 Task: Read customer reviews and ratings for real estate agents in Portland, Oregon, to find an agent who specializes in sustainable or eco-friendly properties.
Action: Mouse moved to (359, 254)
Screenshot: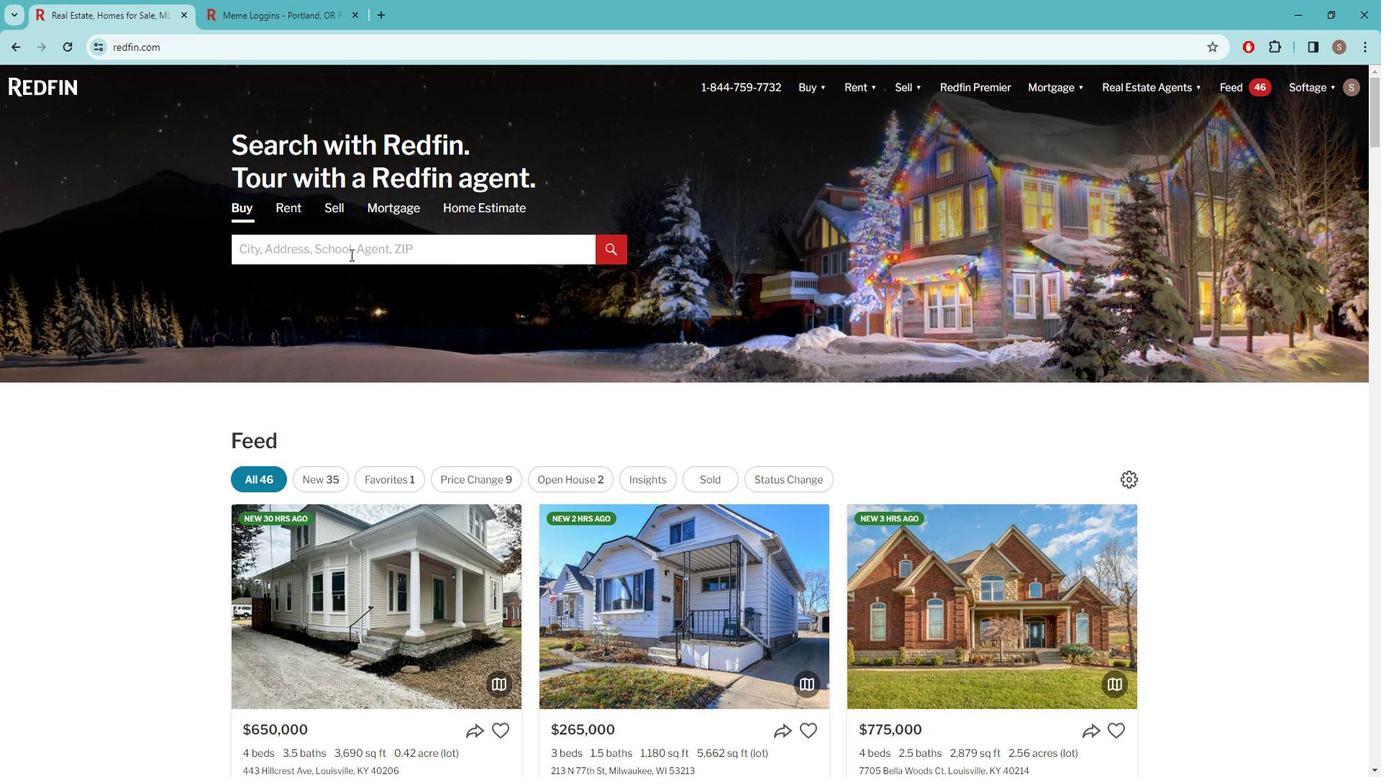 
Action: Mouse pressed left at (359, 254)
Screenshot: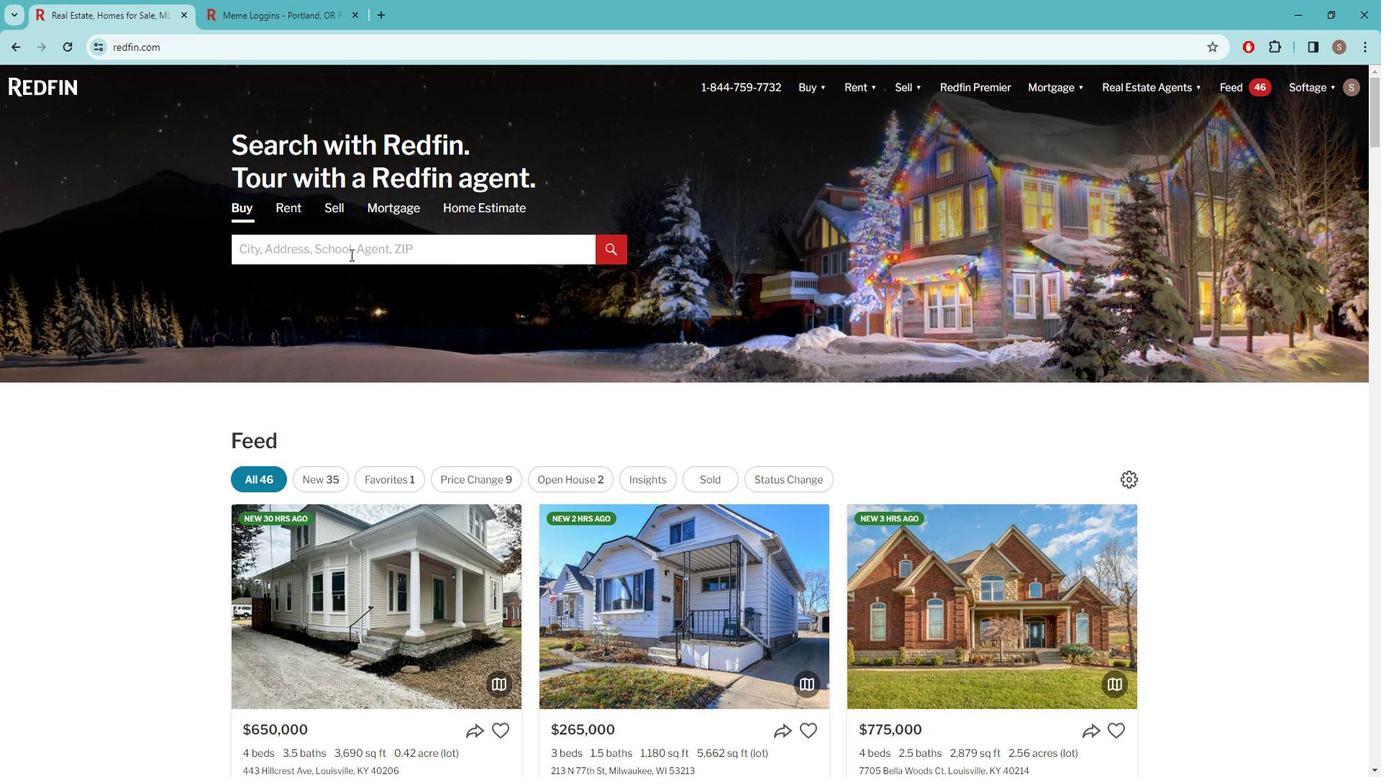 
Action: Mouse moved to (359, 254)
Screenshot: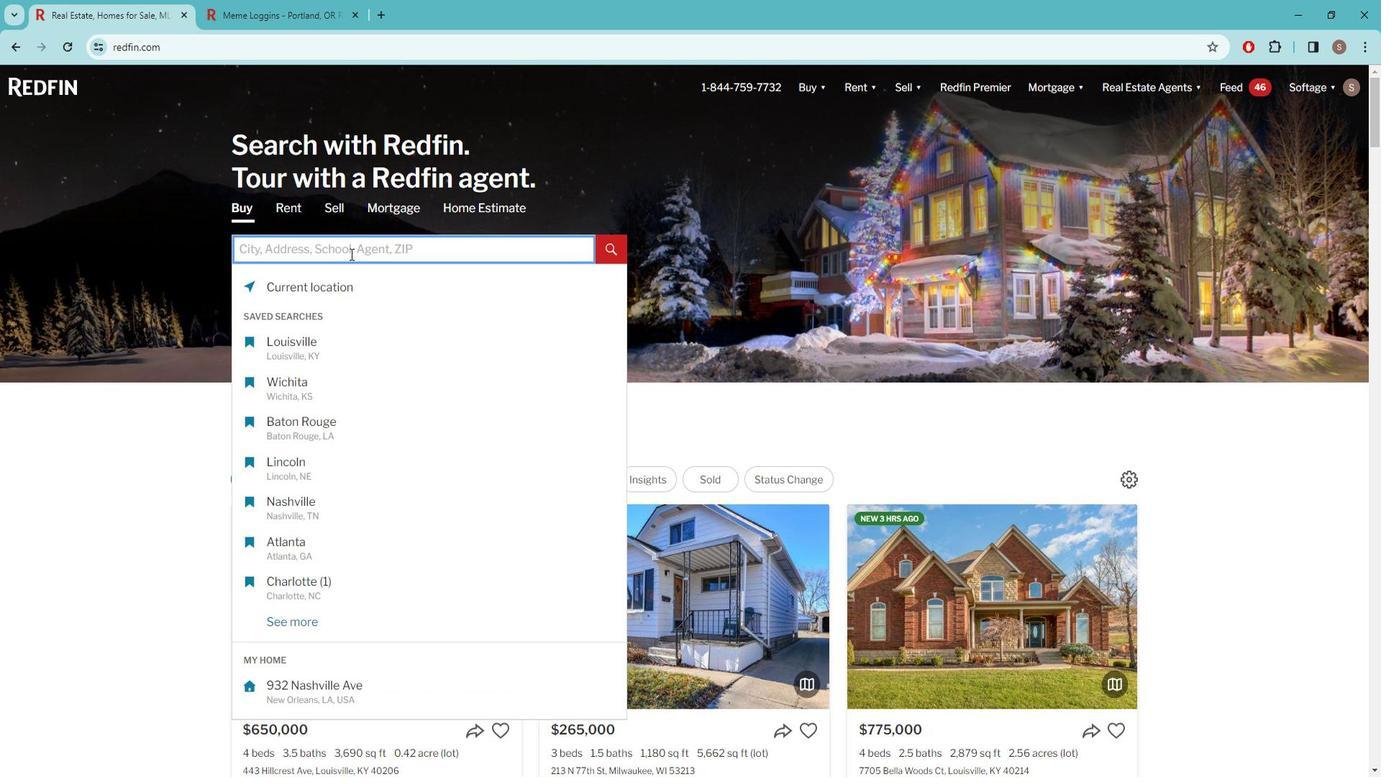 
Action: Key pressed p<Key.caps_lock>ORTLAND
Screenshot: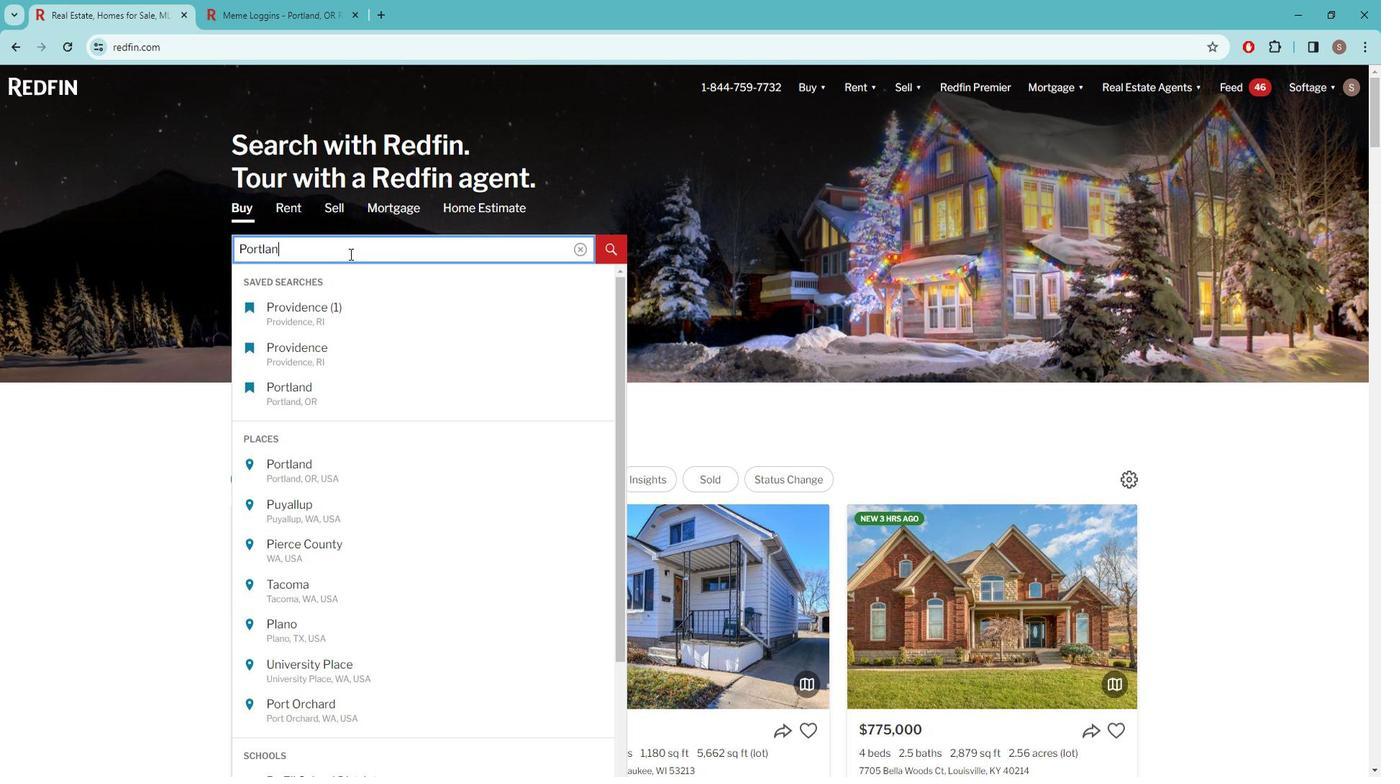 
Action: Mouse moved to (326, 316)
Screenshot: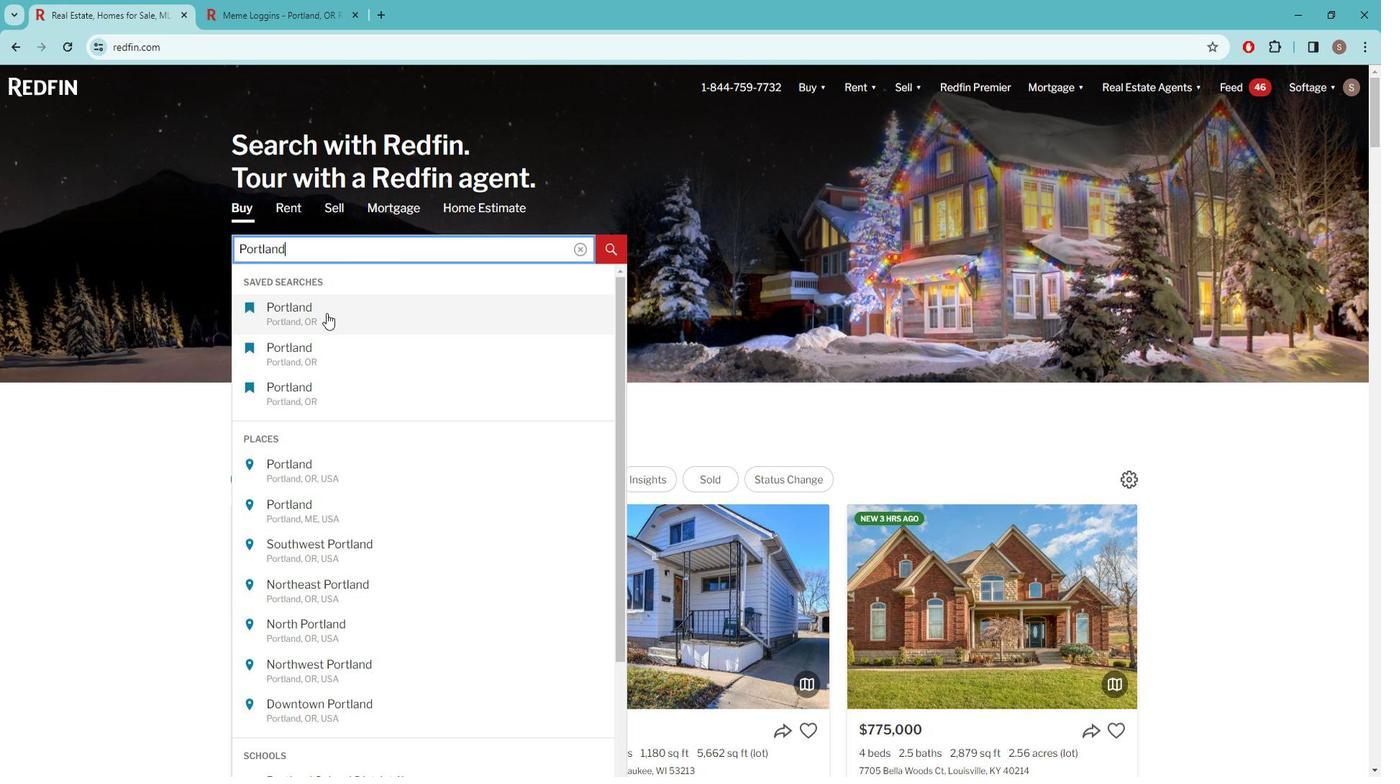 
Action: Mouse pressed left at (326, 316)
Screenshot: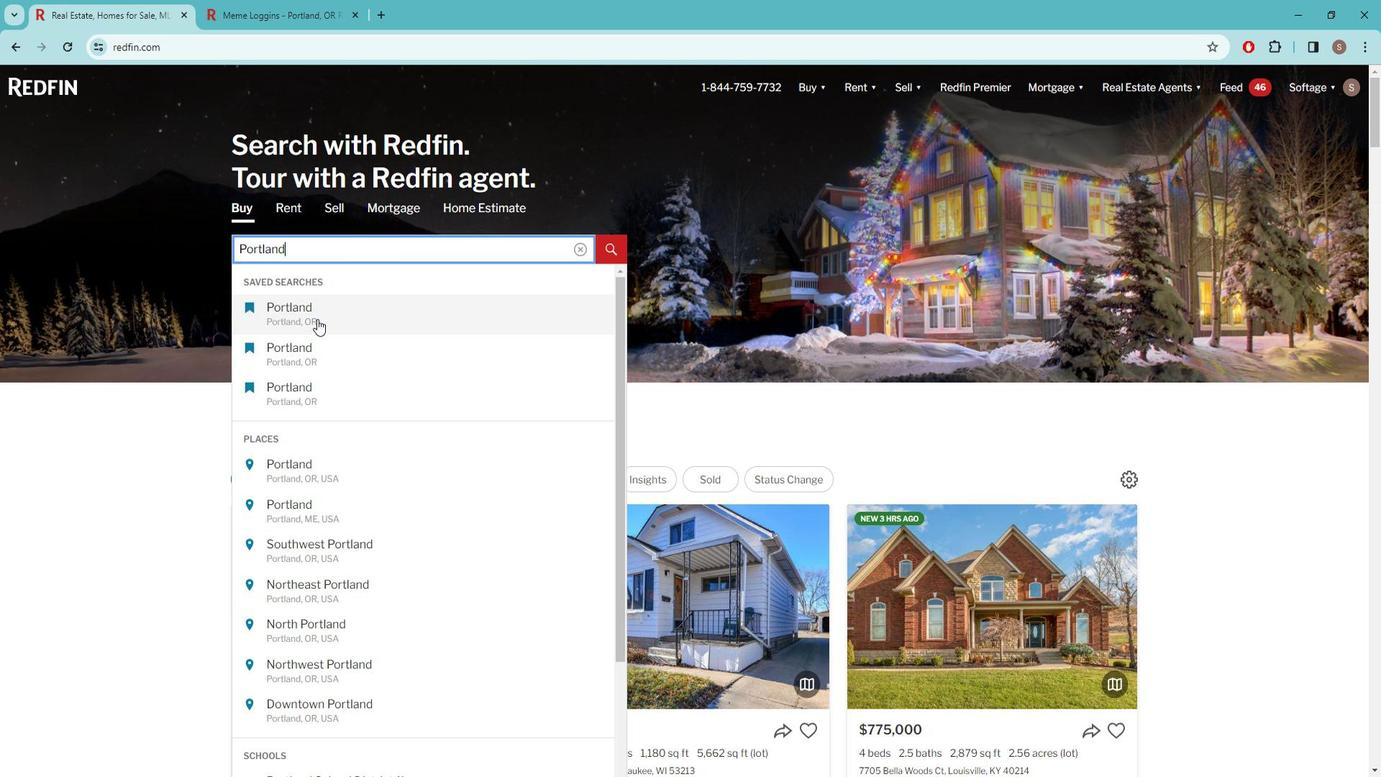 
Action: Mouse moved to (1219, 180)
Screenshot: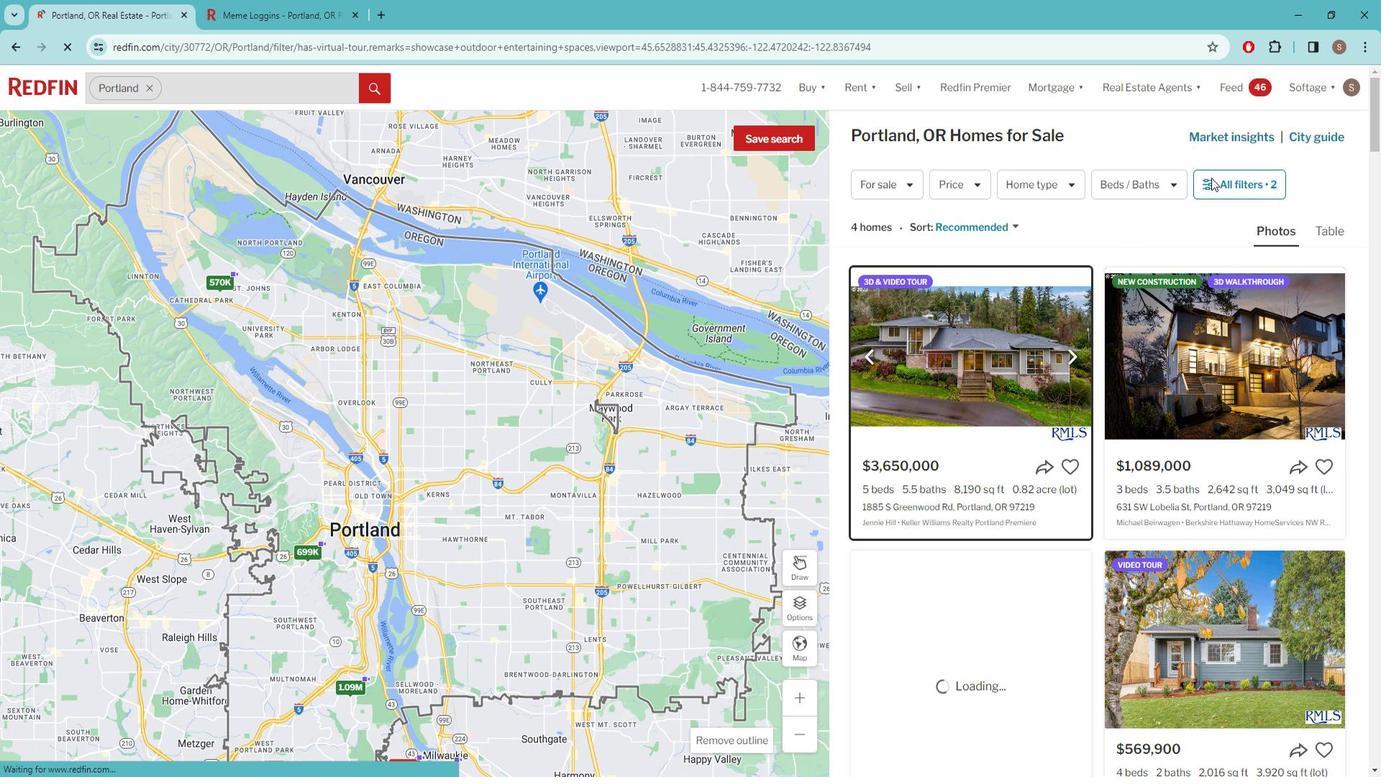 
Action: Mouse pressed left at (1219, 180)
Screenshot: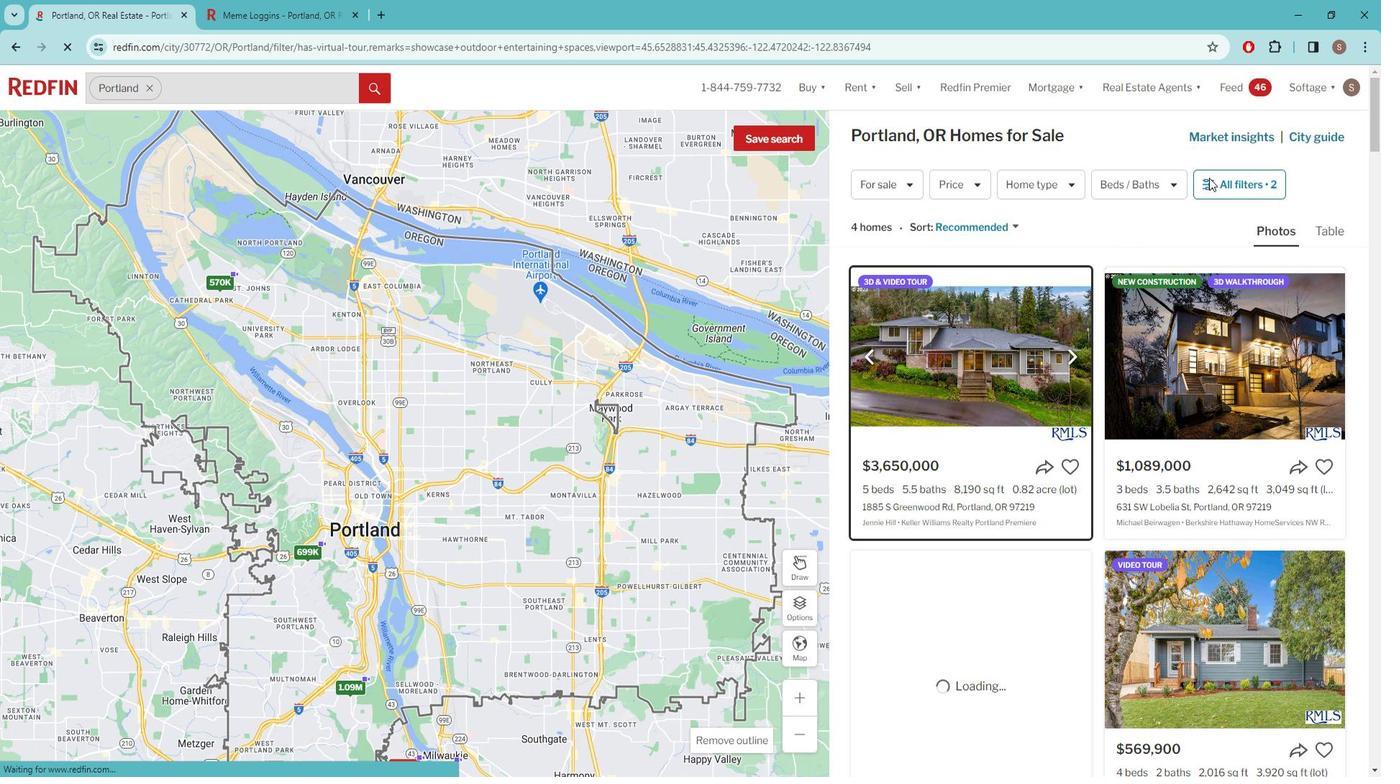 
Action: Mouse pressed left at (1219, 180)
Screenshot: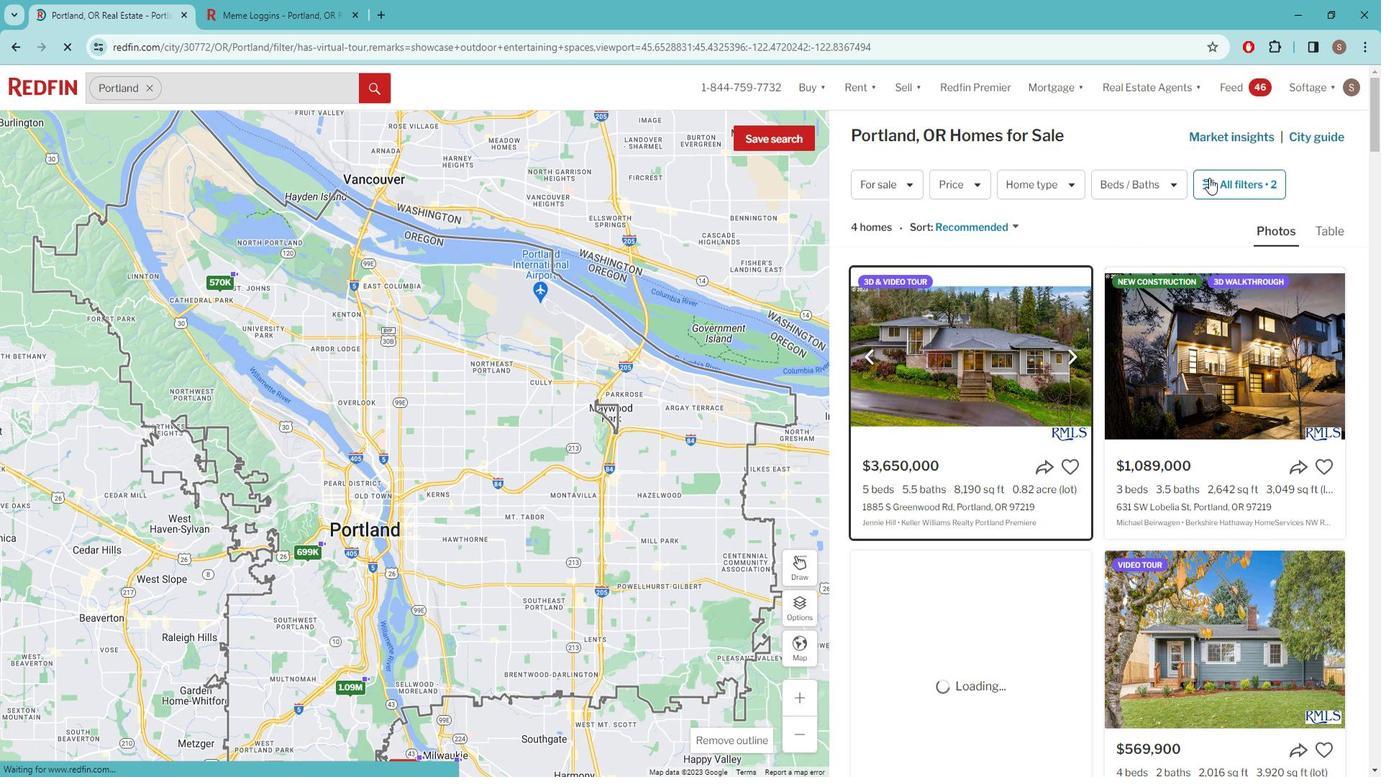 
Action: Mouse pressed left at (1219, 180)
Screenshot: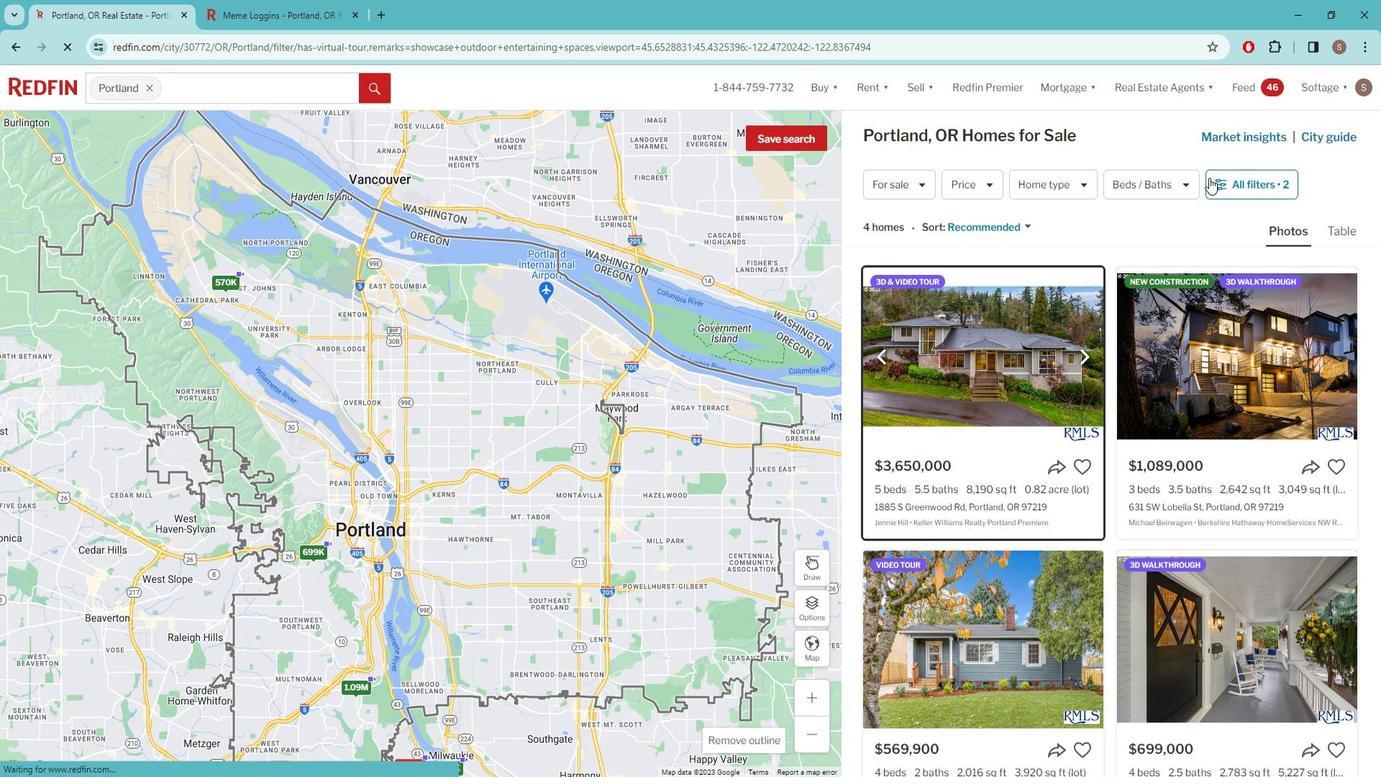 
Action: Mouse moved to (1229, 180)
Screenshot: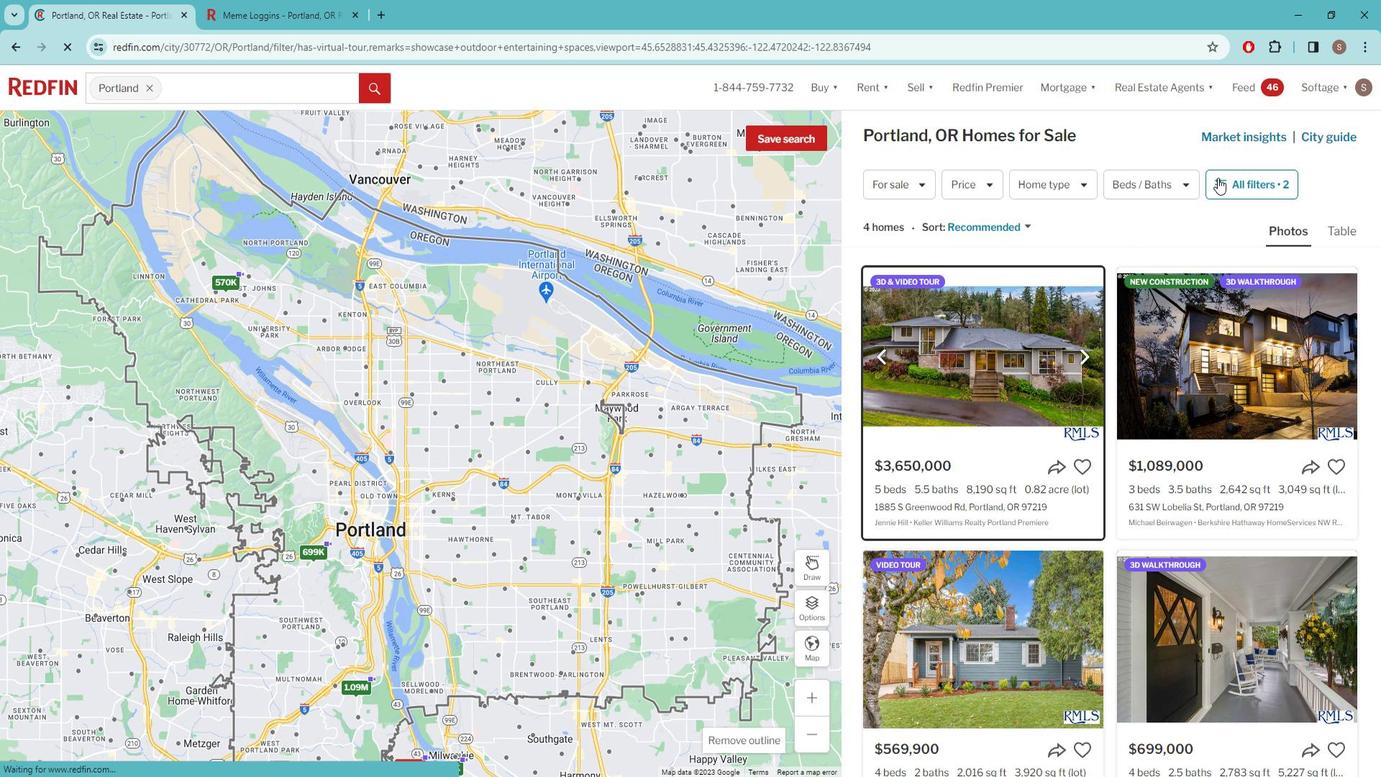 
Action: Mouse pressed left at (1229, 180)
Screenshot: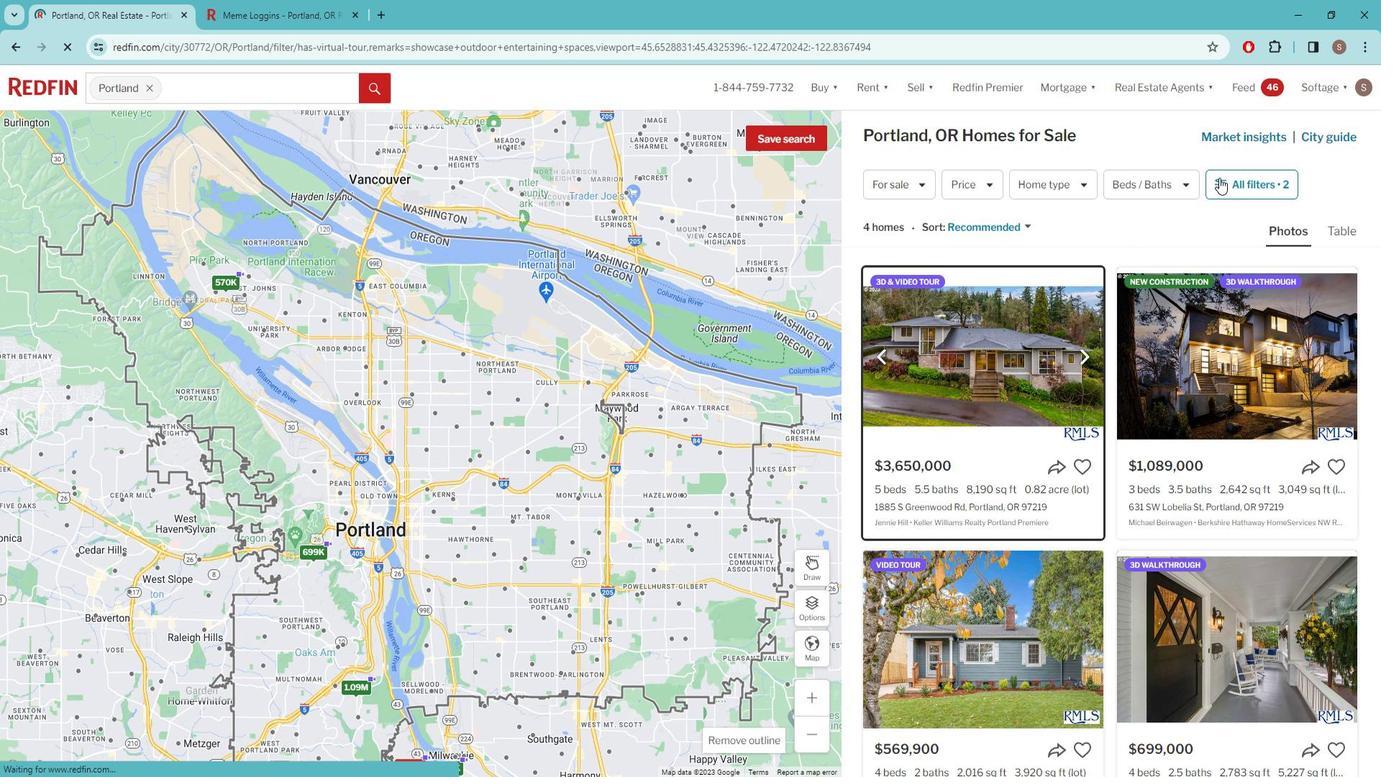 
Action: Mouse pressed left at (1229, 180)
Screenshot: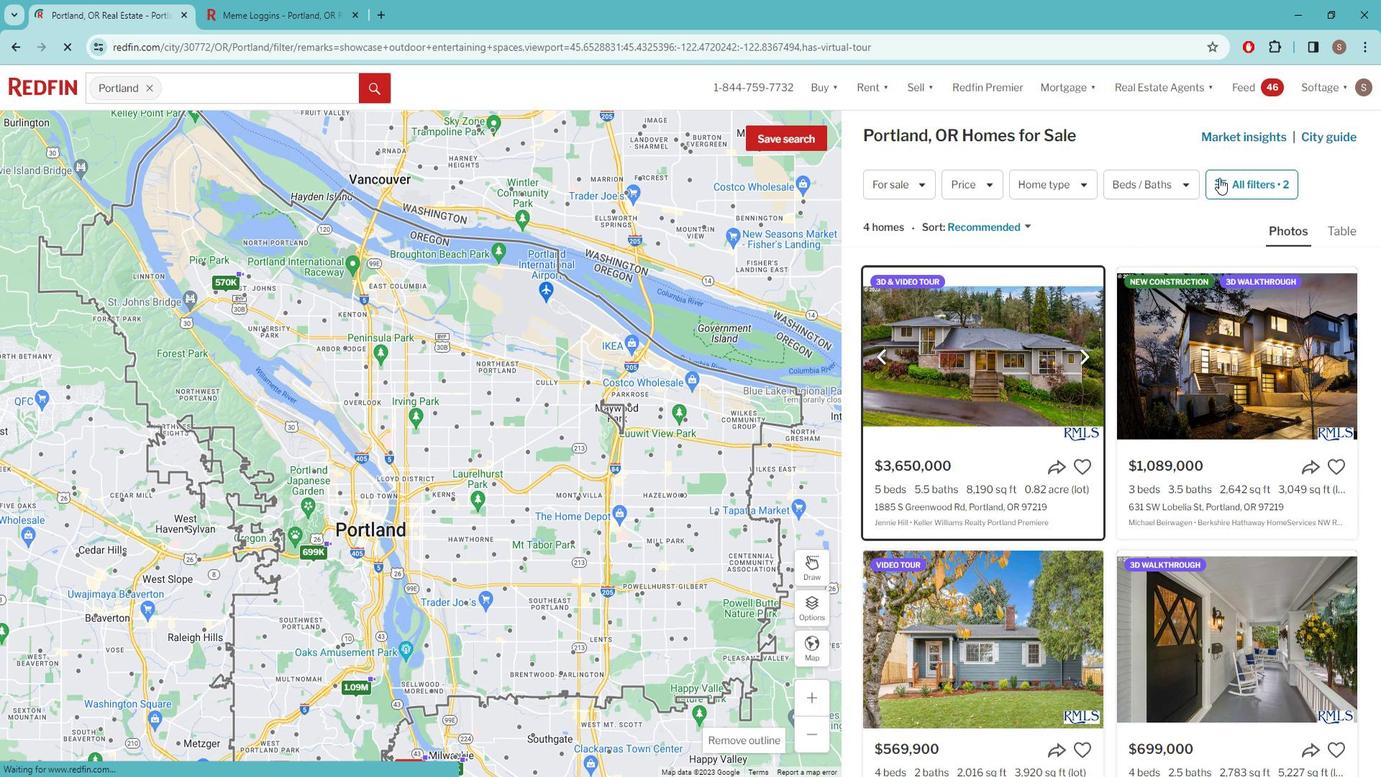 
Action: Mouse moved to (941, 729)
Screenshot: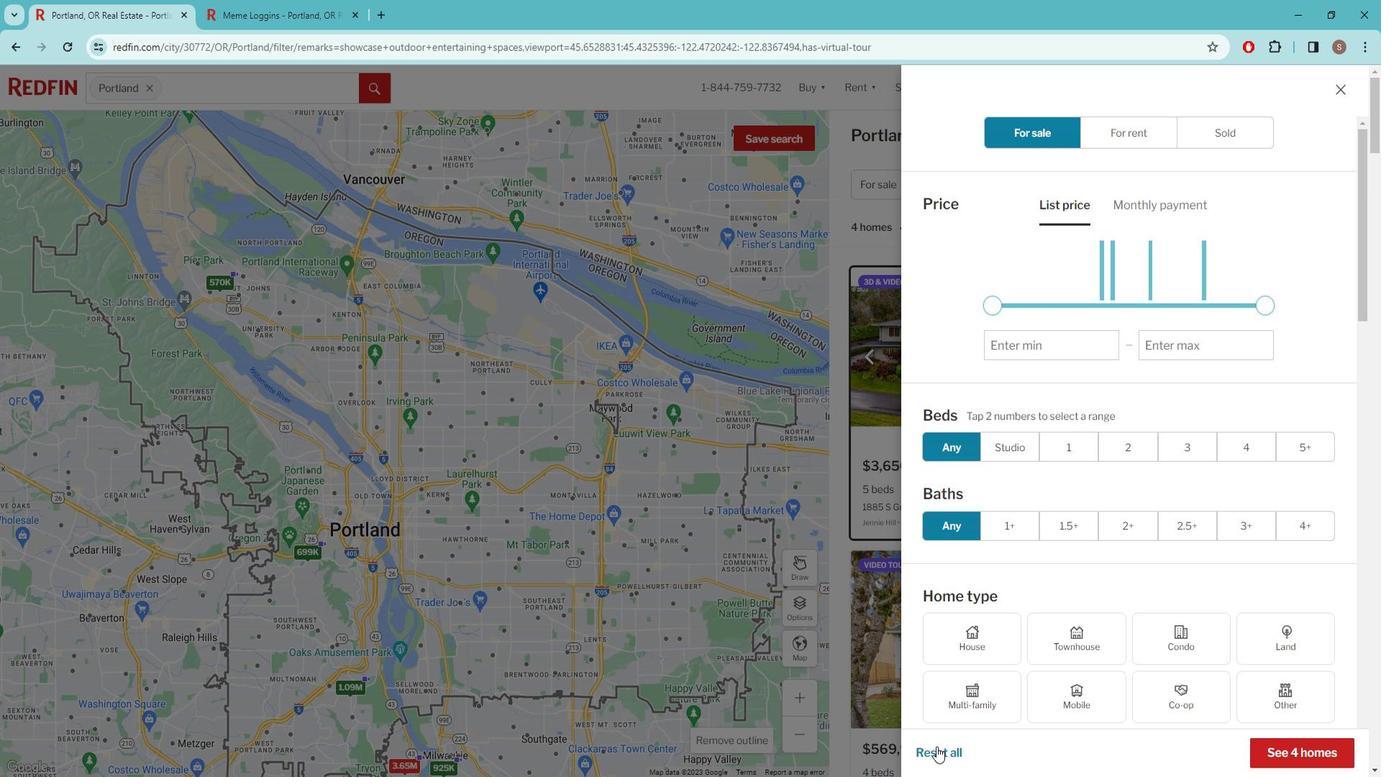 
Action: Mouse pressed left at (941, 729)
Screenshot: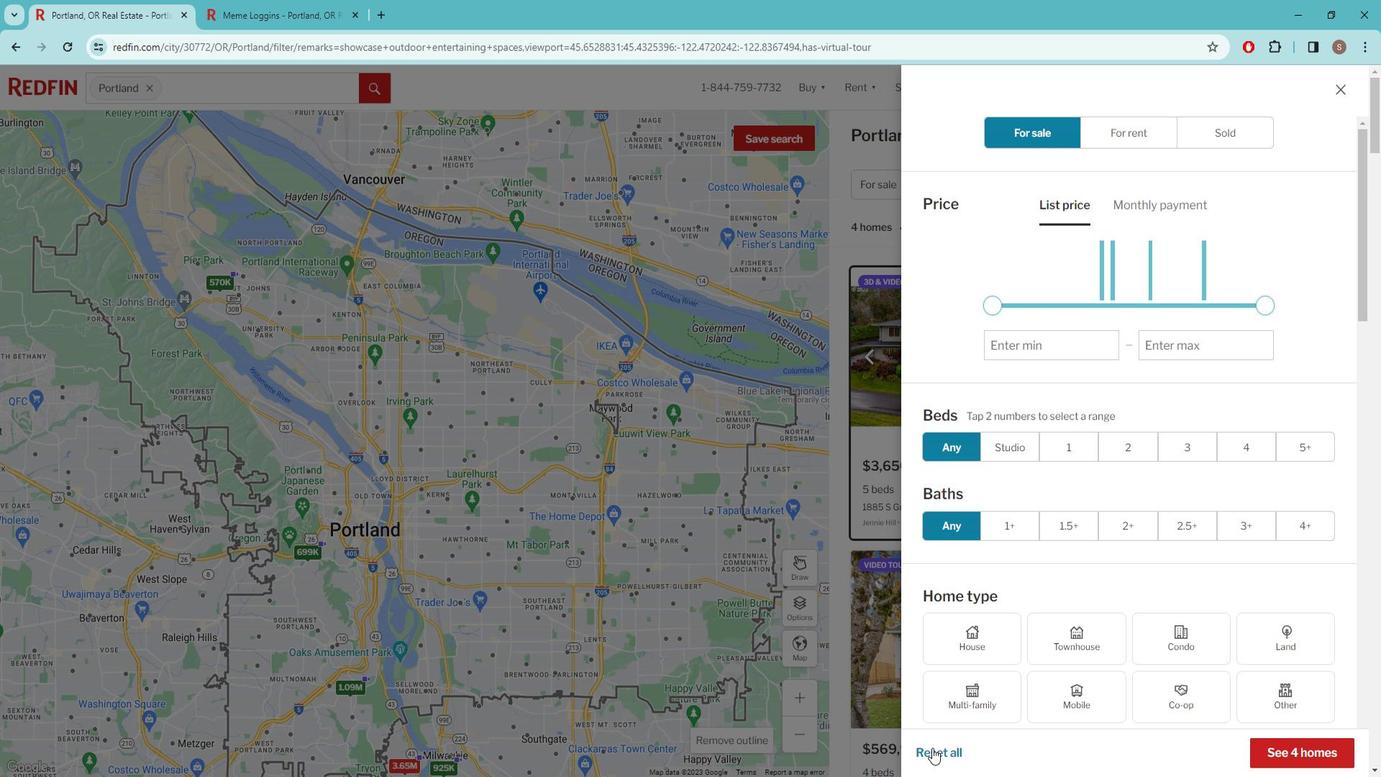 
Action: Mouse moved to (1032, 600)
Screenshot: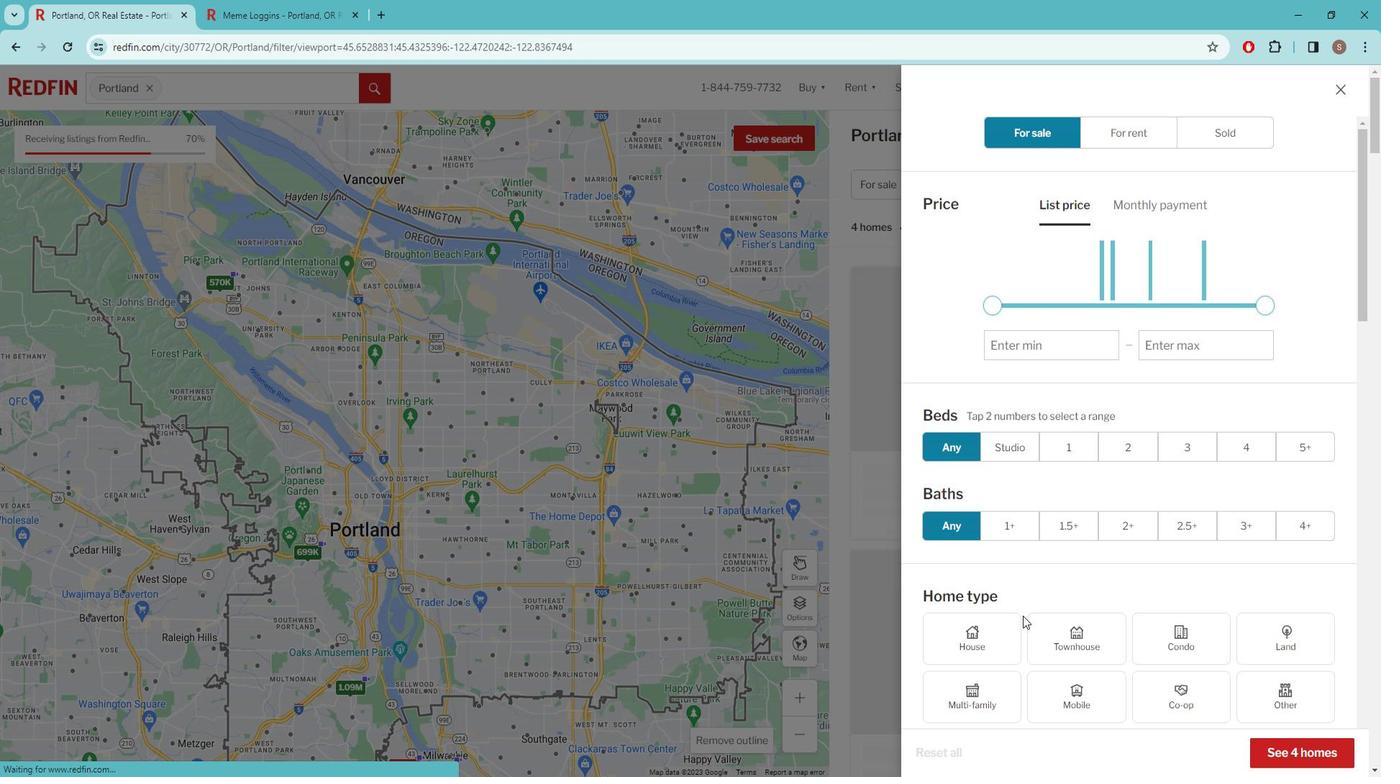 
Action: Mouse scrolled (1032, 600) with delta (0, 0)
Screenshot: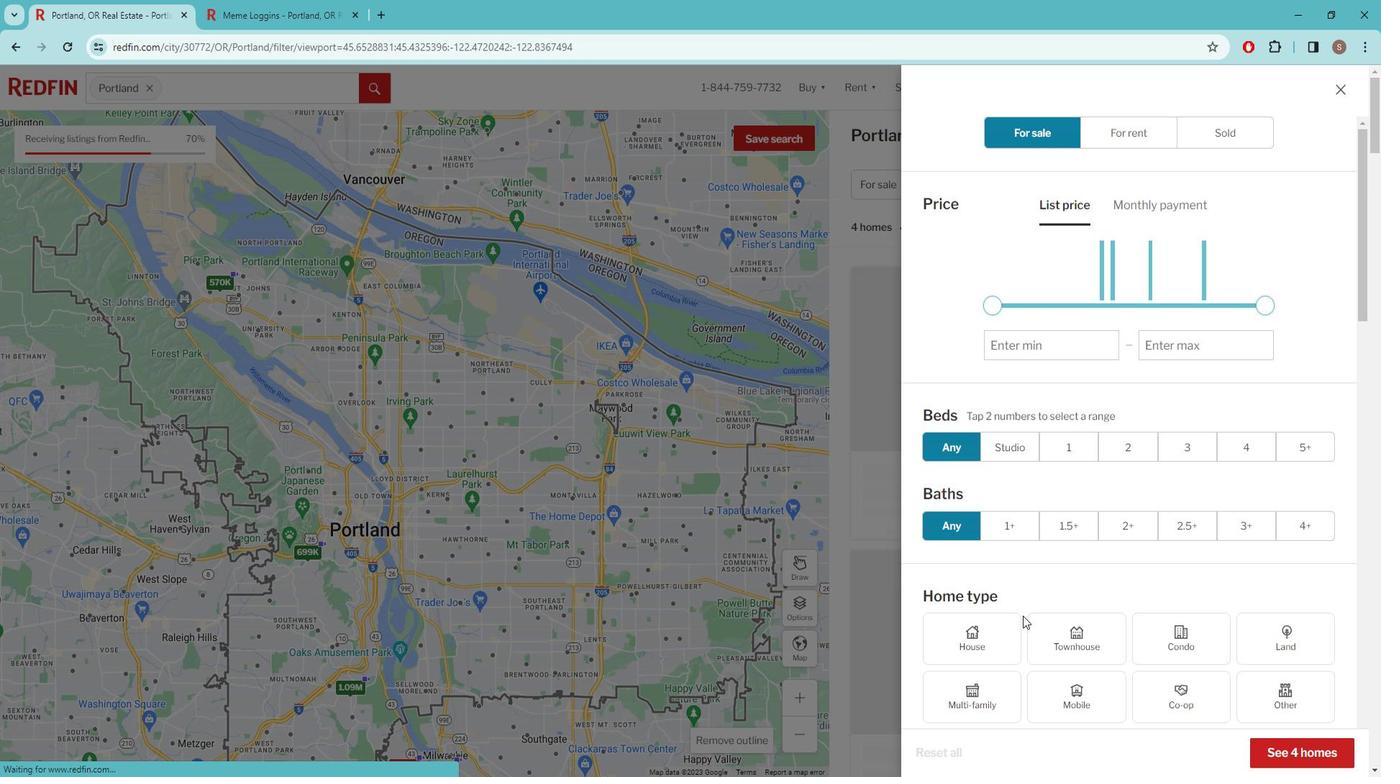 
Action: Mouse moved to (1034, 589)
Screenshot: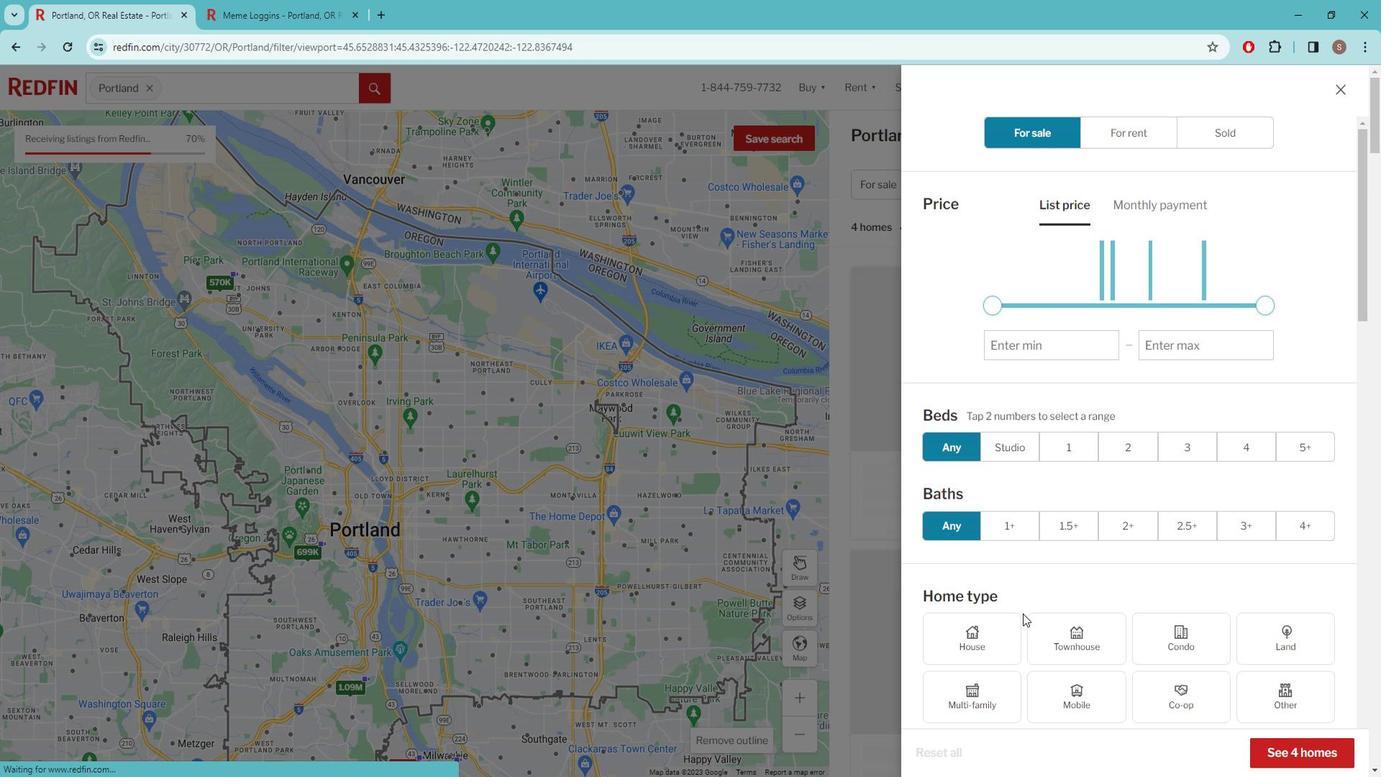 
Action: Mouse scrolled (1034, 588) with delta (0, 0)
Screenshot: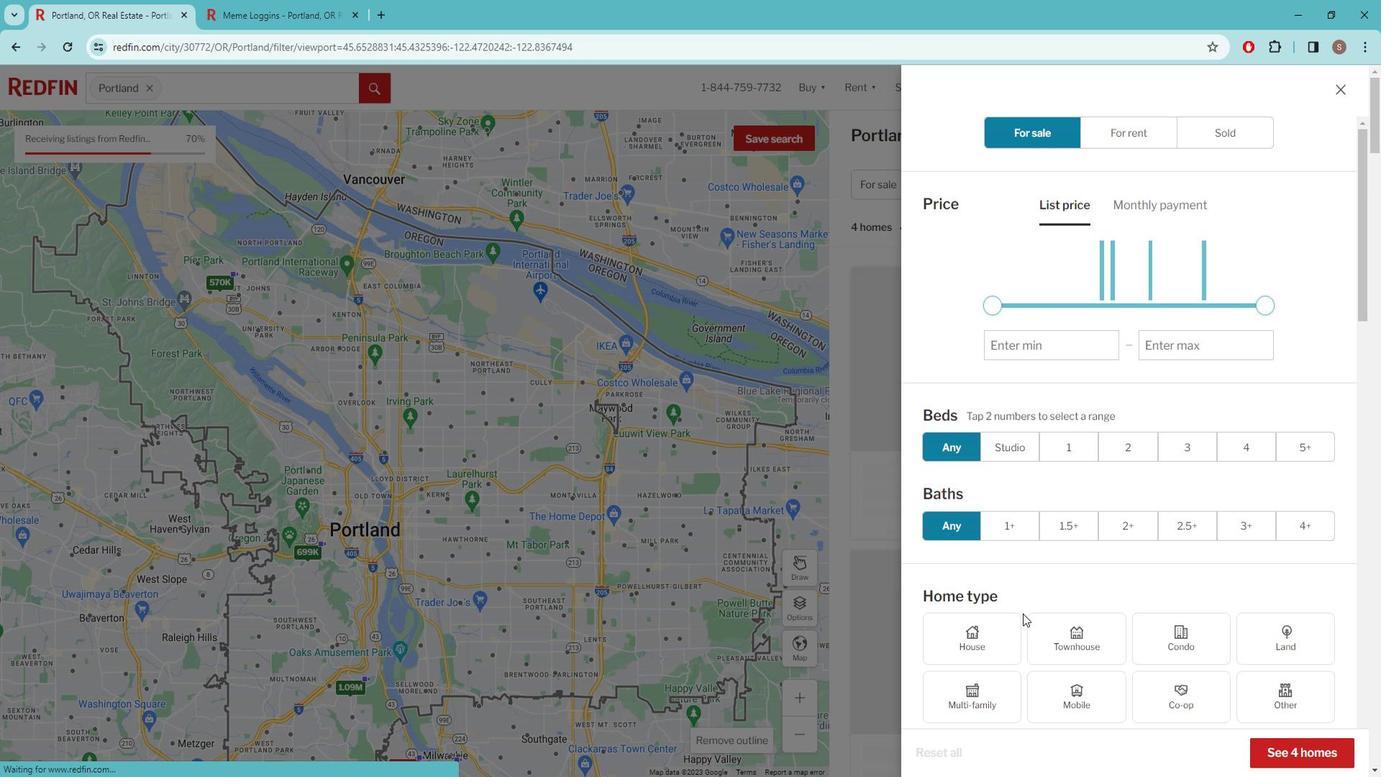 
Action: Mouse moved to (1034, 578)
Screenshot: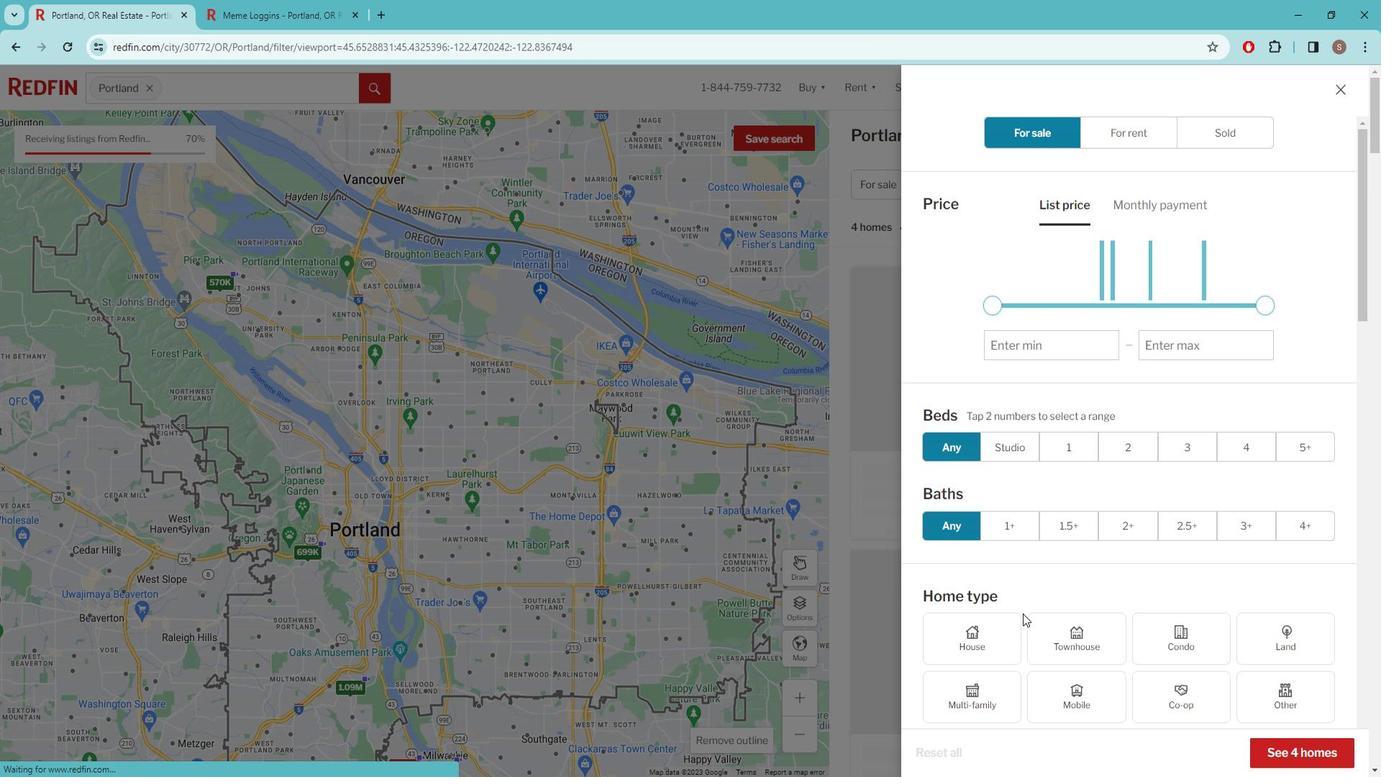 
Action: Mouse scrolled (1034, 577) with delta (0, 0)
Screenshot: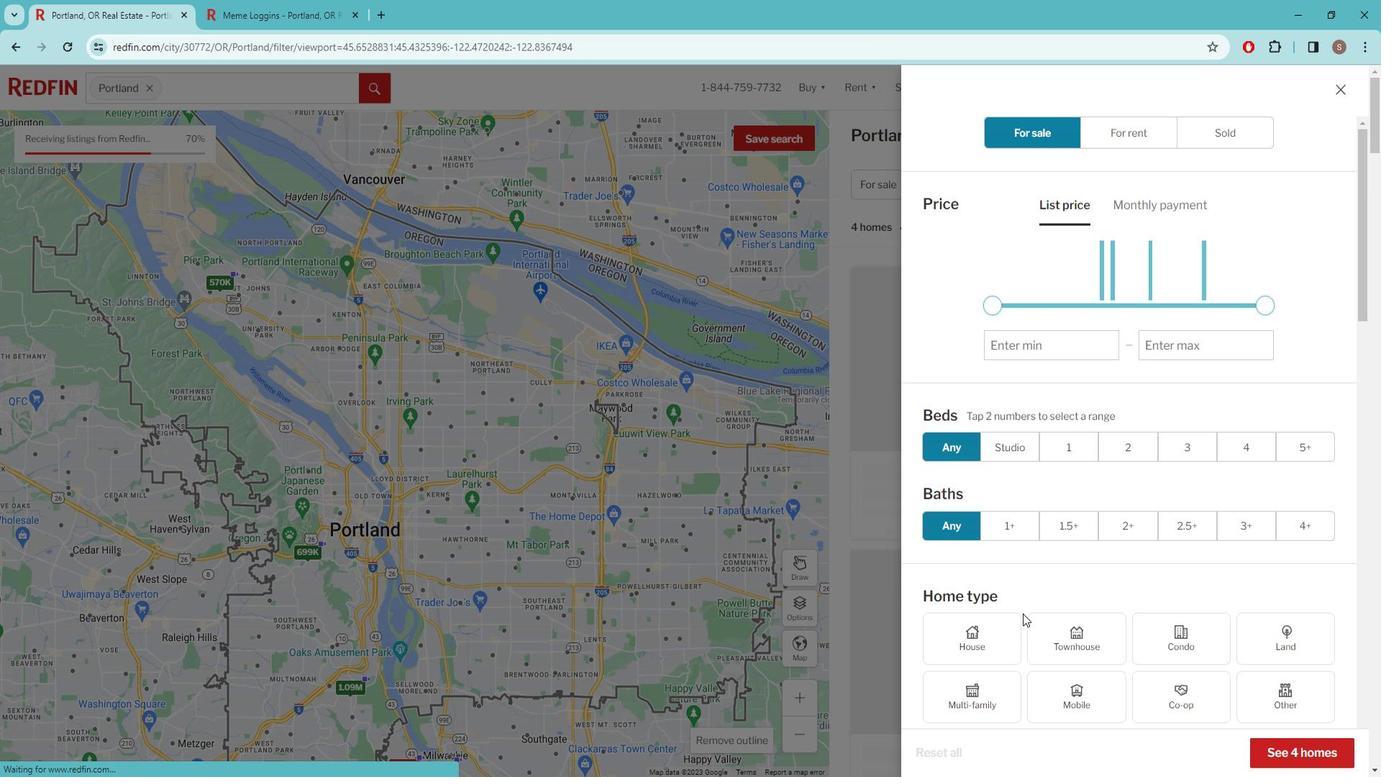
Action: Mouse moved to (1036, 559)
Screenshot: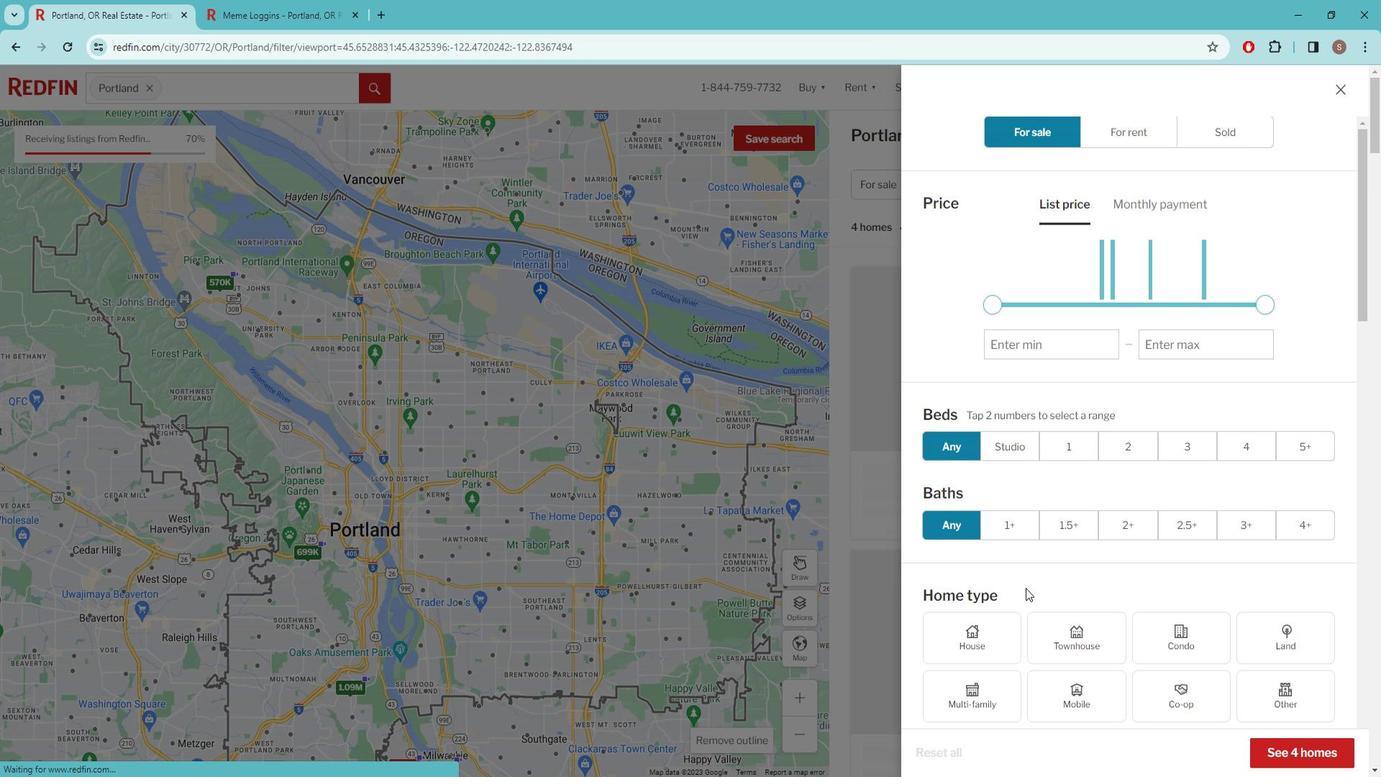 
Action: Mouse scrolled (1036, 558) with delta (0, 0)
Screenshot: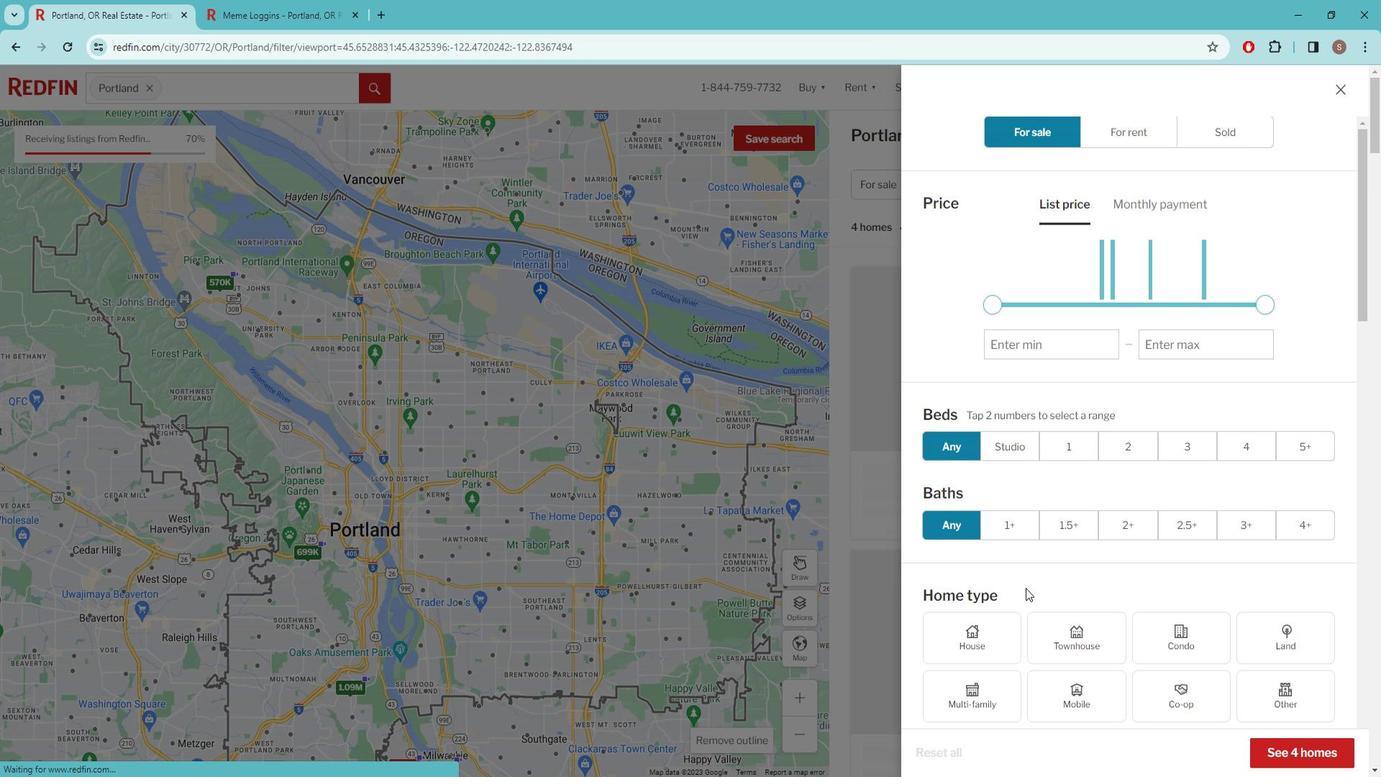 
Action: Mouse moved to (1049, 499)
Screenshot: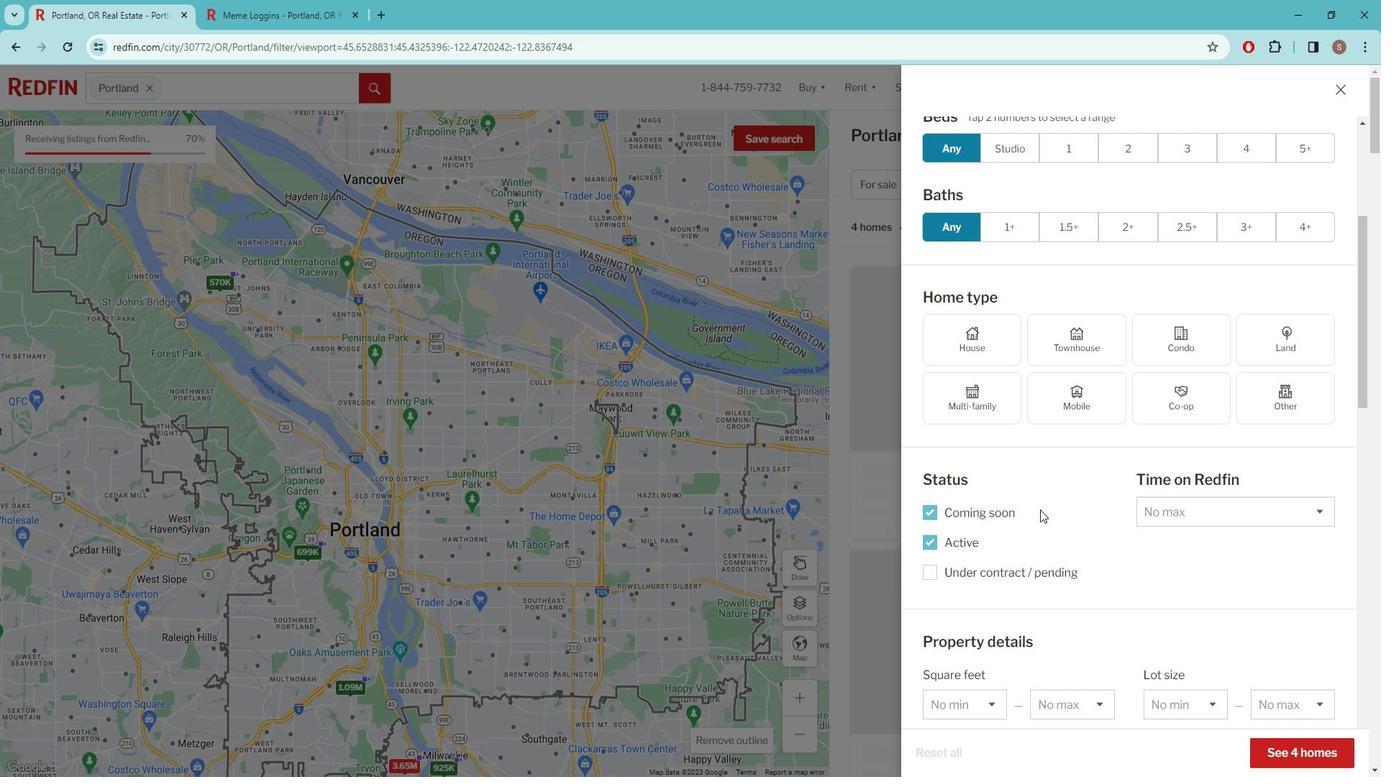 
Action: Mouse scrolled (1049, 498) with delta (0, 0)
Screenshot: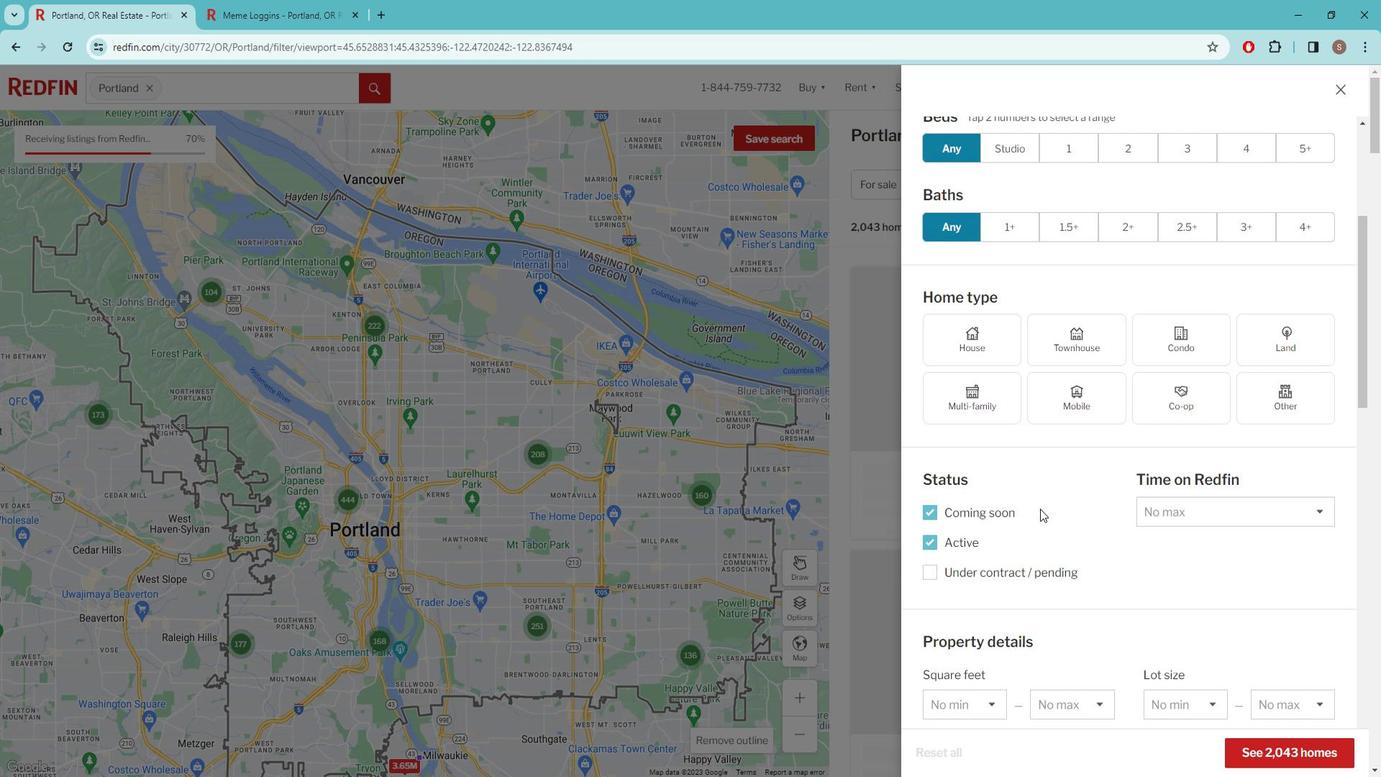 
Action: Mouse scrolled (1049, 498) with delta (0, 0)
Screenshot: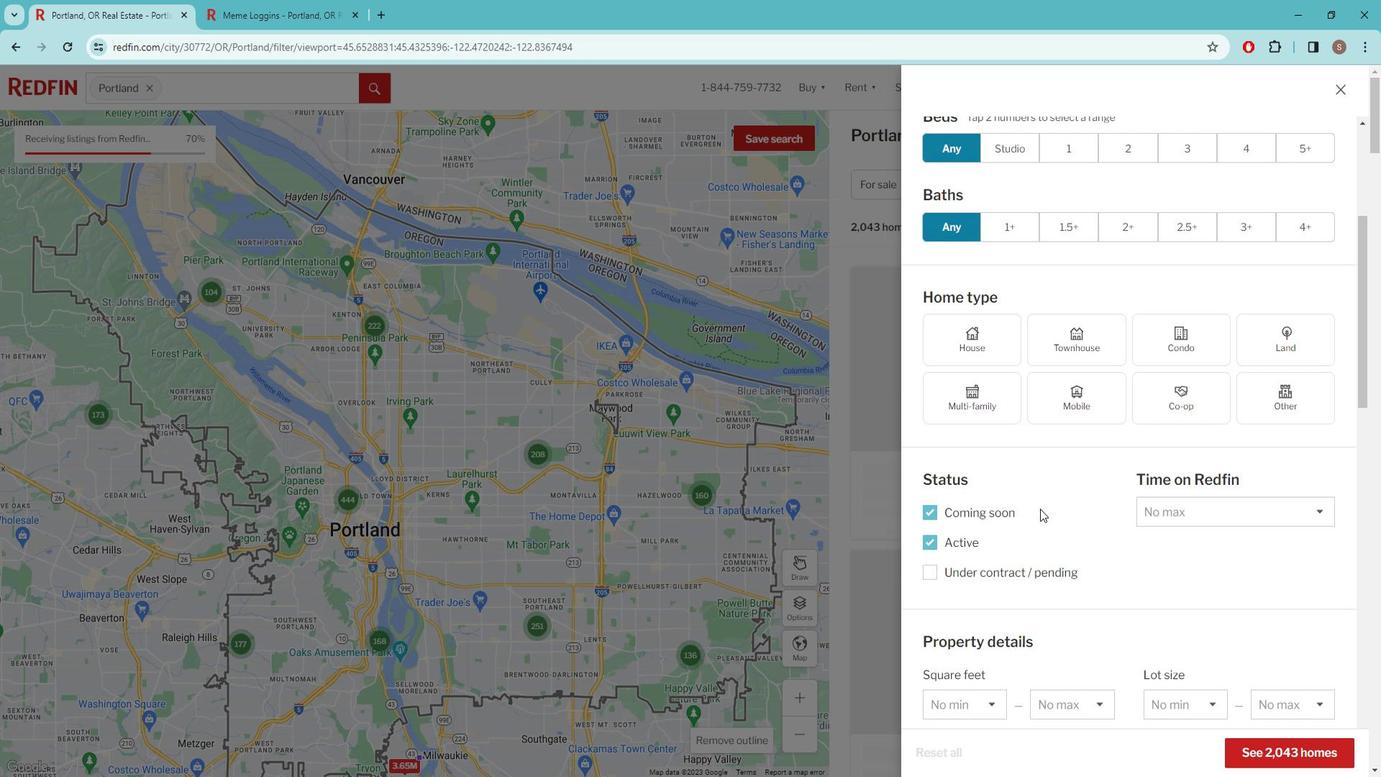 
Action: Mouse scrolled (1049, 498) with delta (0, 0)
Screenshot: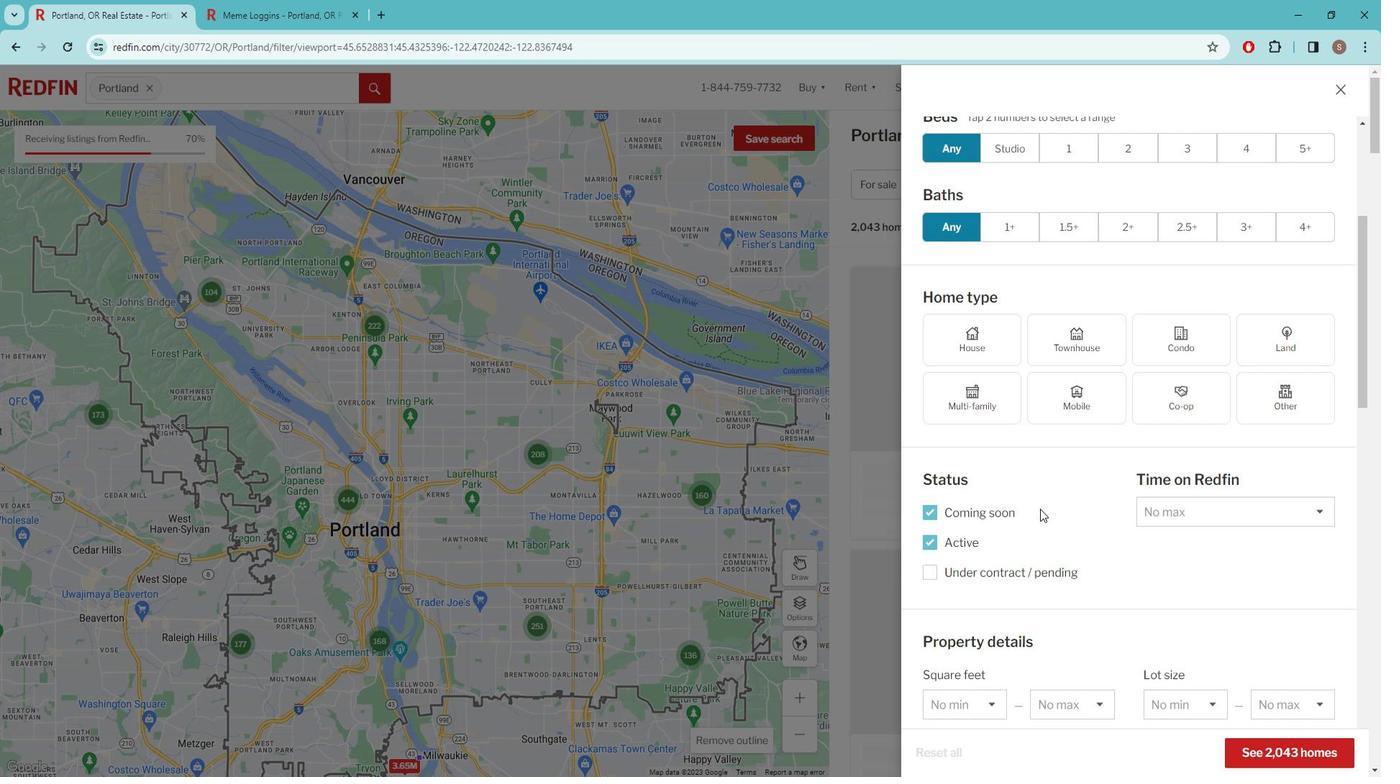 
Action: Mouse scrolled (1049, 498) with delta (0, 0)
Screenshot: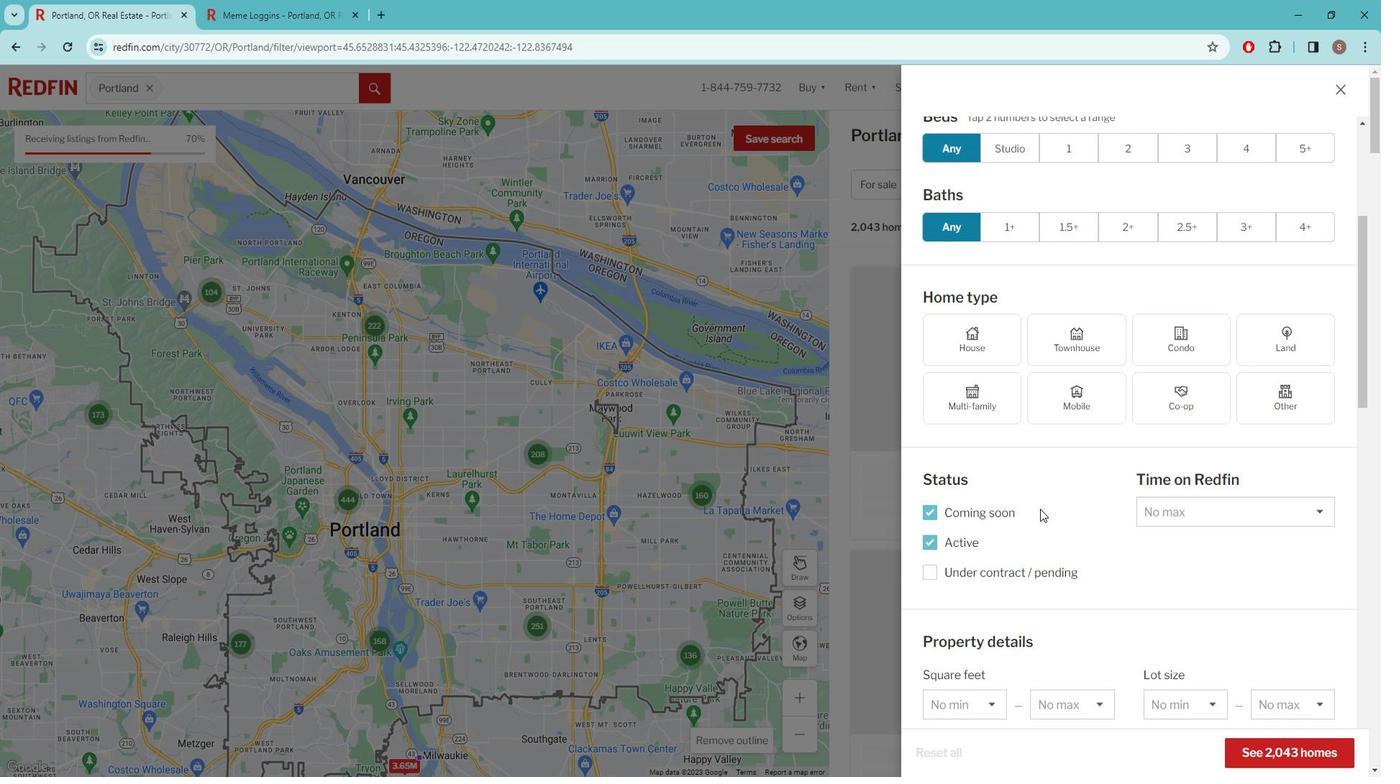 
Action: Mouse scrolled (1049, 498) with delta (0, 0)
Screenshot: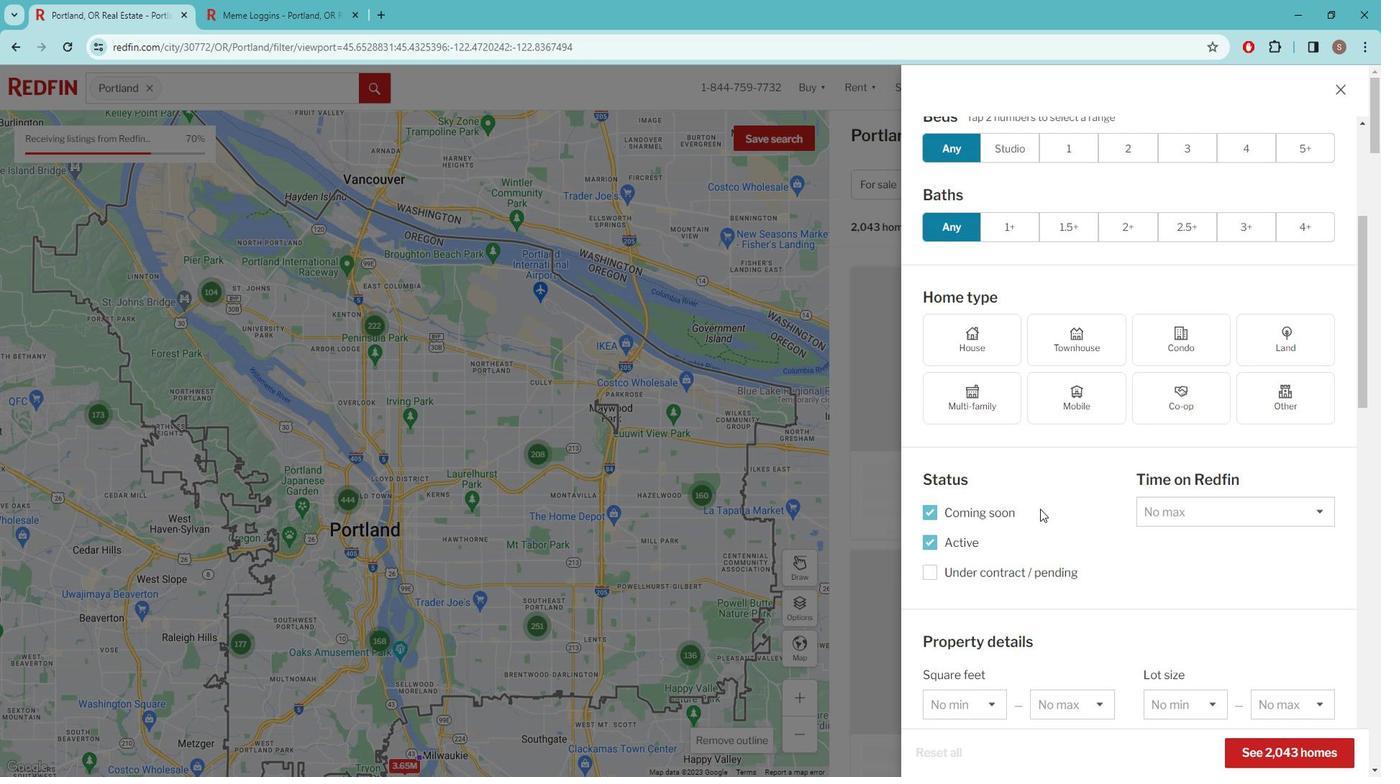 
Action: Mouse moved to (1049, 497)
Screenshot: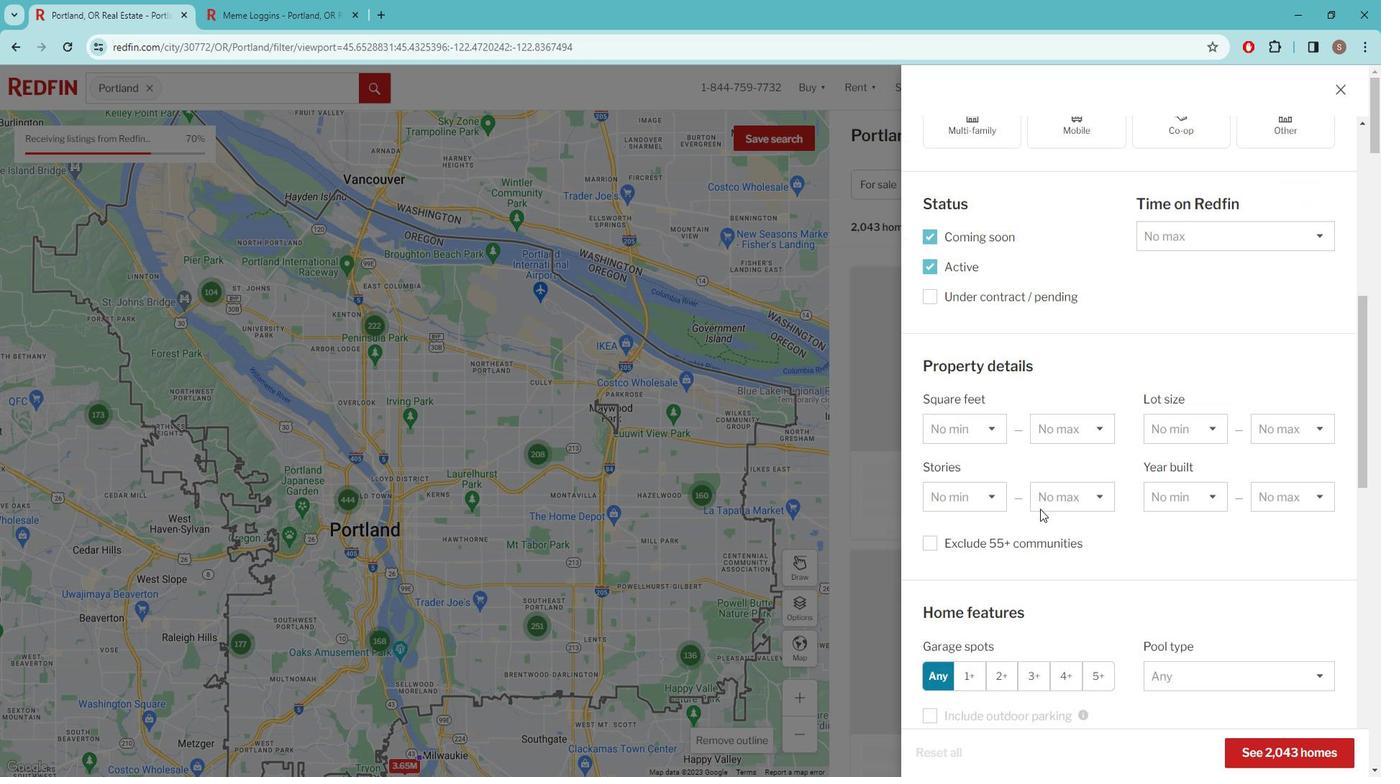 
Action: Mouse scrolled (1049, 496) with delta (0, 0)
Screenshot: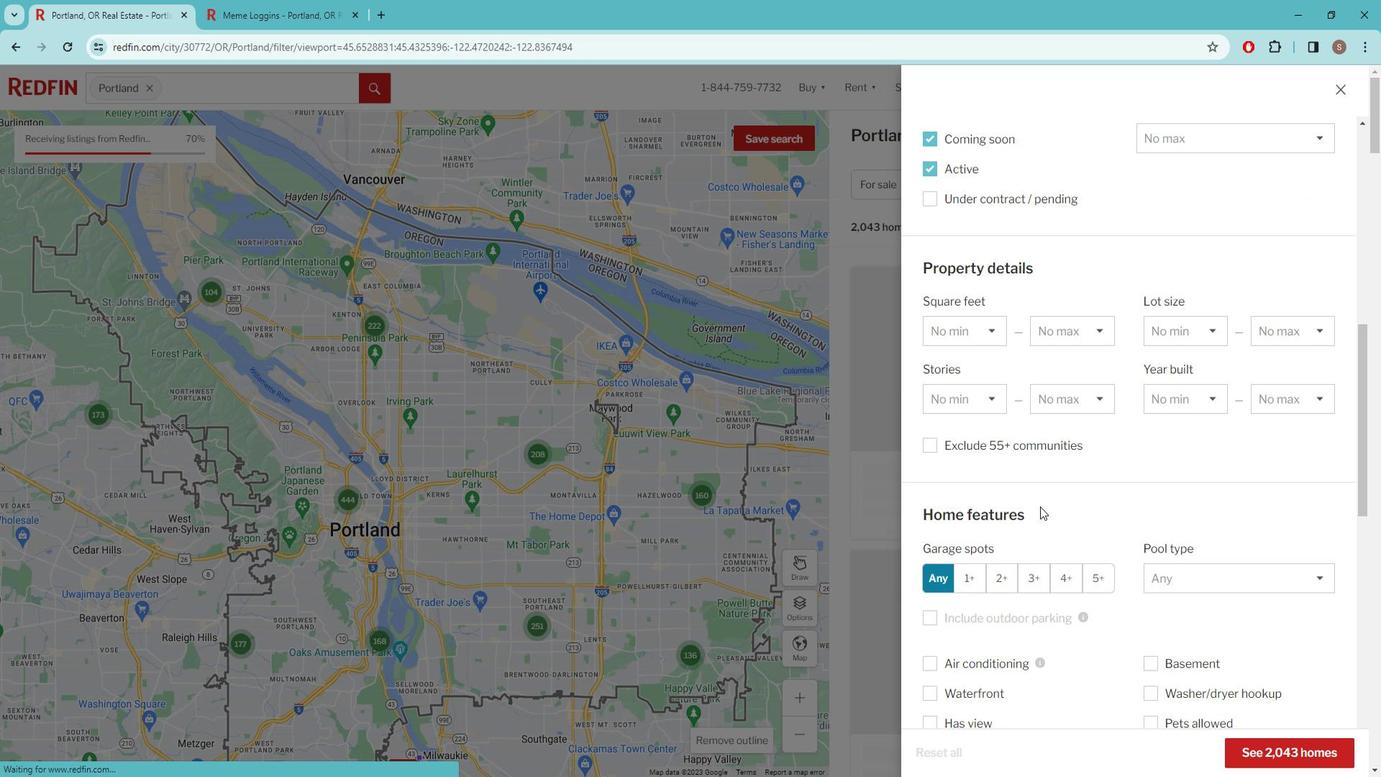 
Action: Mouse scrolled (1049, 496) with delta (0, 0)
Screenshot: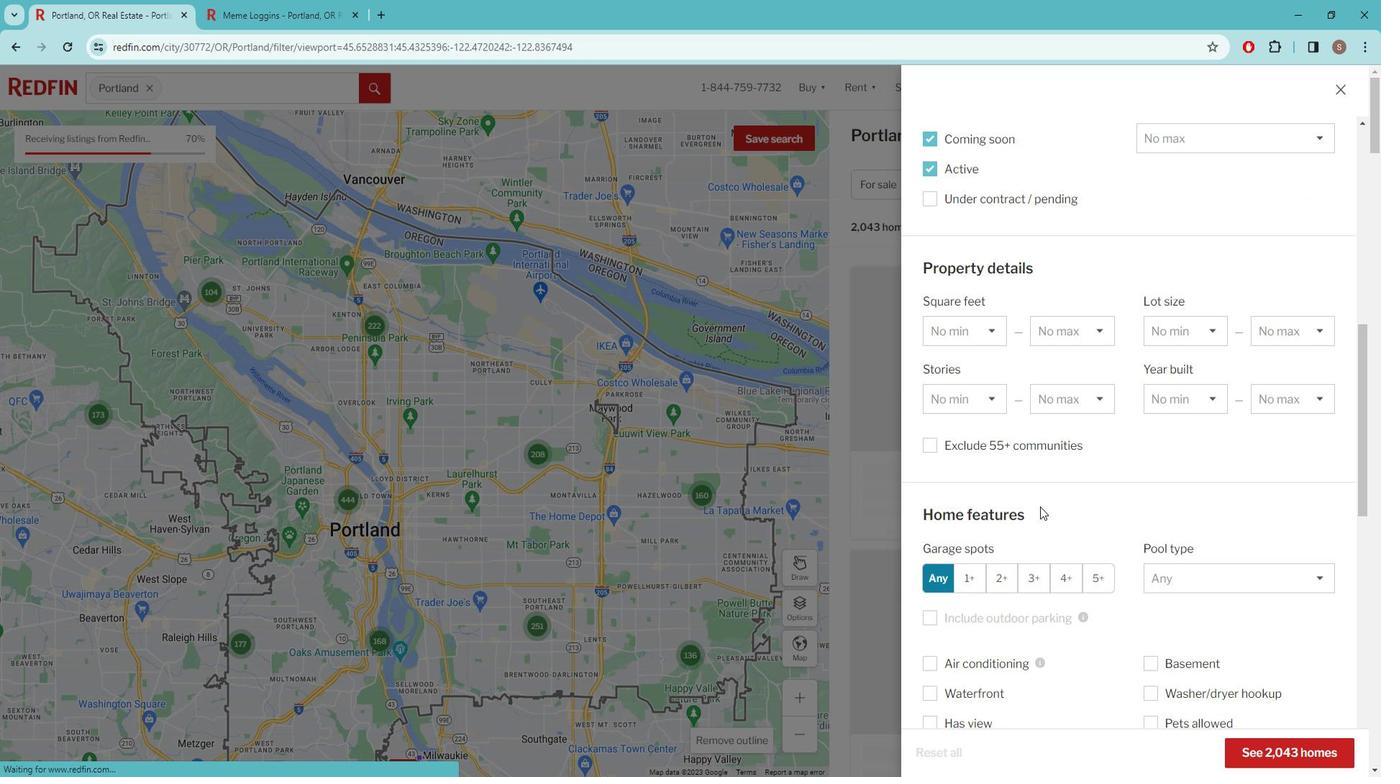 
Action: Mouse scrolled (1049, 496) with delta (0, 0)
Screenshot: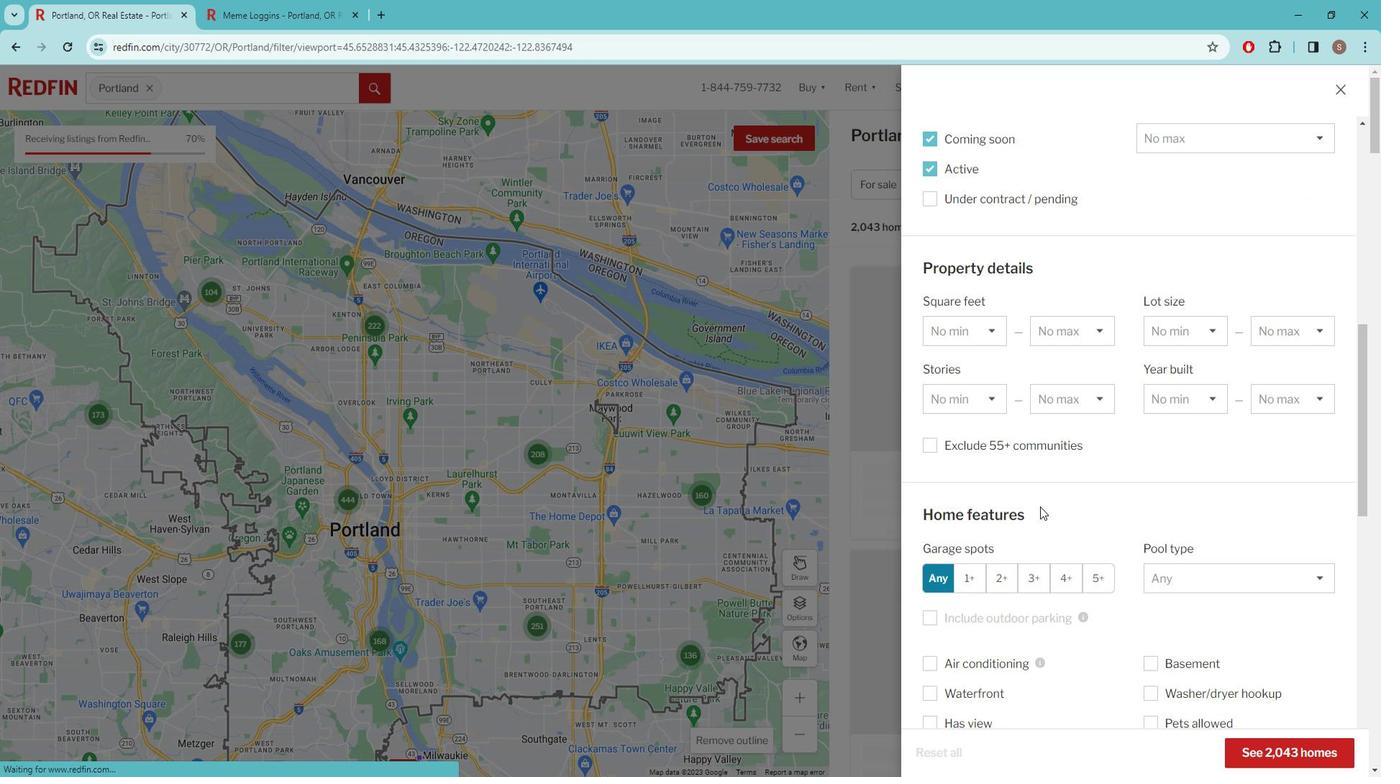 
Action: Mouse scrolled (1049, 496) with delta (0, 0)
Screenshot: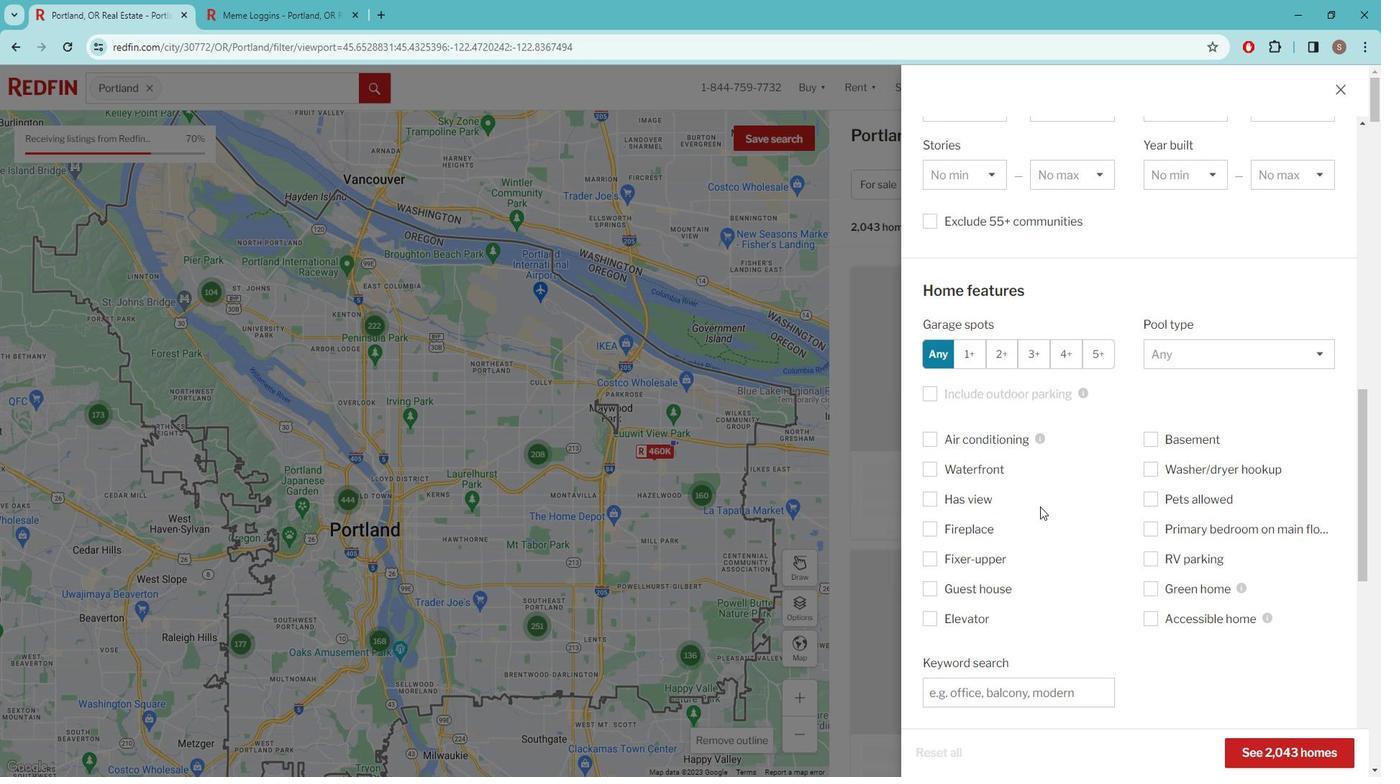
Action: Mouse moved to (1049, 497)
Screenshot: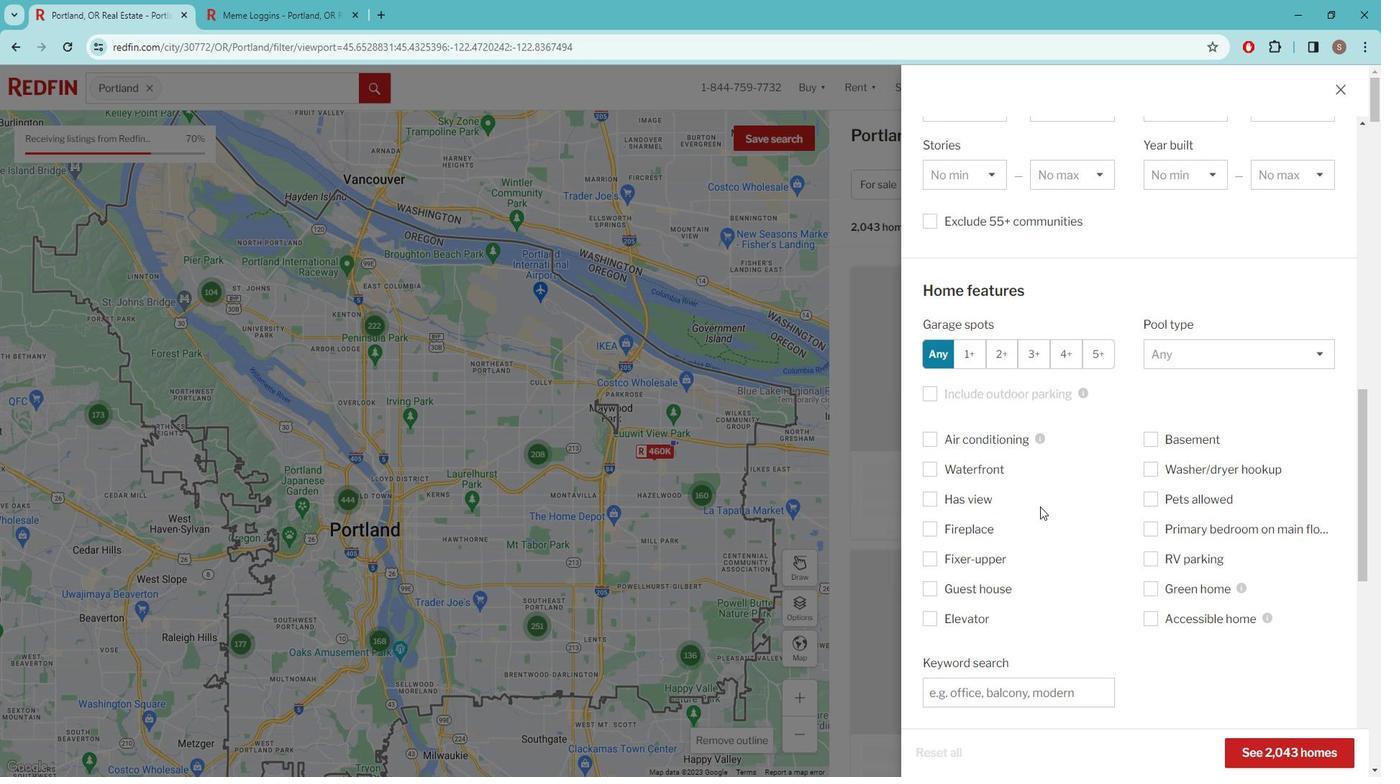 
Action: Mouse scrolled (1049, 496) with delta (0, 0)
Screenshot: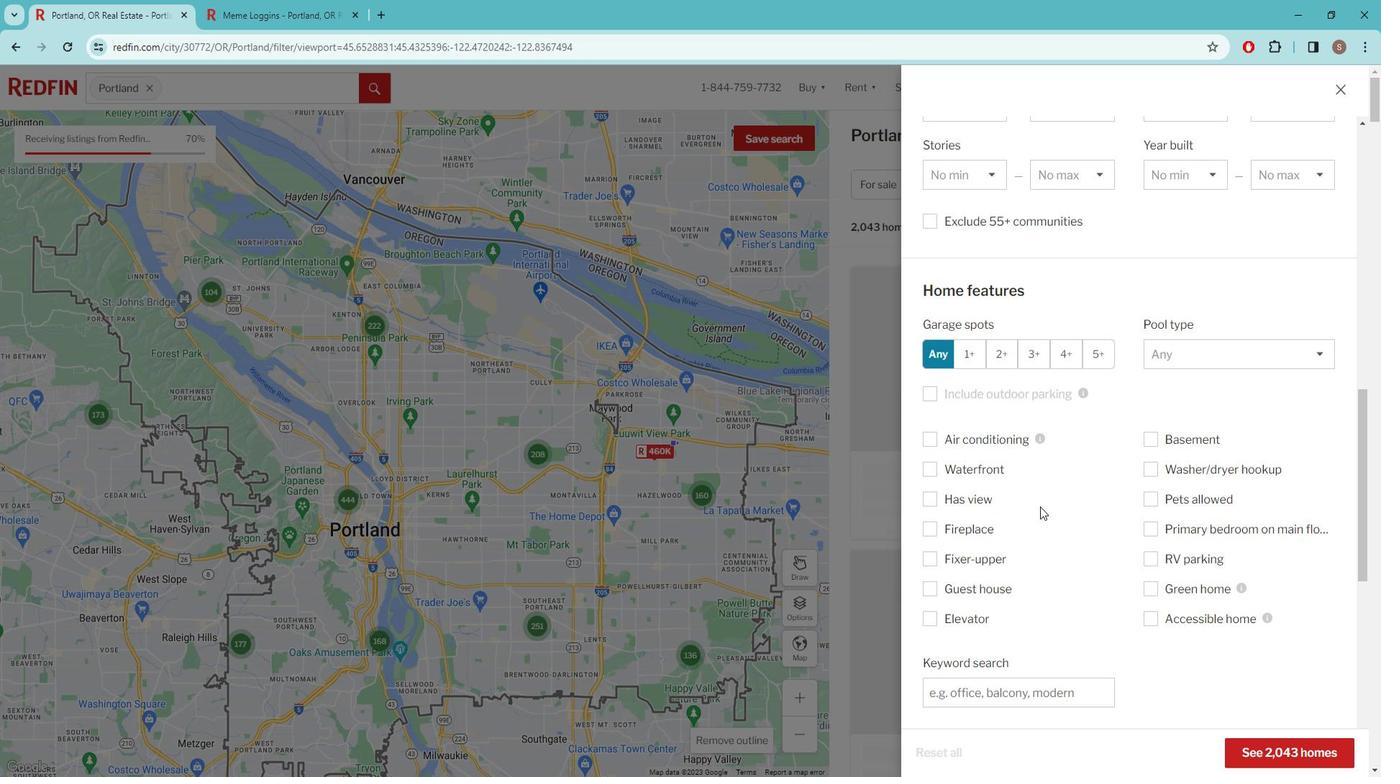 
Action: Mouse moved to (1031, 529)
Screenshot: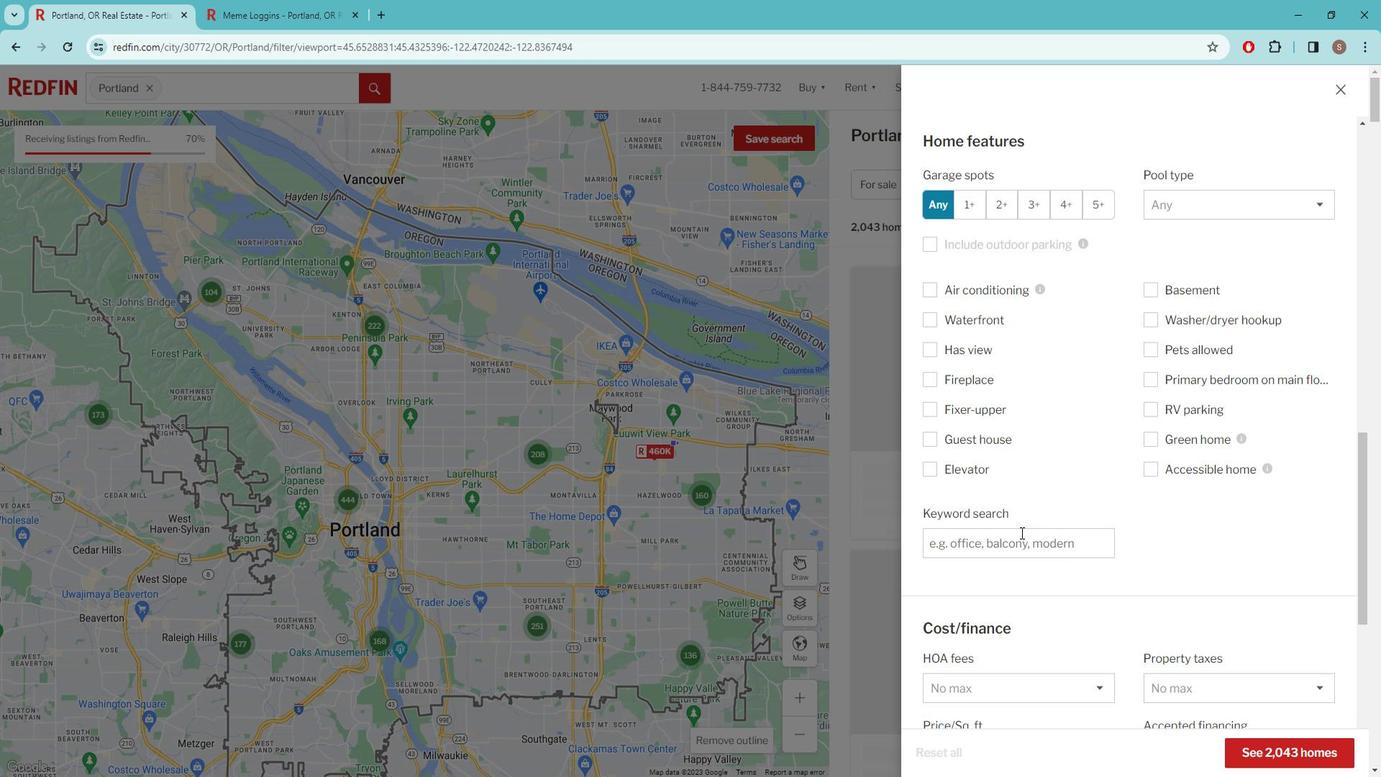 
Action: Mouse pressed left at (1031, 529)
Screenshot: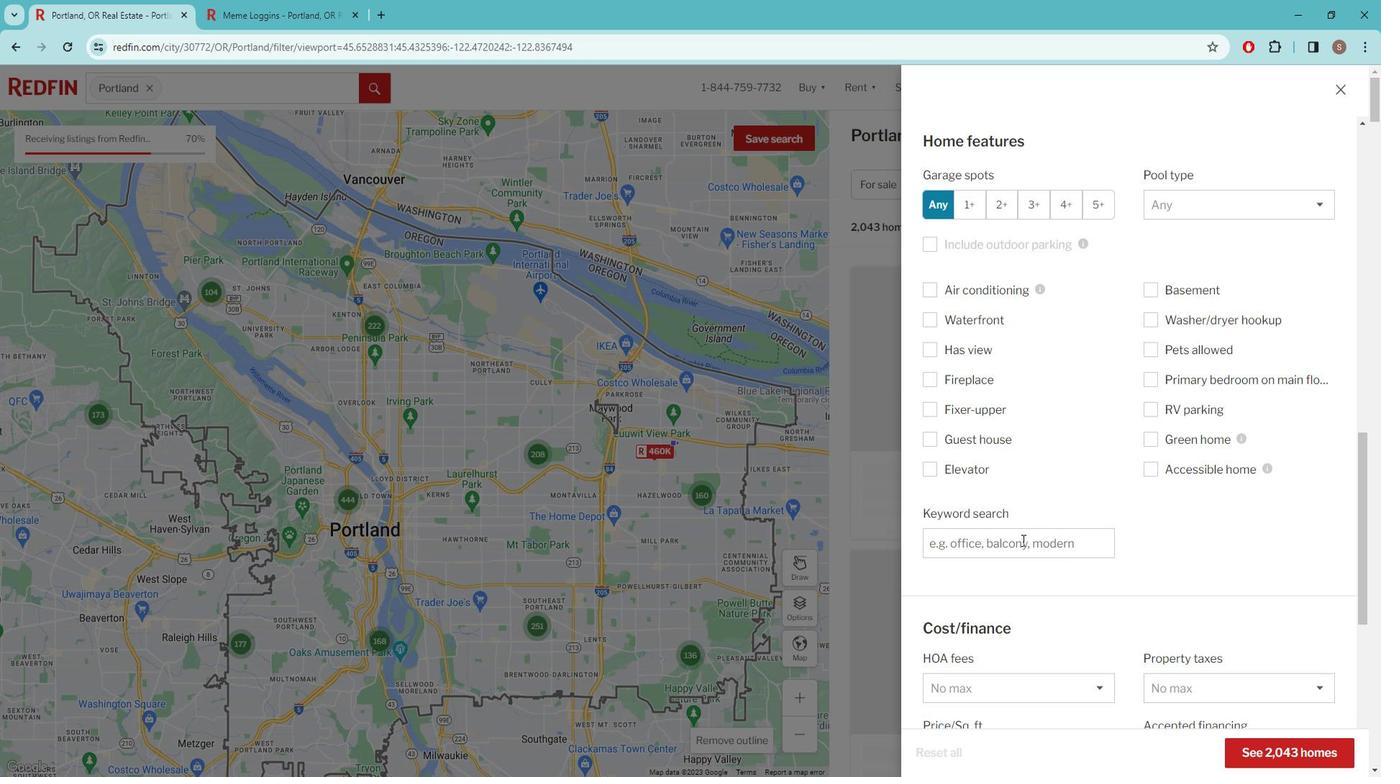 
Action: Key pressed SUSTAINABLE<Key.space>PROPERTIES
Screenshot: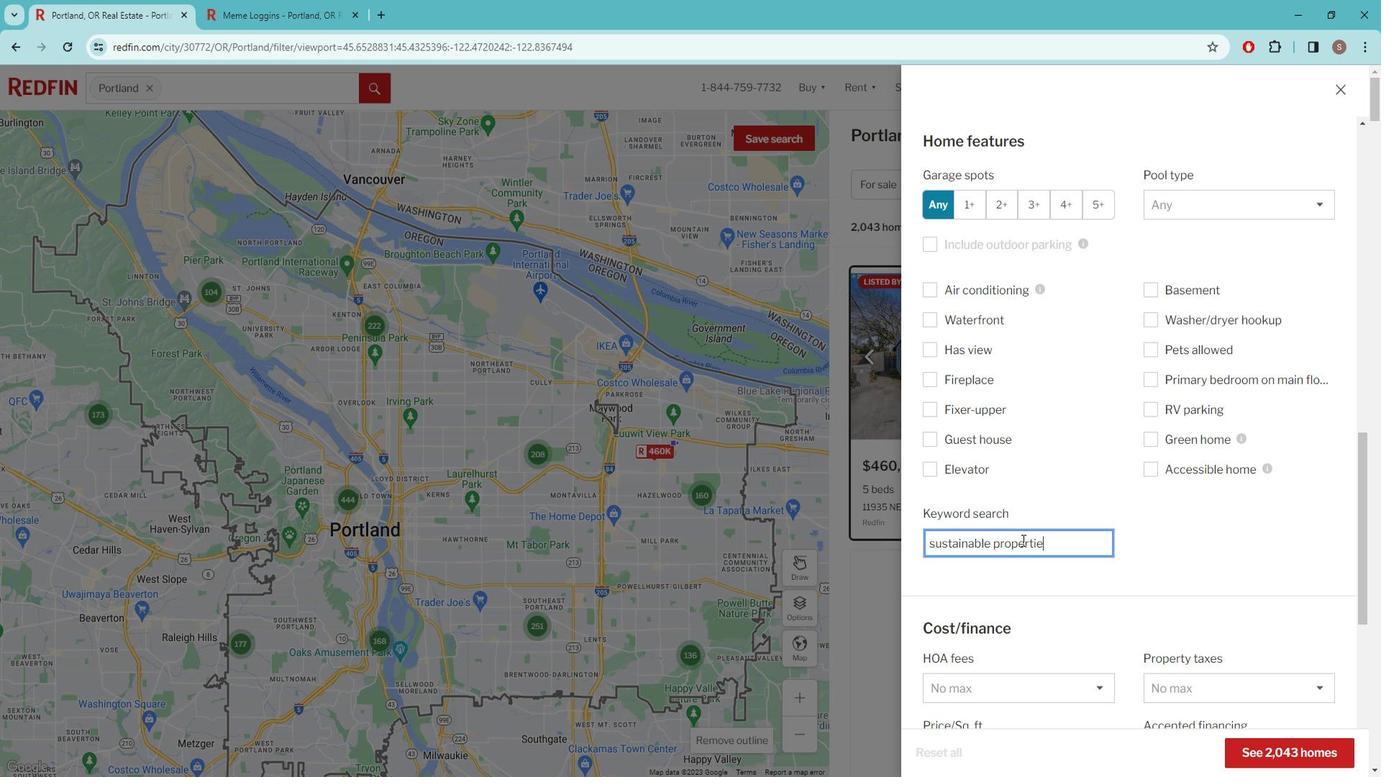 
Action: Mouse scrolled (1031, 528) with delta (0, 0)
Screenshot: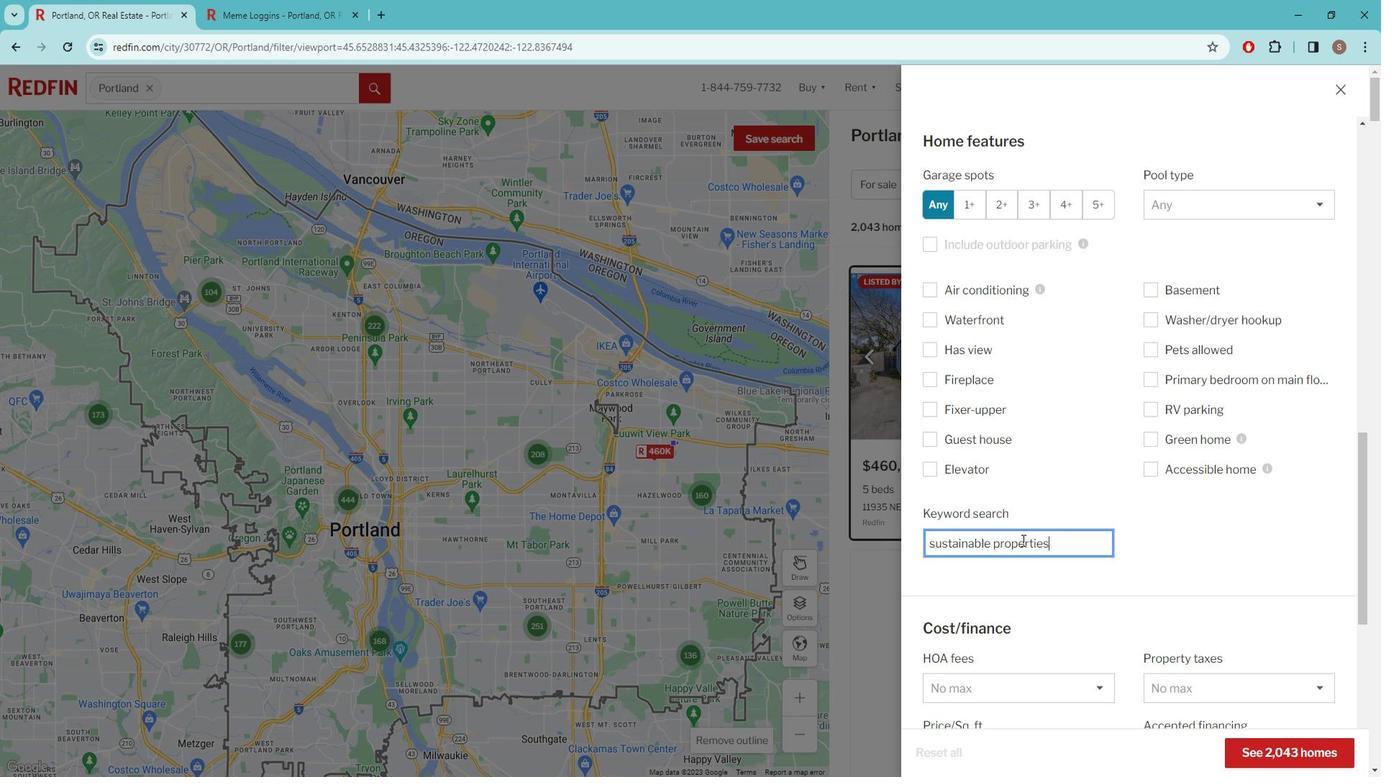 
Action: Mouse scrolled (1031, 528) with delta (0, 0)
Screenshot: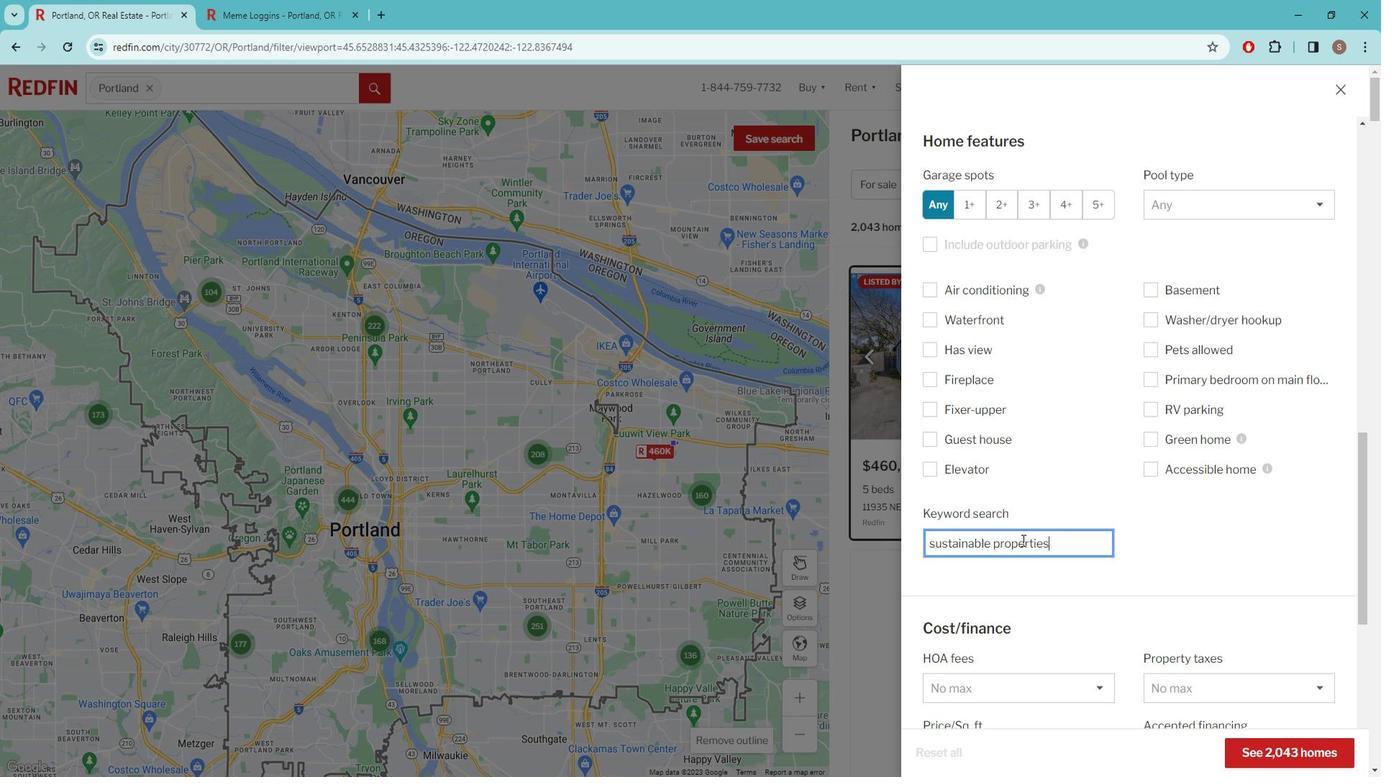 
Action: Mouse scrolled (1031, 528) with delta (0, 0)
Screenshot: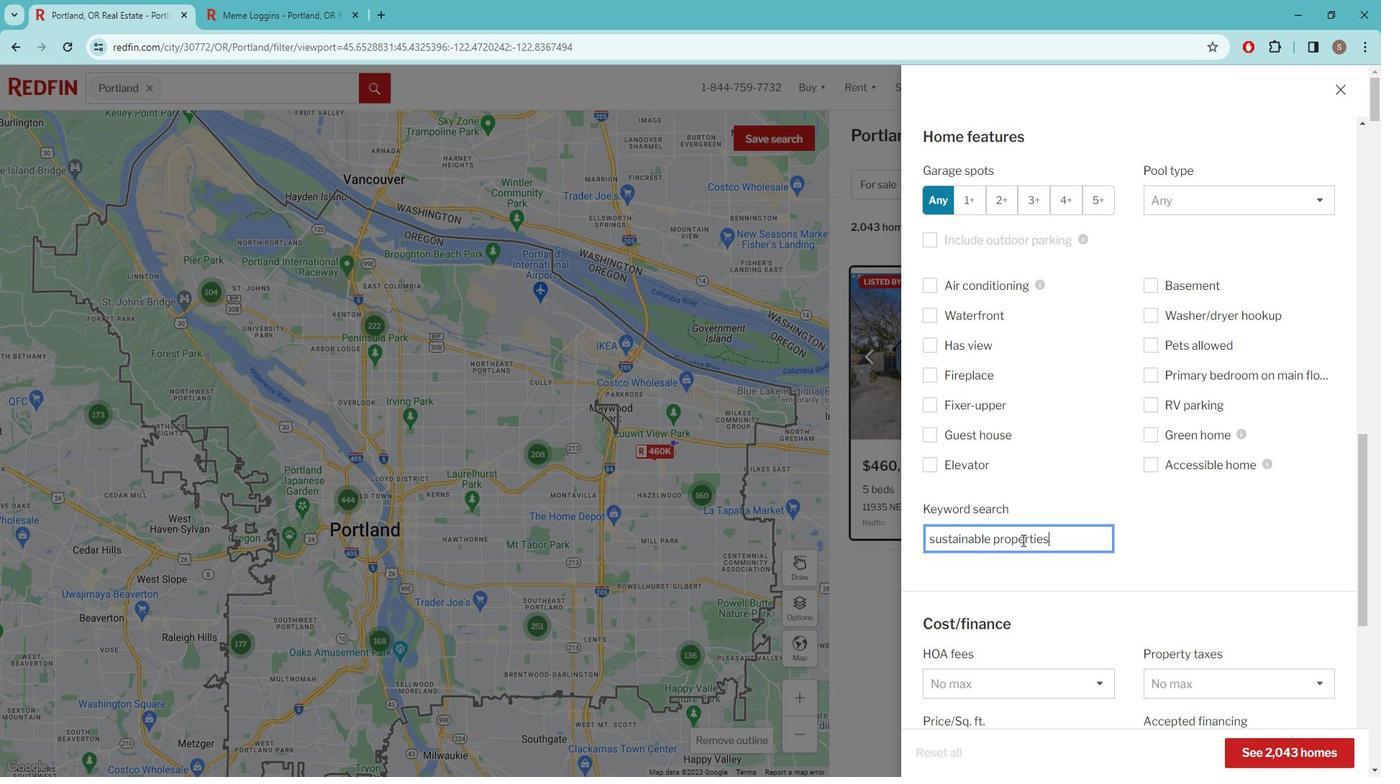 
Action: Mouse scrolled (1031, 528) with delta (0, 0)
Screenshot: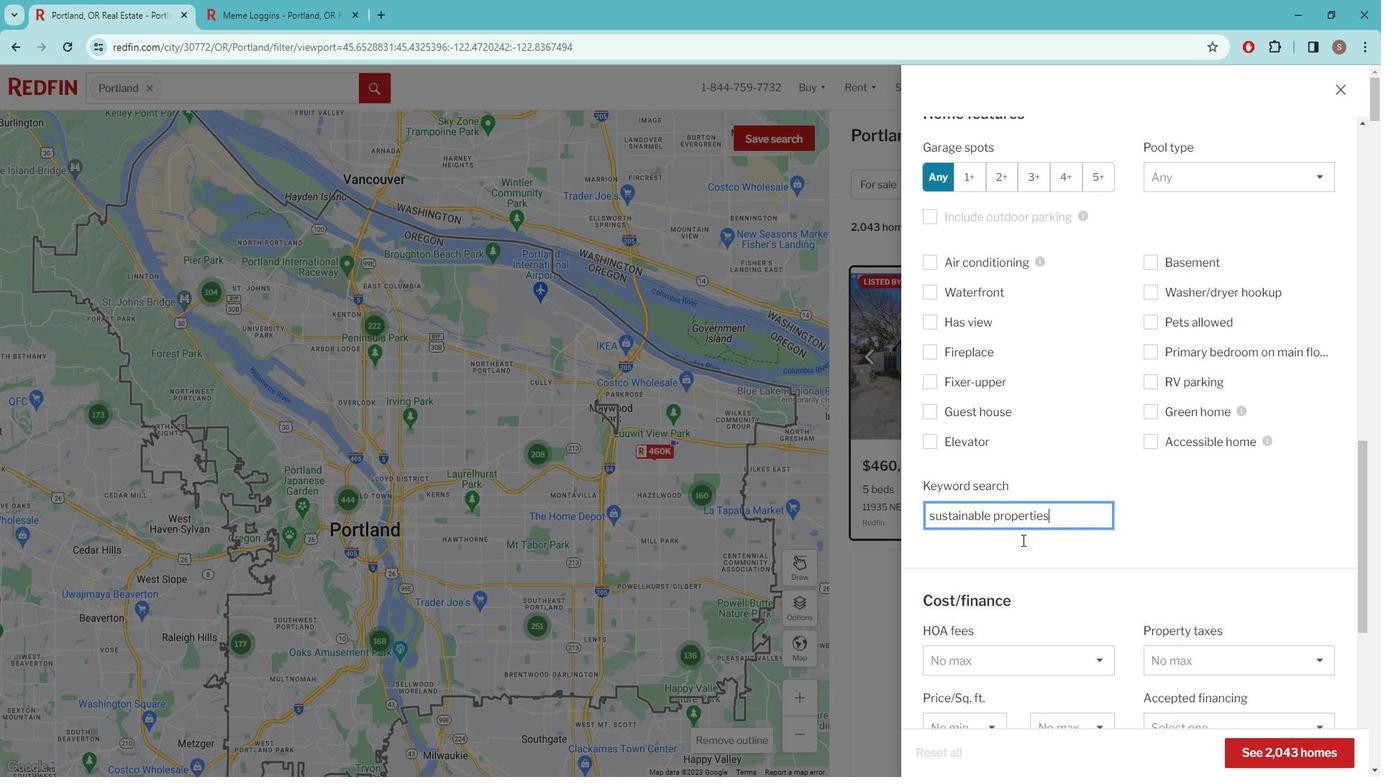 
Action: Mouse moved to (1031, 529)
Screenshot: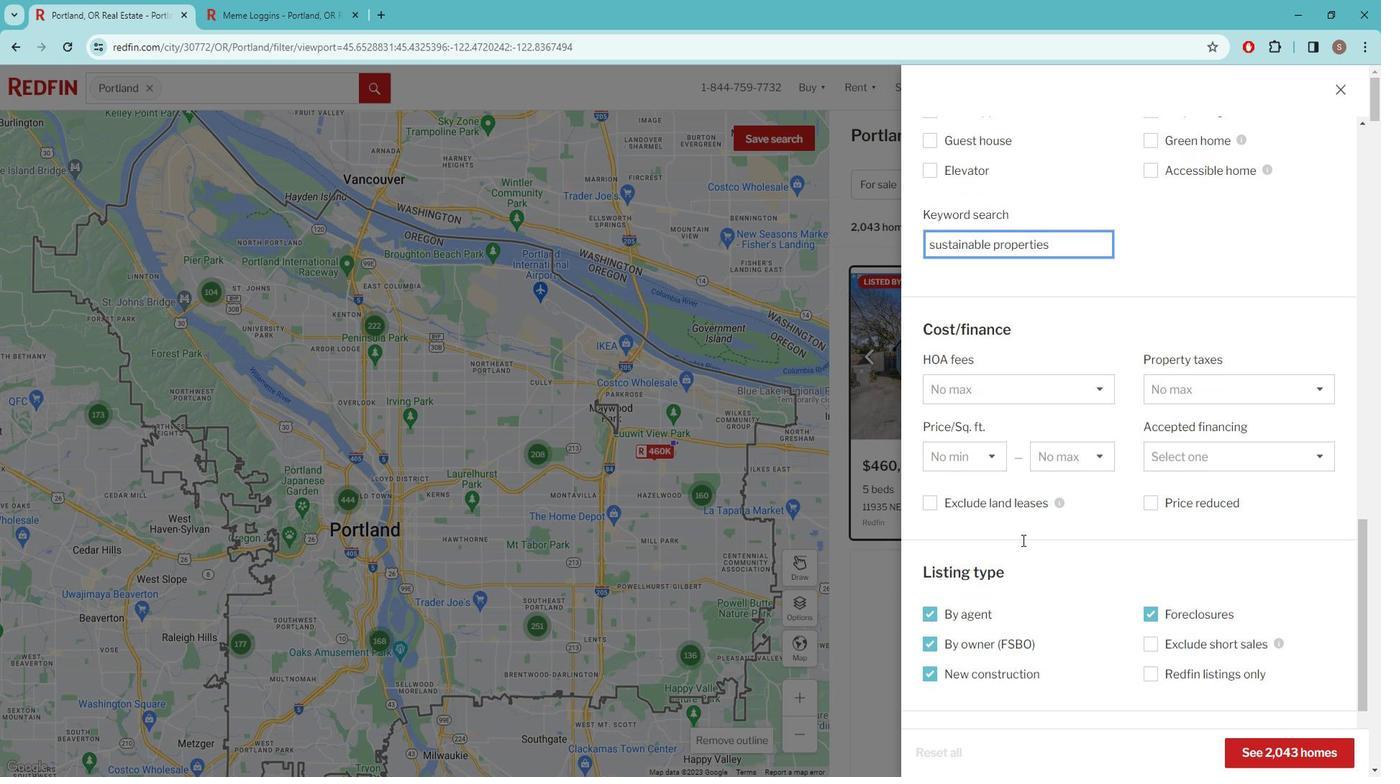 
Action: Mouse scrolled (1031, 528) with delta (0, 0)
Screenshot: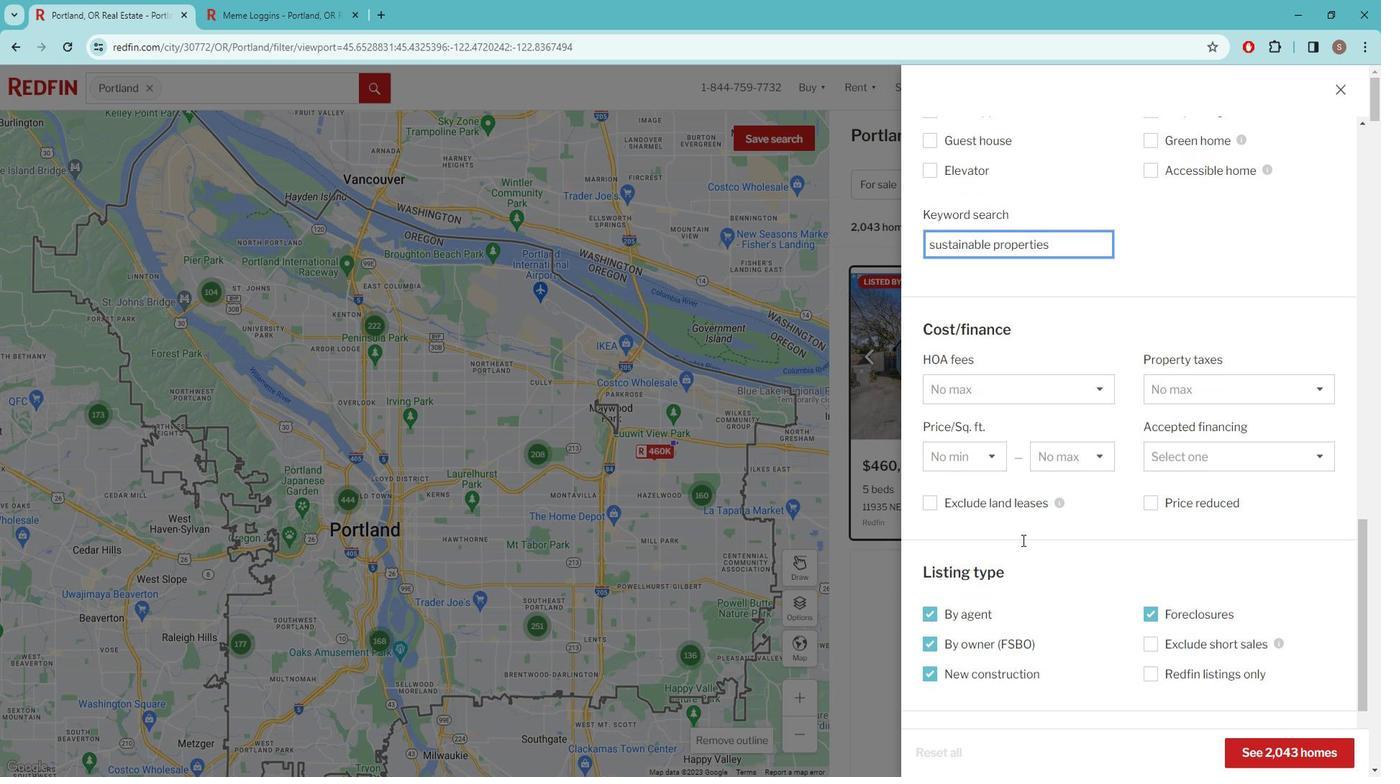 
Action: Mouse scrolled (1031, 528) with delta (0, 0)
Screenshot: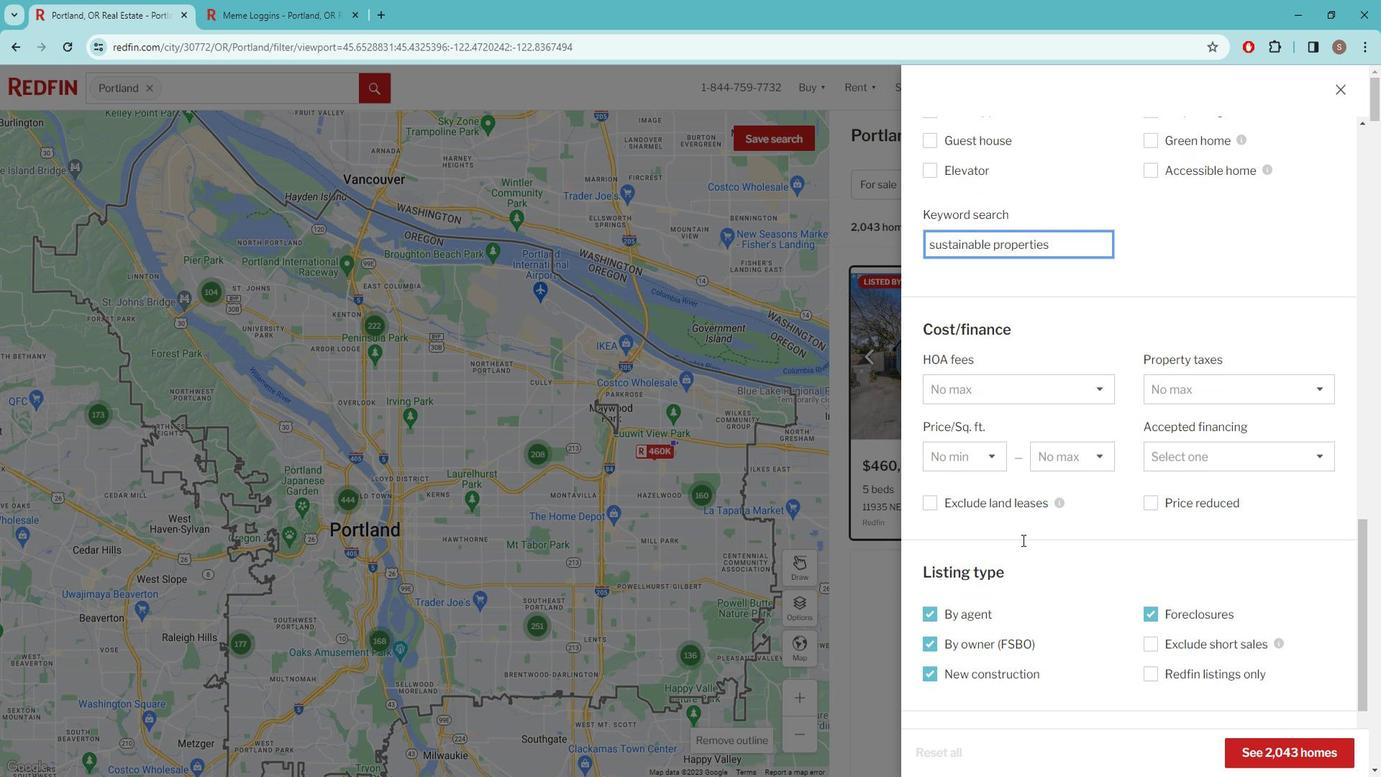
Action: Mouse scrolled (1031, 528) with delta (0, 0)
Screenshot: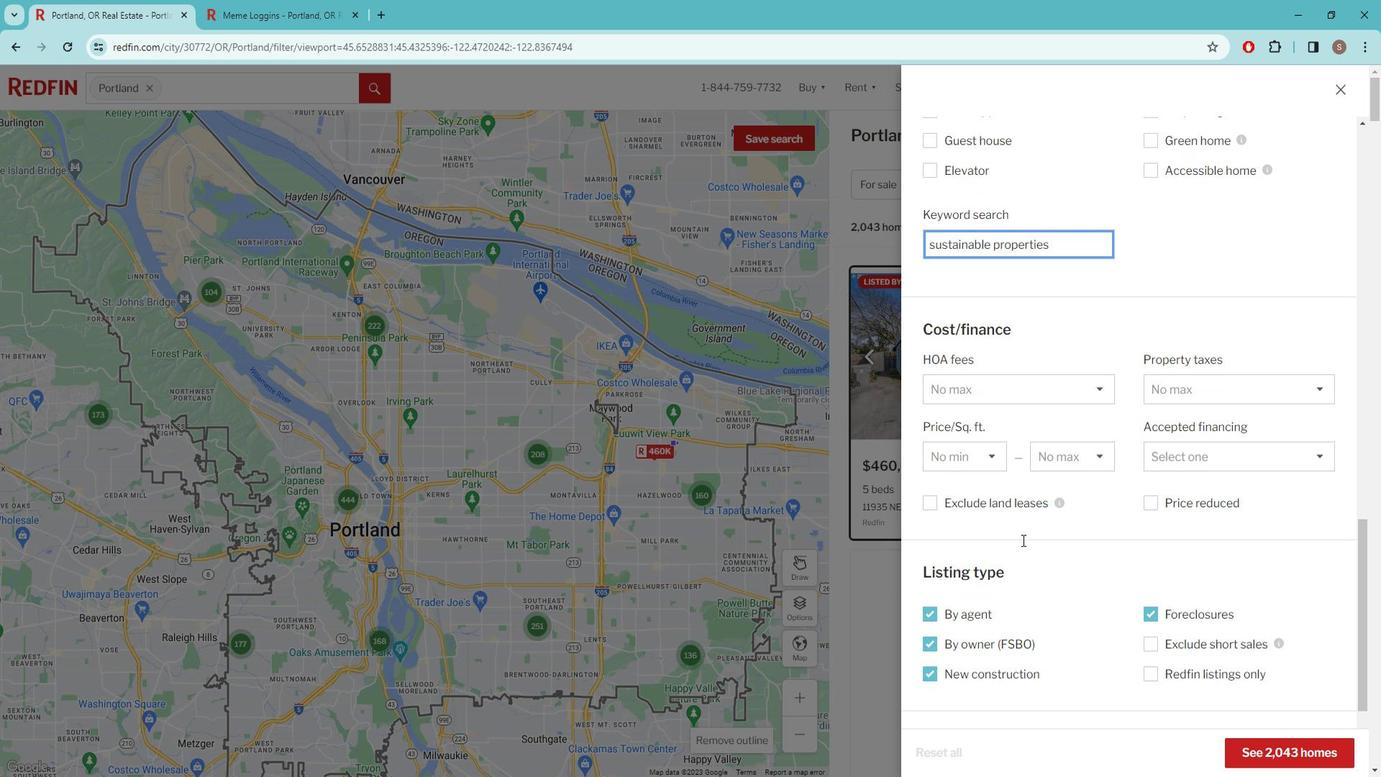 
Action: Mouse scrolled (1031, 528) with delta (0, 0)
Screenshot: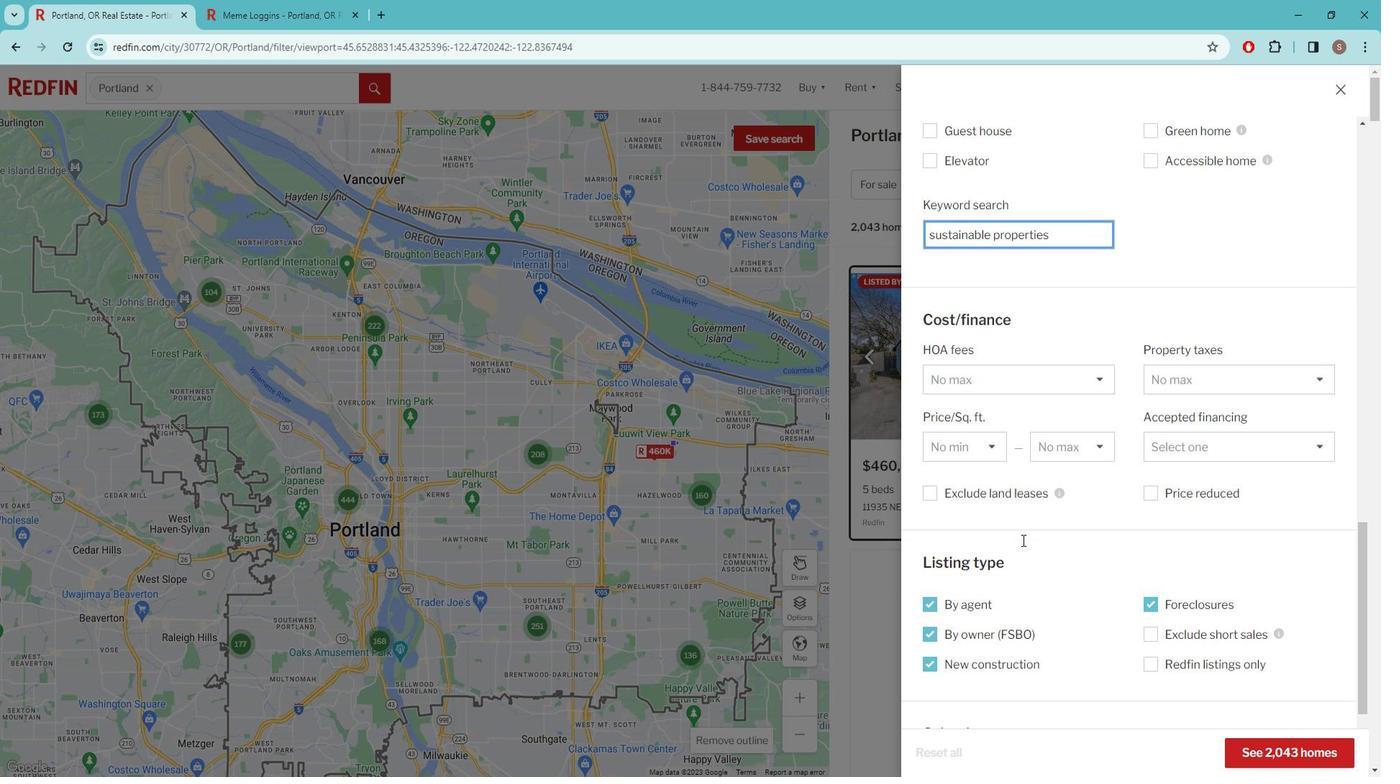 
Action: Mouse moved to (1314, 727)
Screenshot: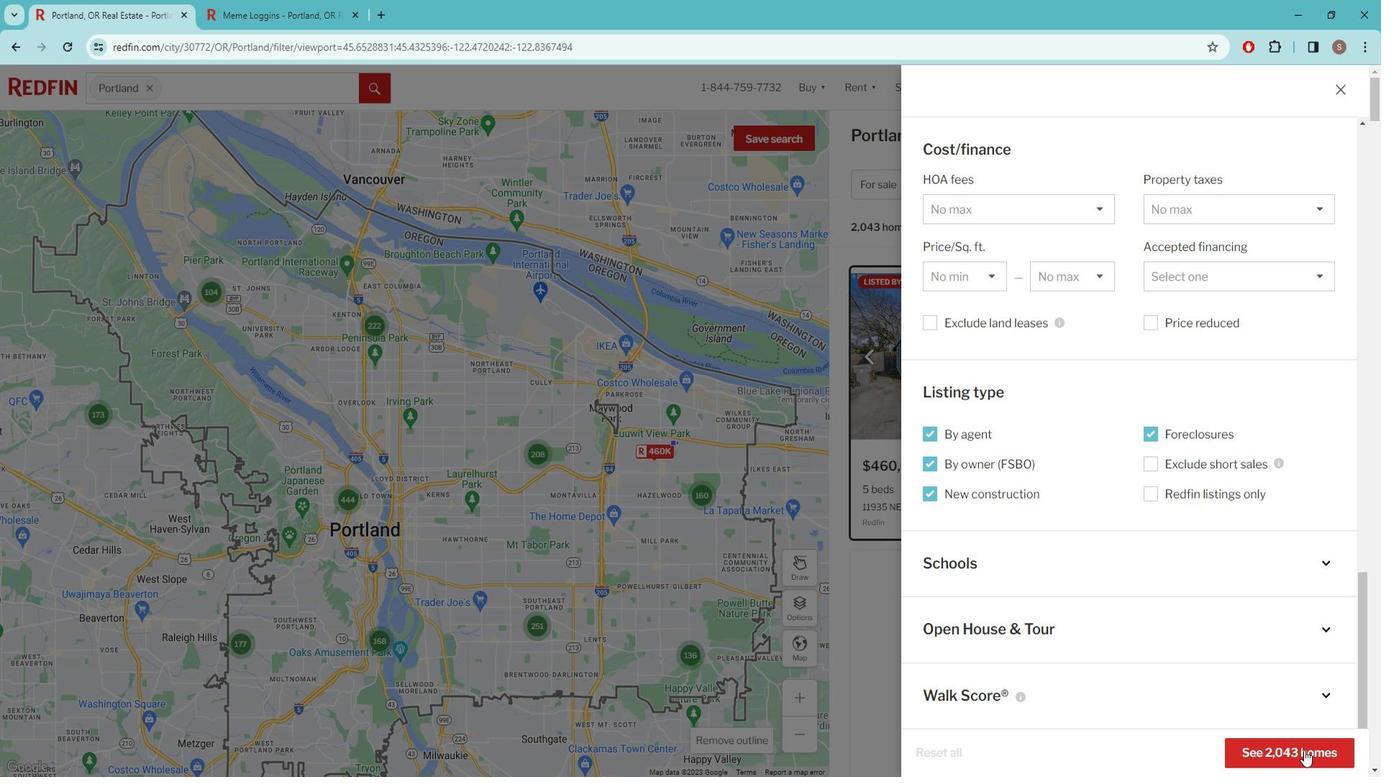 
Action: Mouse pressed left at (1314, 727)
Screenshot: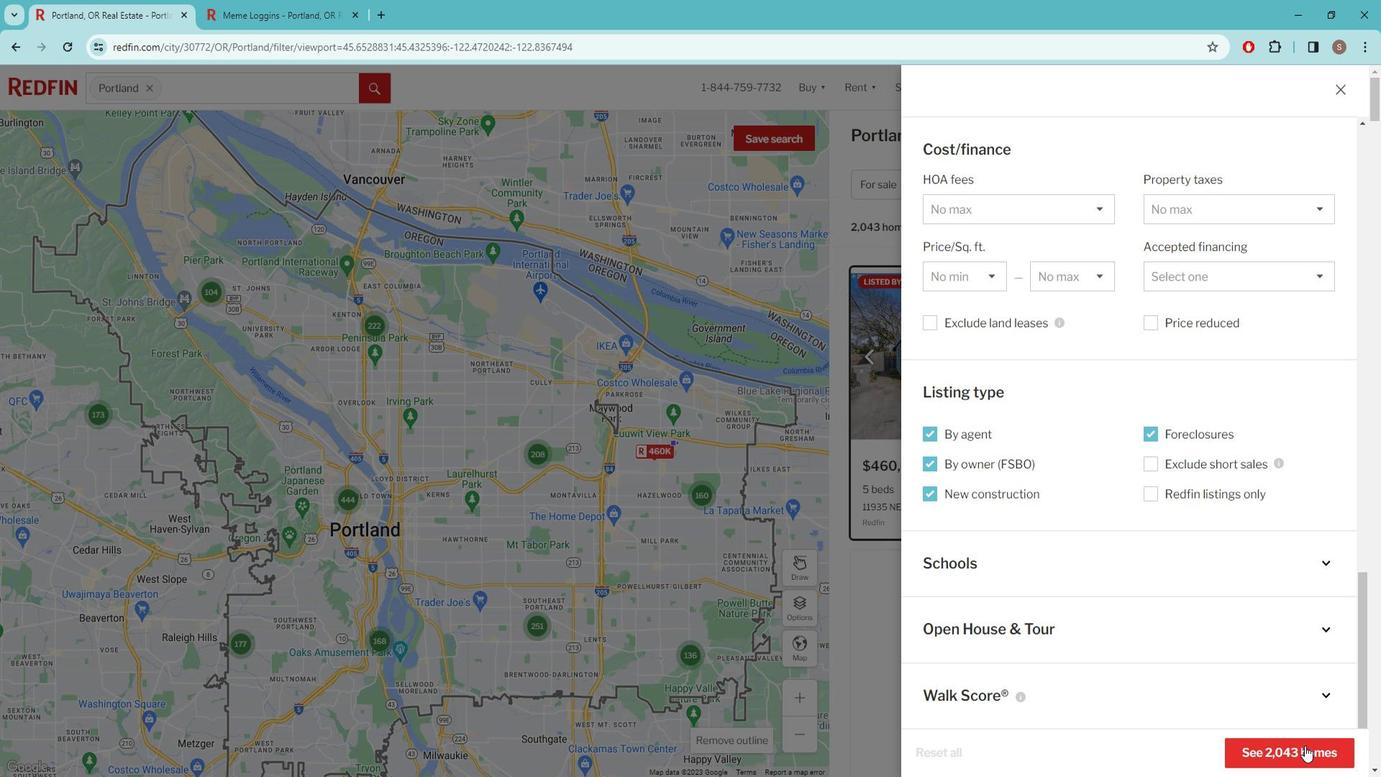 
Action: Mouse moved to (1169, 156)
Screenshot: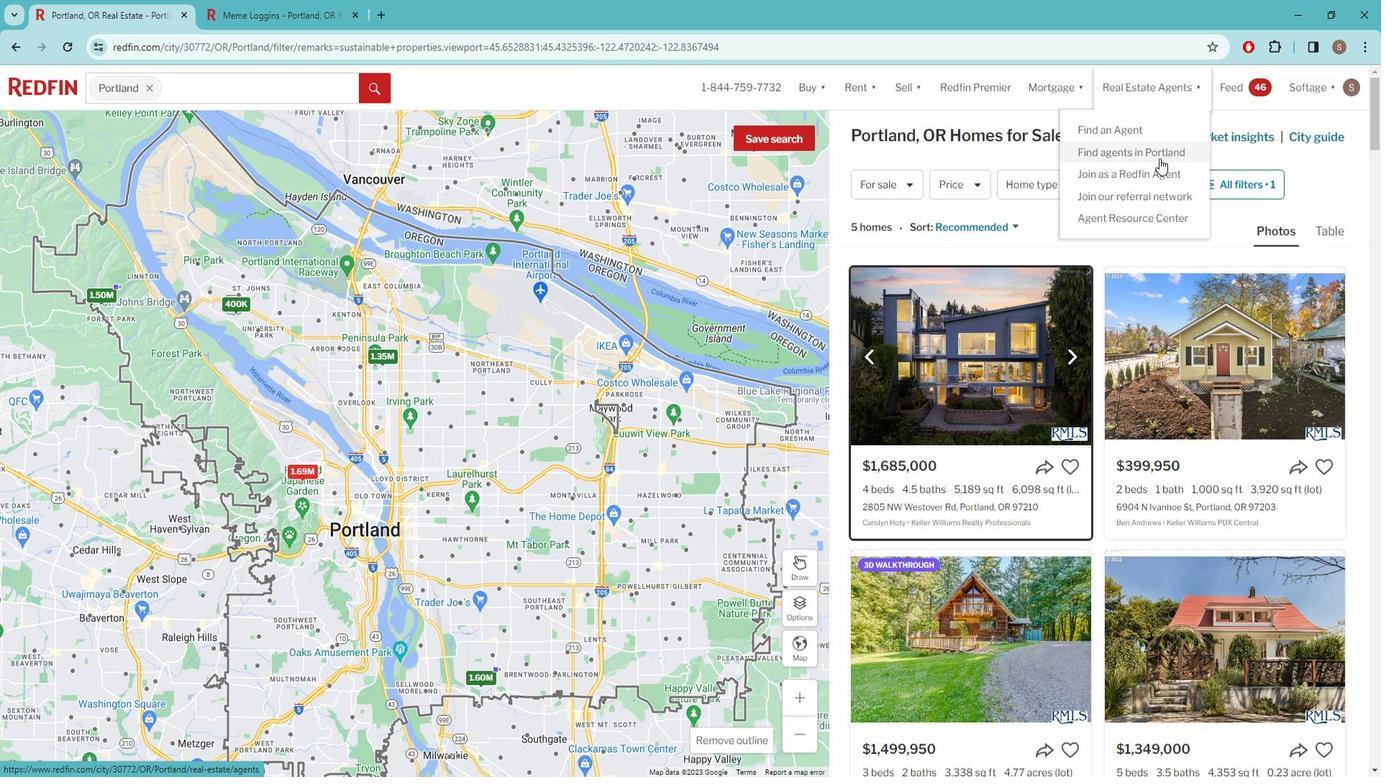 
Action: Mouse pressed left at (1169, 156)
Screenshot: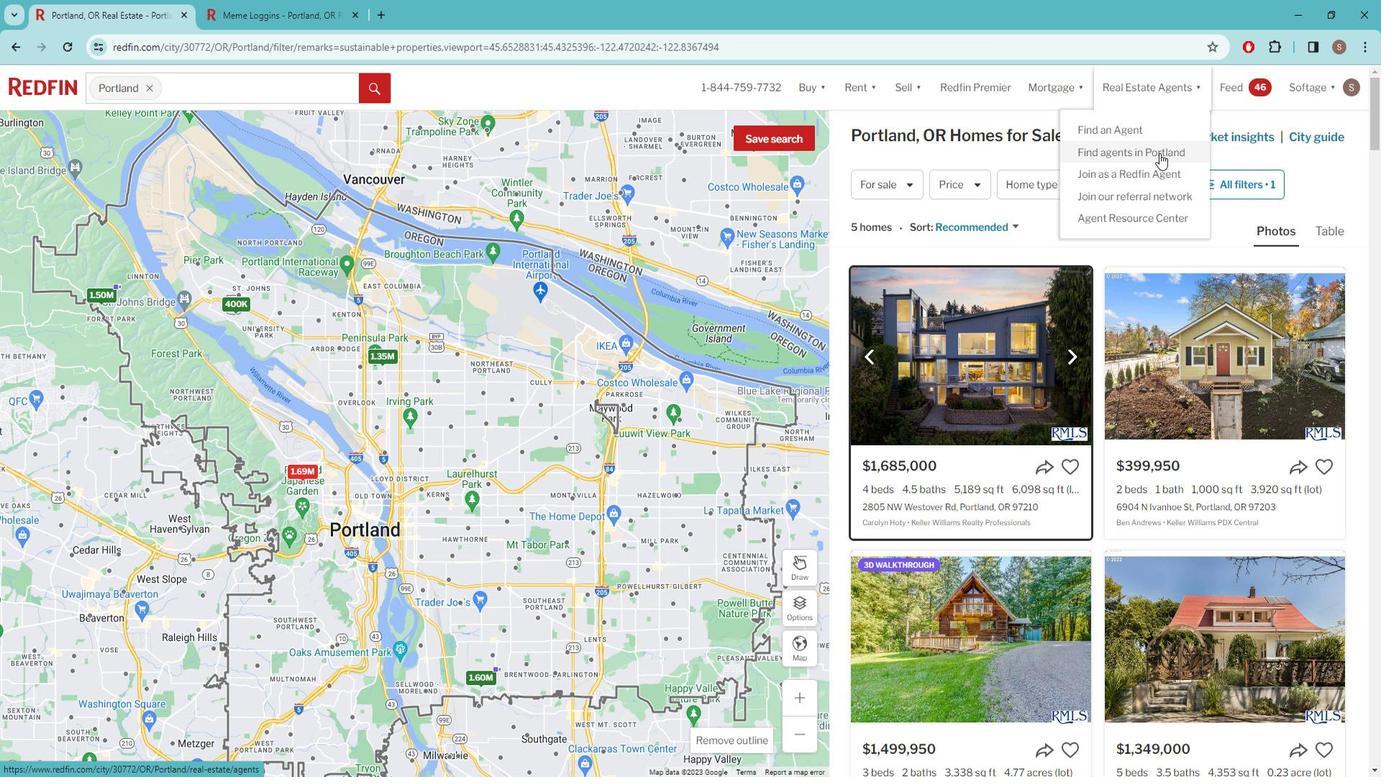 
Action: Mouse moved to (1011, 283)
Screenshot: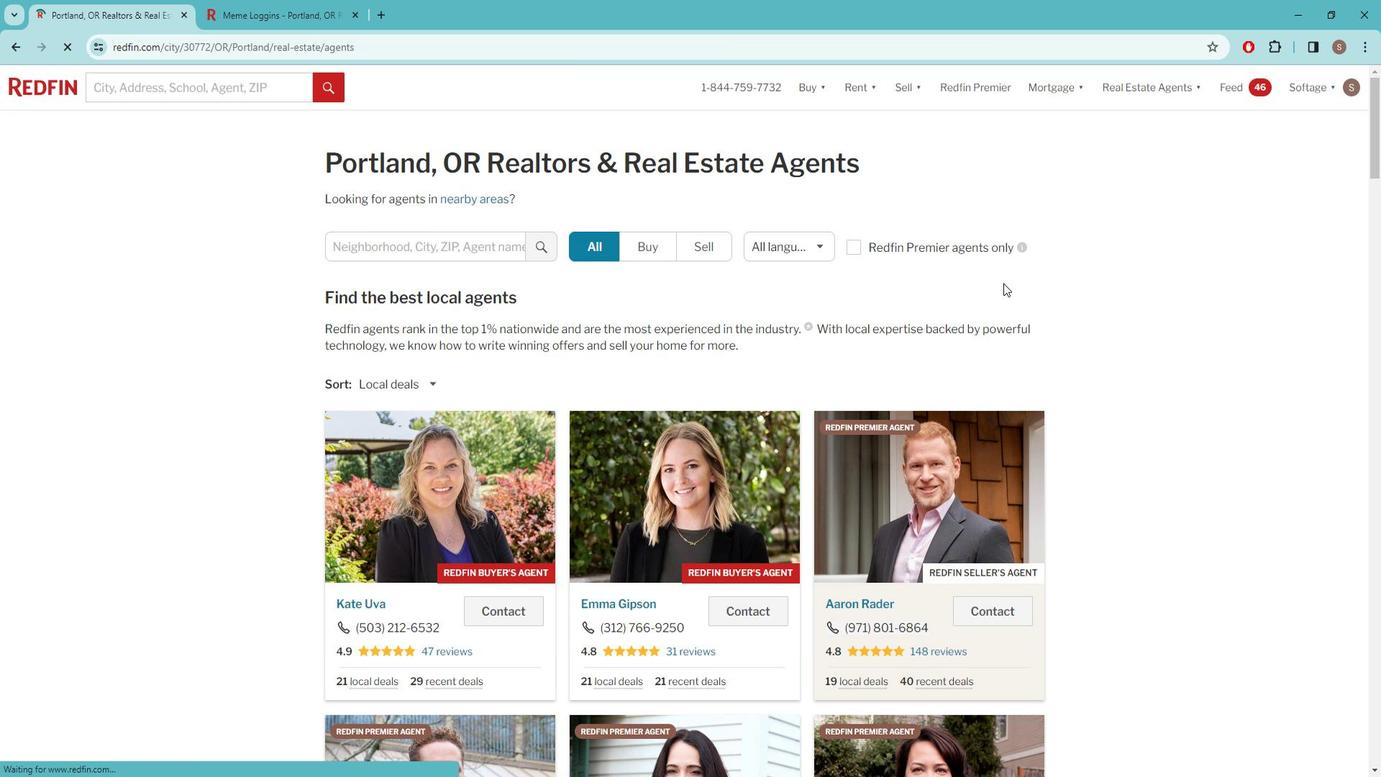 
Action: Mouse scrolled (1011, 282) with delta (0, 0)
Screenshot: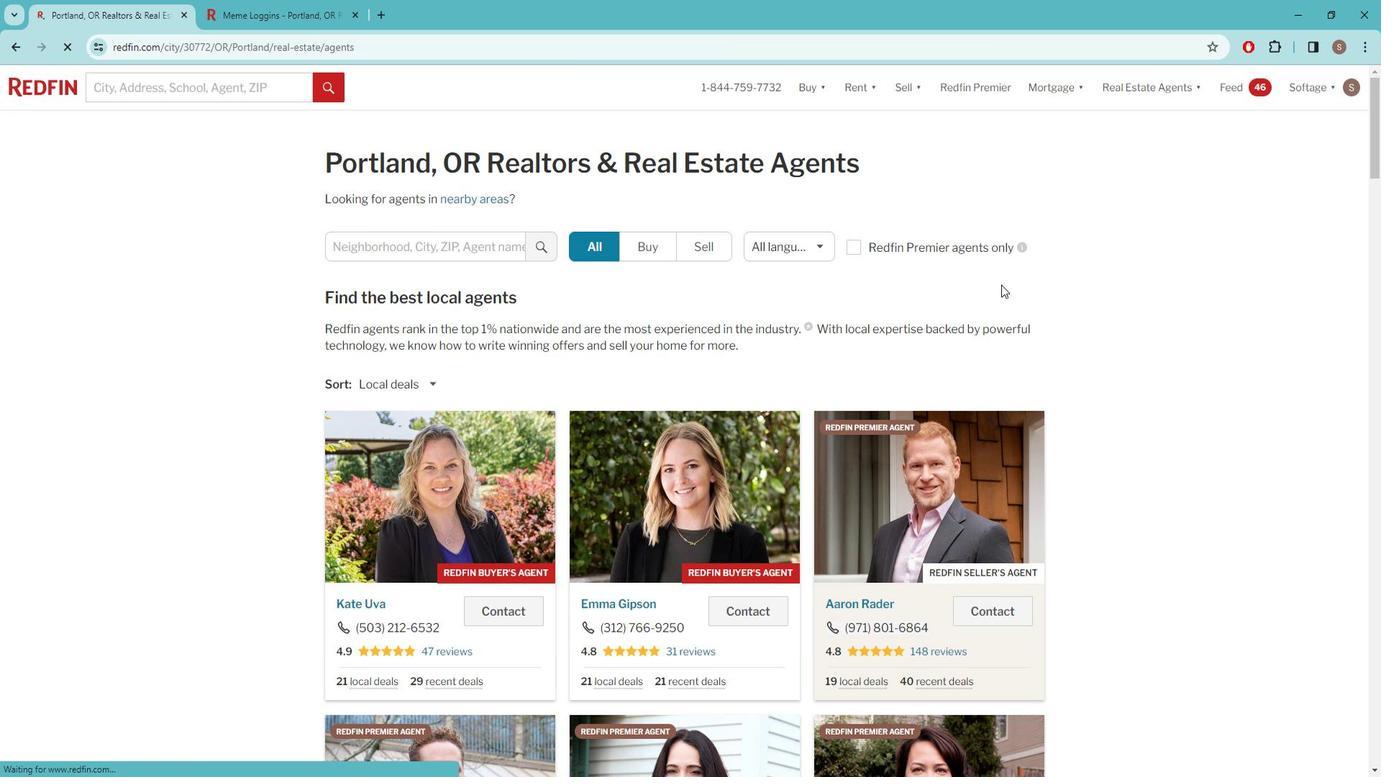 
Action: Mouse scrolled (1011, 282) with delta (0, 0)
Screenshot: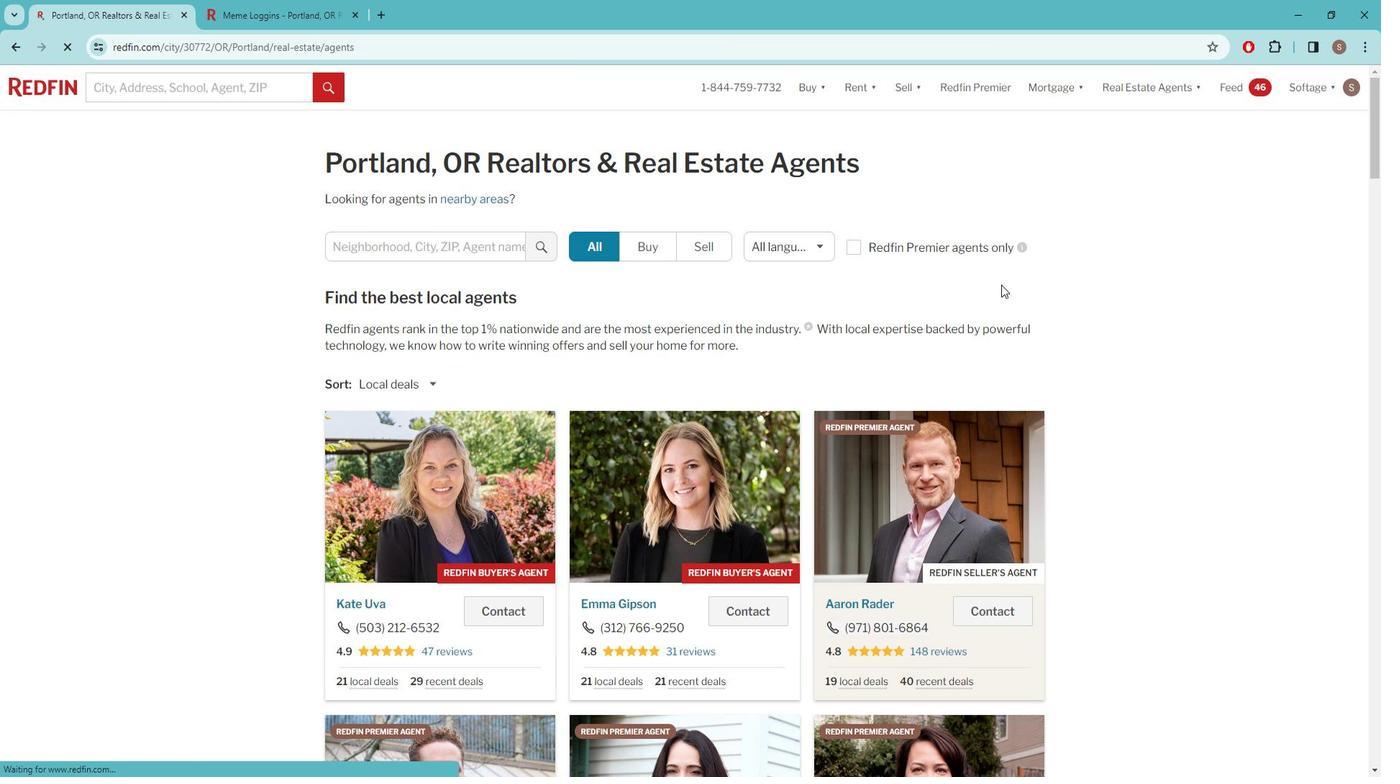 
Action: Mouse moved to (450, 489)
Screenshot: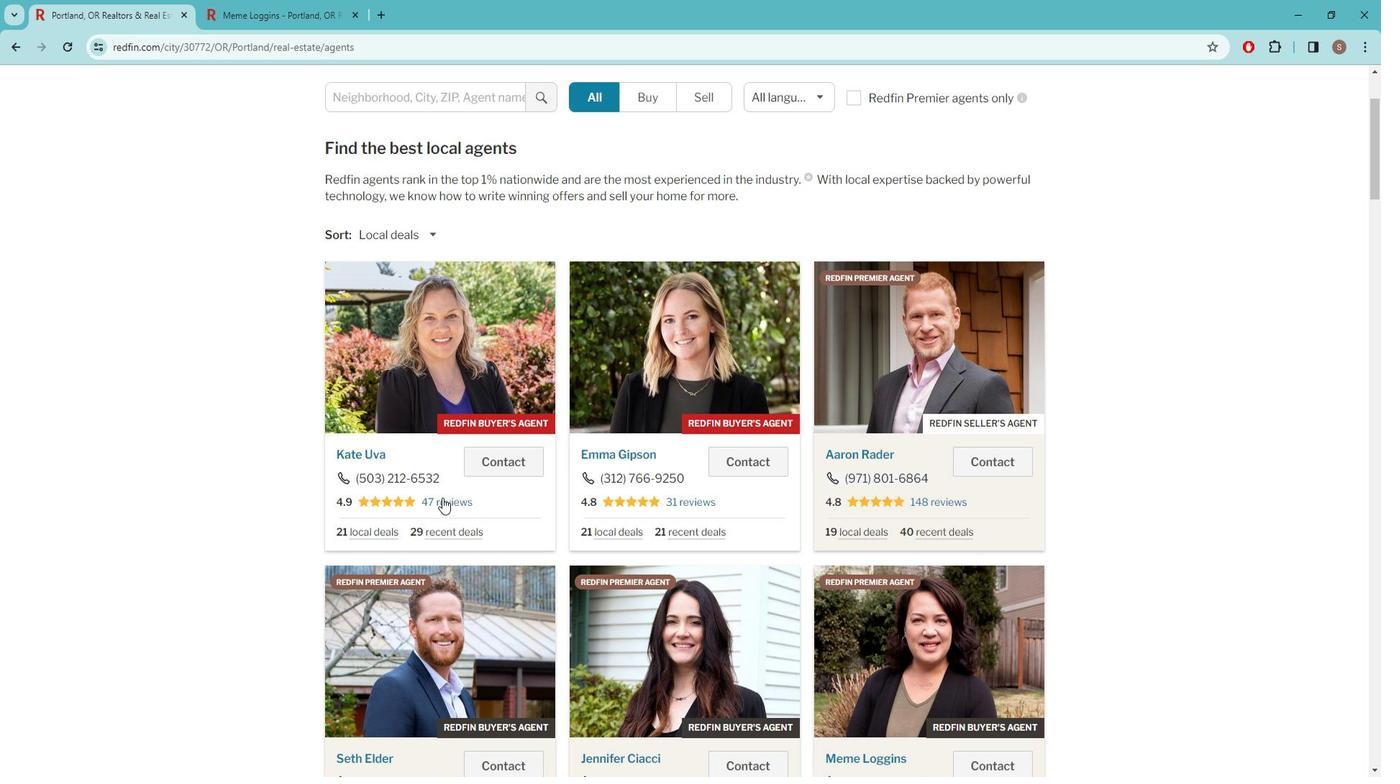 
Action: Mouse pressed left at (450, 489)
Screenshot: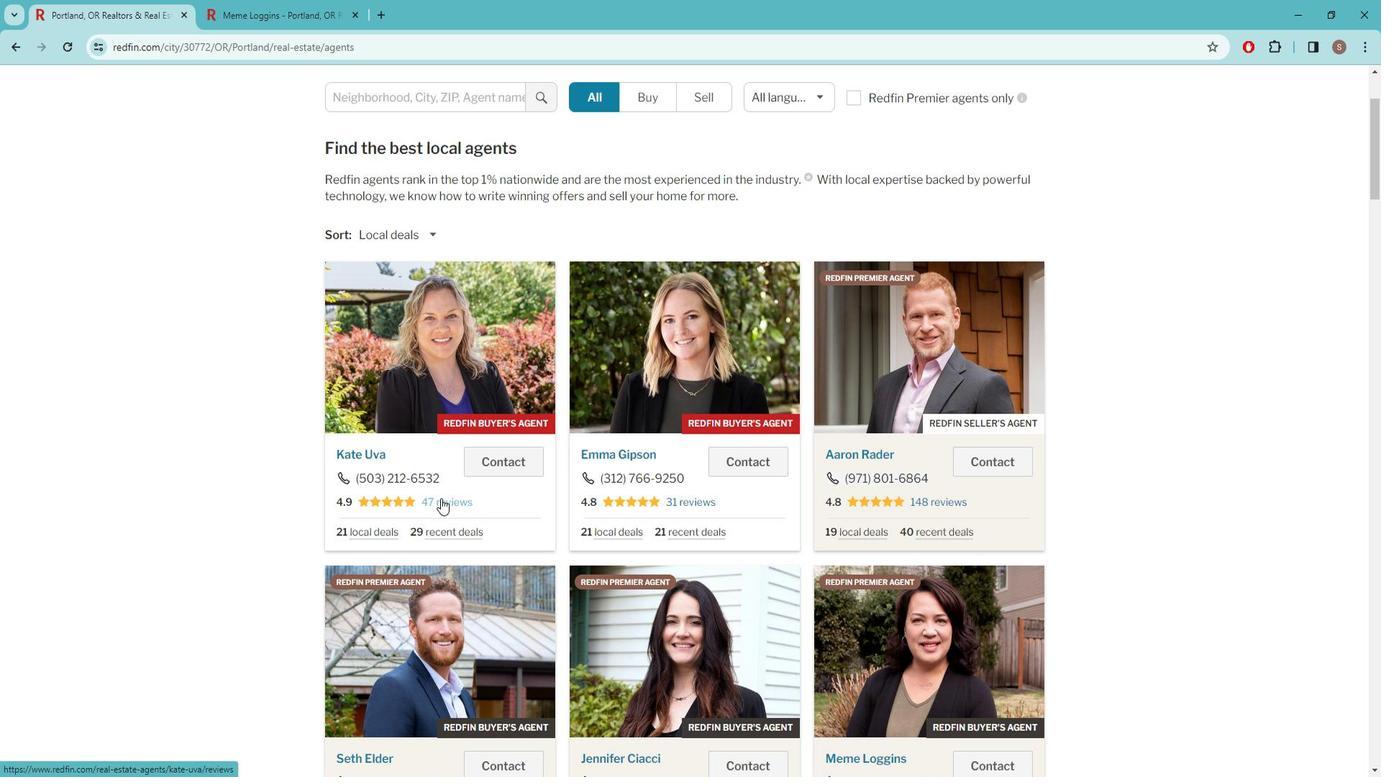 
Action: Mouse moved to (618, 264)
Screenshot: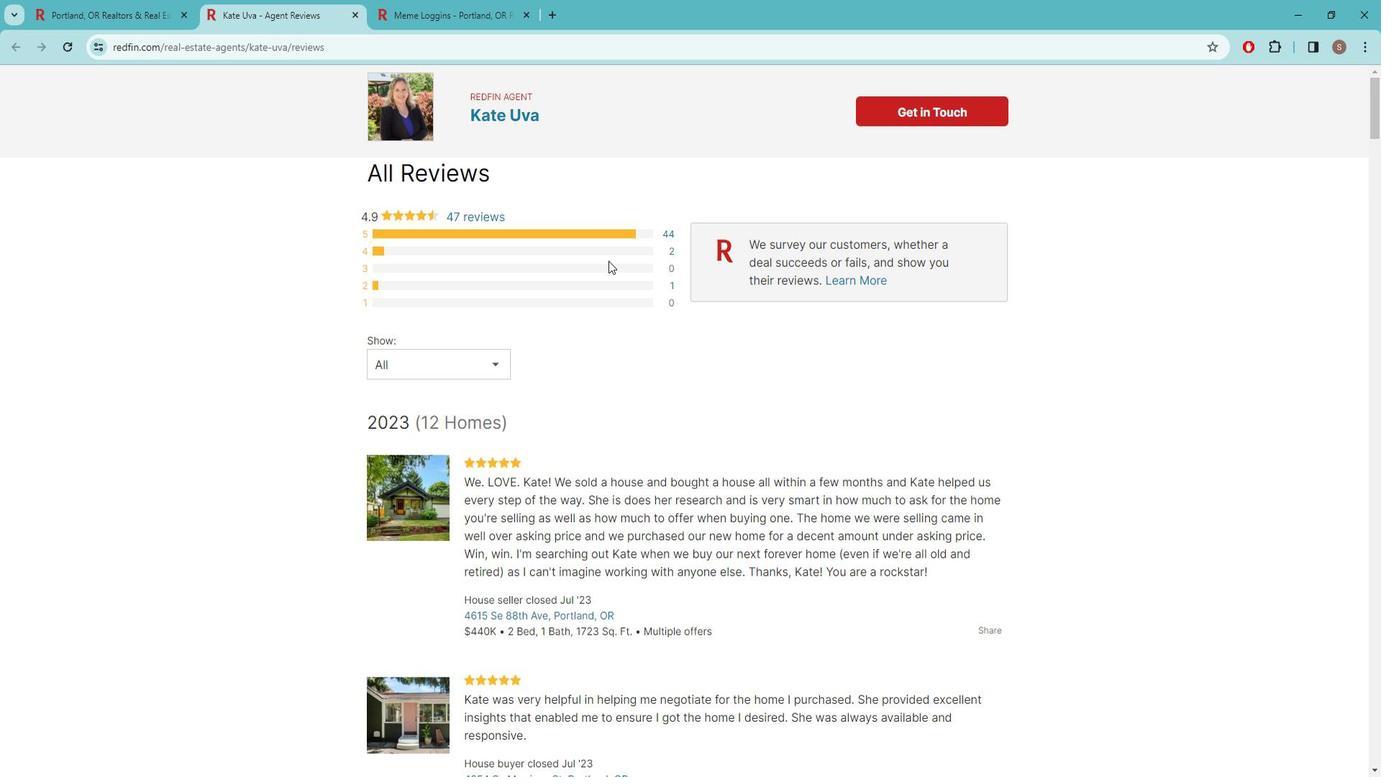 
Action: Mouse scrolled (618, 264) with delta (0, 0)
Screenshot: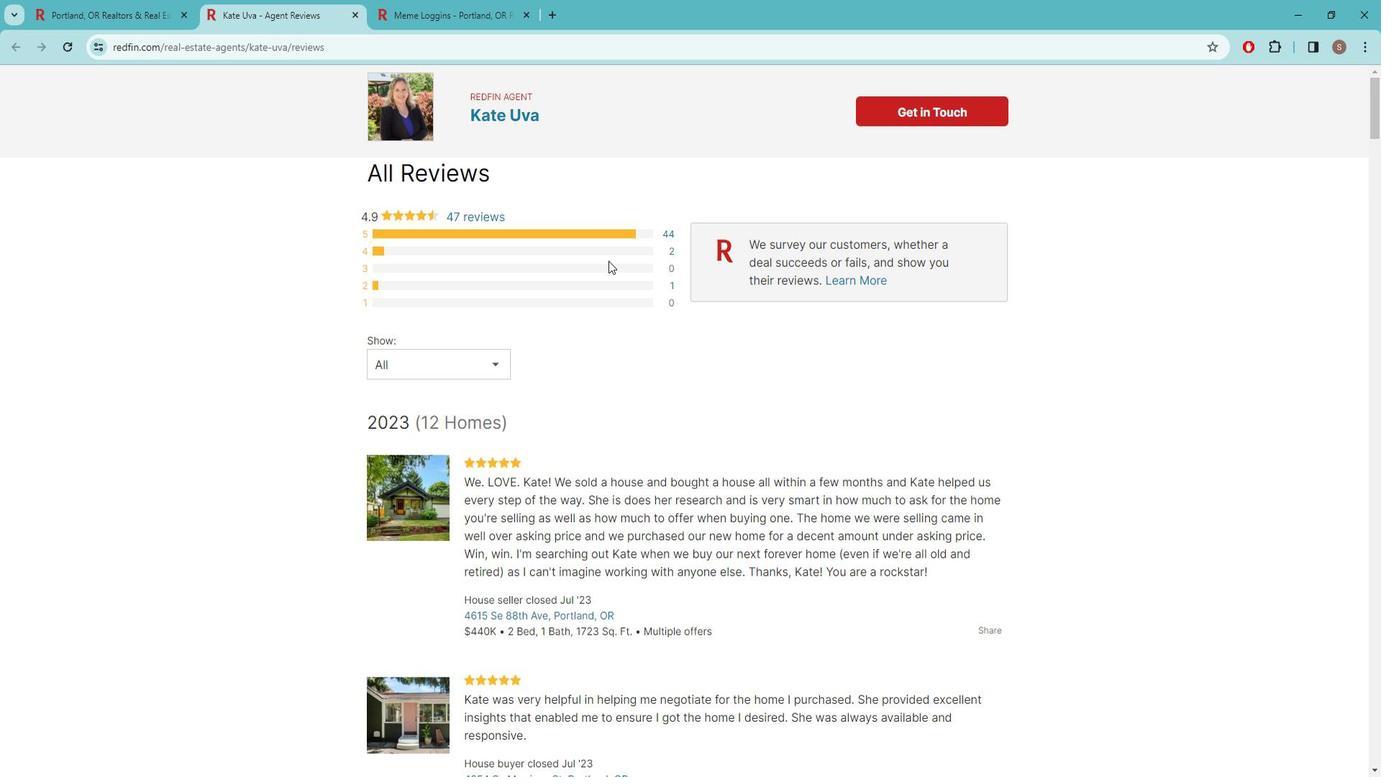 
Action: Mouse moved to (618, 274)
Screenshot: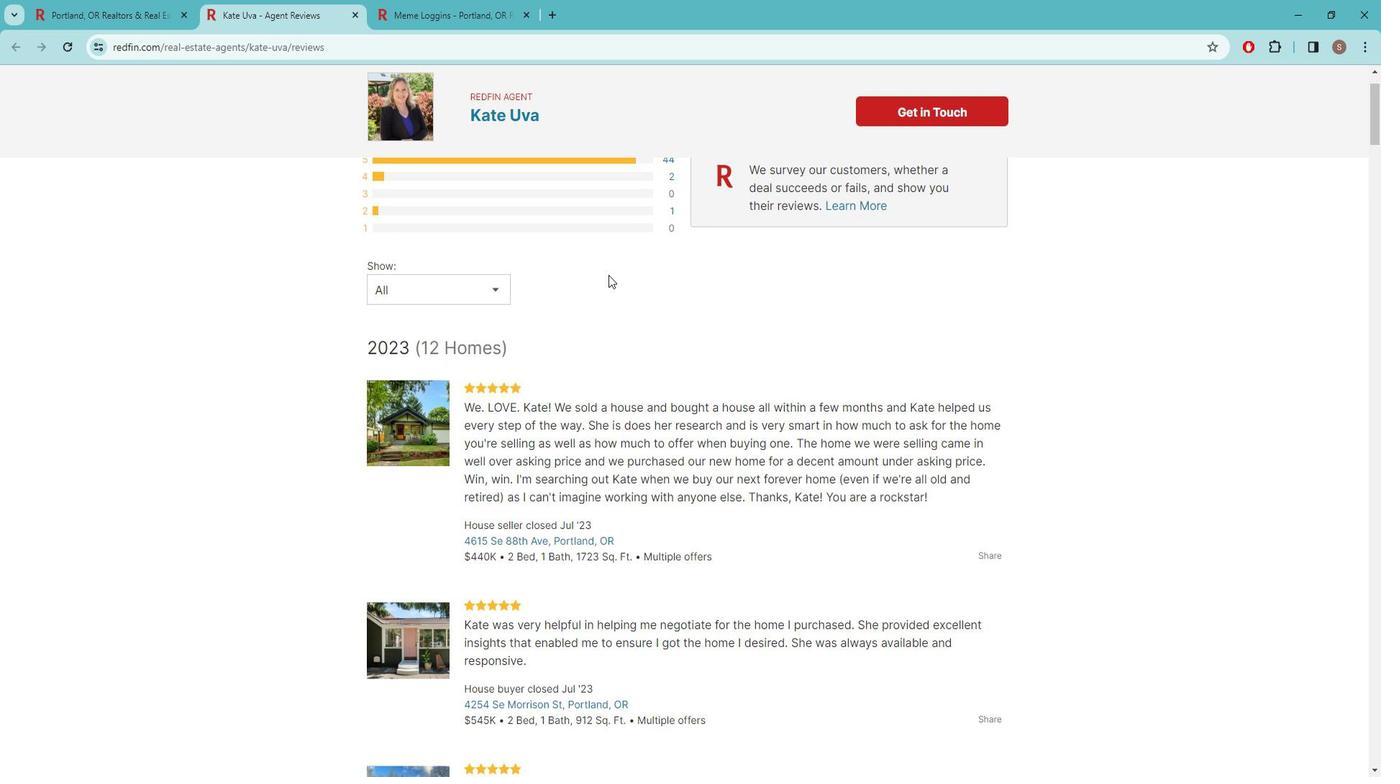 
Action: Mouse scrolled (618, 274) with delta (0, 0)
Screenshot: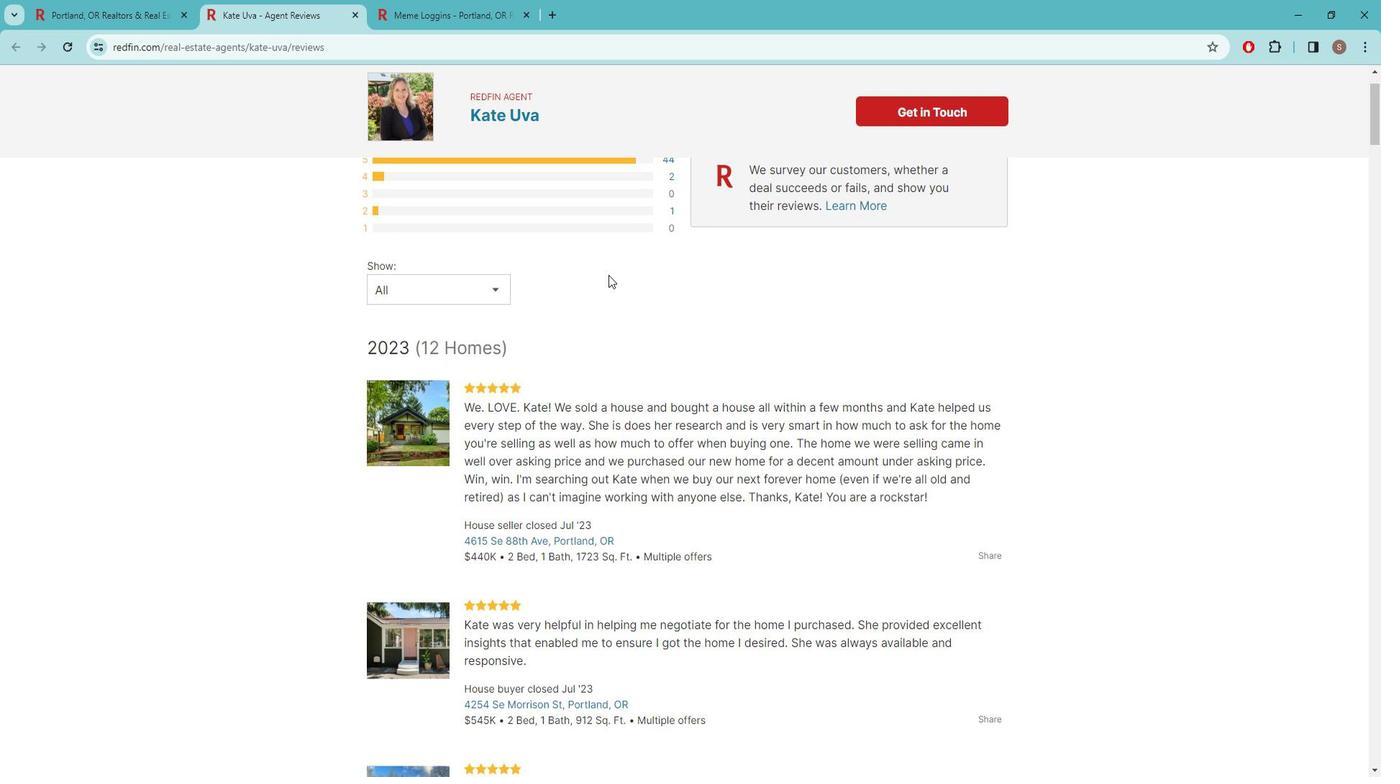 
Action: Mouse moved to (618, 277)
Screenshot: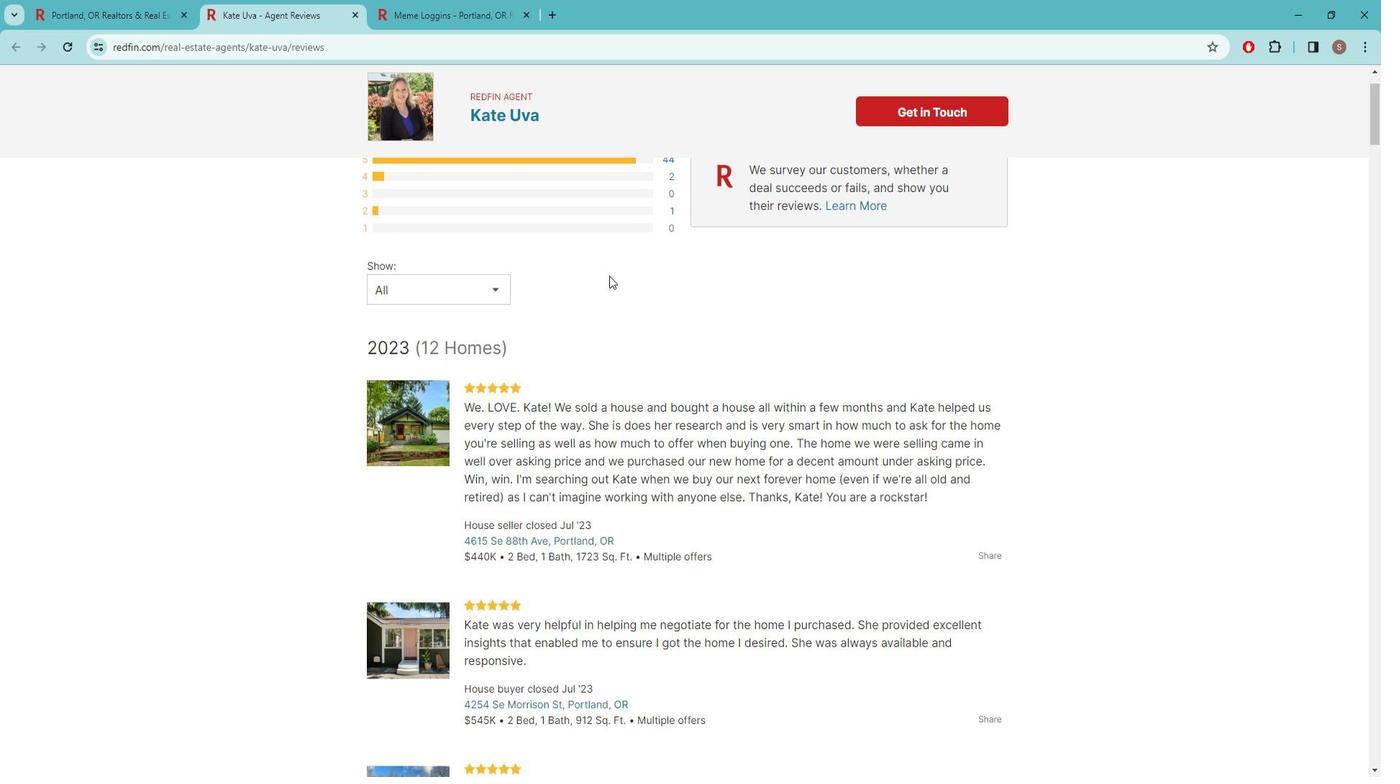 
Action: Mouse scrolled (618, 276) with delta (0, 0)
Screenshot: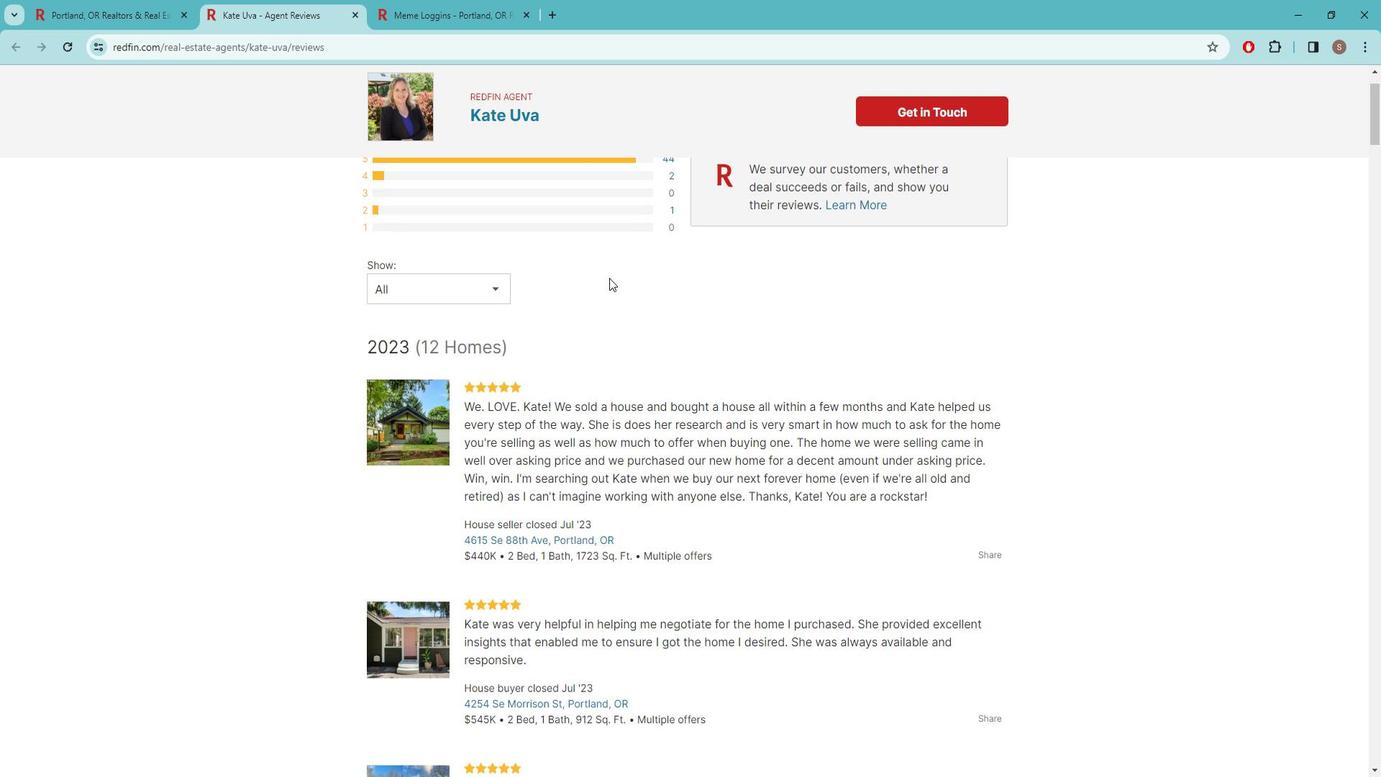 
Action: Mouse moved to (838, 374)
Screenshot: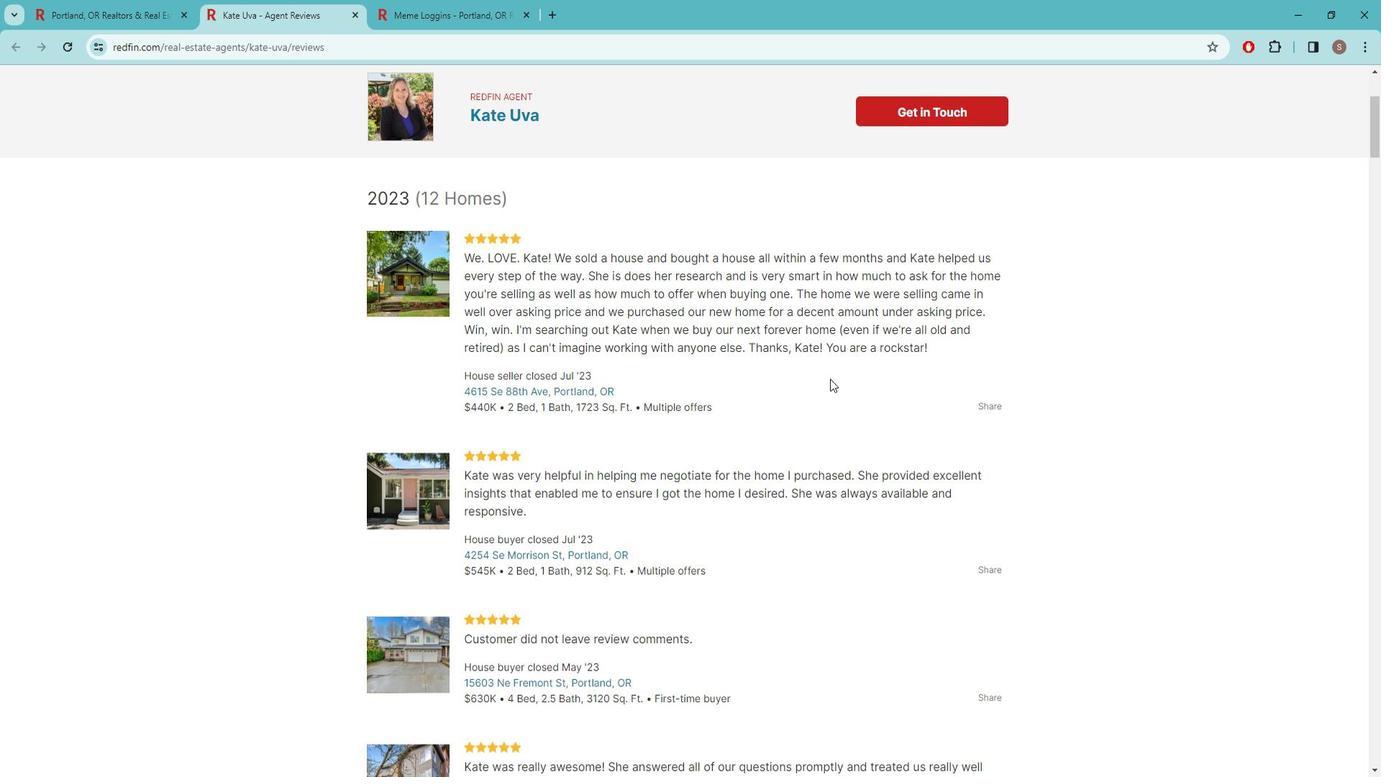 
Action: Mouse scrolled (838, 373) with delta (0, 0)
Screenshot: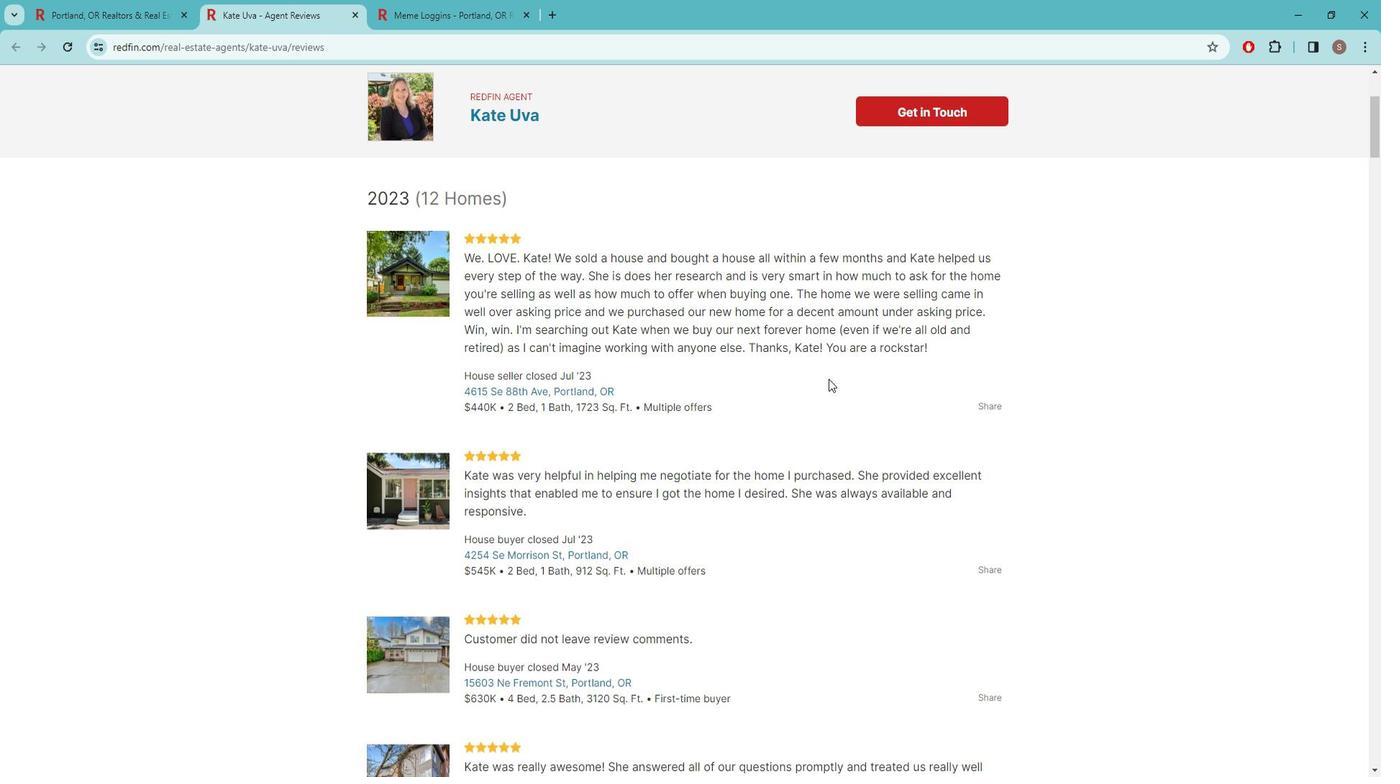
Action: Mouse moved to (837, 374)
Screenshot: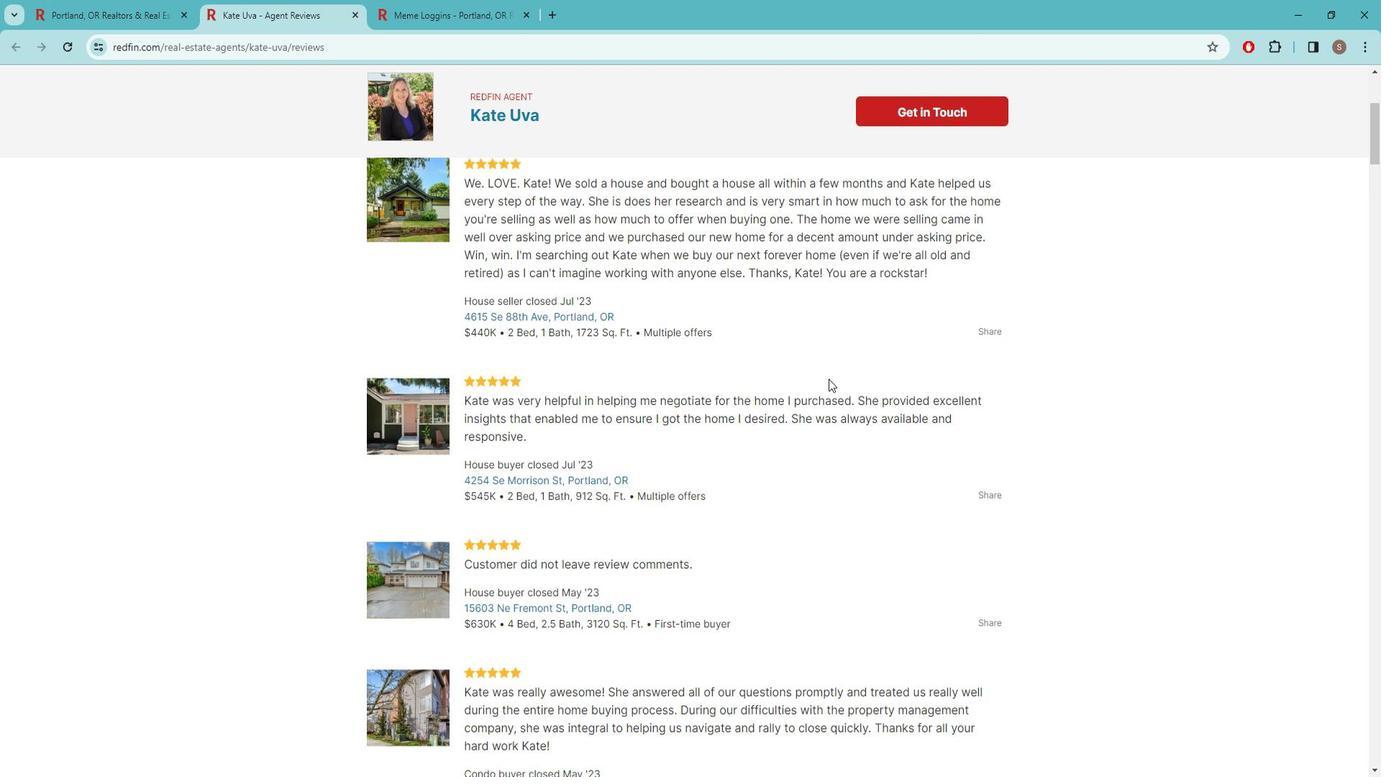 
Action: Mouse scrolled (837, 374) with delta (0, 0)
Screenshot: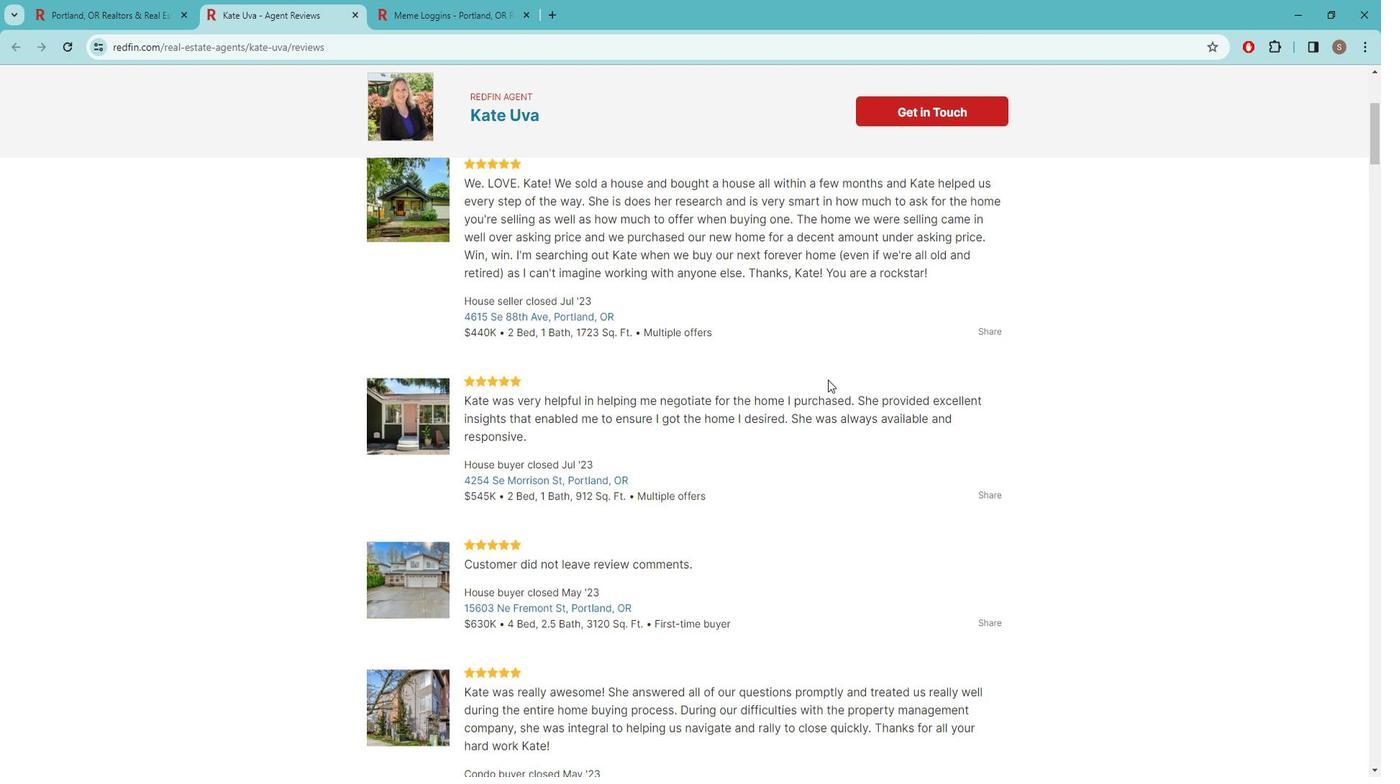 
Action: Mouse moved to (710, 393)
Screenshot: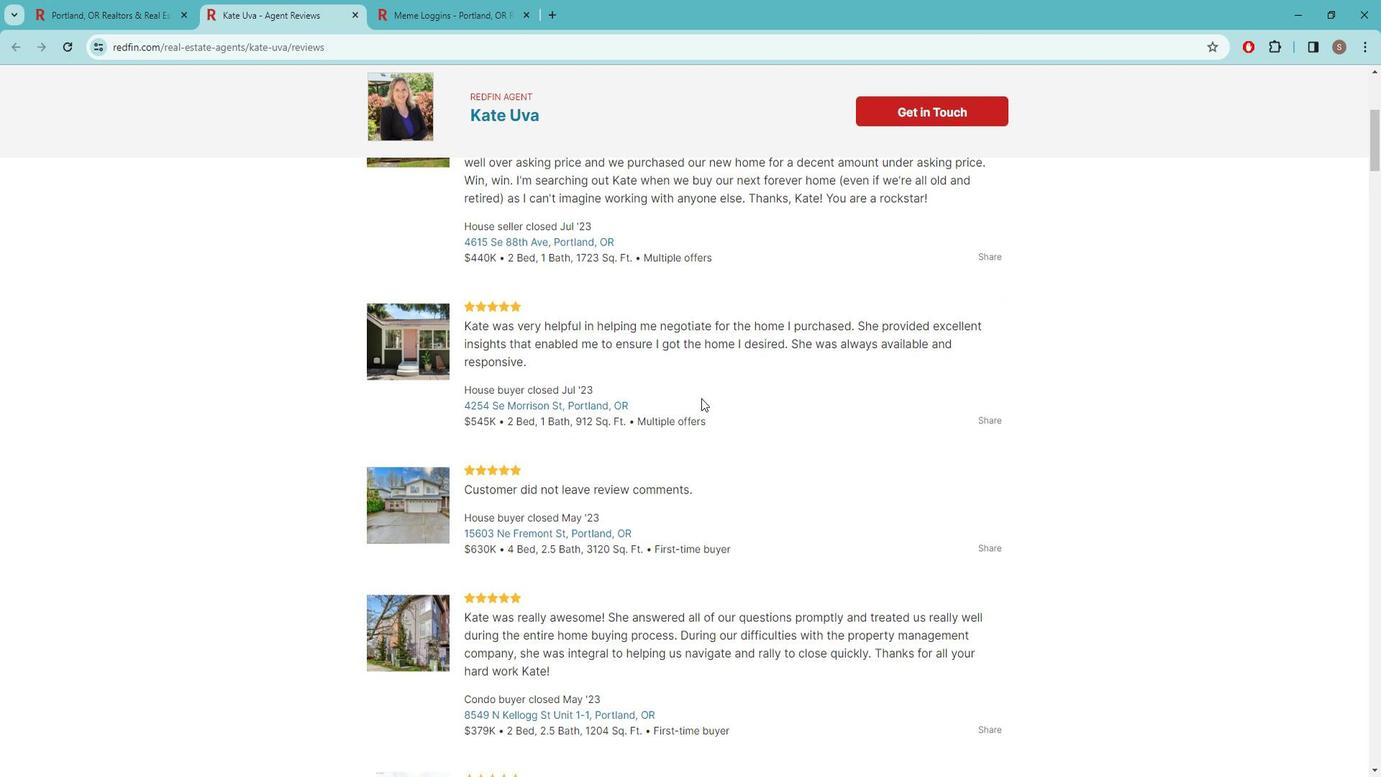 
Action: Mouse scrolled (710, 392) with delta (0, 0)
Screenshot: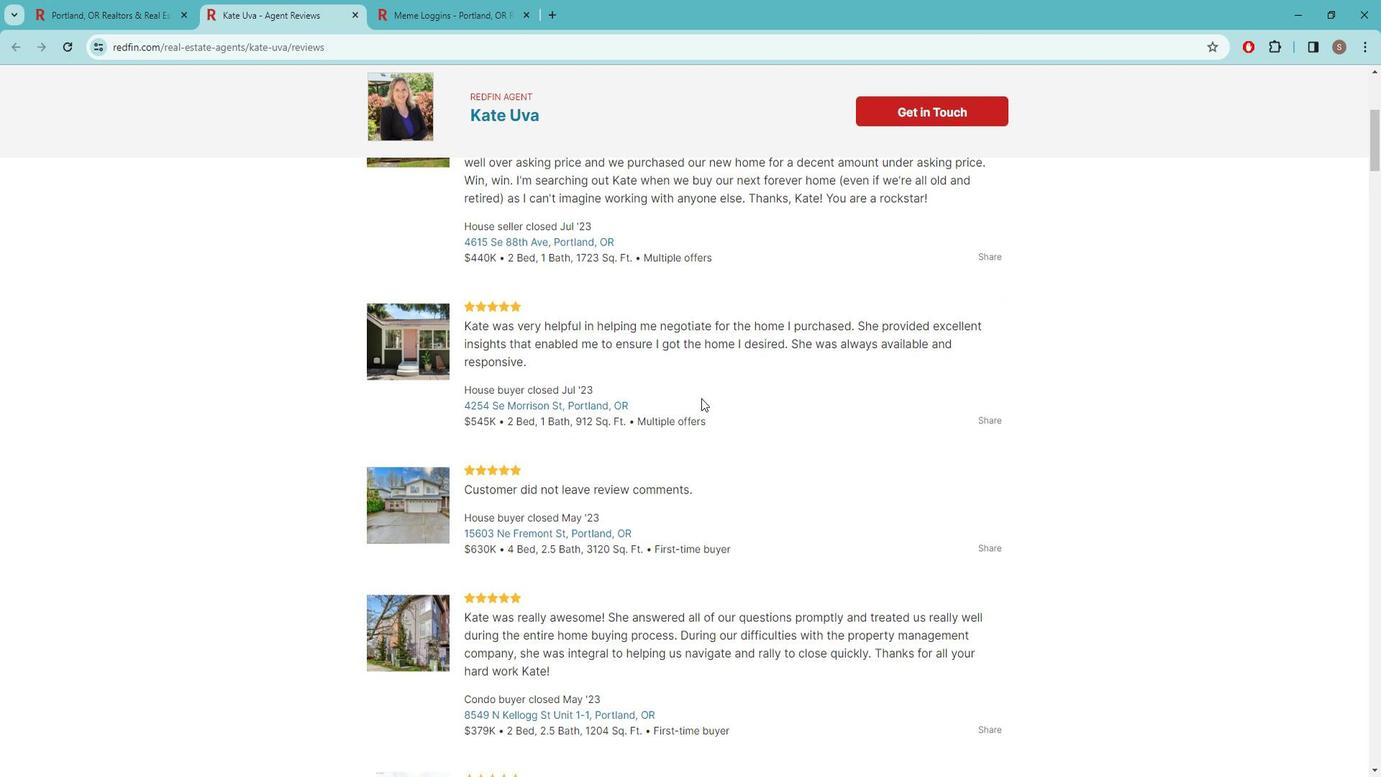 
Action: Mouse moved to (705, 393)
Screenshot: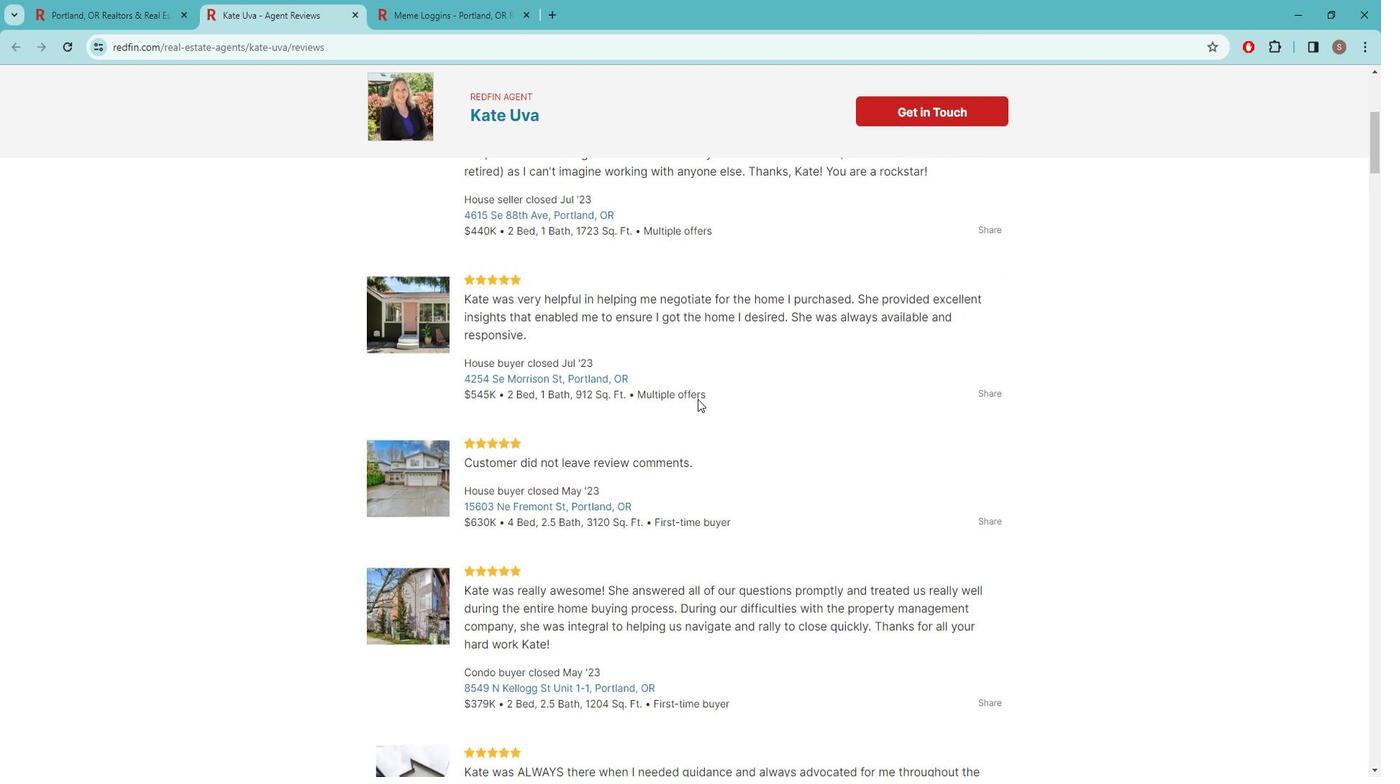 
Action: Mouse scrolled (705, 392) with delta (0, 0)
Screenshot: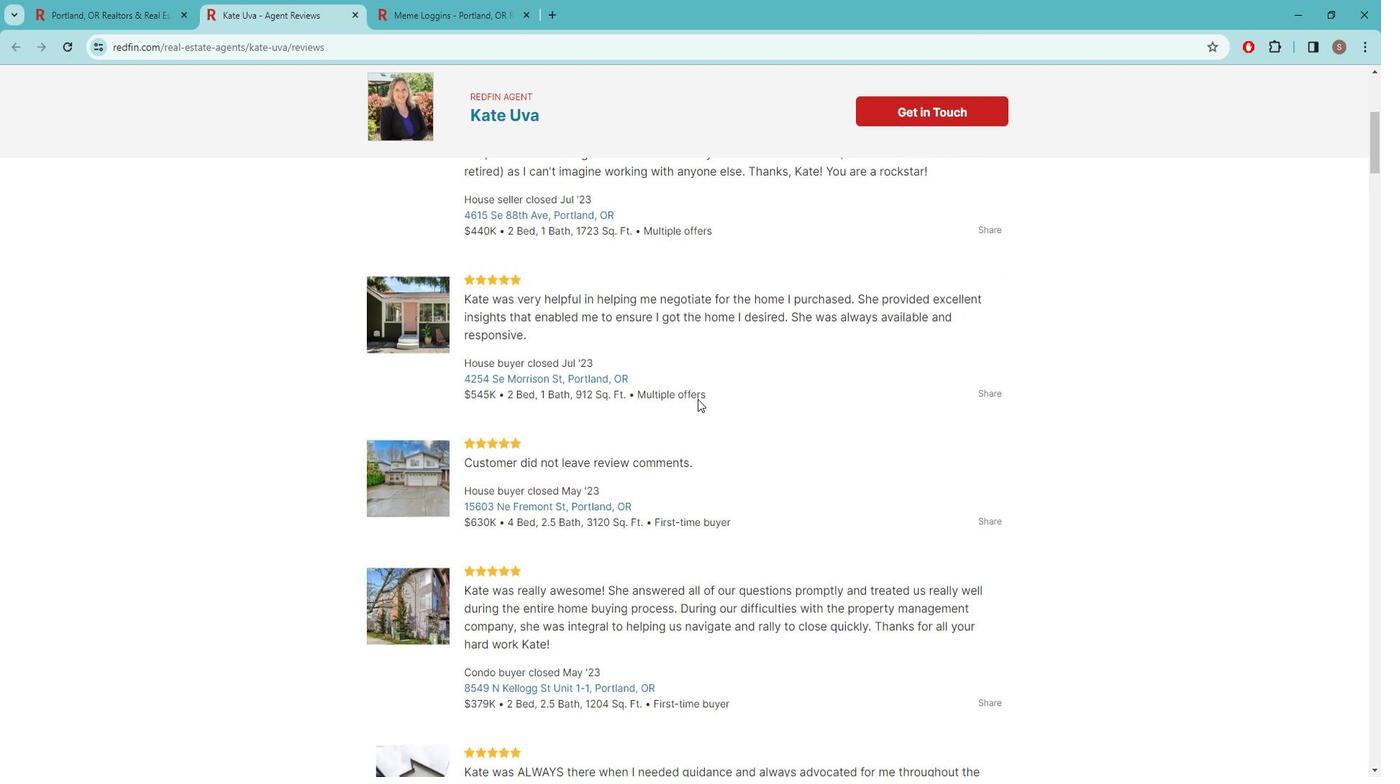 
Action: Mouse moved to (703, 393)
Screenshot: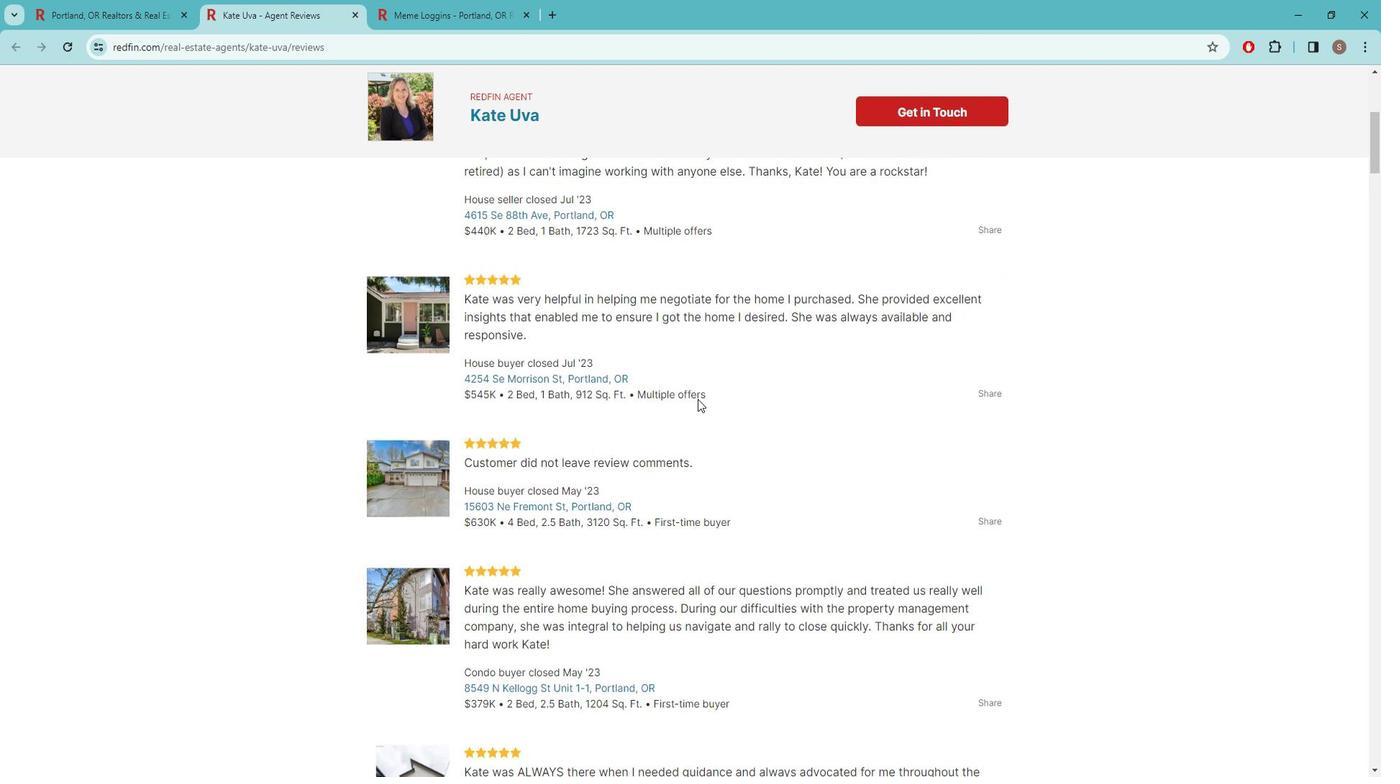 
Action: Mouse scrolled (703, 392) with delta (0, 0)
Screenshot: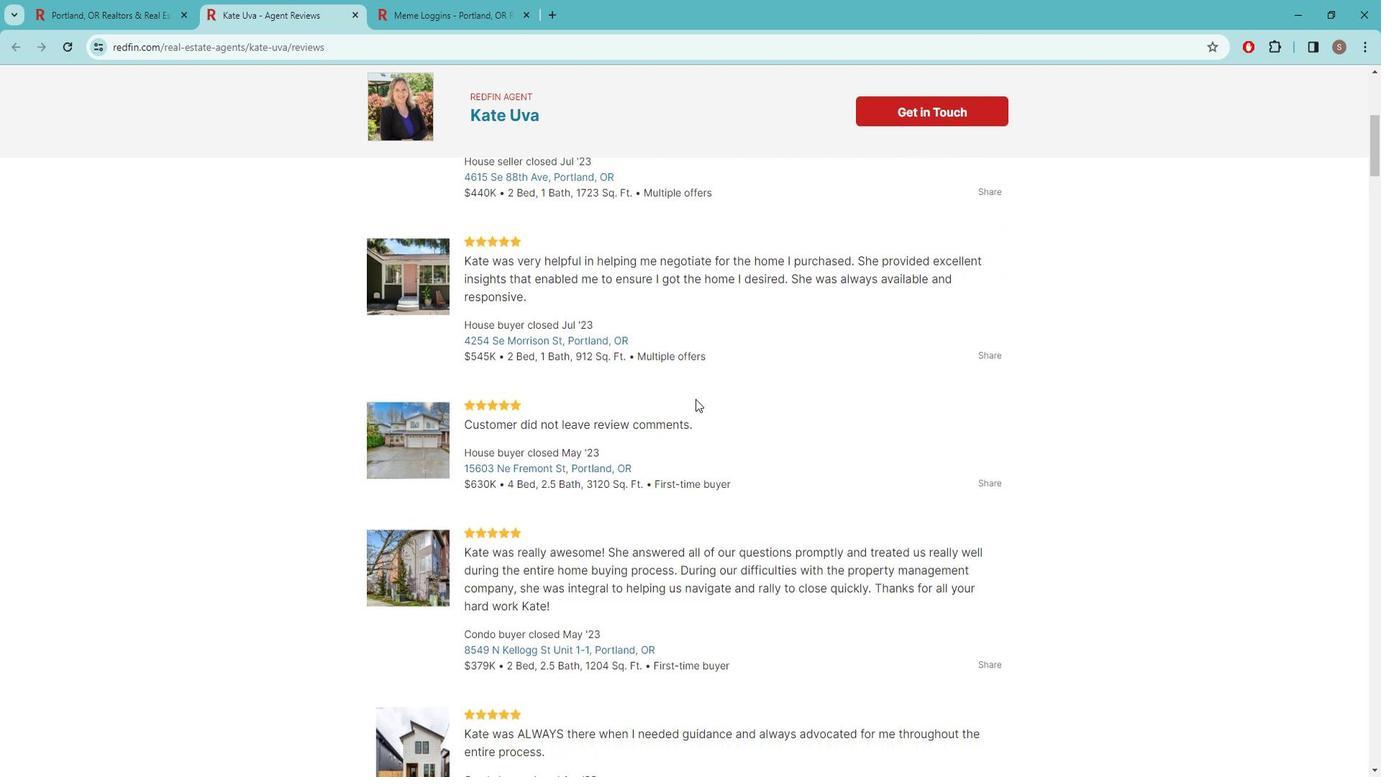 
Action: Mouse moved to (703, 393)
Screenshot: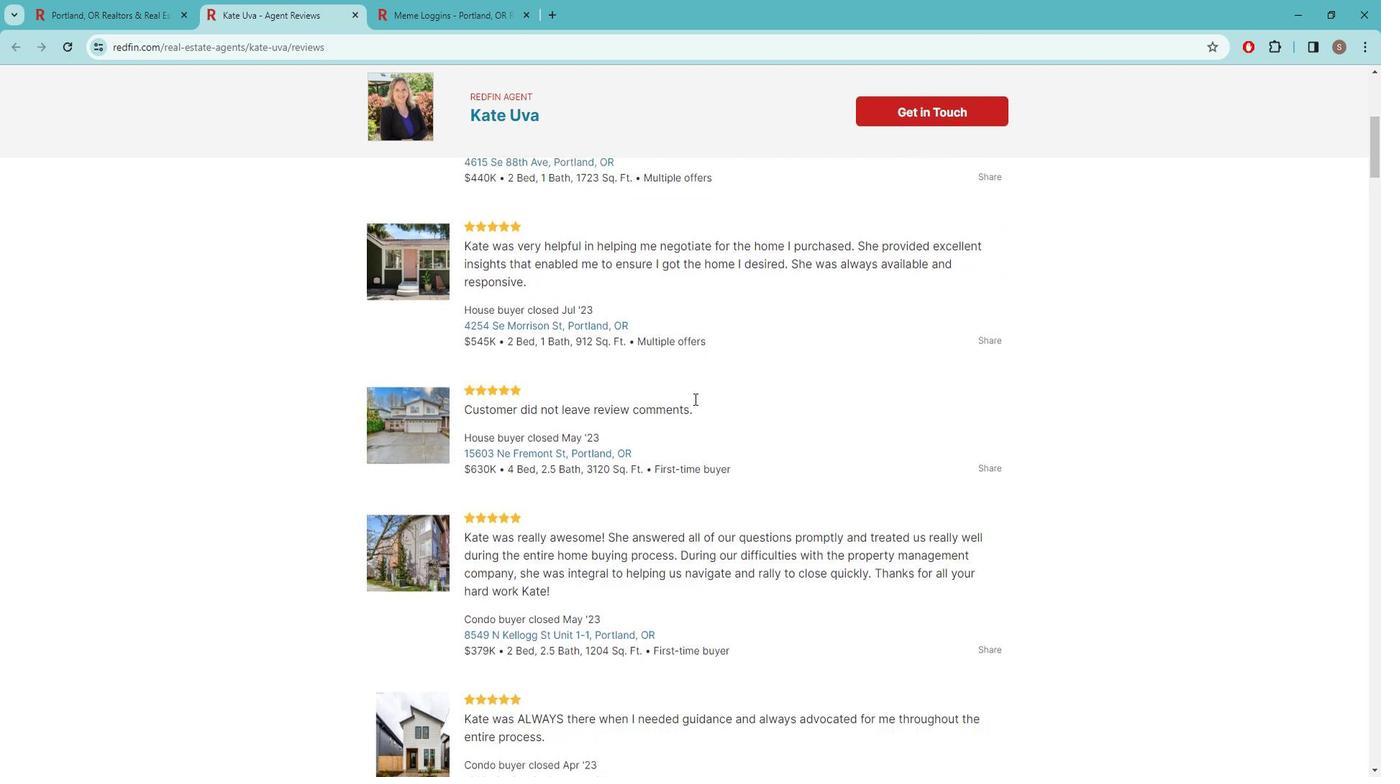 
Action: Mouse scrolled (703, 392) with delta (0, 0)
Screenshot: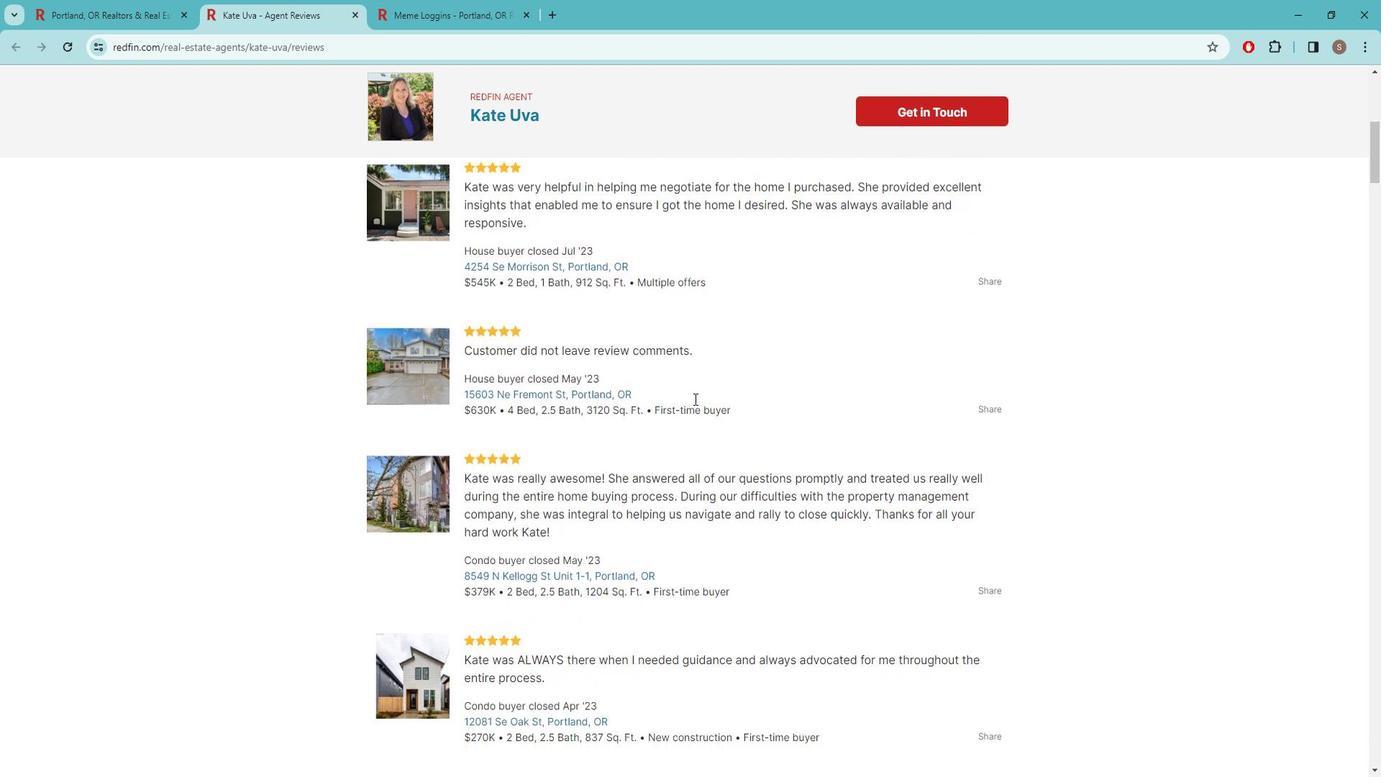 
Action: Mouse moved to (699, 358)
Screenshot: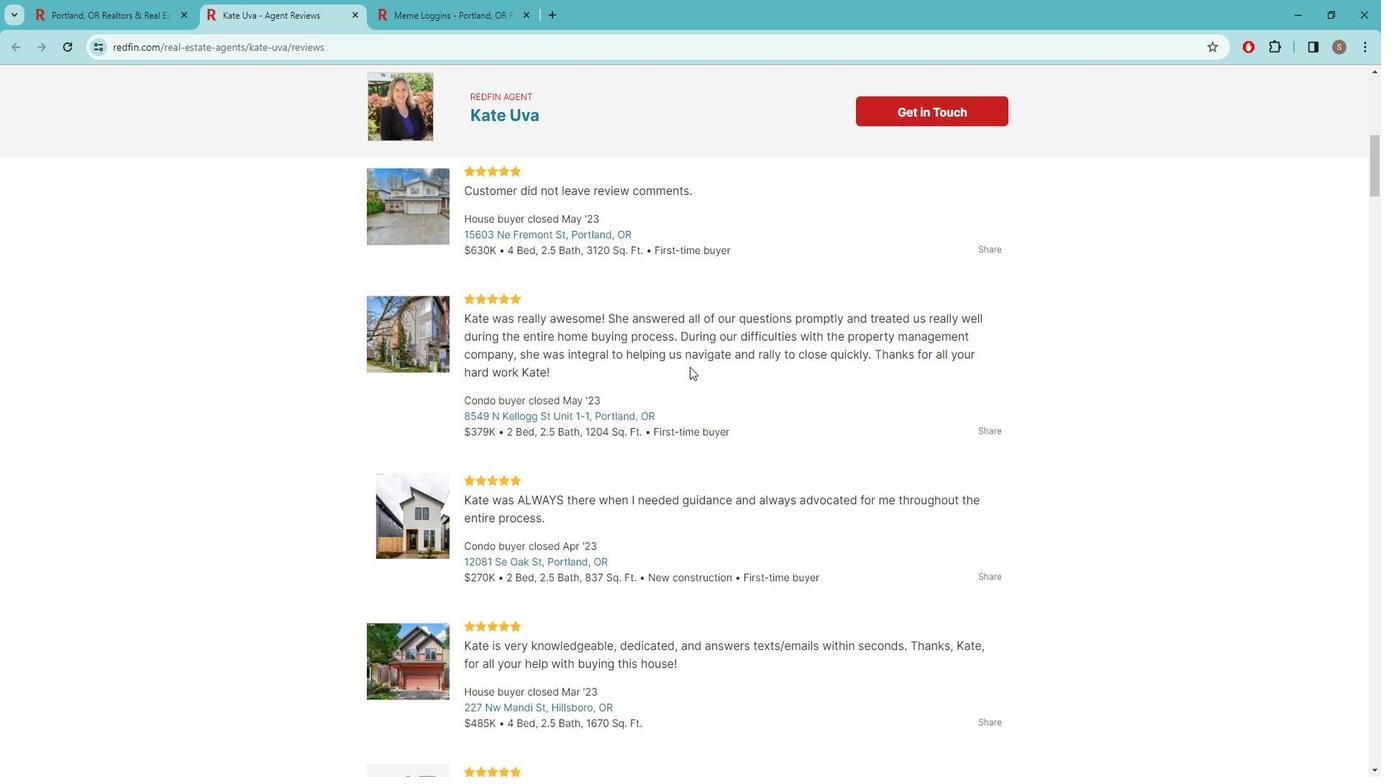 
Action: Mouse scrolled (699, 357) with delta (0, 0)
Screenshot: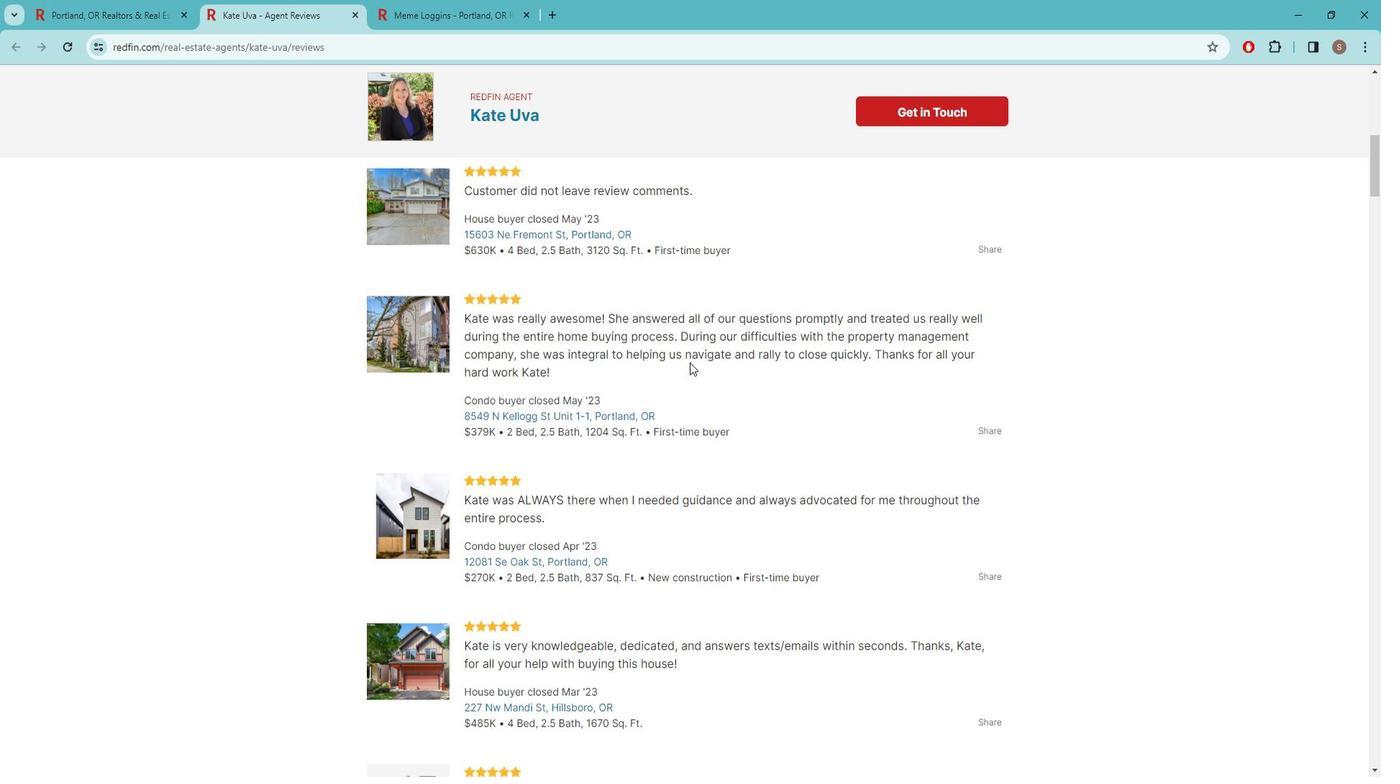 
Action: Mouse moved to (757, 356)
Screenshot: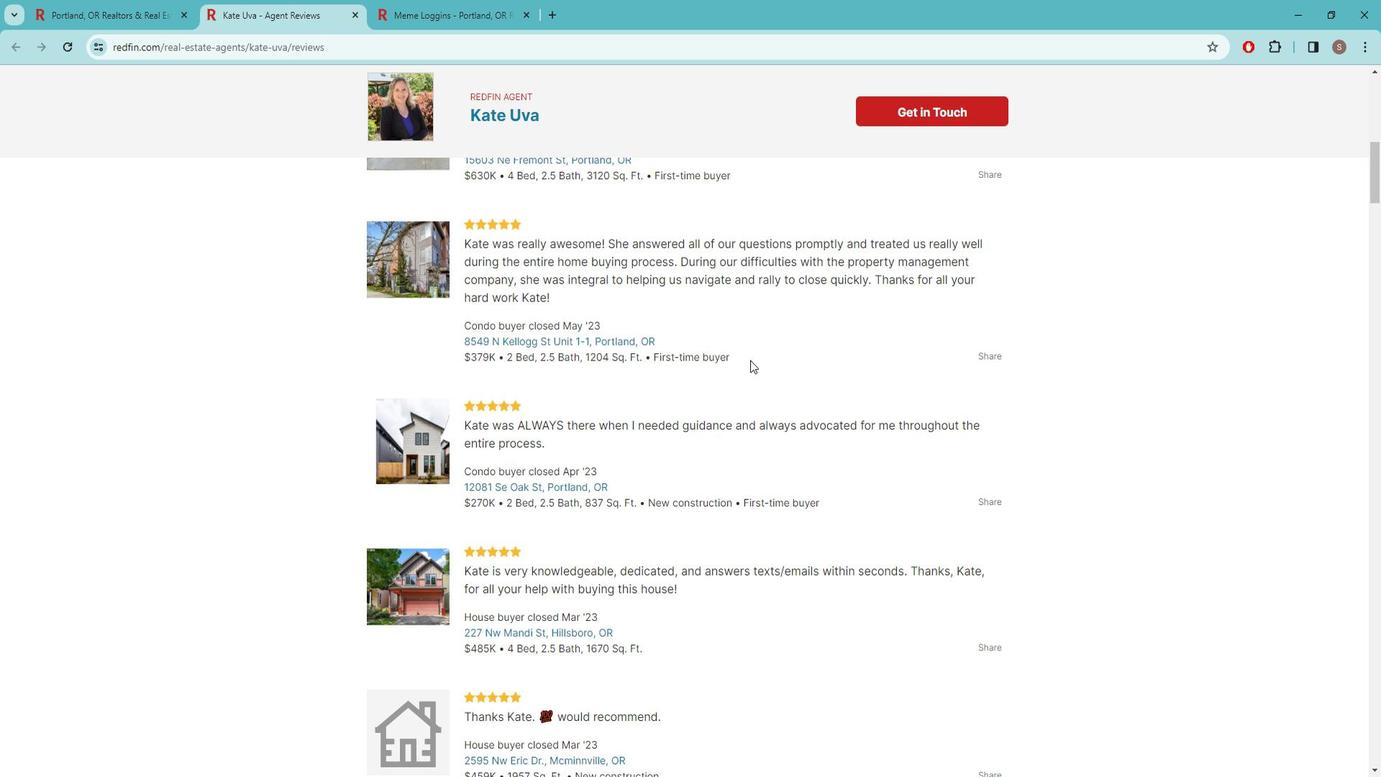 
Action: Mouse scrolled (757, 355) with delta (0, 0)
Screenshot: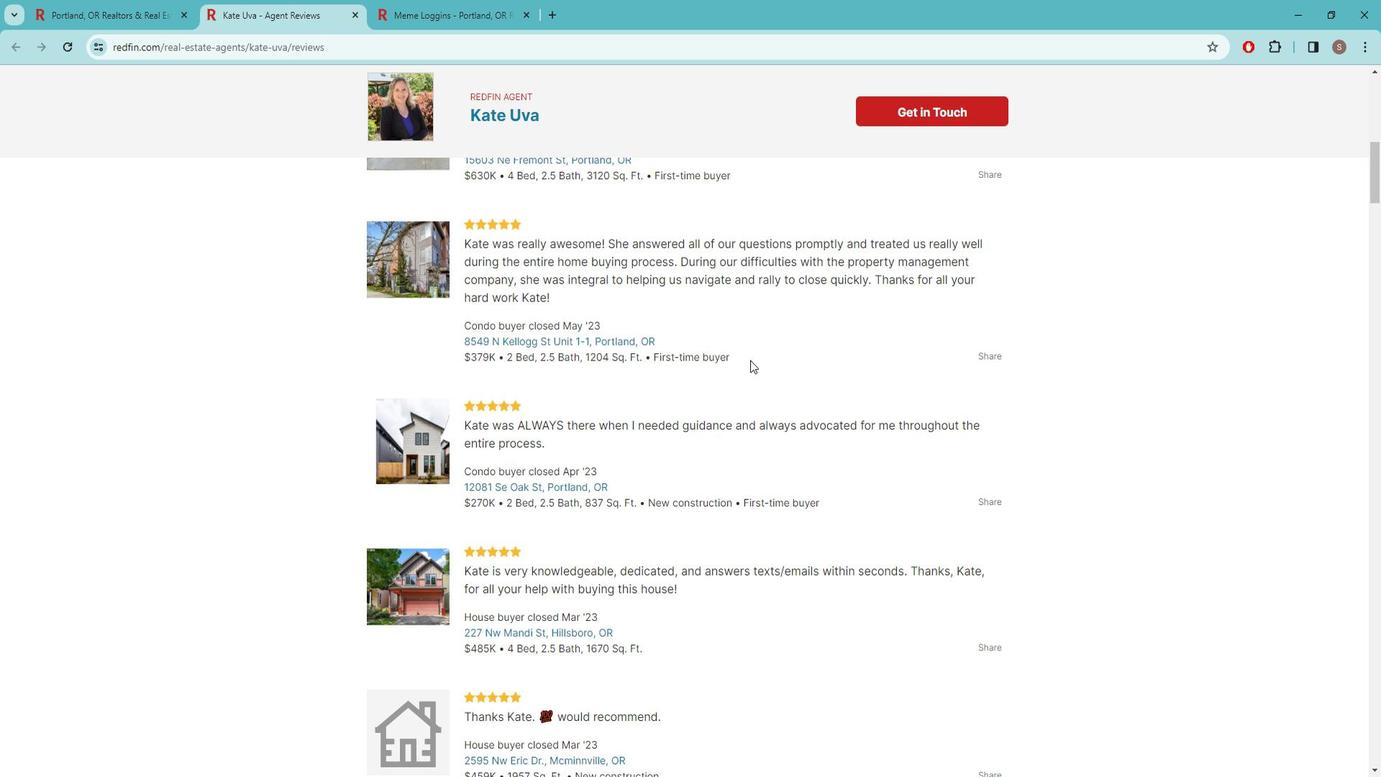 
Action: Mouse moved to (719, 402)
Screenshot: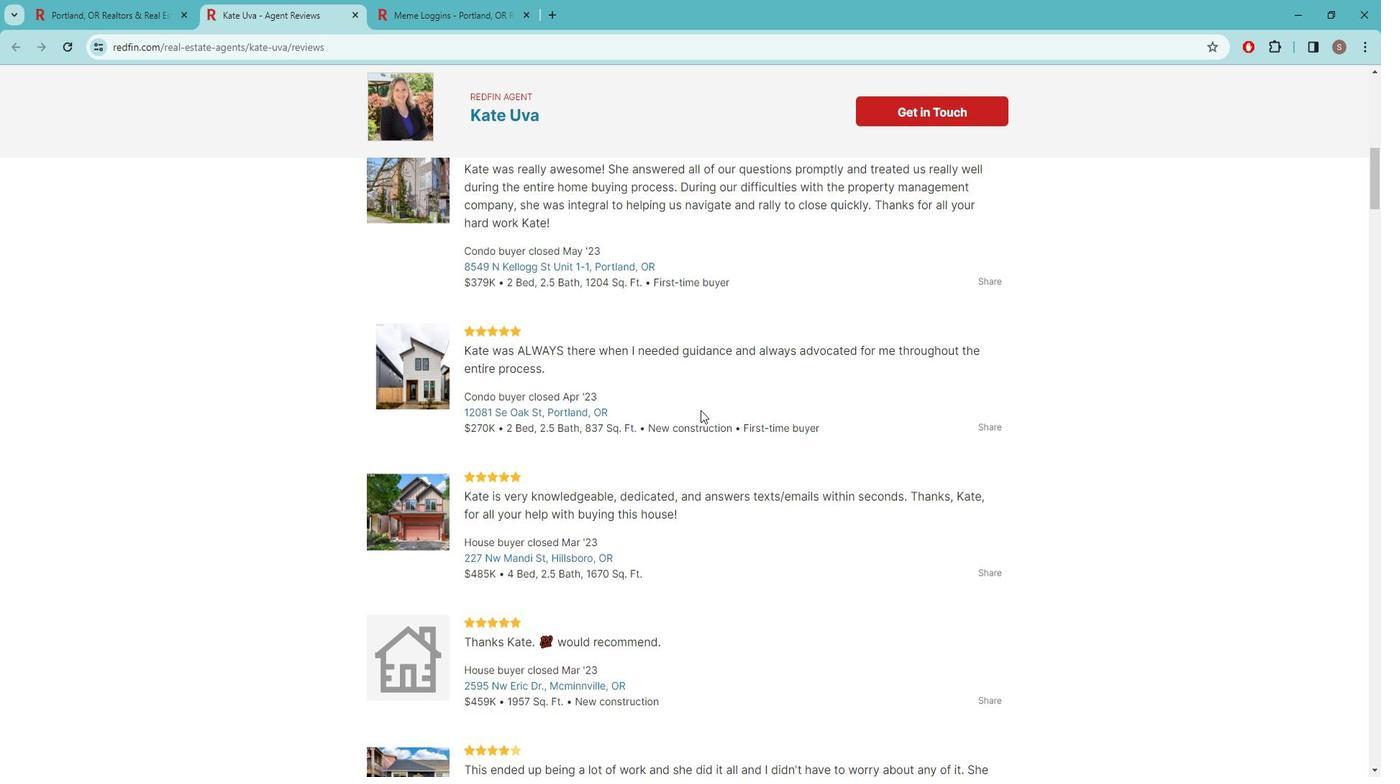 
Action: Mouse scrolled (719, 401) with delta (0, 0)
Screenshot: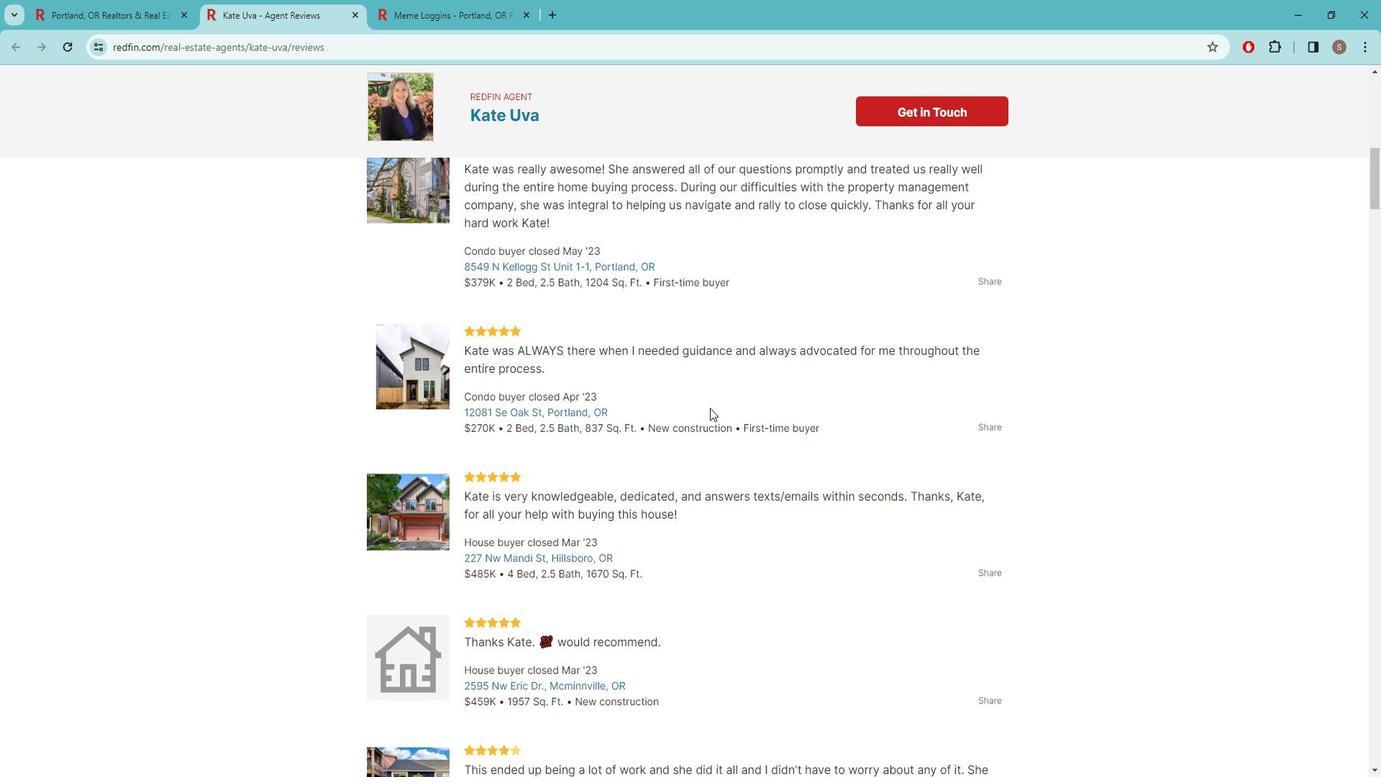 
Action: Mouse moved to (718, 398)
Screenshot: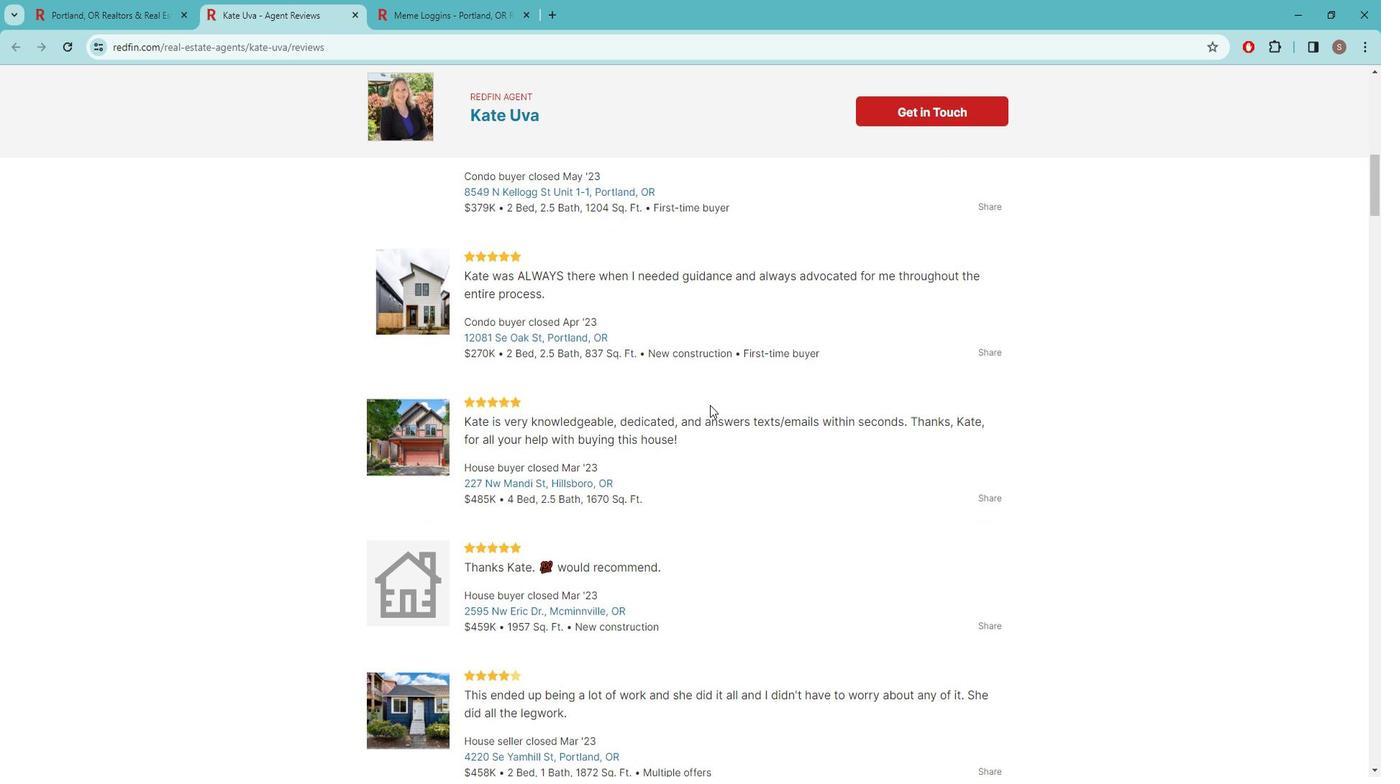 
Action: Mouse scrolled (718, 397) with delta (0, 0)
Screenshot: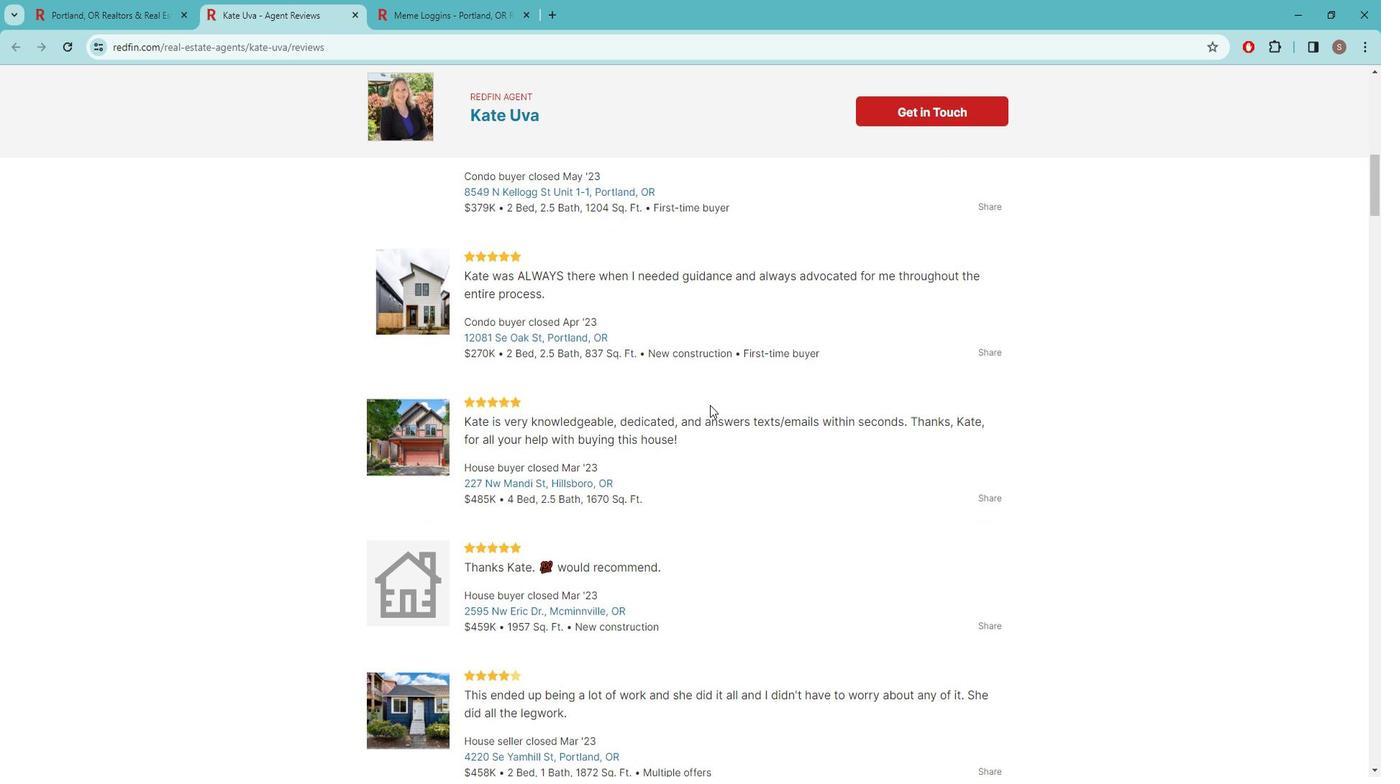 
Action: Mouse moved to (772, 415)
Screenshot: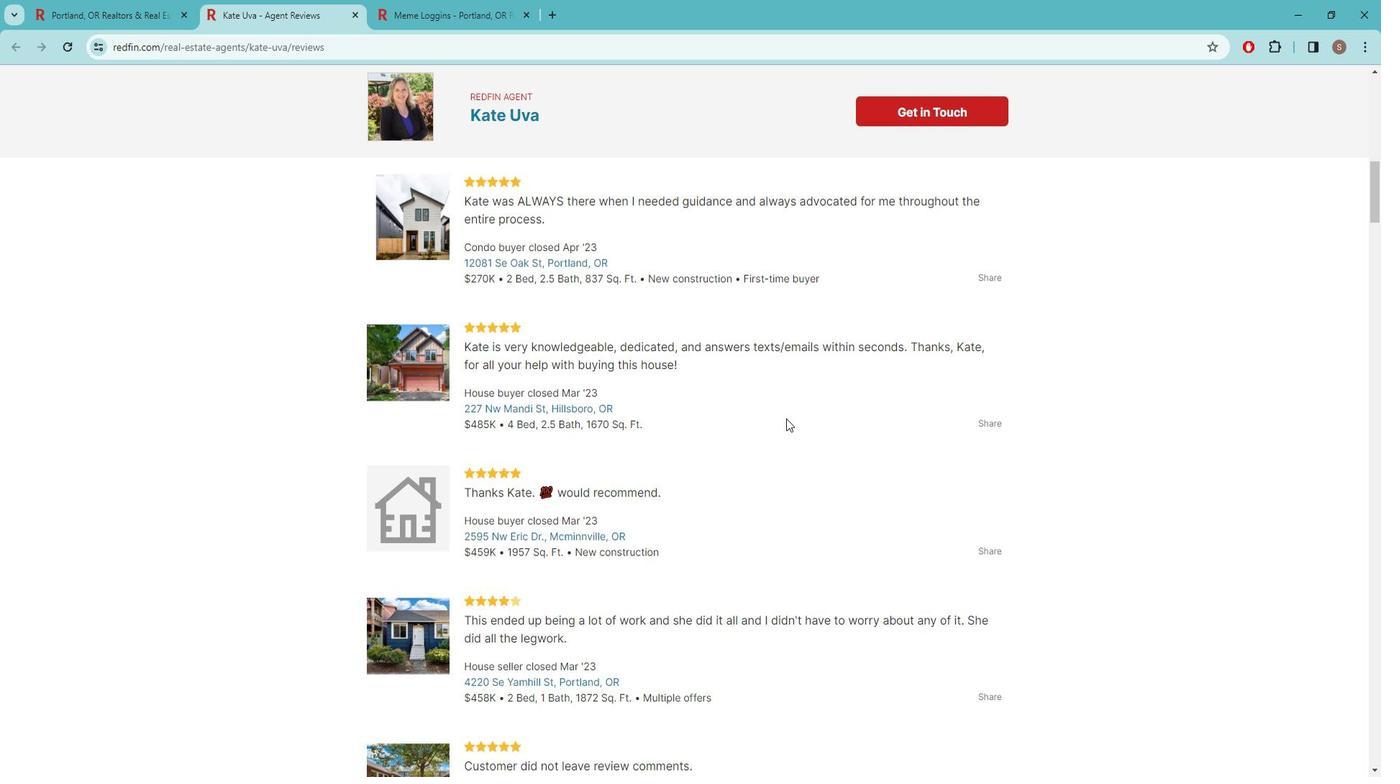 
Action: Mouse scrolled (772, 415) with delta (0, 0)
Screenshot: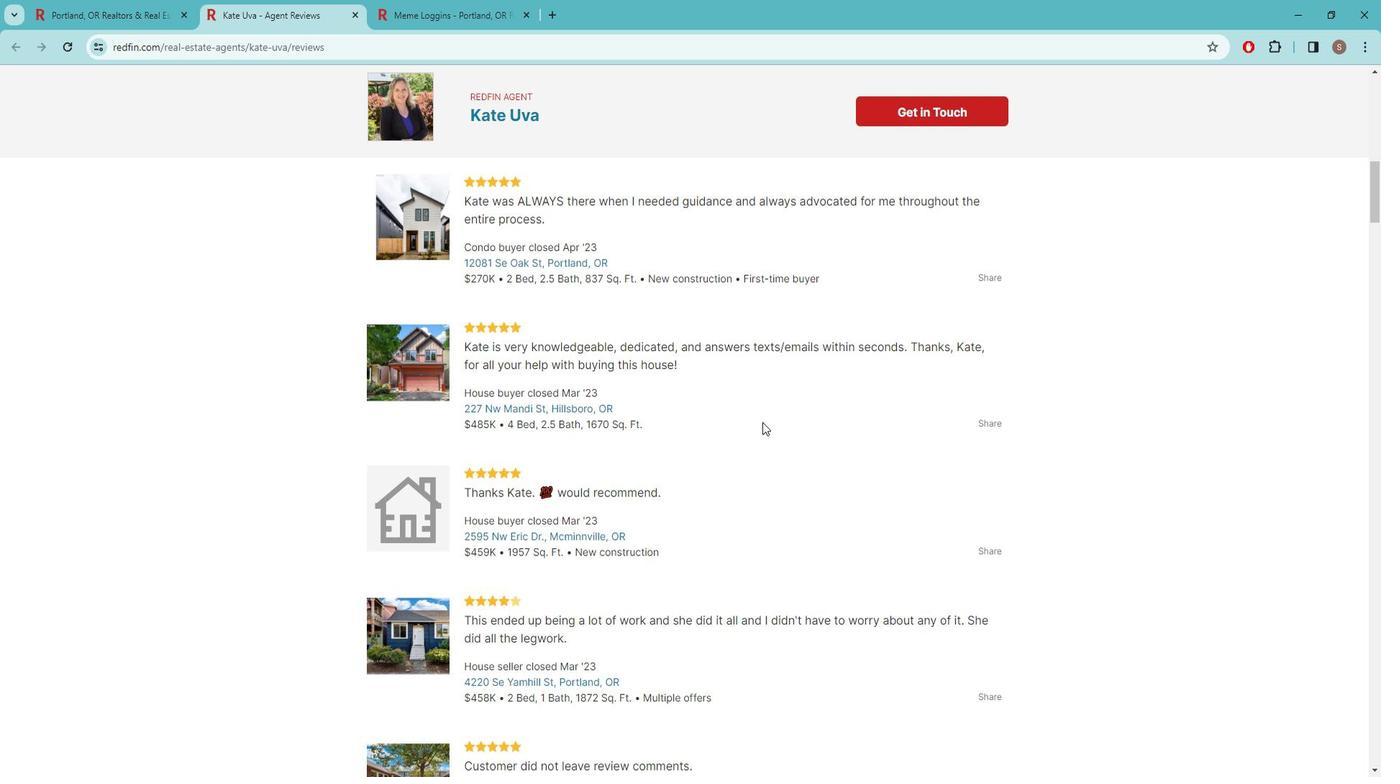 
Action: Mouse scrolled (772, 415) with delta (0, 0)
Screenshot: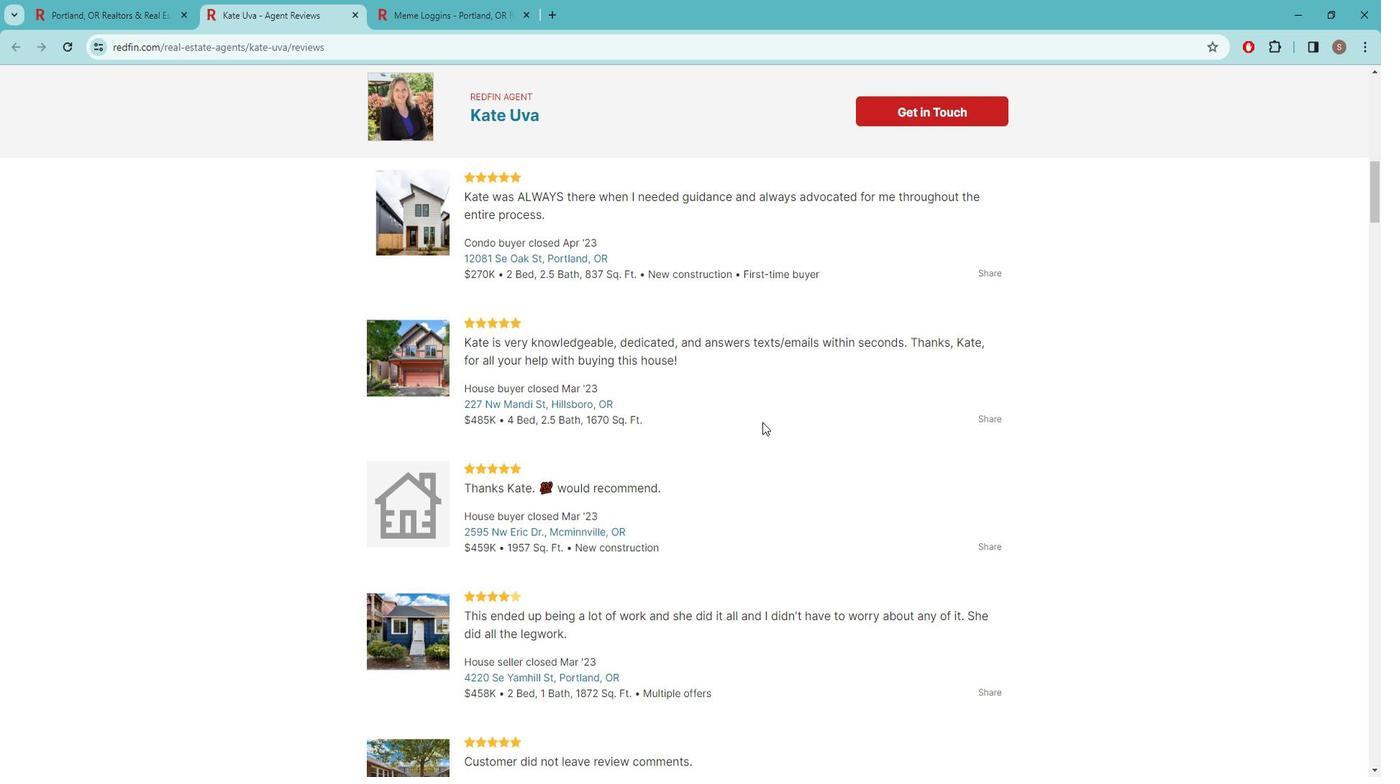 
Action: Mouse scrolled (772, 415) with delta (0, 0)
Screenshot: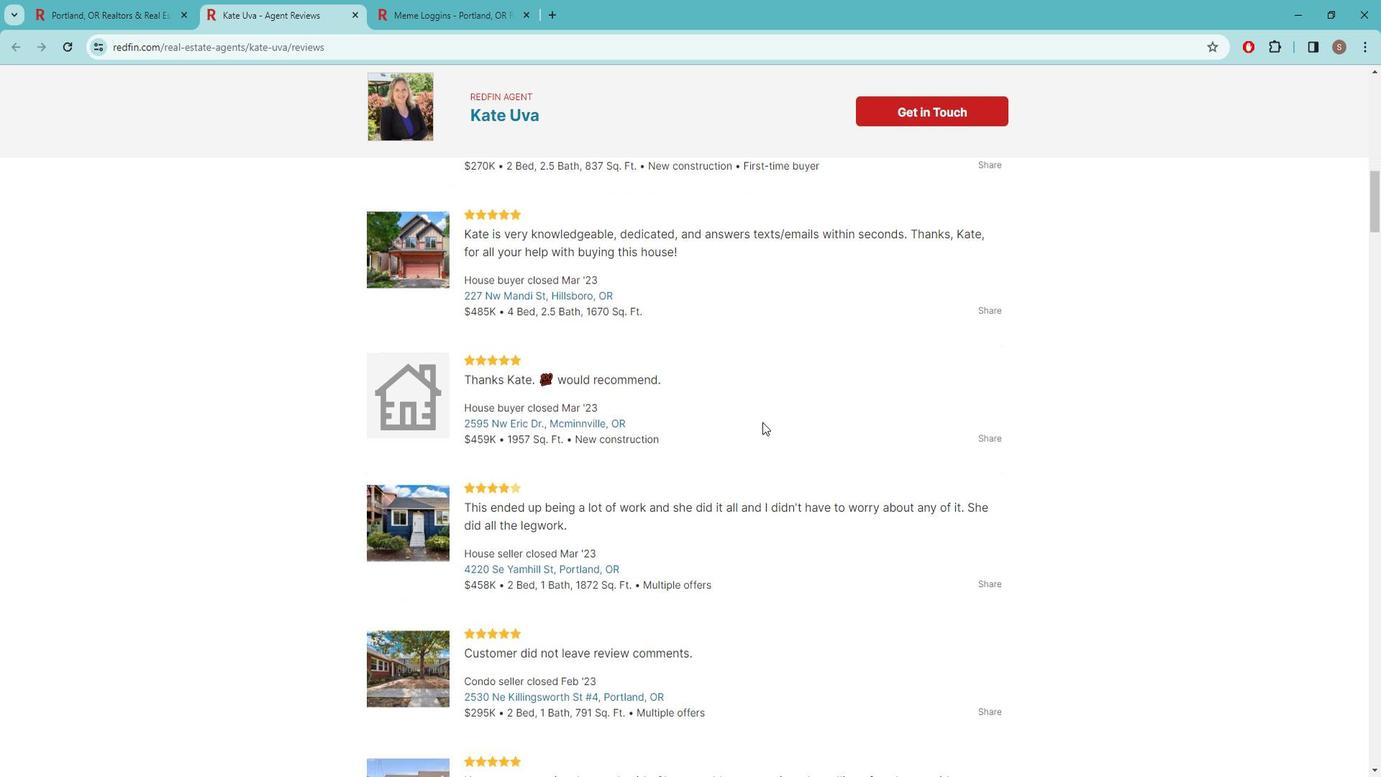 
Action: Mouse moved to (725, 397)
Screenshot: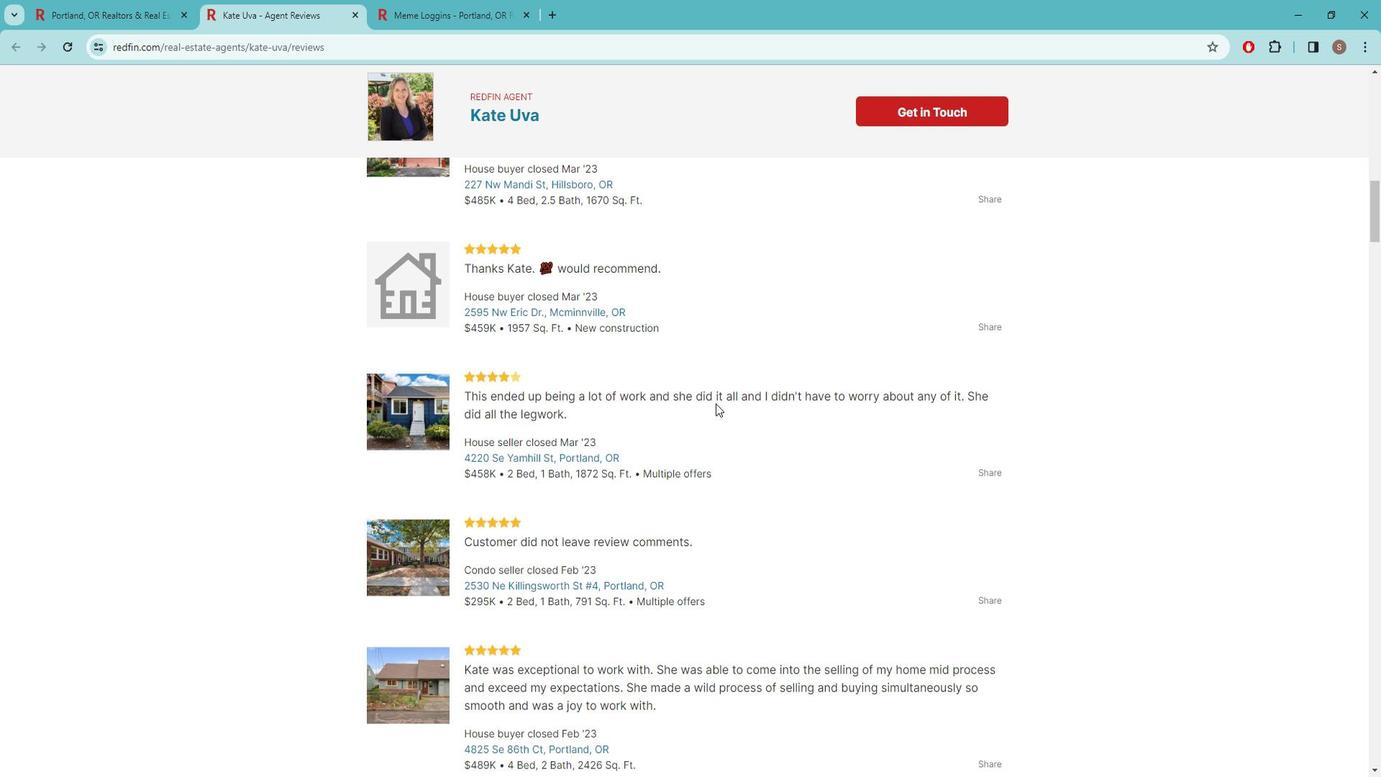 
Action: Mouse scrolled (725, 397) with delta (0, 0)
Screenshot: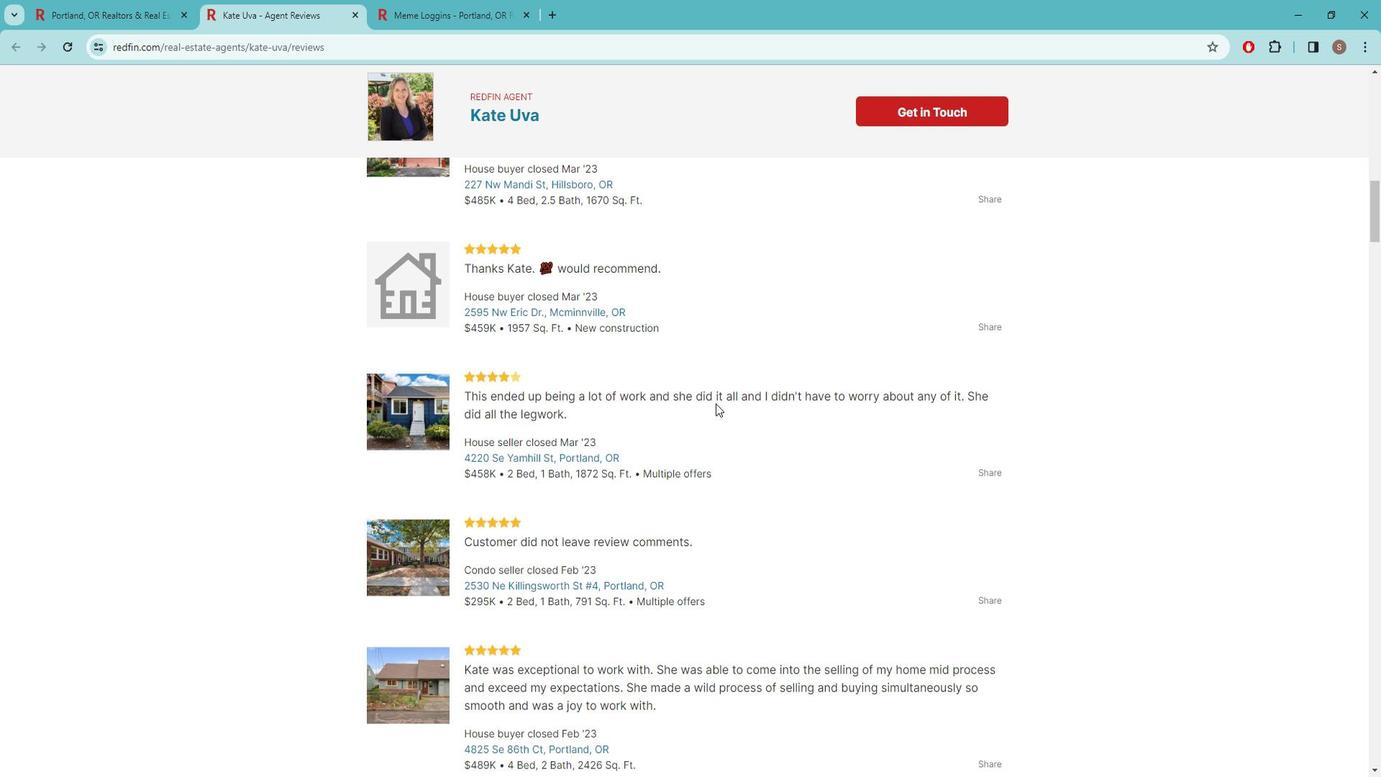 
Action: Mouse scrolled (725, 397) with delta (0, 0)
Screenshot: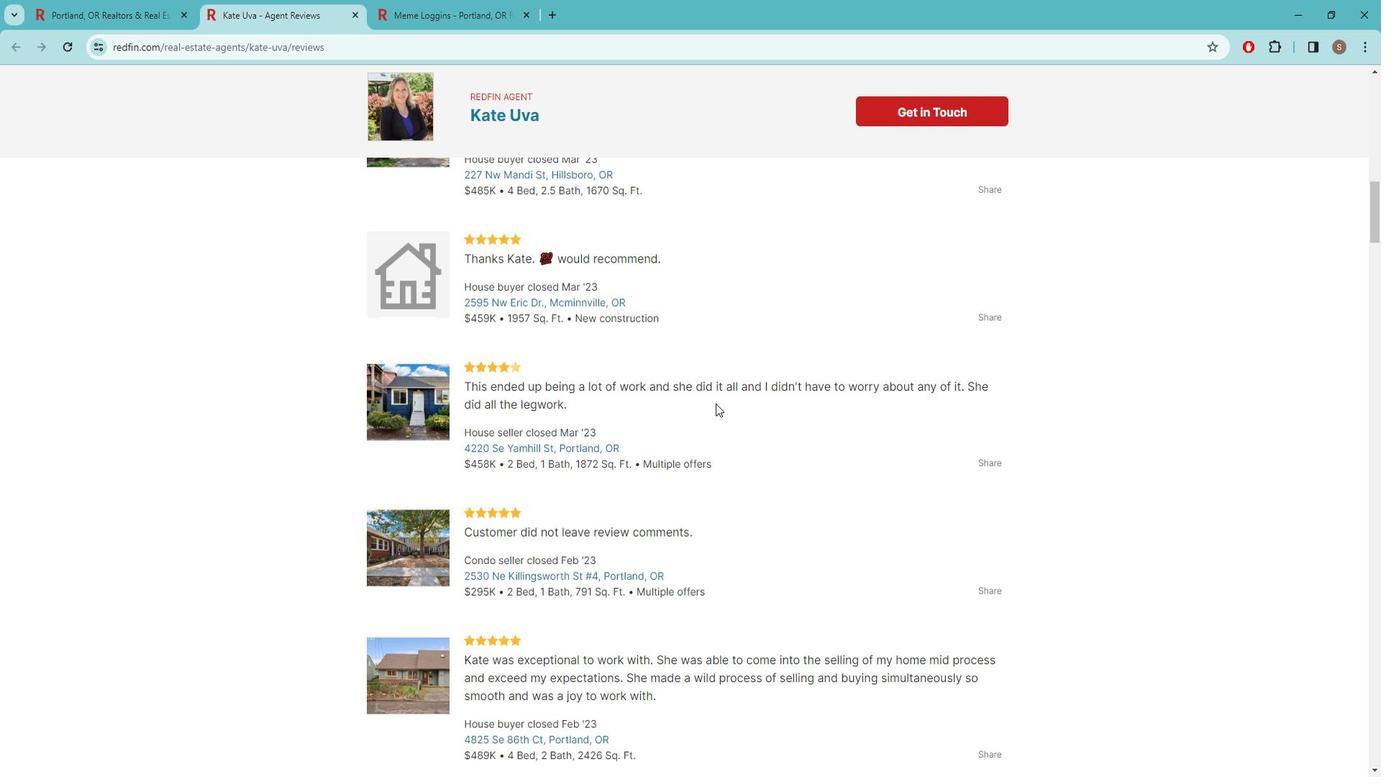 
Action: Mouse moved to (754, 314)
Screenshot: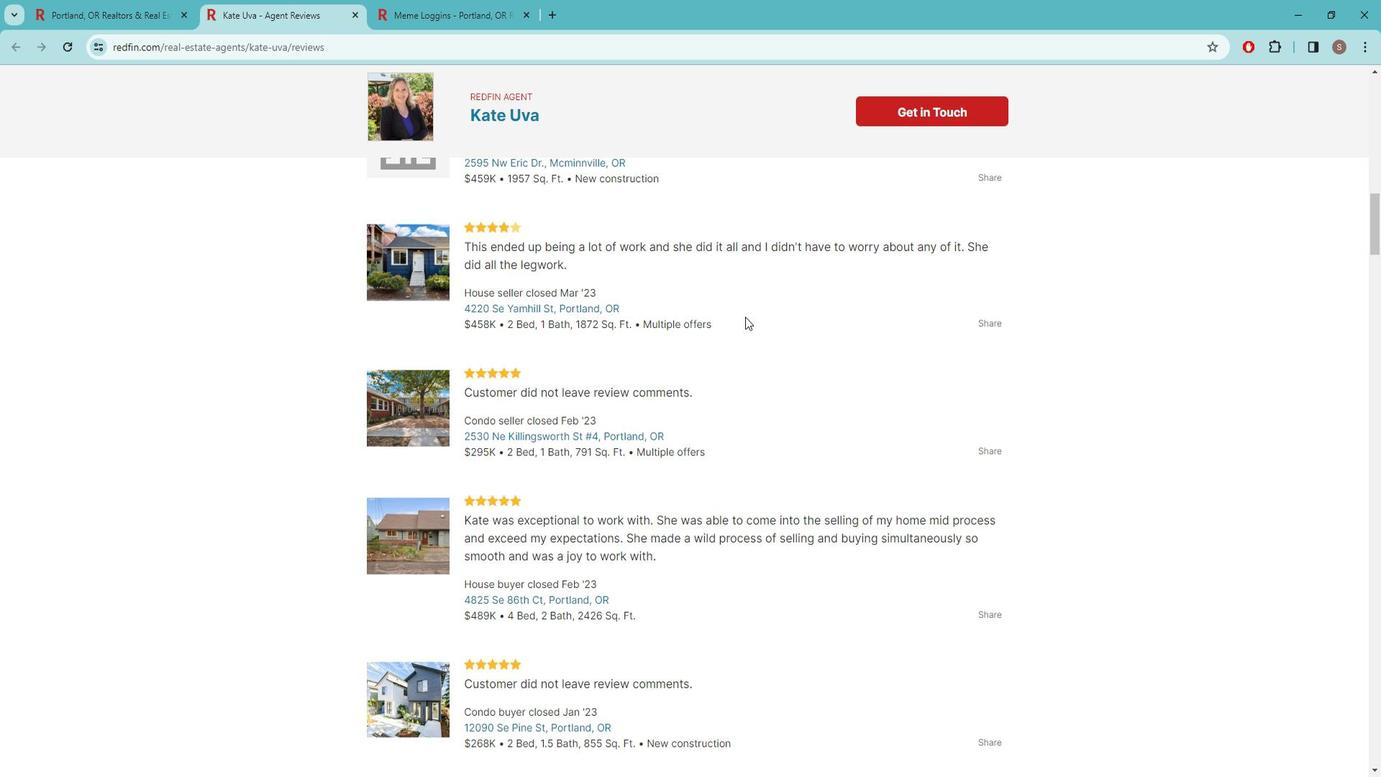 
Action: Mouse scrolled (754, 313) with delta (0, 0)
Screenshot: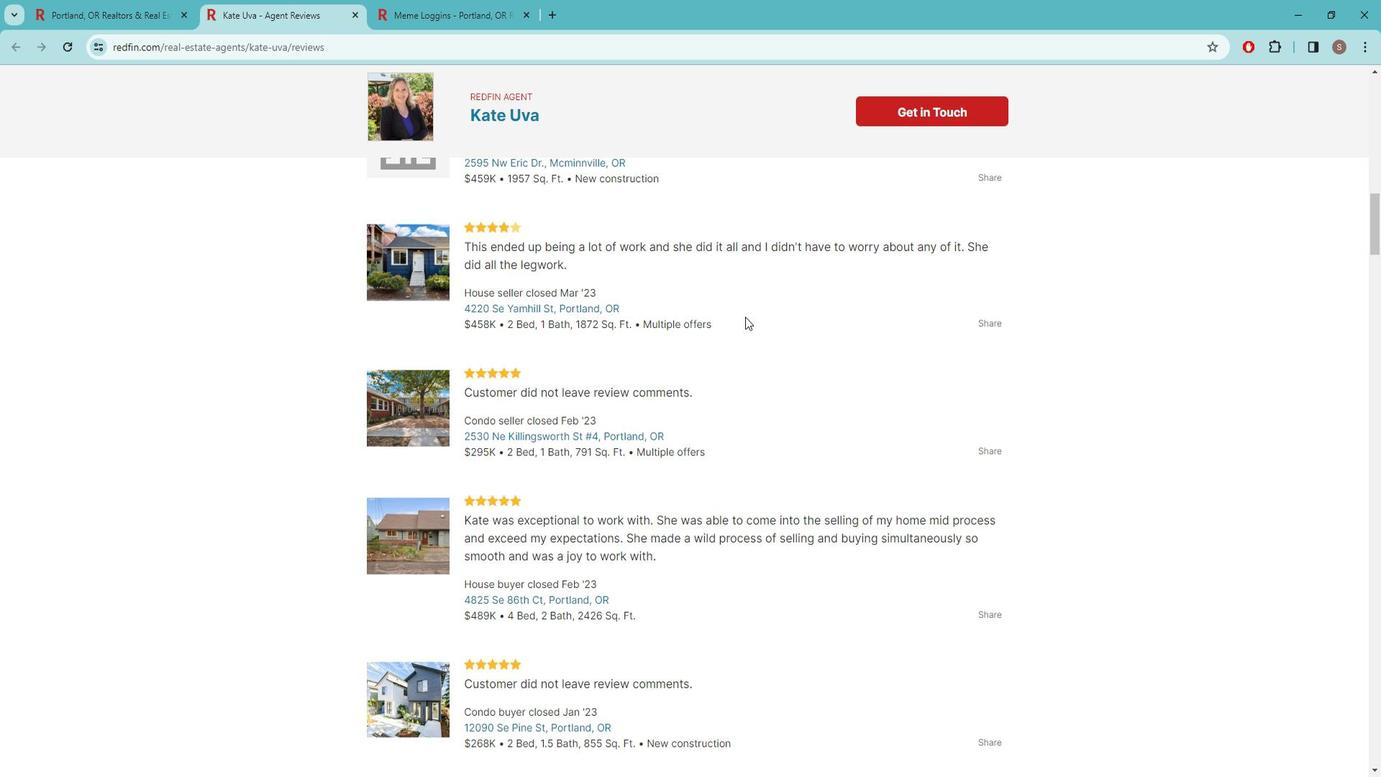
Action: Mouse moved to (753, 314)
Screenshot: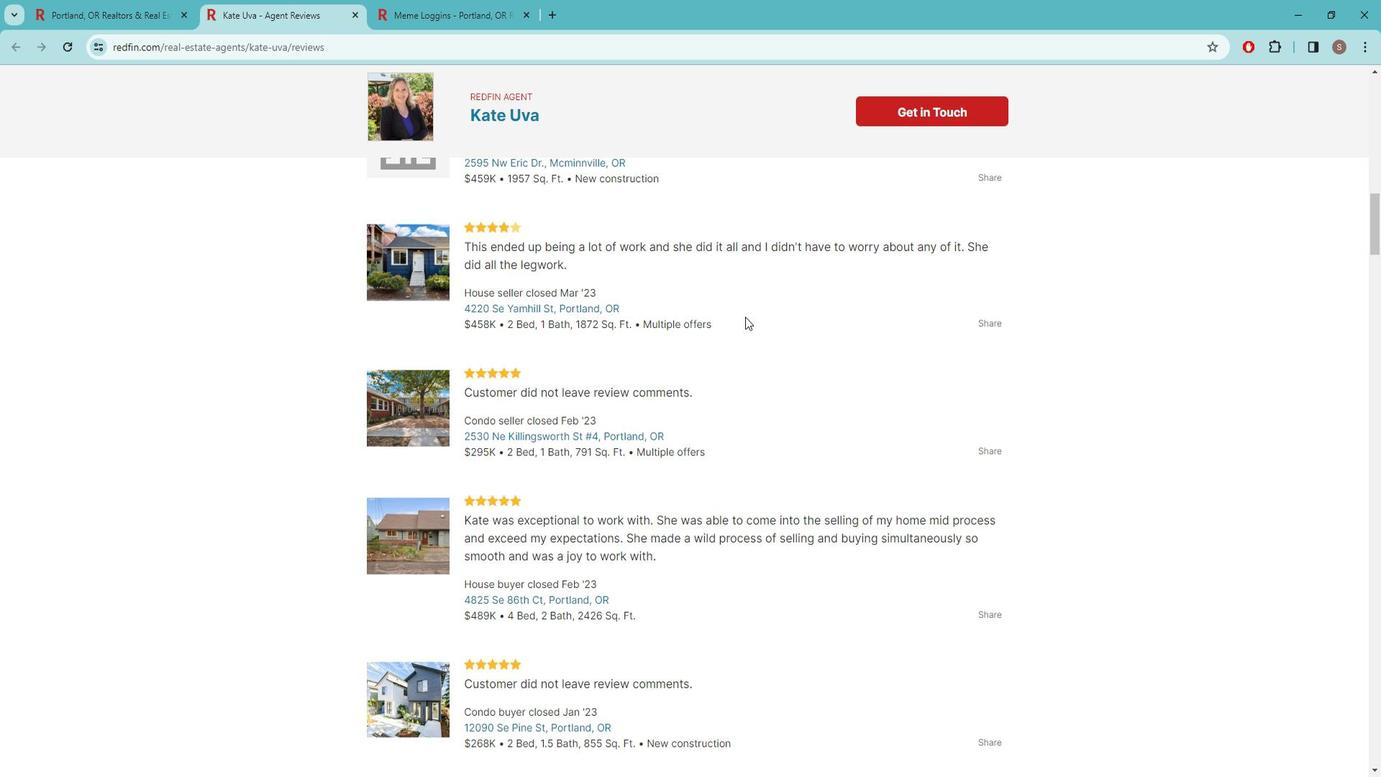 
Action: Mouse scrolled (753, 313) with delta (0, 0)
Screenshot: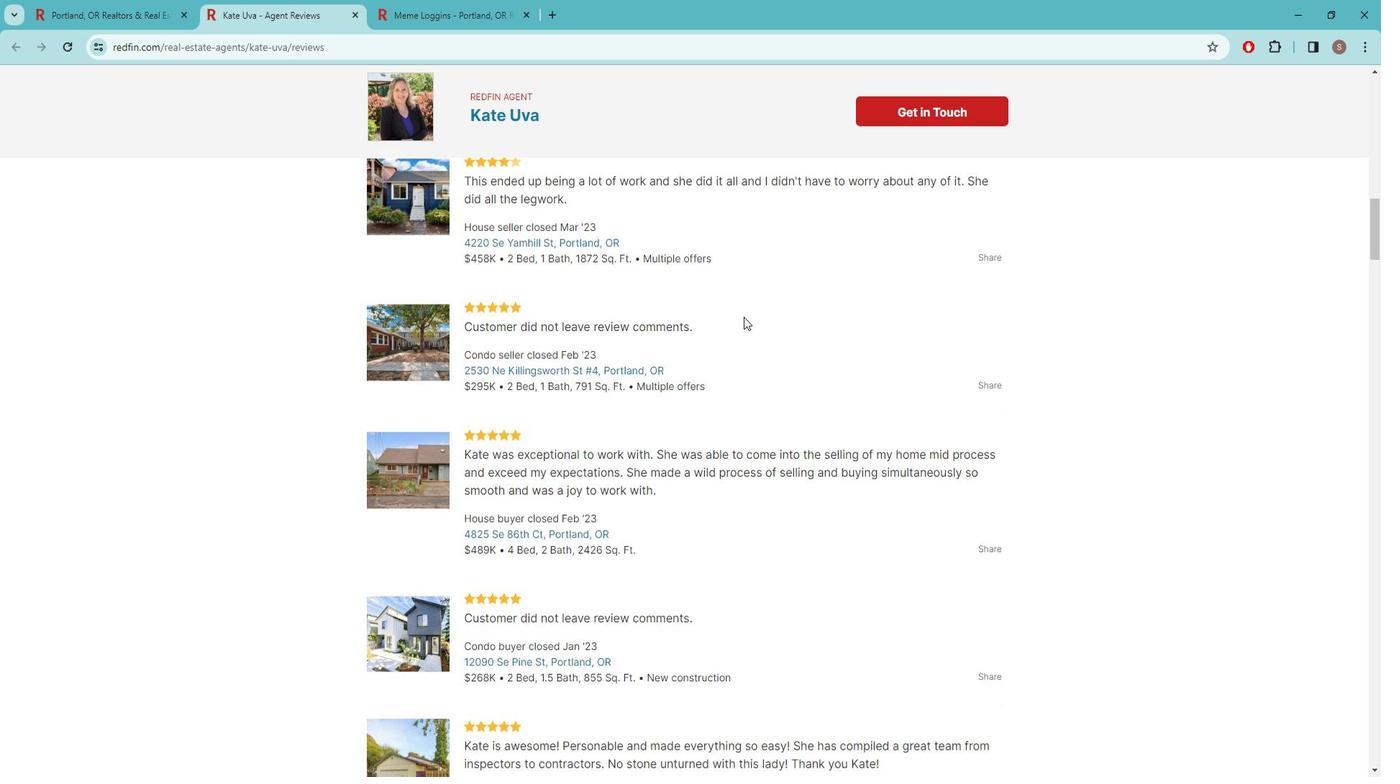 
Action: Mouse moved to (732, 313)
Screenshot: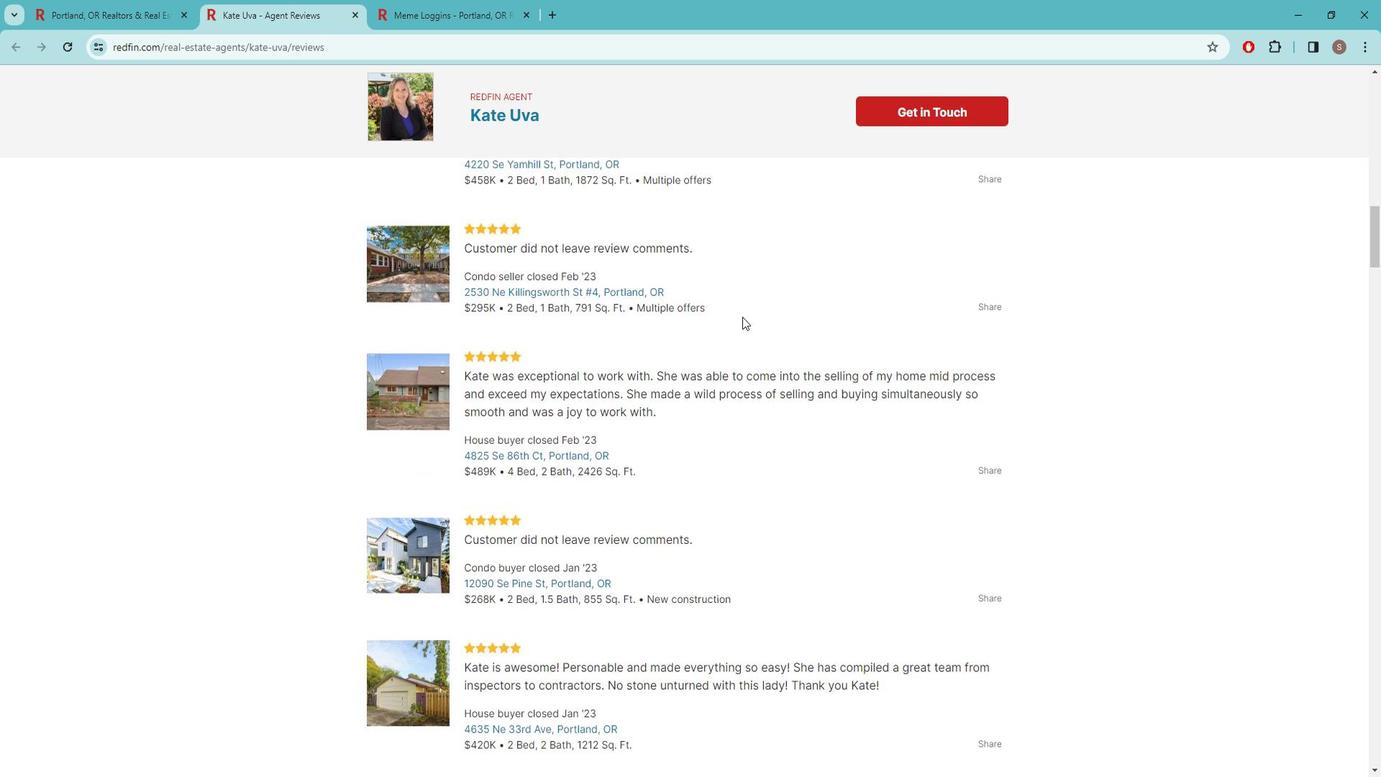 
Action: Mouse scrolled (732, 314) with delta (0, 0)
Screenshot: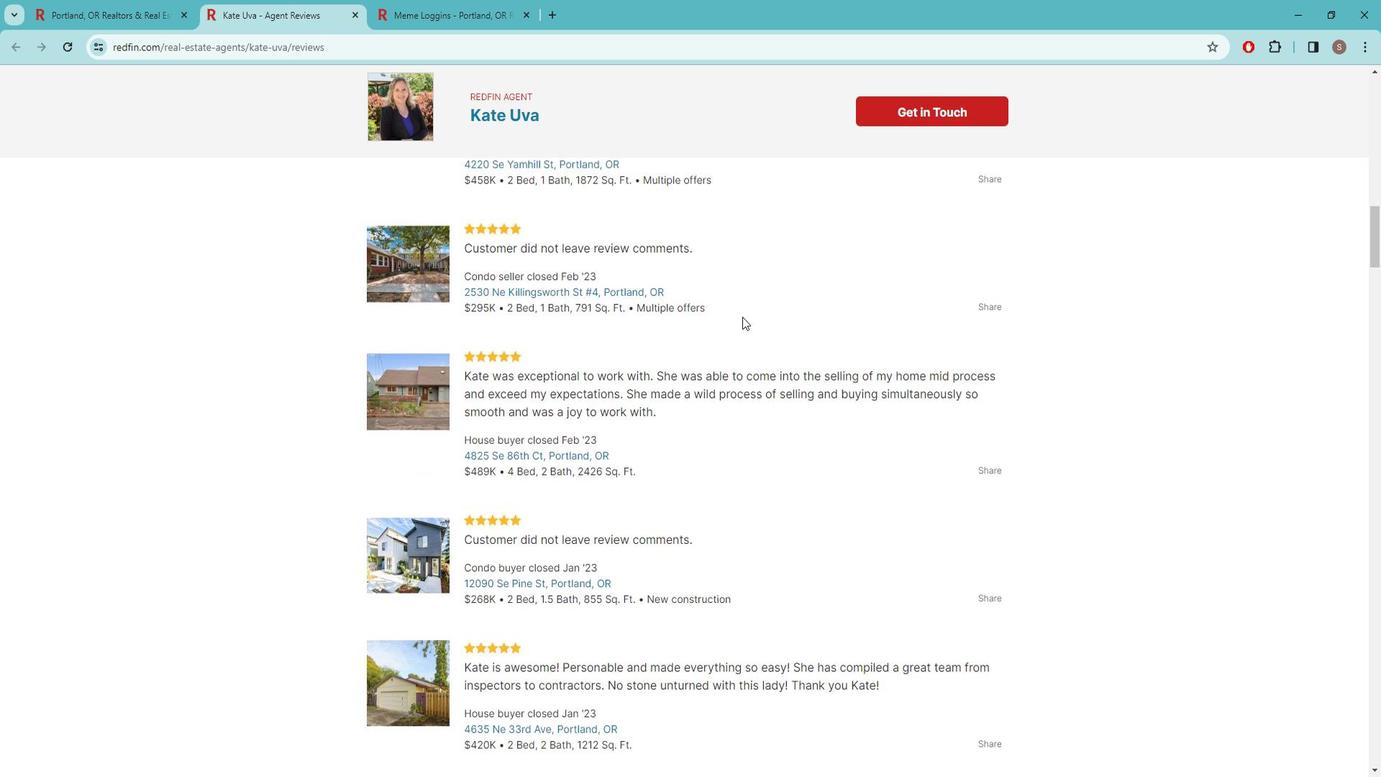
Action: Mouse moved to (670, 343)
Screenshot: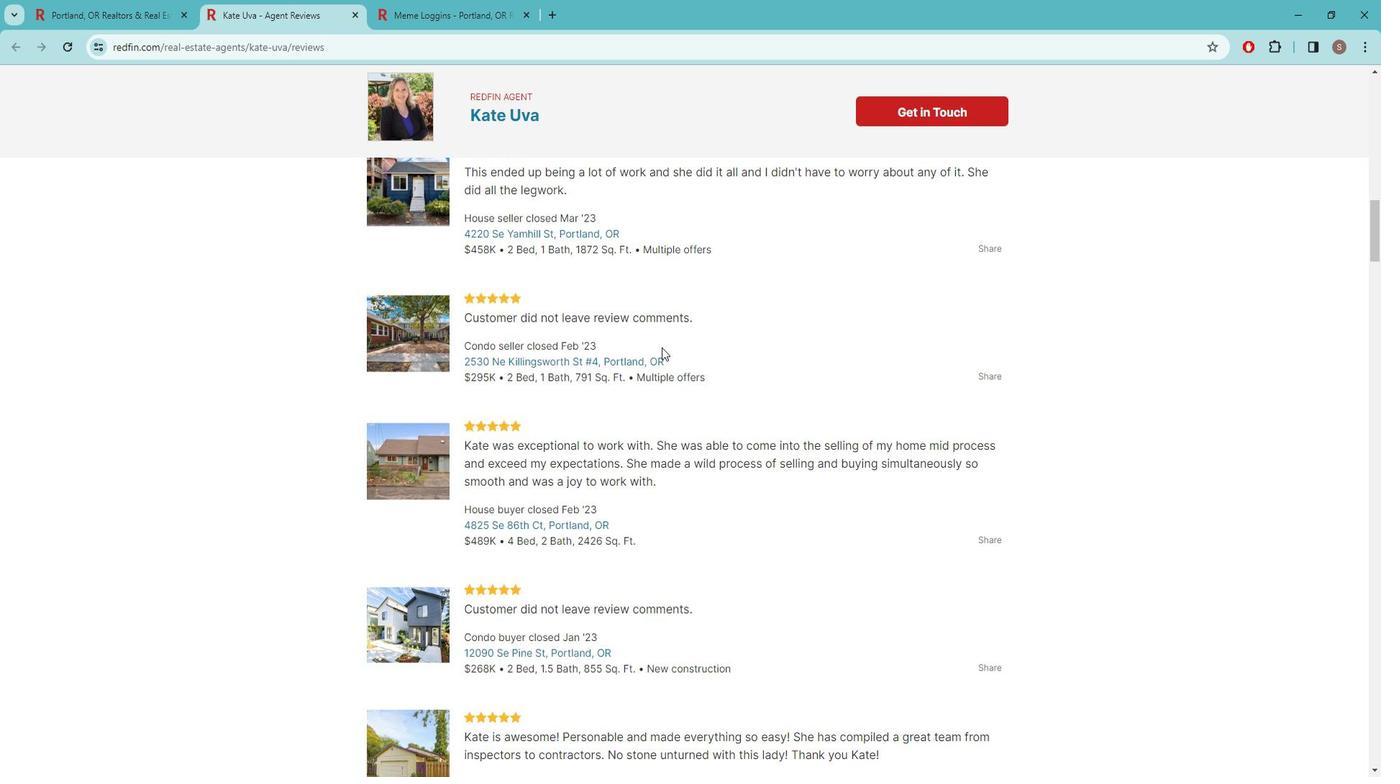 
Action: Mouse scrolled (670, 342) with delta (0, 0)
Screenshot: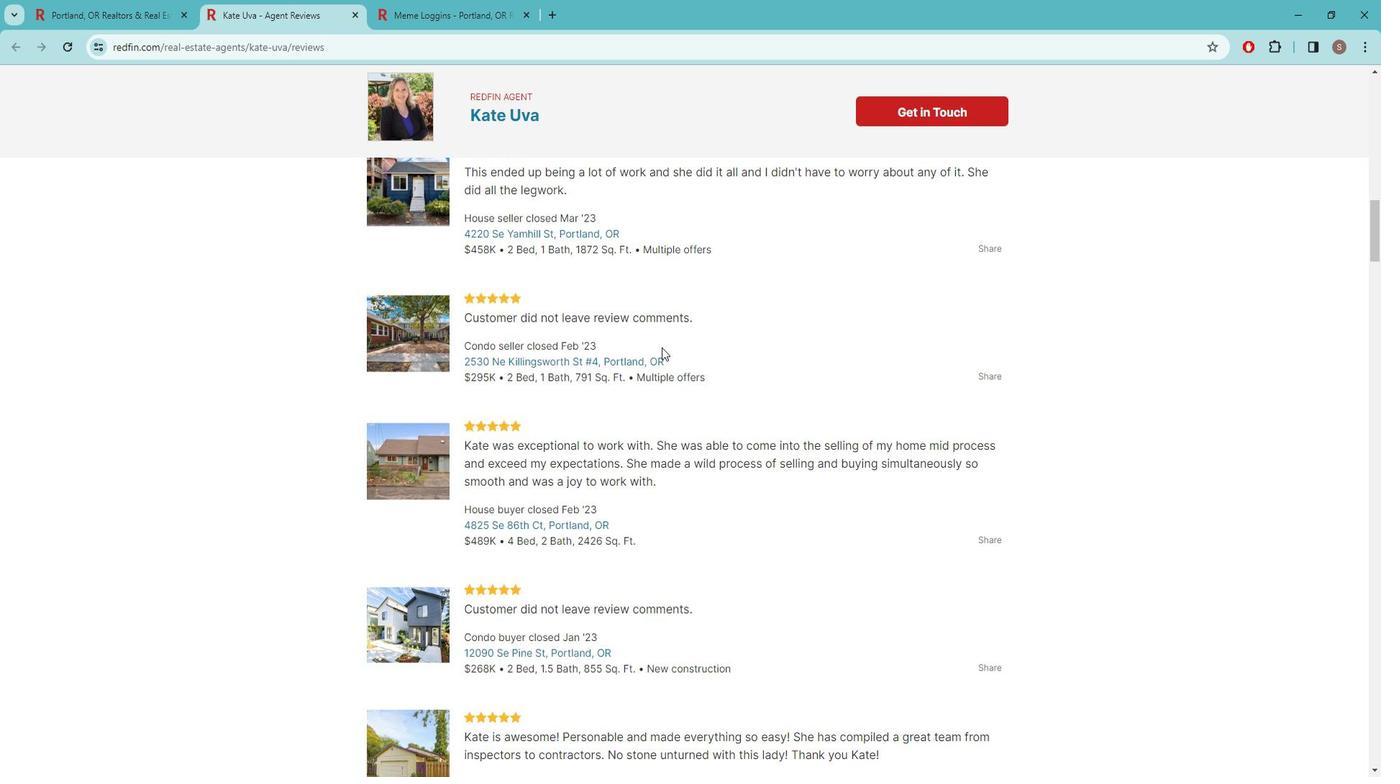 
Action: Mouse moved to (667, 340)
Screenshot: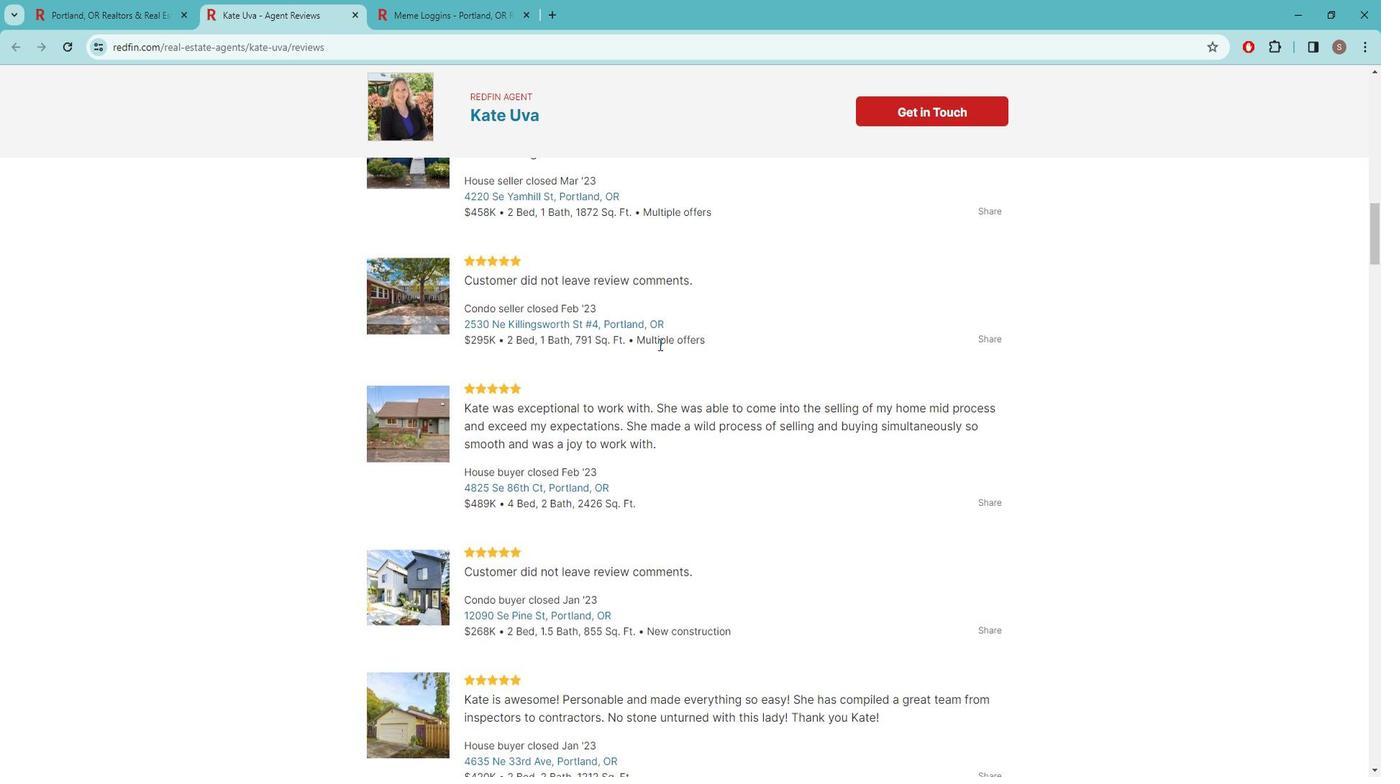 
Action: Mouse scrolled (667, 339) with delta (0, 0)
Screenshot: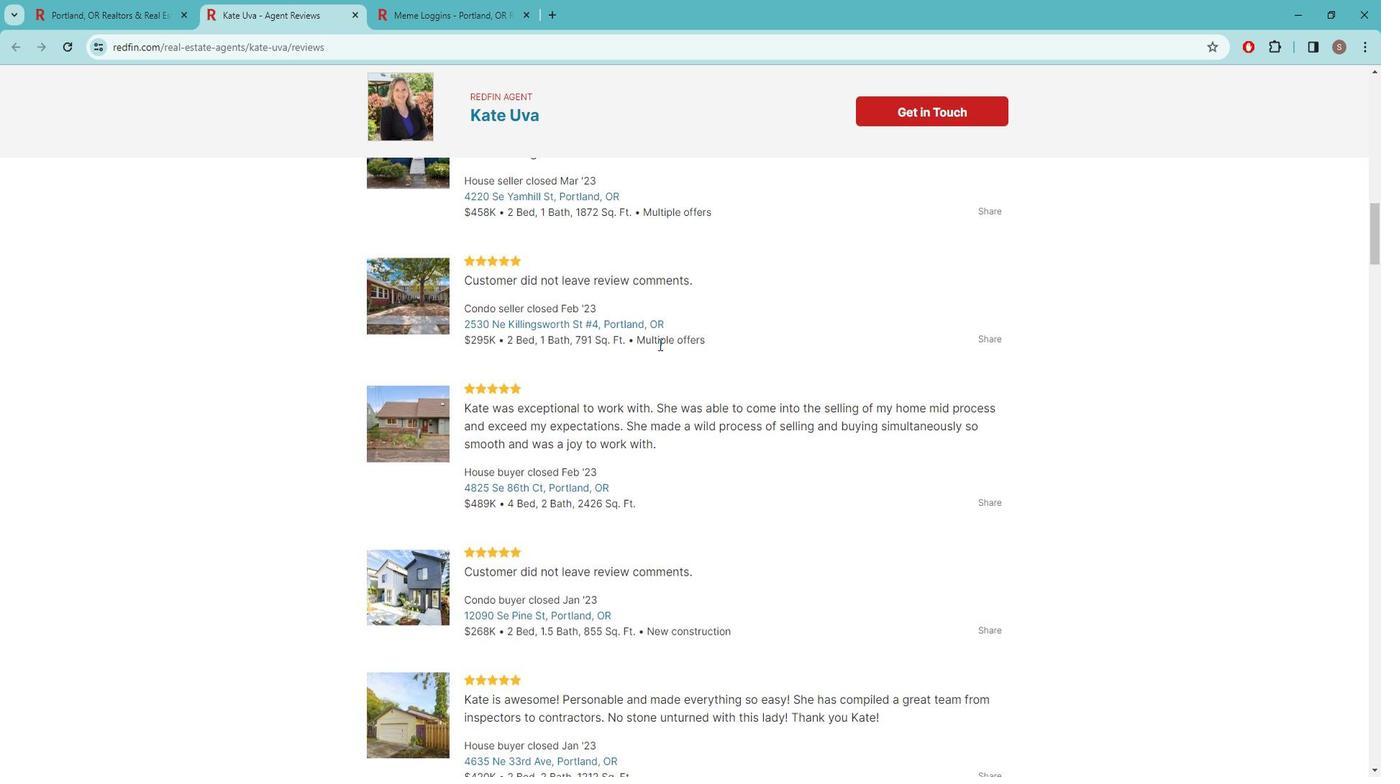 
Action: Mouse moved to (736, 354)
Screenshot: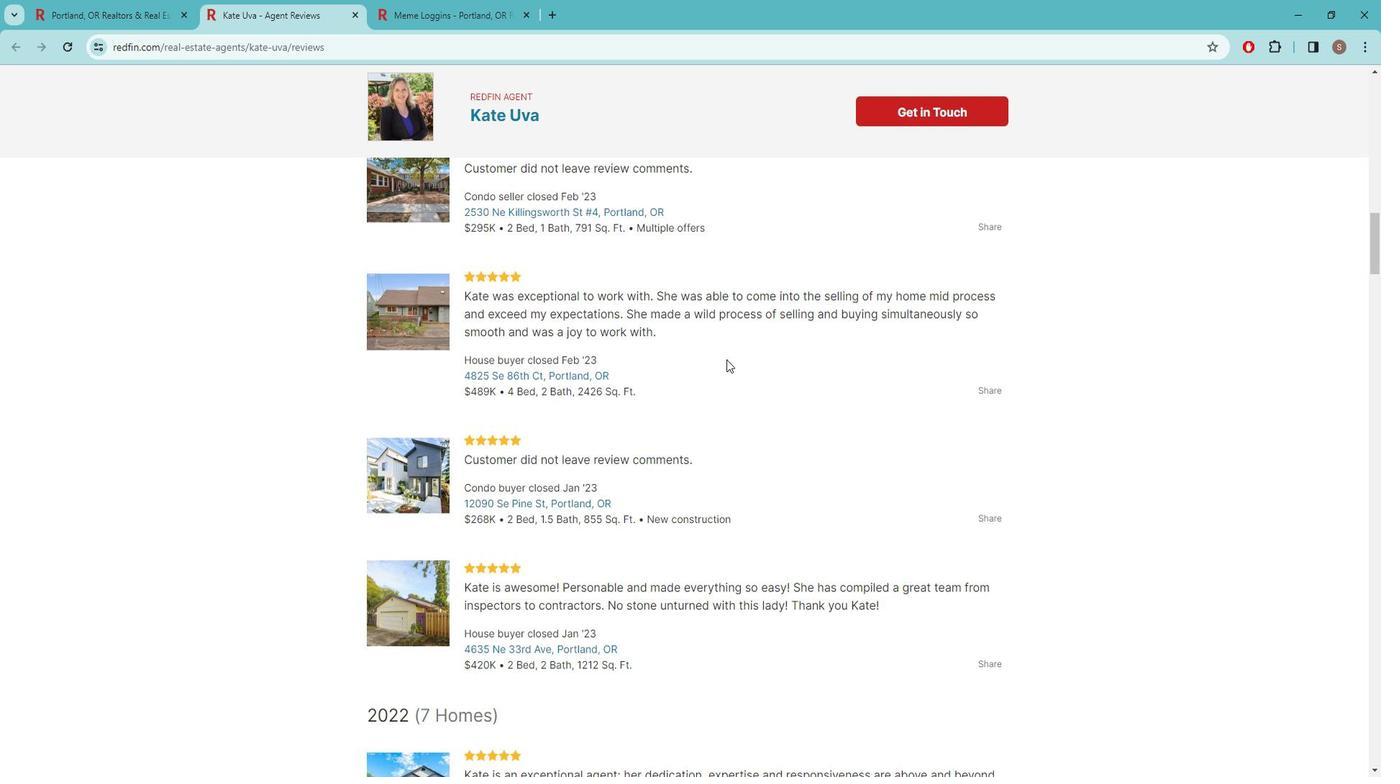
Action: Mouse scrolled (736, 353) with delta (0, 0)
Screenshot: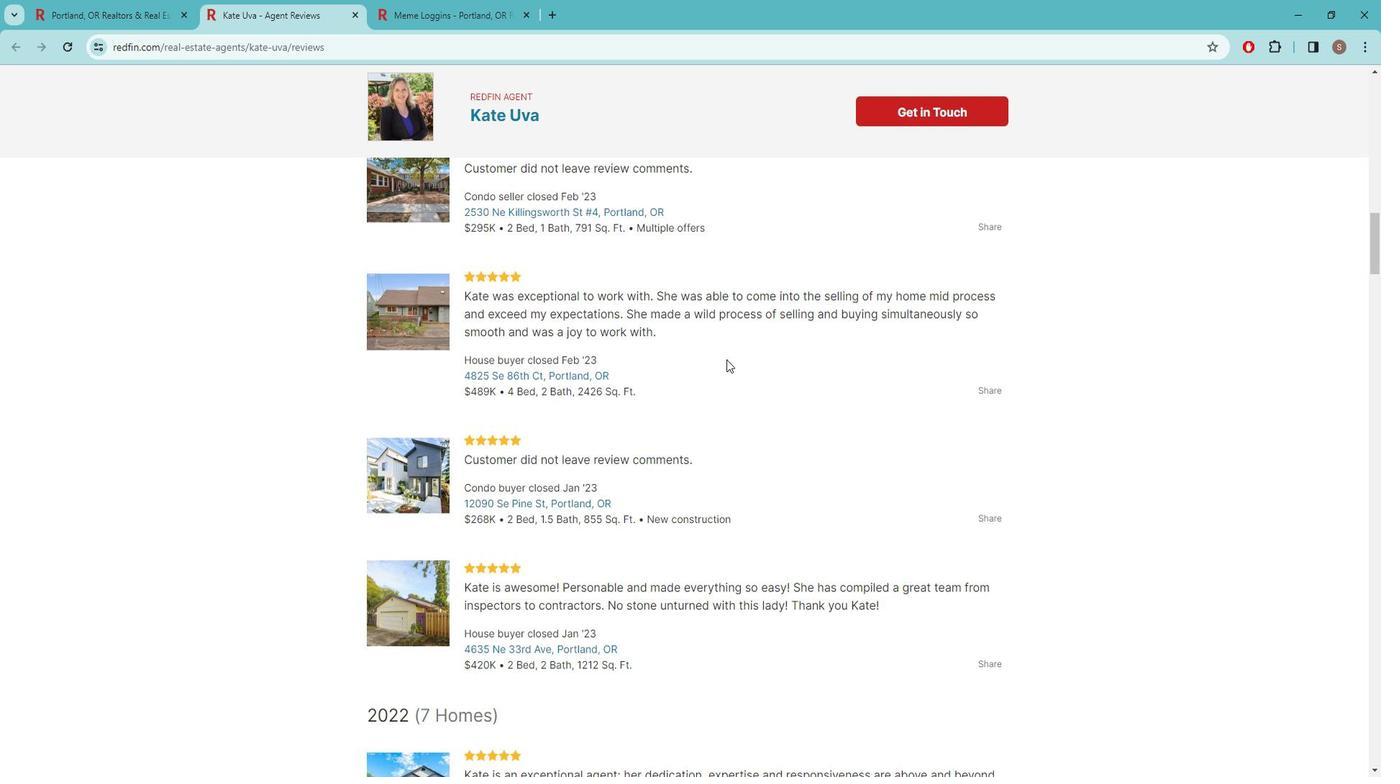 
Action: Mouse moved to (736, 351)
Screenshot: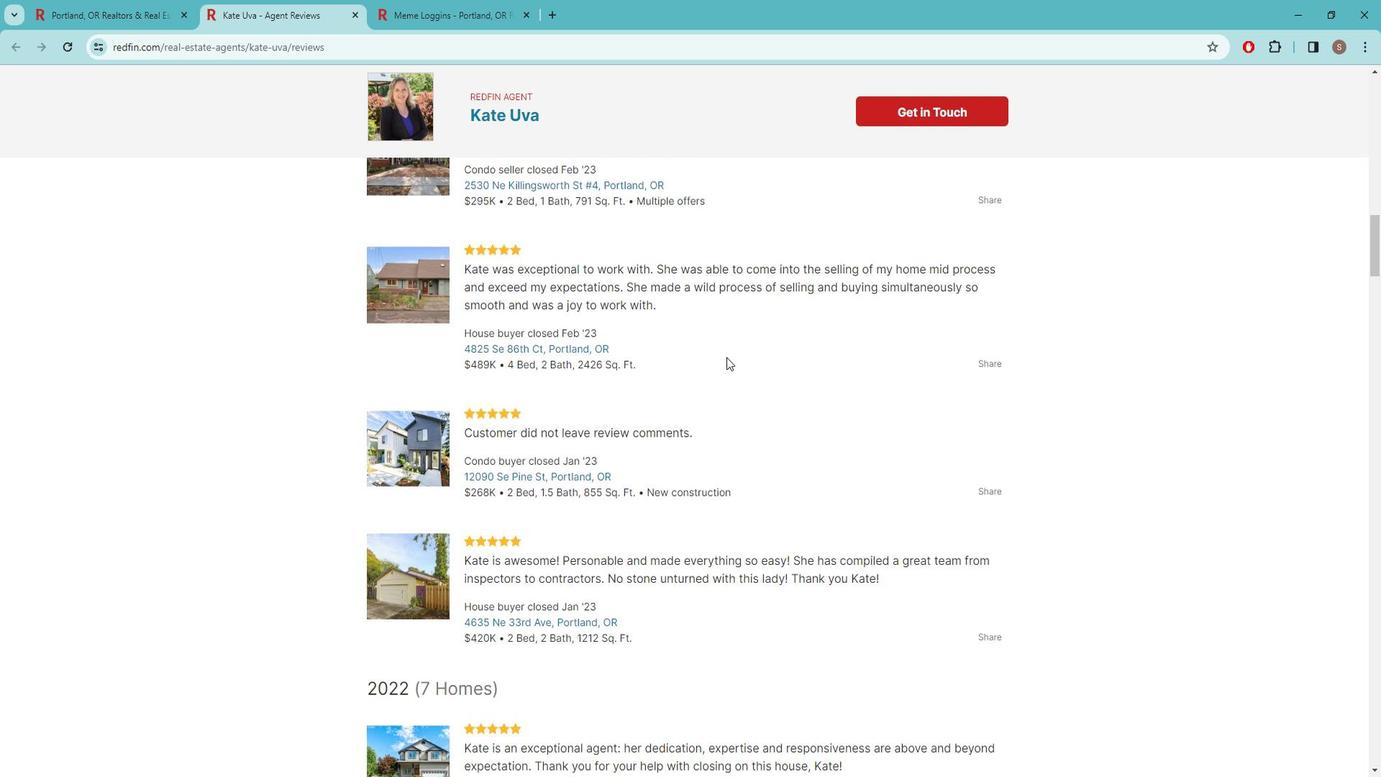 
Action: Mouse scrolled (736, 351) with delta (0, 0)
Screenshot: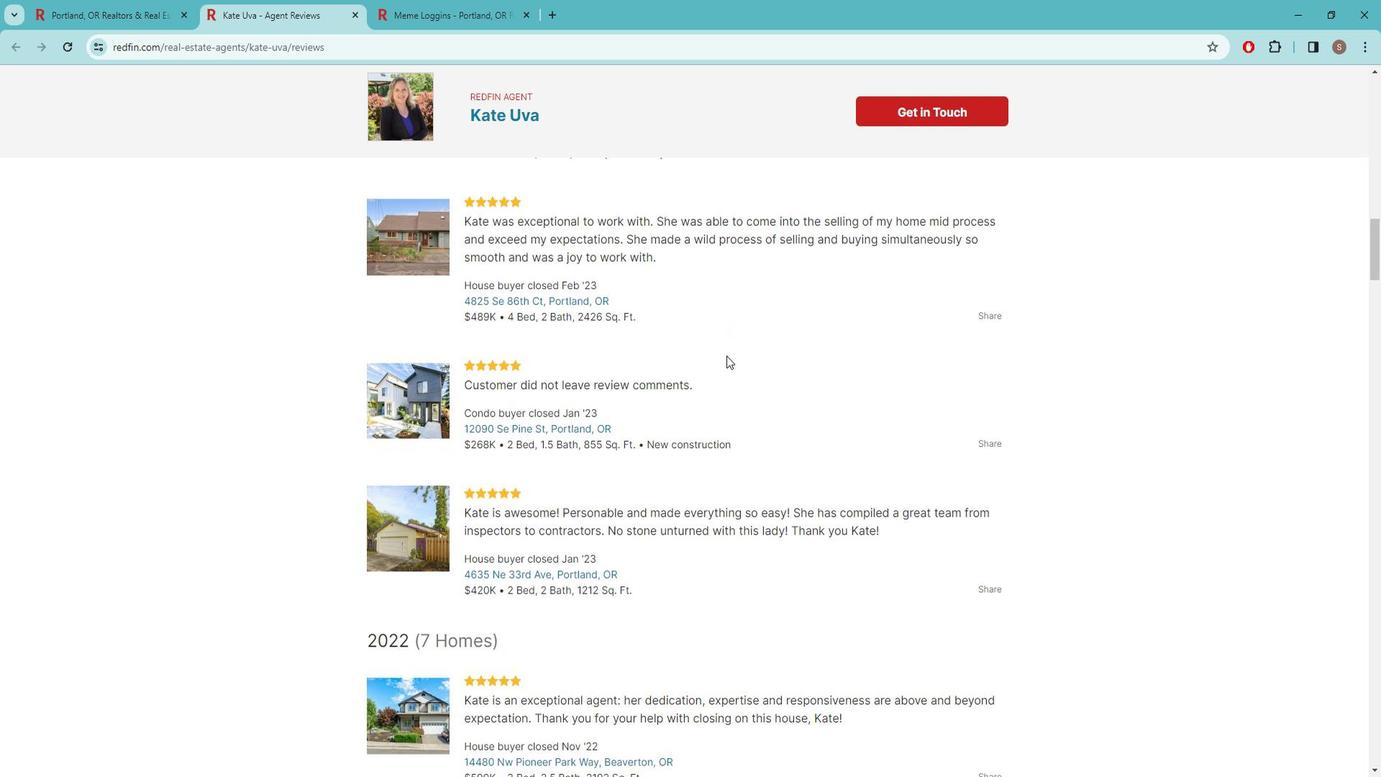
Action: Mouse moved to (736, 349)
Screenshot: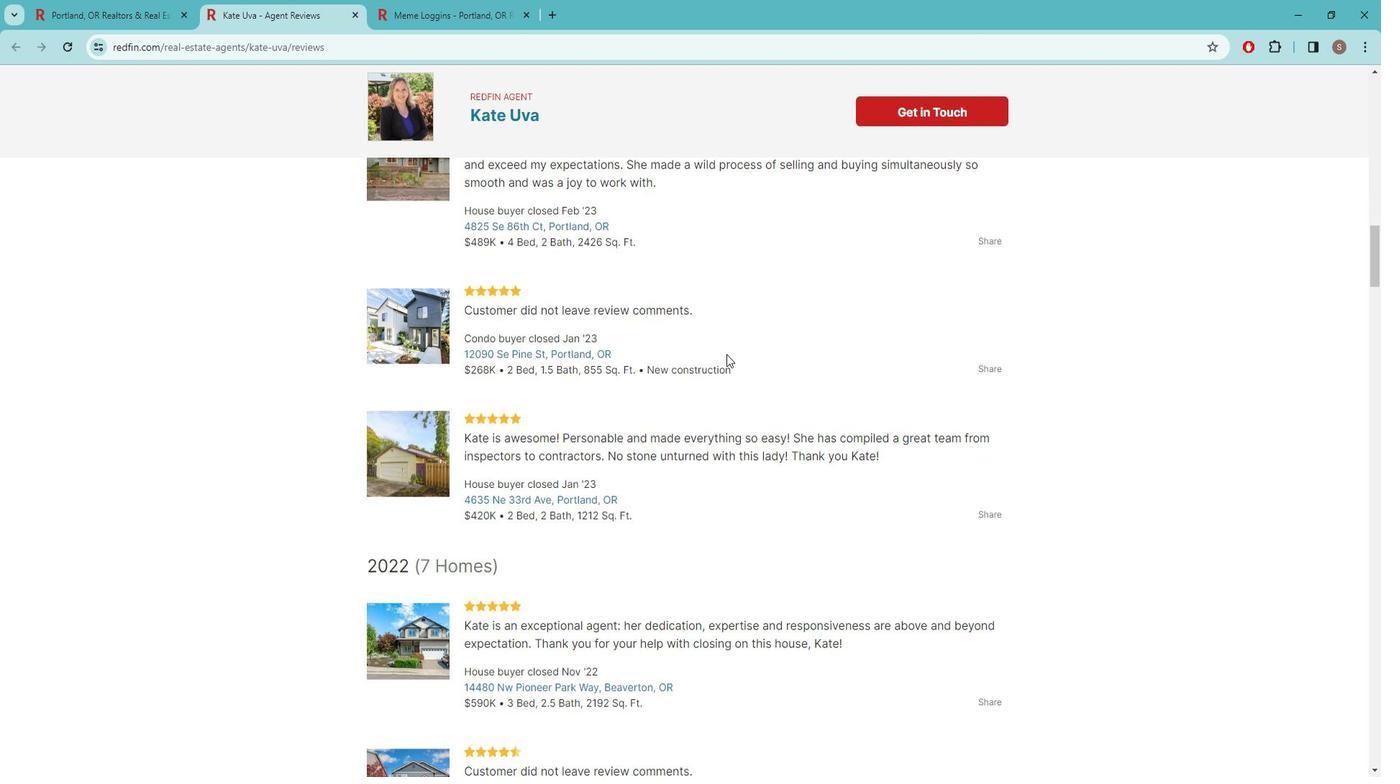 
Action: Mouse scrolled (736, 348) with delta (0, 0)
Screenshot: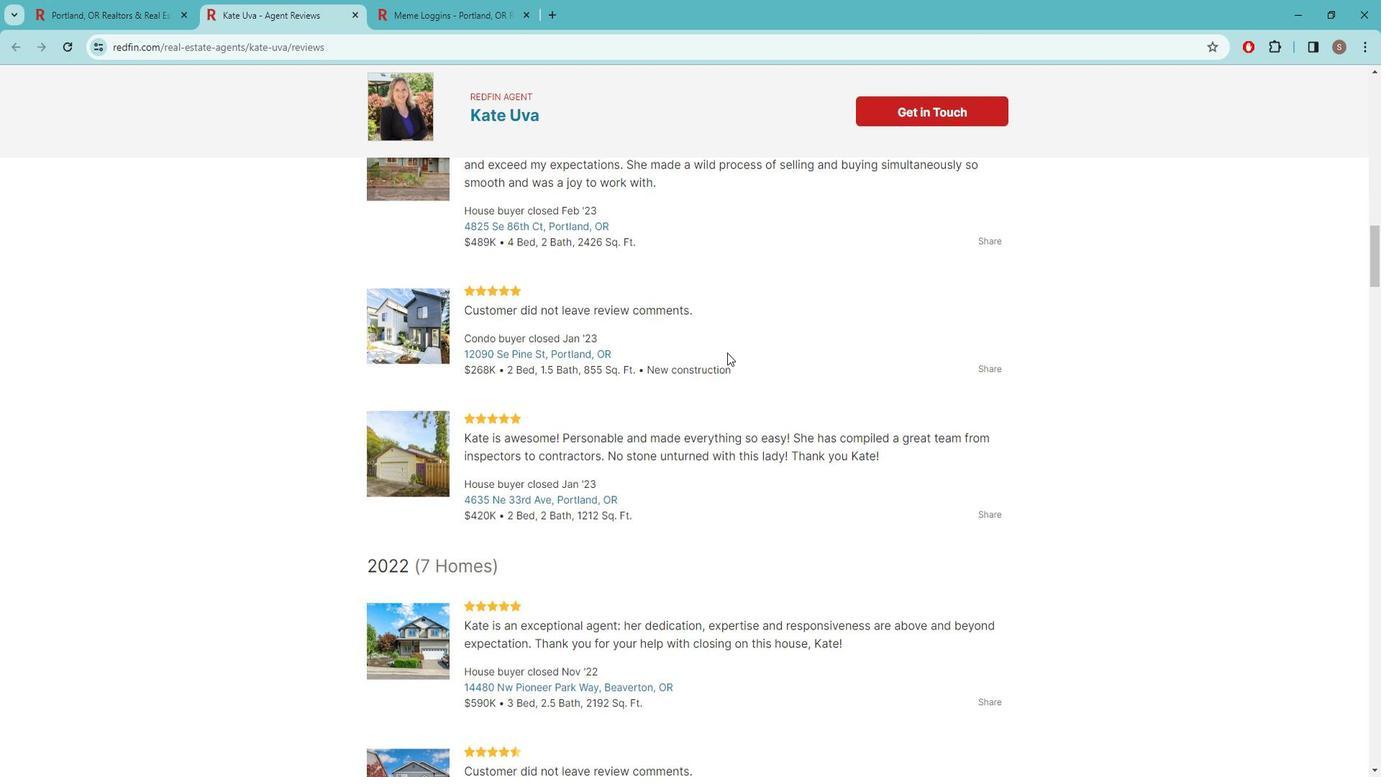 
Action: Mouse moved to (692, 361)
Screenshot: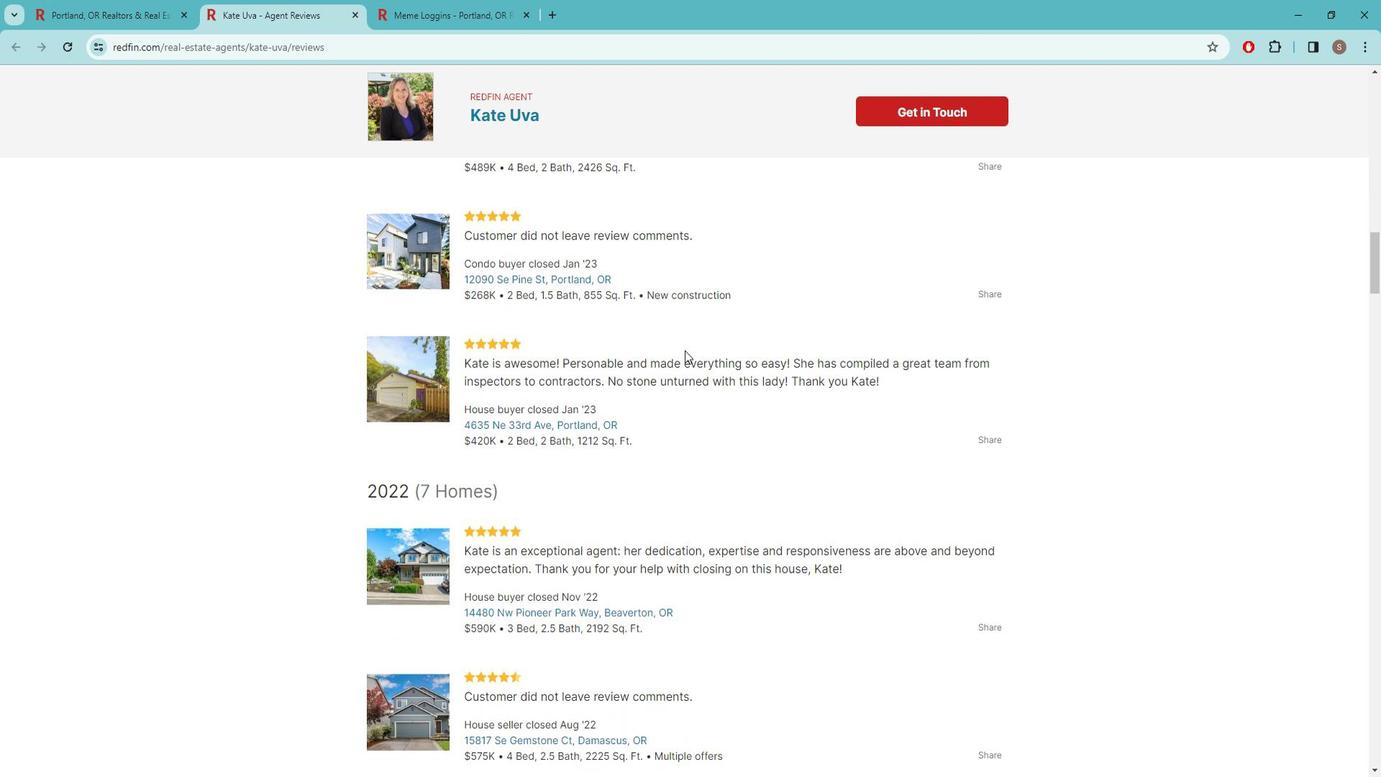 
Action: Mouse scrolled (692, 360) with delta (0, 0)
Screenshot: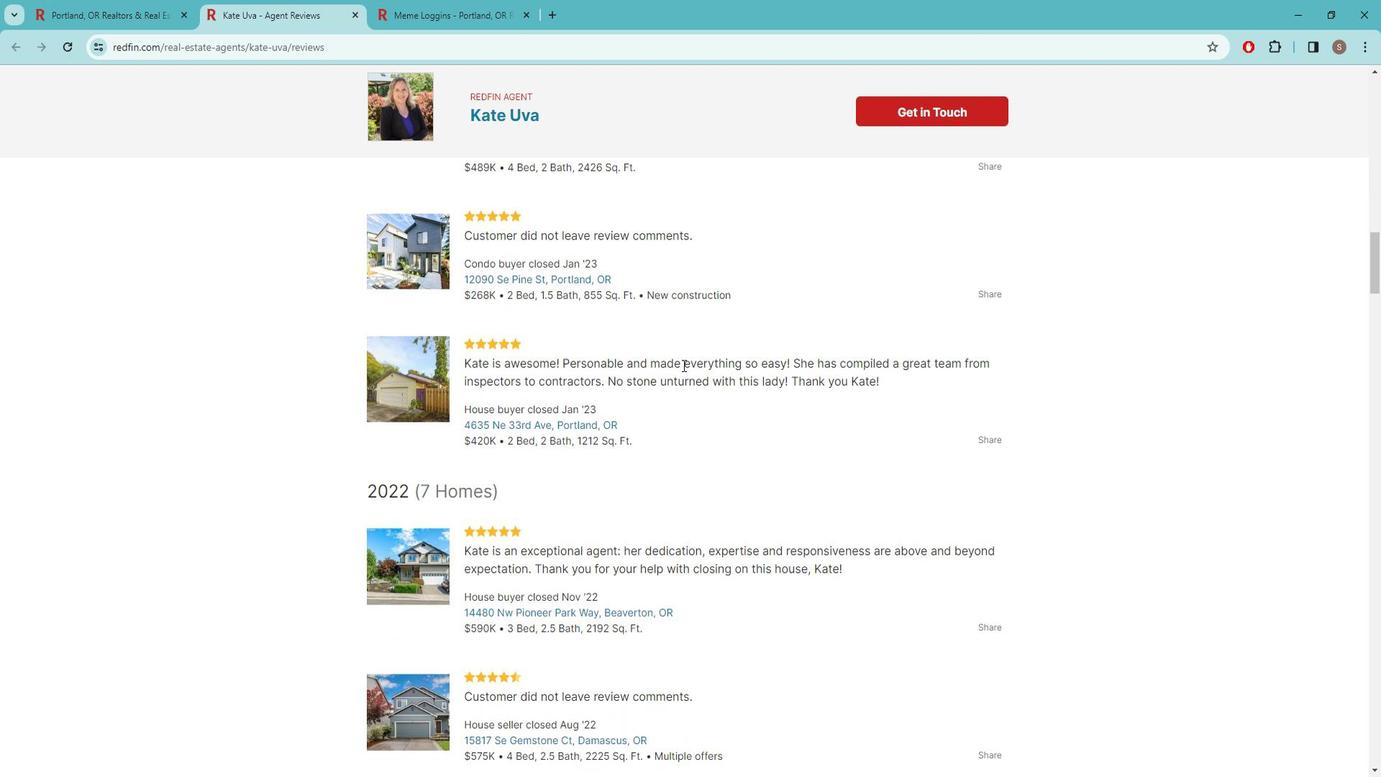 
Action: Mouse scrolled (692, 360) with delta (0, 0)
Screenshot: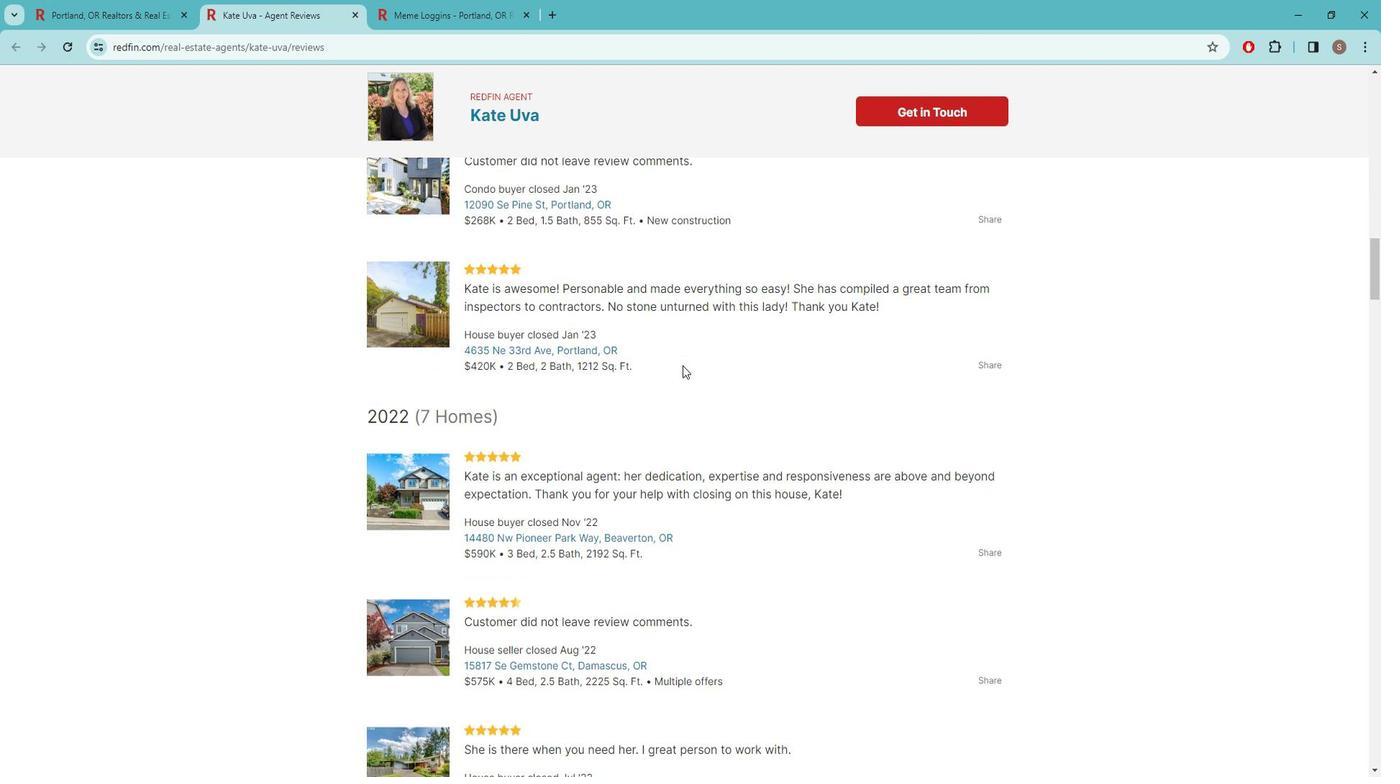 
Action: Mouse moved to (799, 303)
Screenshot: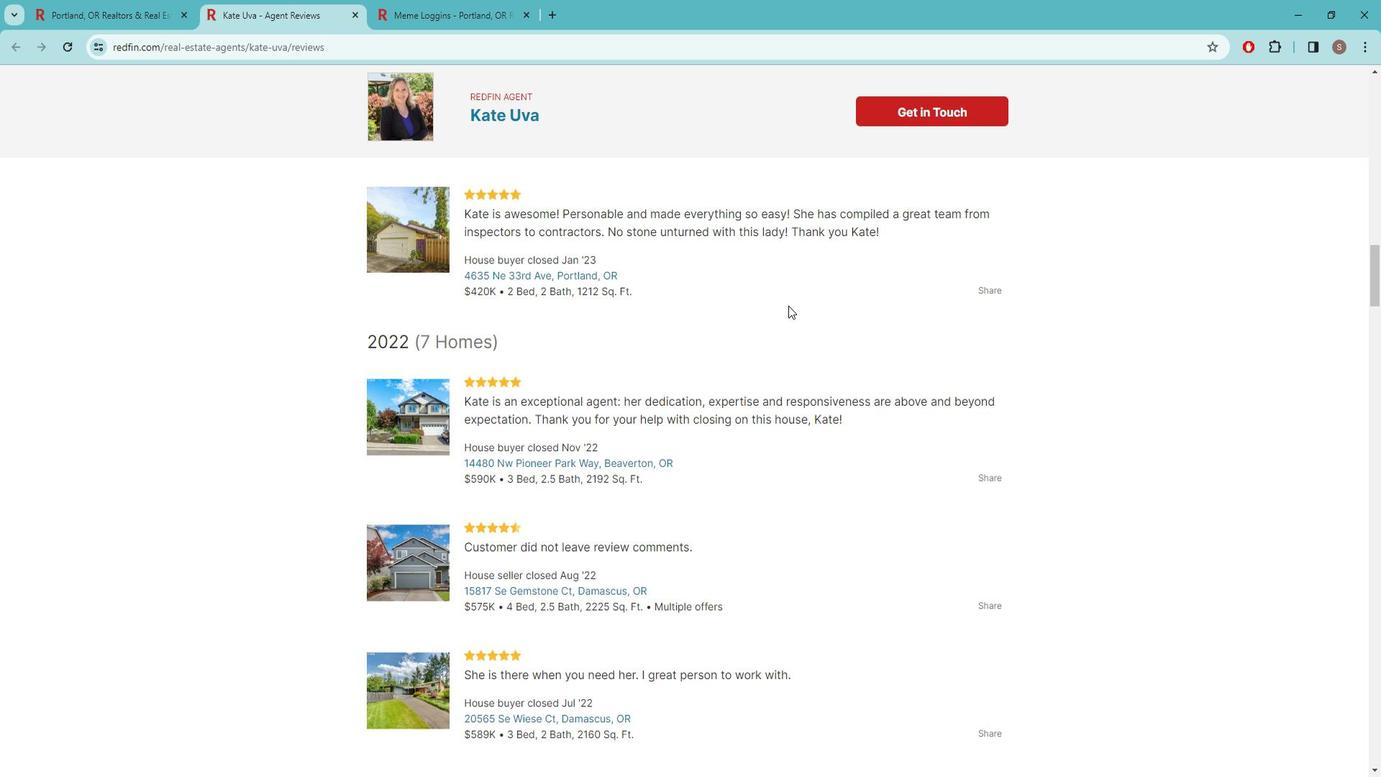 
Action: Mouse scrolled (799, 302) with delta (0, 0)
Screenshot: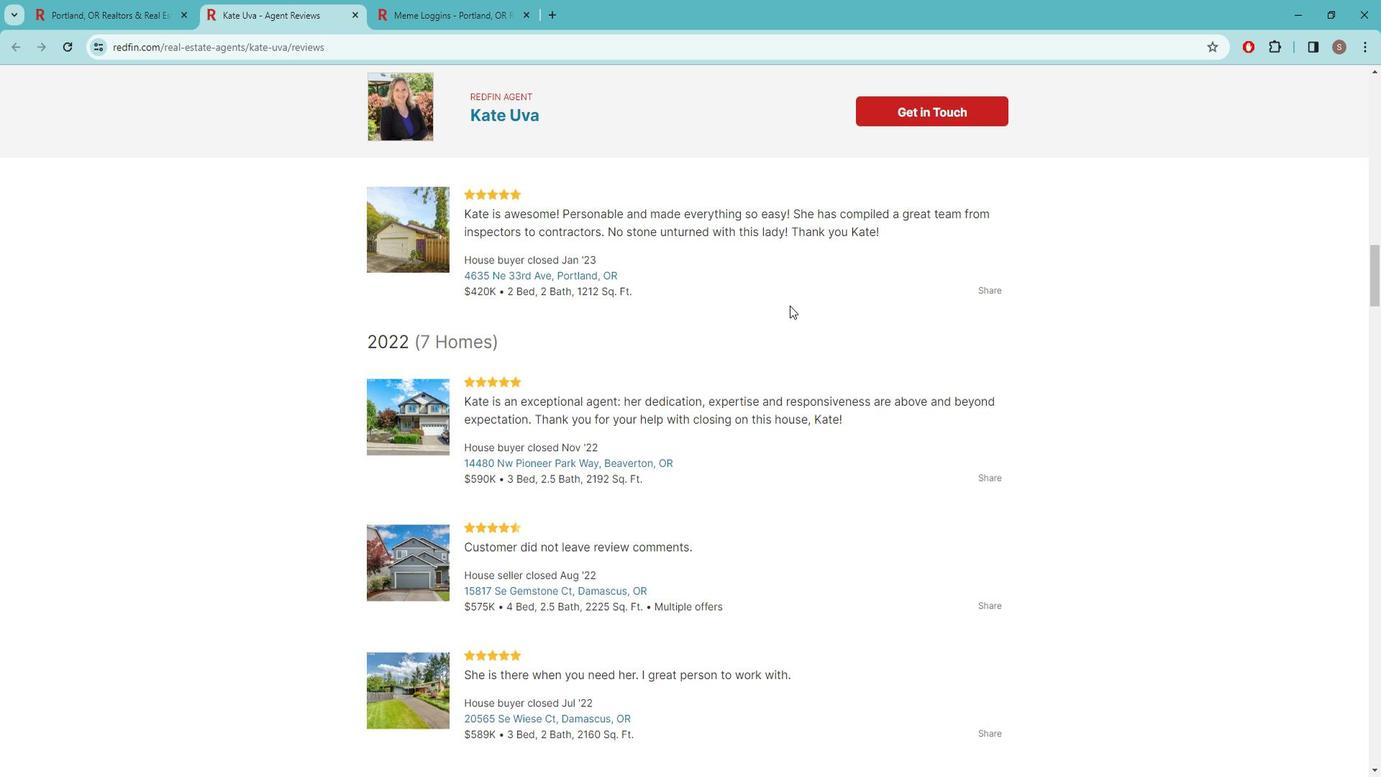 
Action: Mouse scrolled (799, 302) with delta (0, 0)
Screenshot: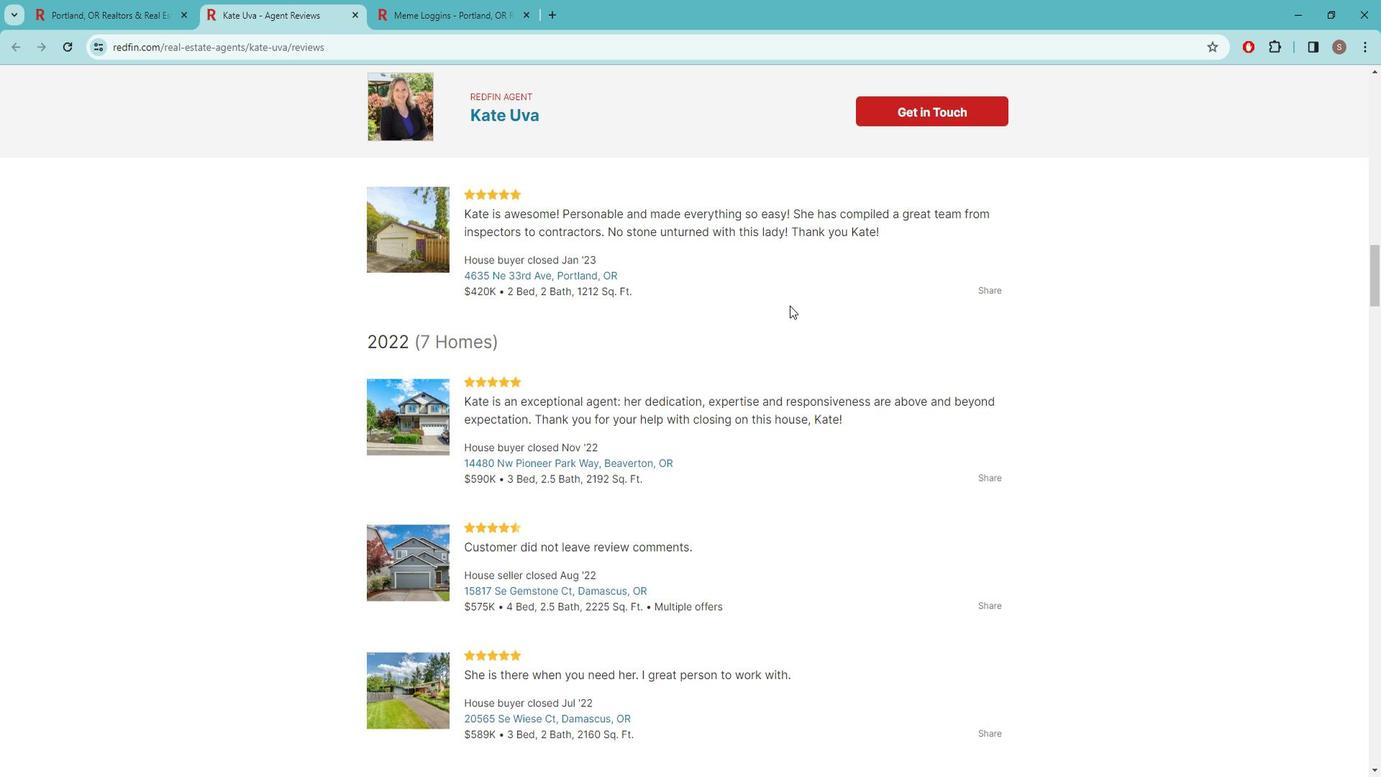 
Action: Mouse moved to (811, 349)
Screenshot: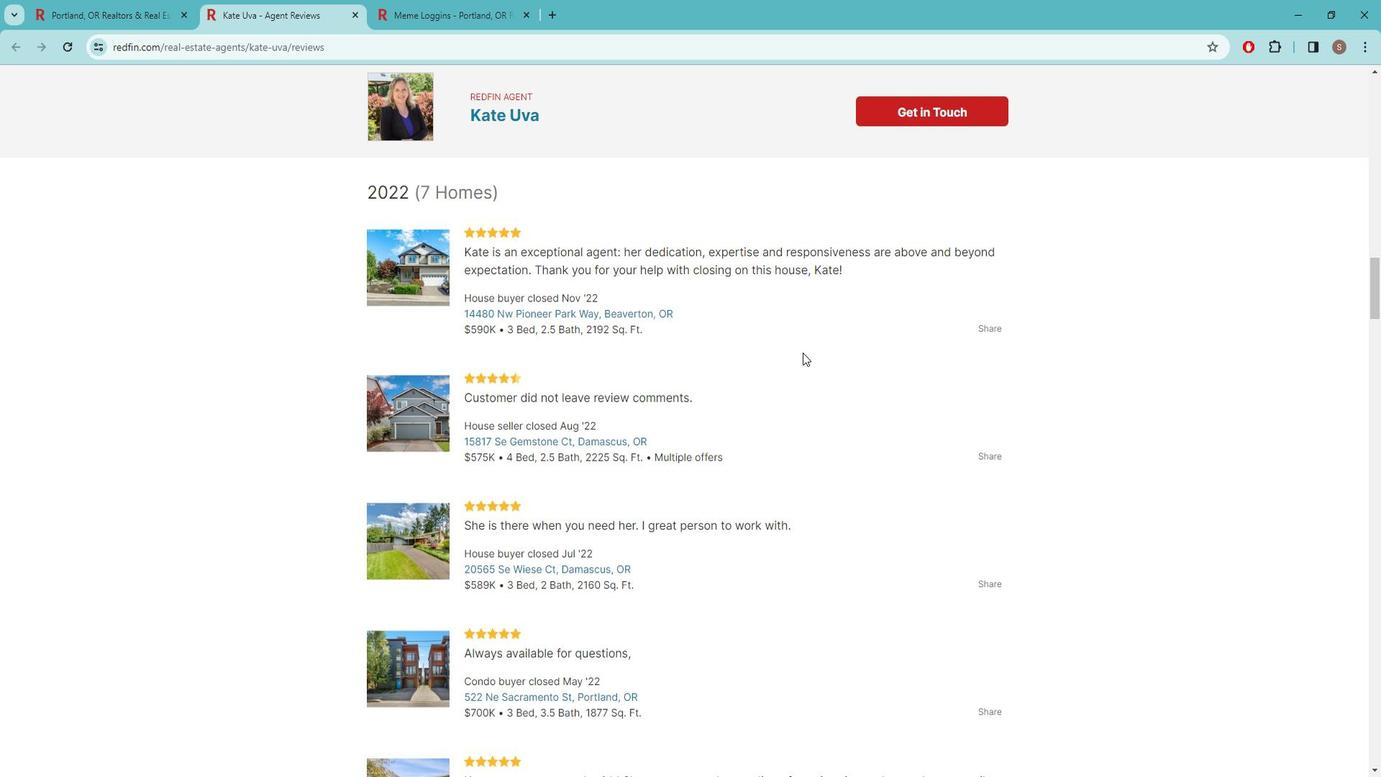 
Action: Mouse scrolled (811, 348) with delta (0, 0)
Screenshot: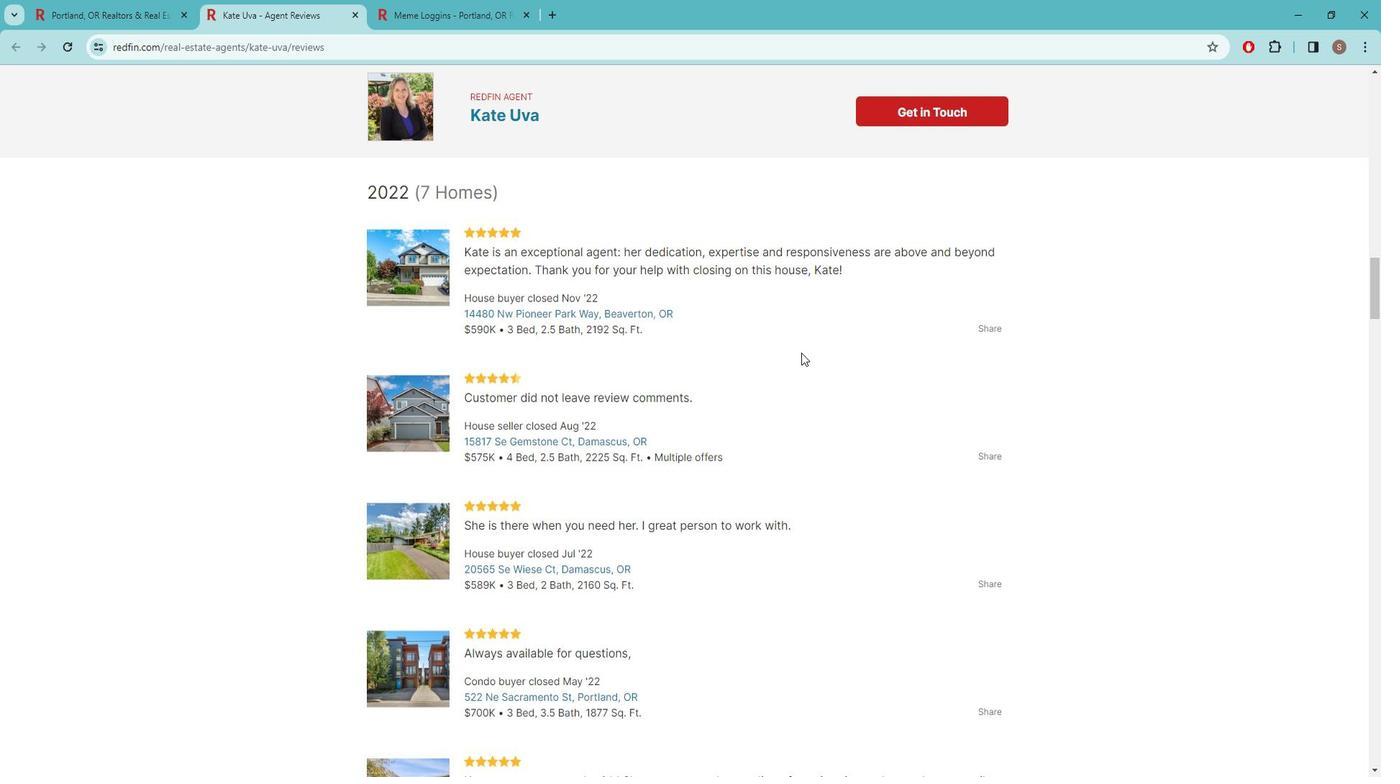 
Action: Mouse moved to (808, 348)
Screenshot: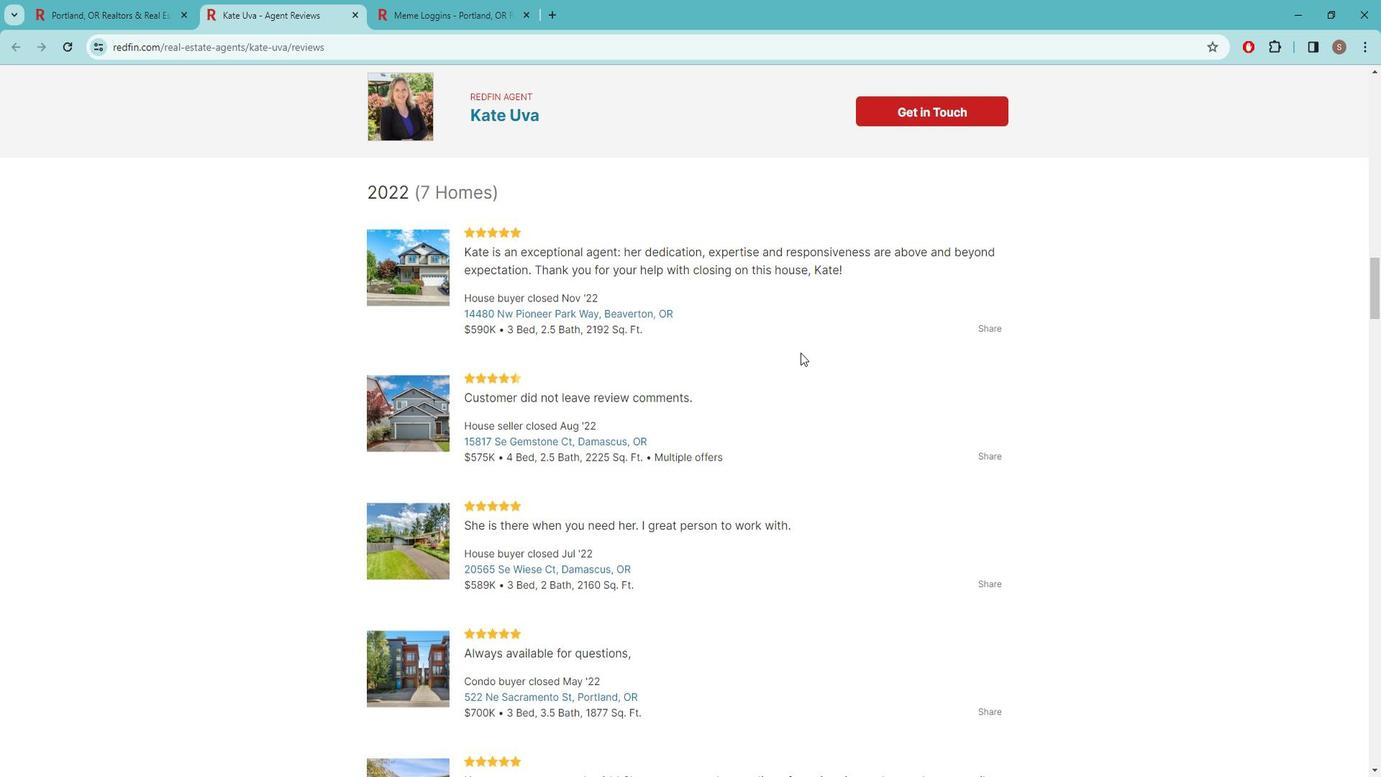 
Action: Mouse scrolled (808, 347) with delta (0, 0)
Screenshot: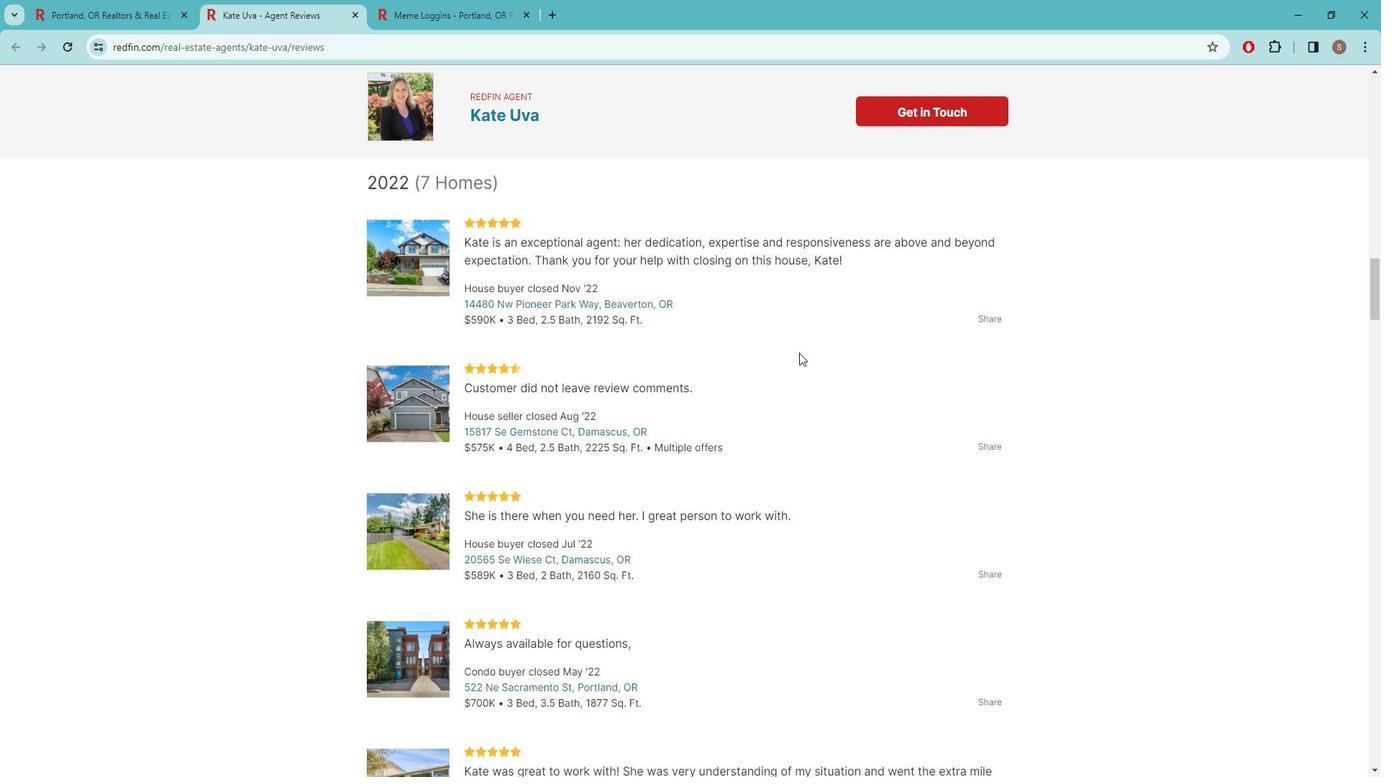 
Action: Mouse moved to (685, 350)
Screenshot: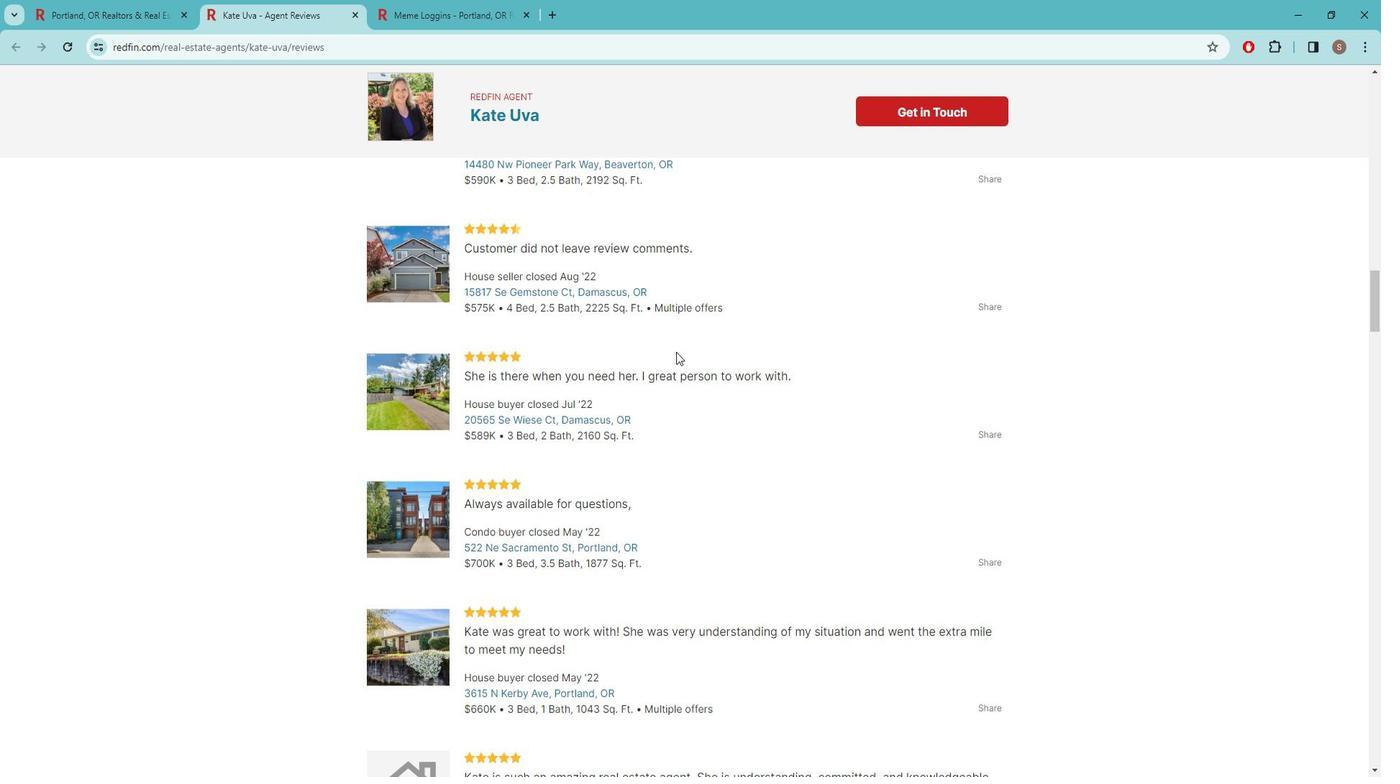 
Action: Mouse scrolled (685, 349) with delta (0, 0)
Screenshot: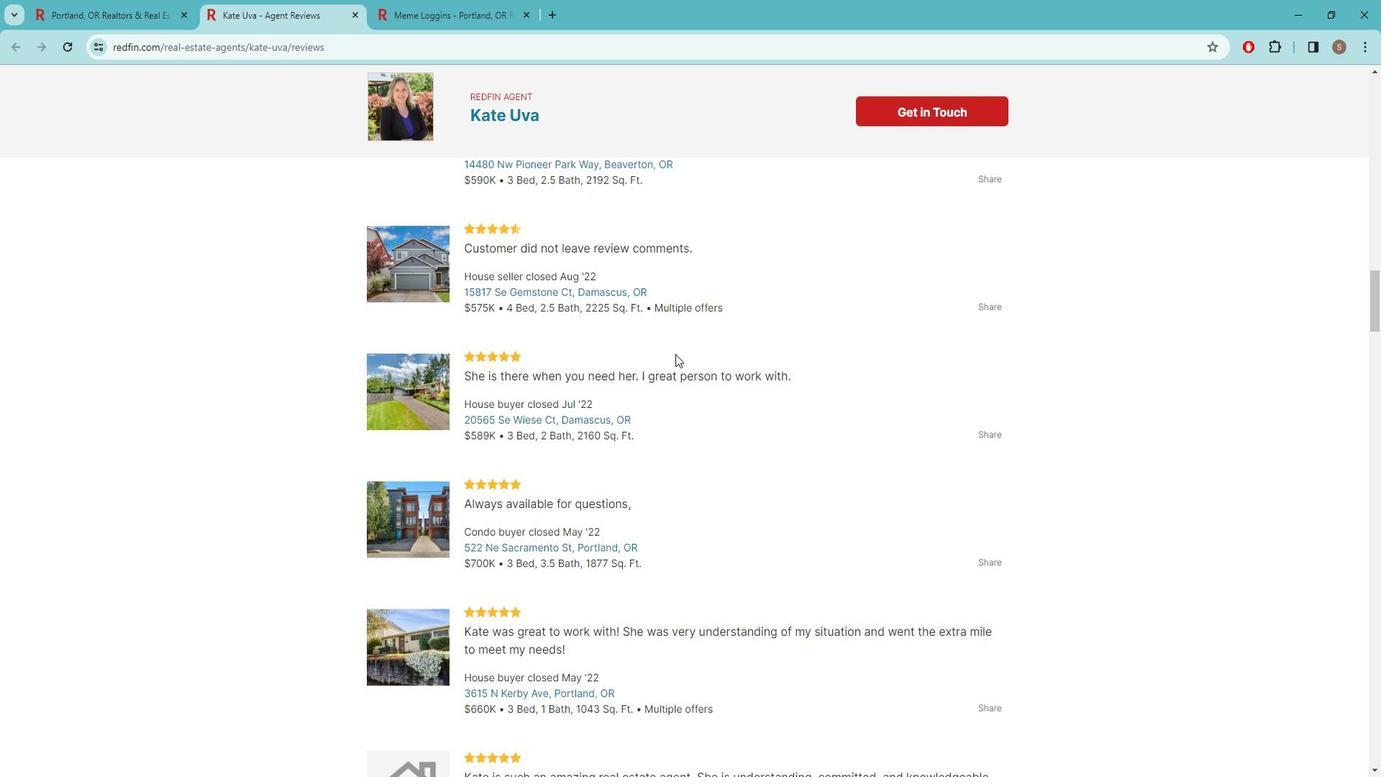 
Action: Mouse scrolled (685, 349) with delta (0, 0)
Screenshot: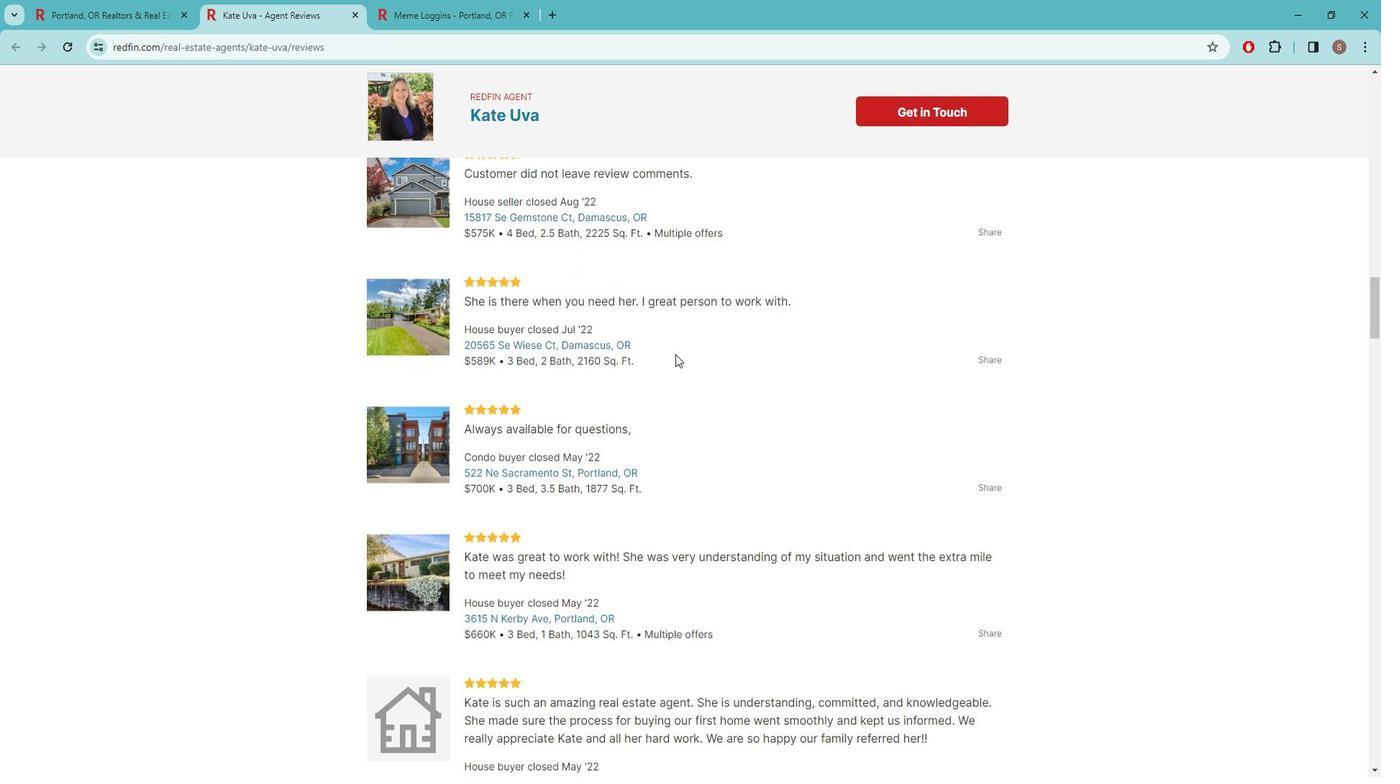 
Action: Mouse moved to (692, 337)
Screenshot: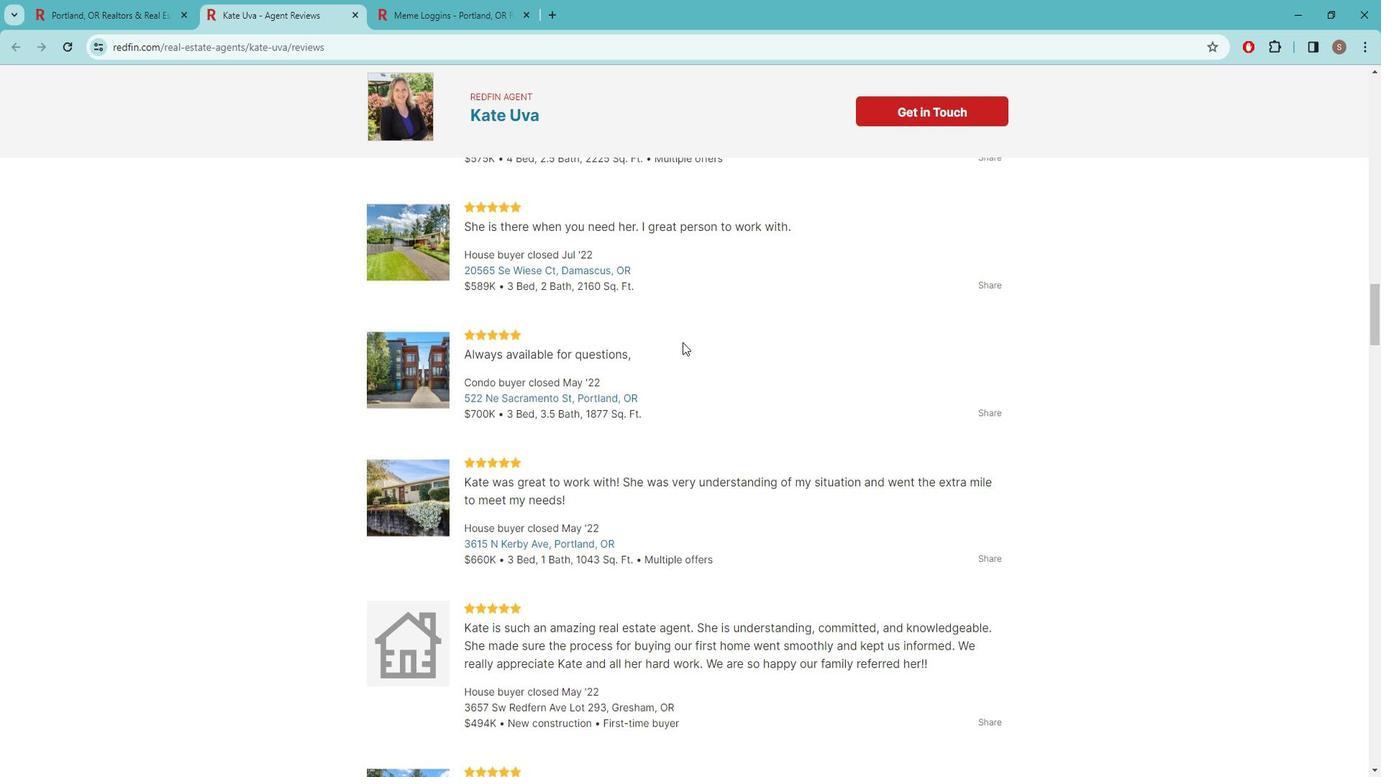 
Action: Mouse scrolled (692, 336) with delta (0, 0)
Screenshot: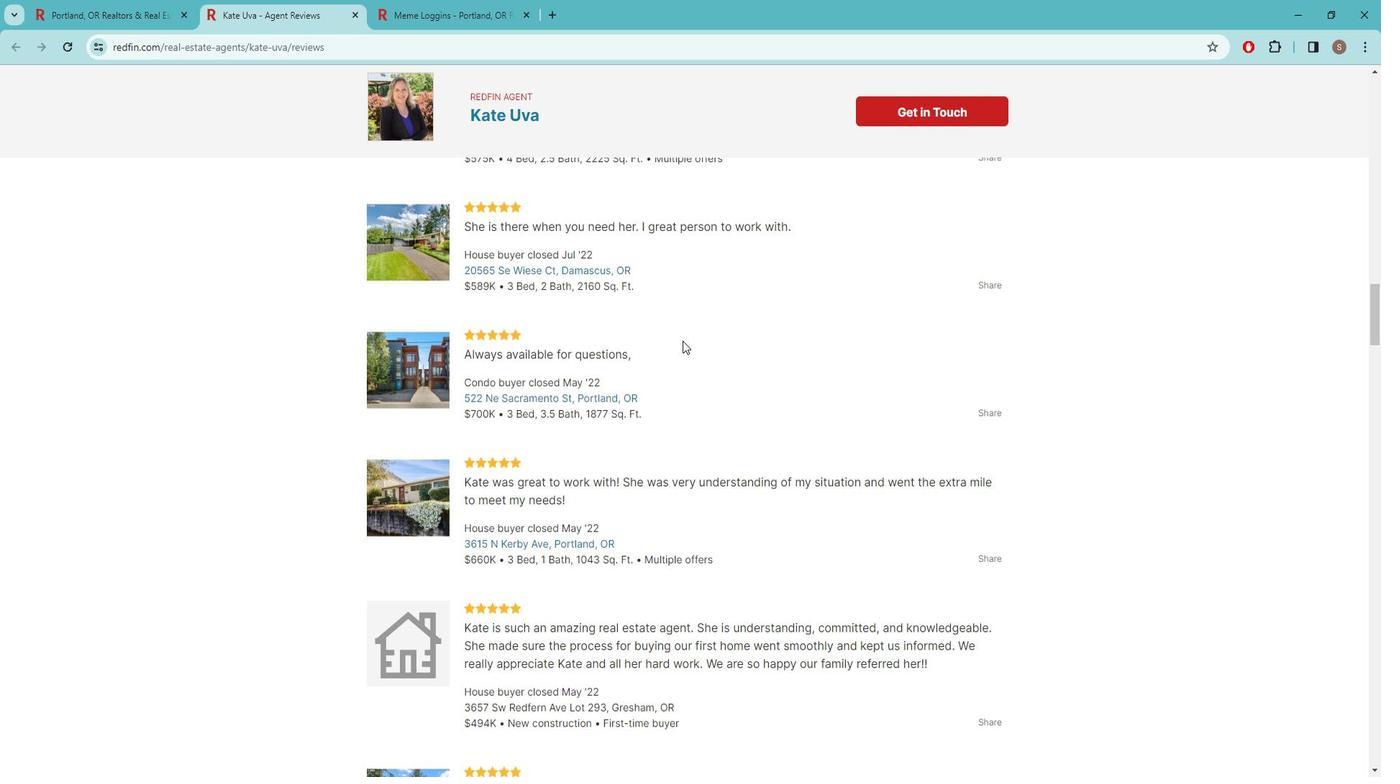 
Action: Mouse moved to (650, 313)
Screenshot: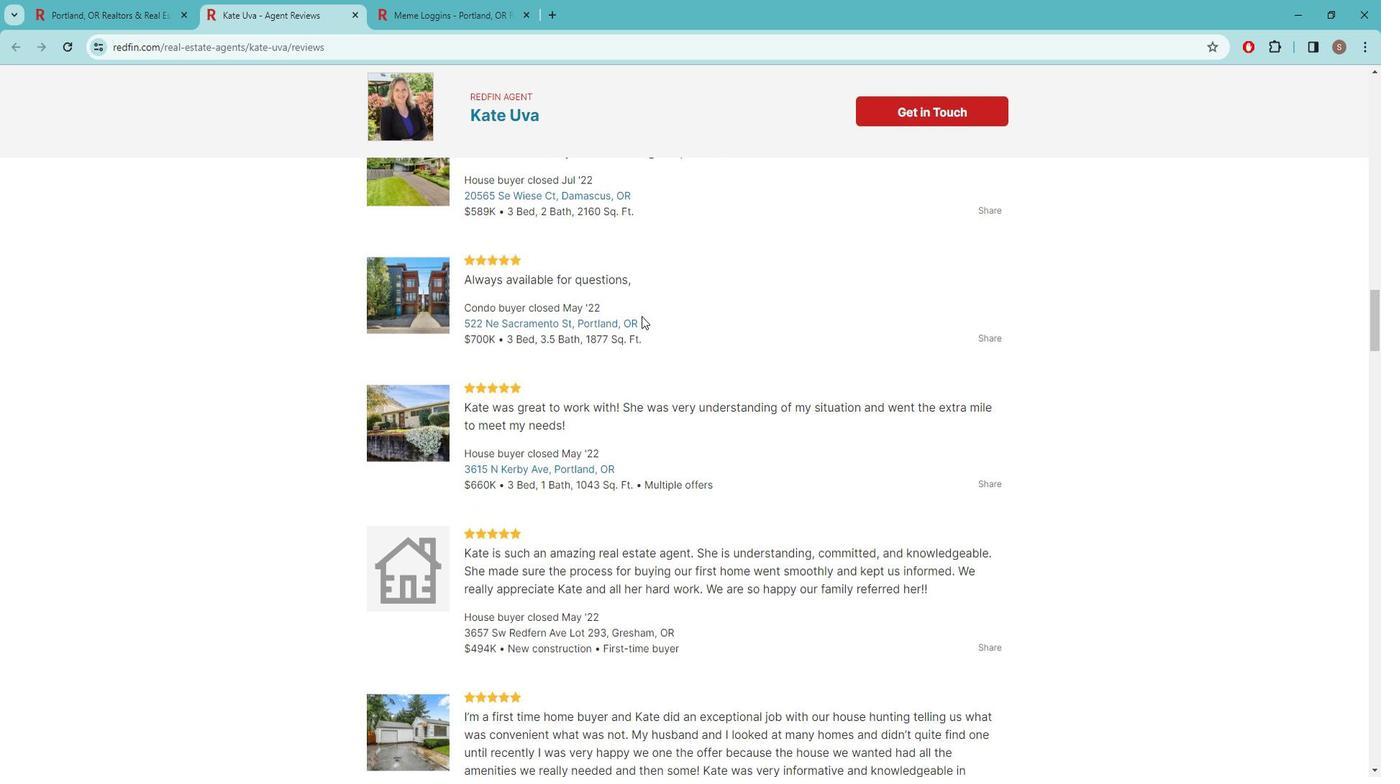 
Action: Mouse scrolled (650, 313) with delta (0, 0)
Screenshot: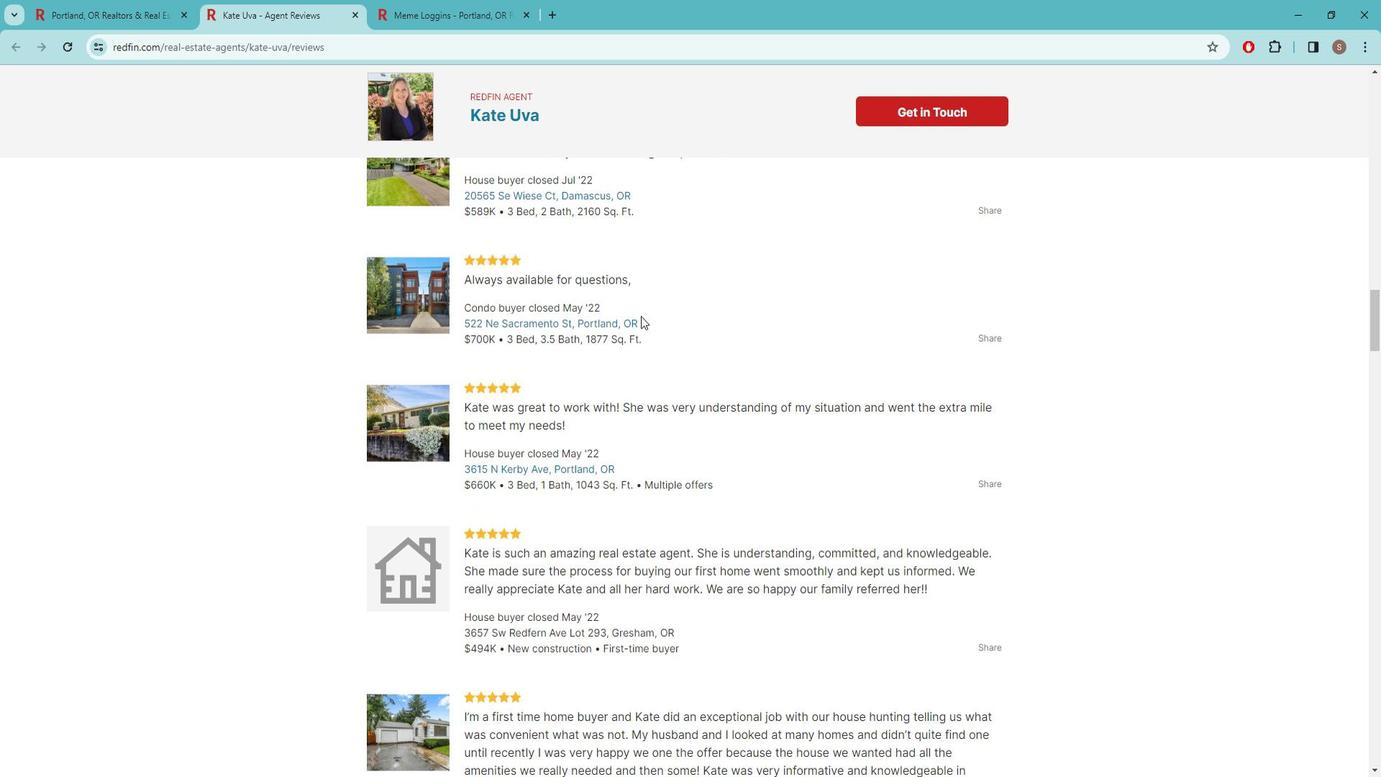 
Action: Mouse scrolled (650, 313) with delta (0, 0)
Screenshot: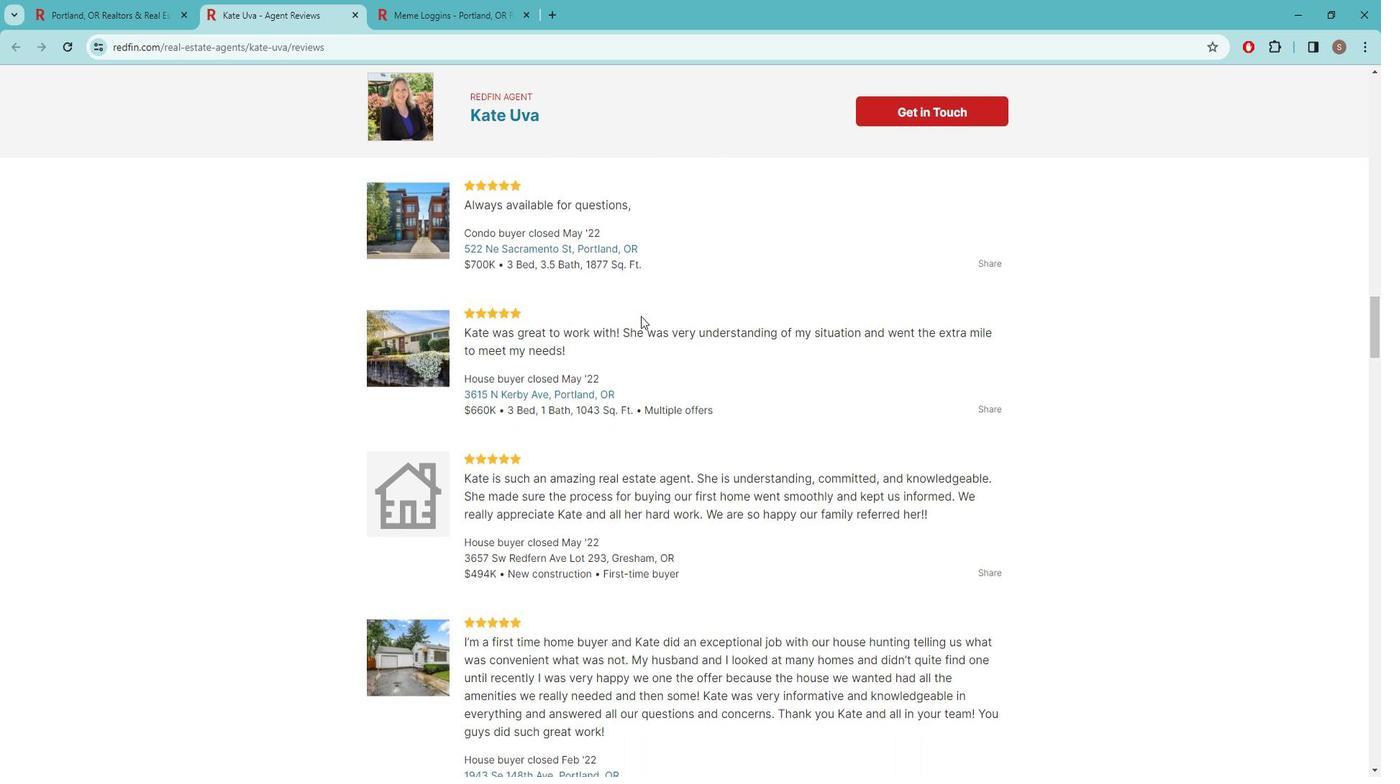 
Action: Mouse moved to (706, 334)
Screenshot: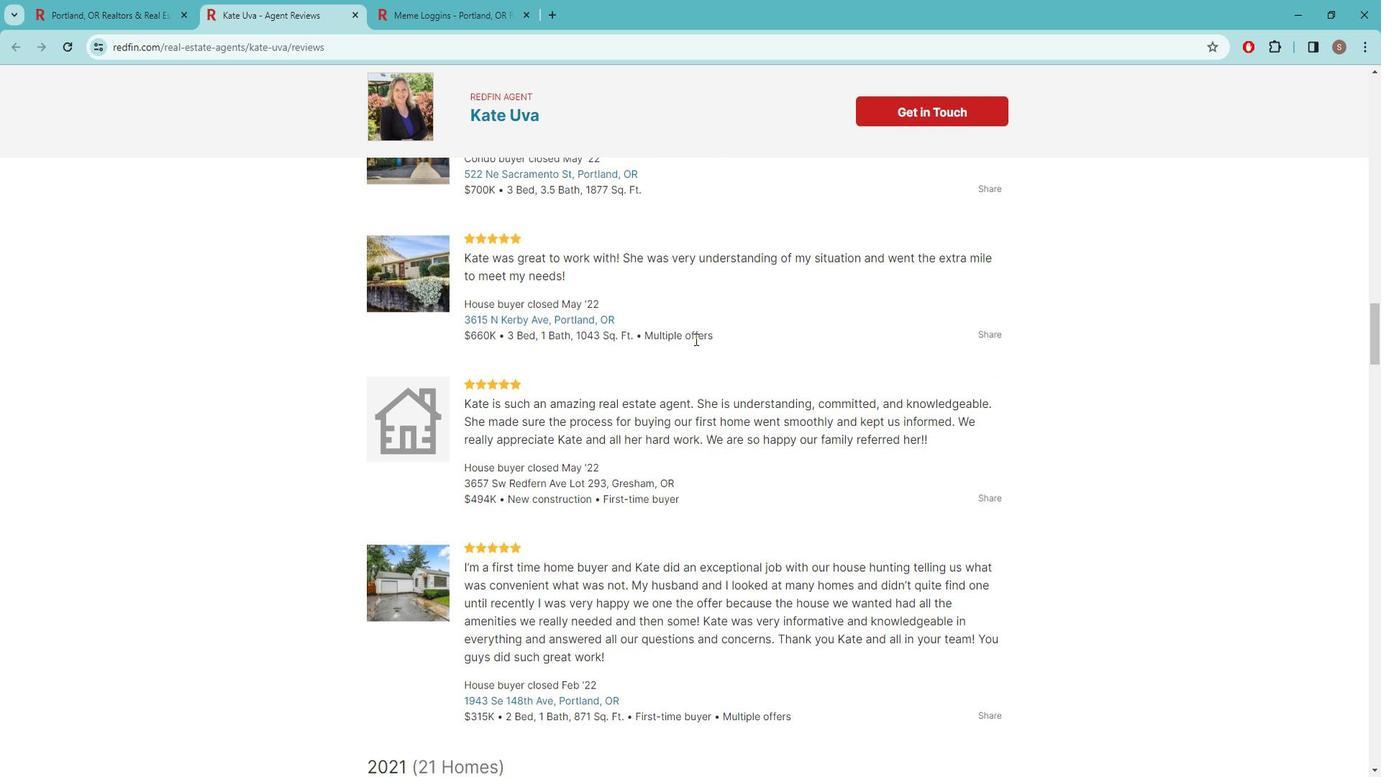 
Action: Mouse scrolled (706, 333) with delta (0, 0)
Screenshot: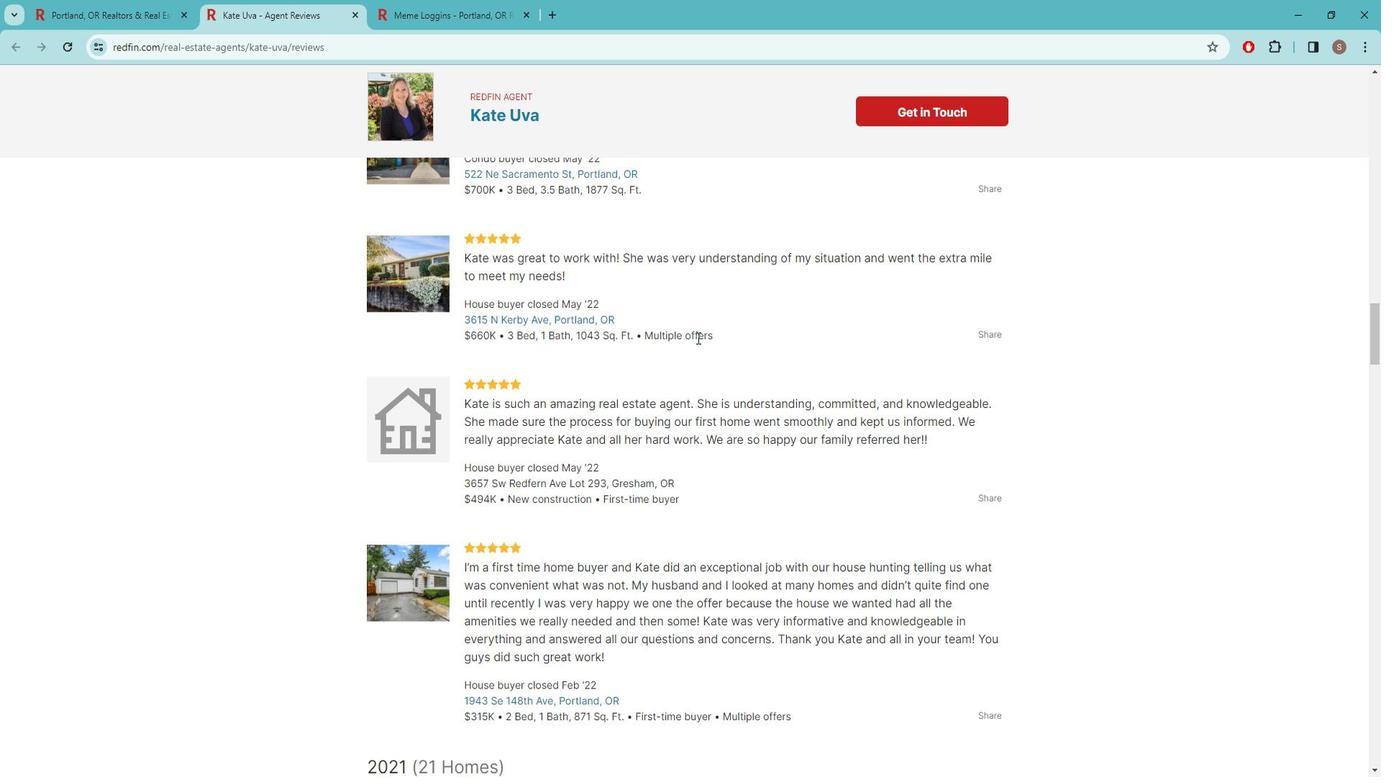 
Action: Mouse moved to (706, 334)
Screenshot: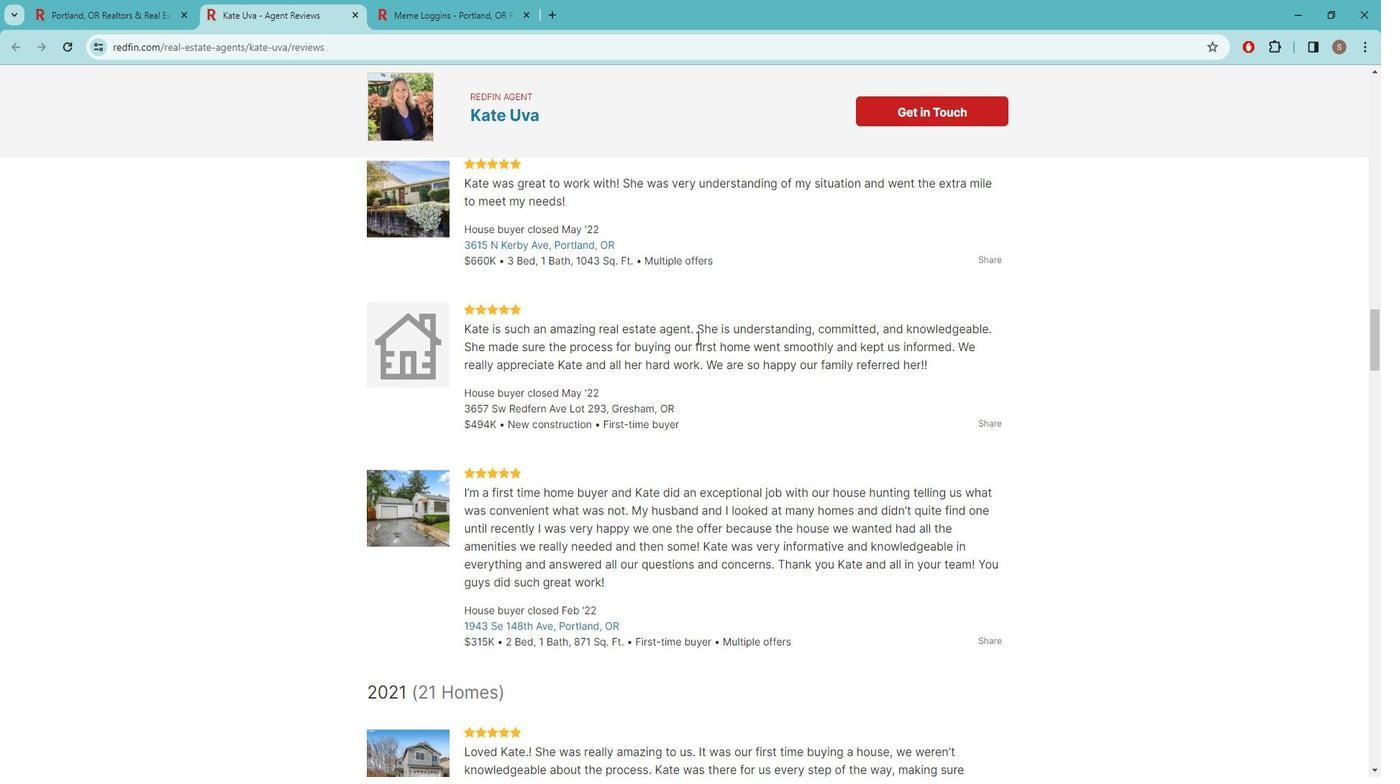 
Action: Mouse scrolled (706, 333) with delta (0, 0)
Screenshot: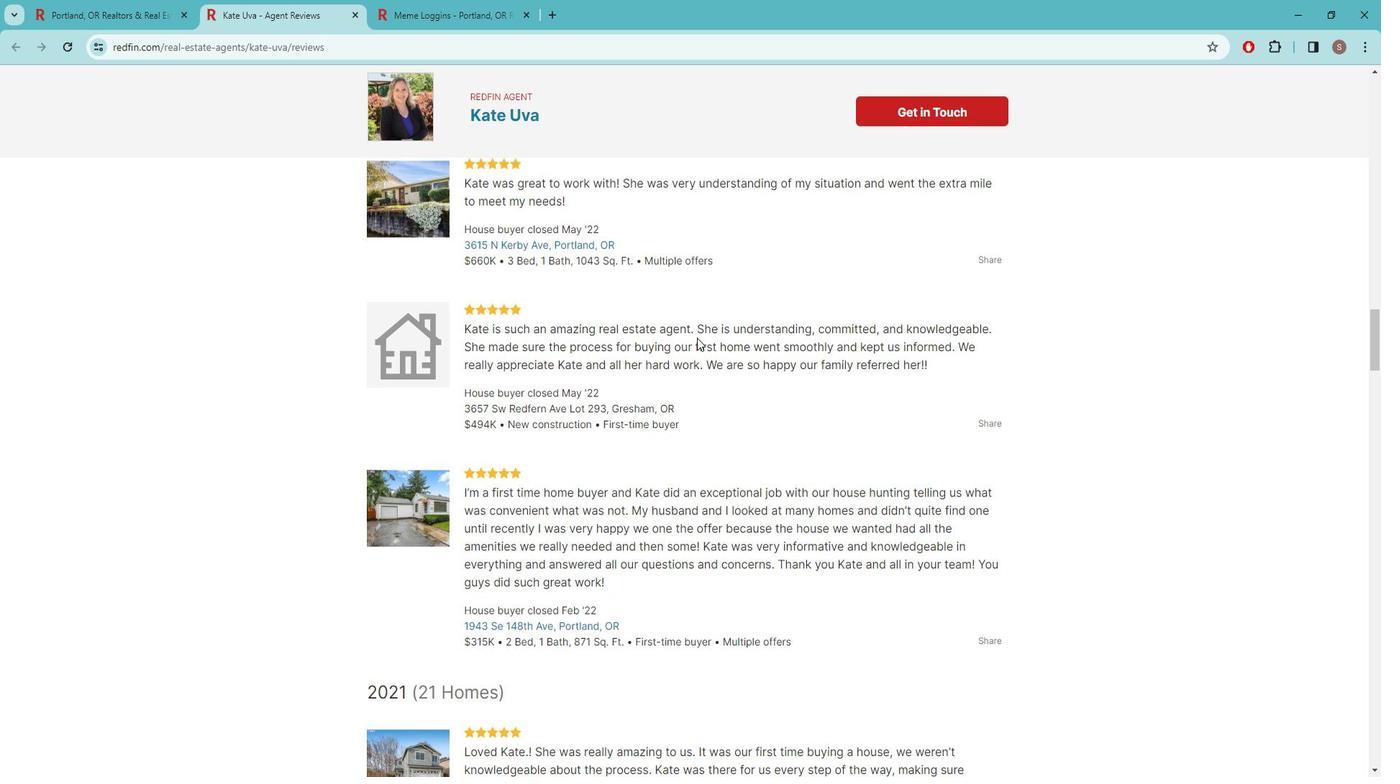 
Action: Mouse moved to (839, 338)
Screenshot: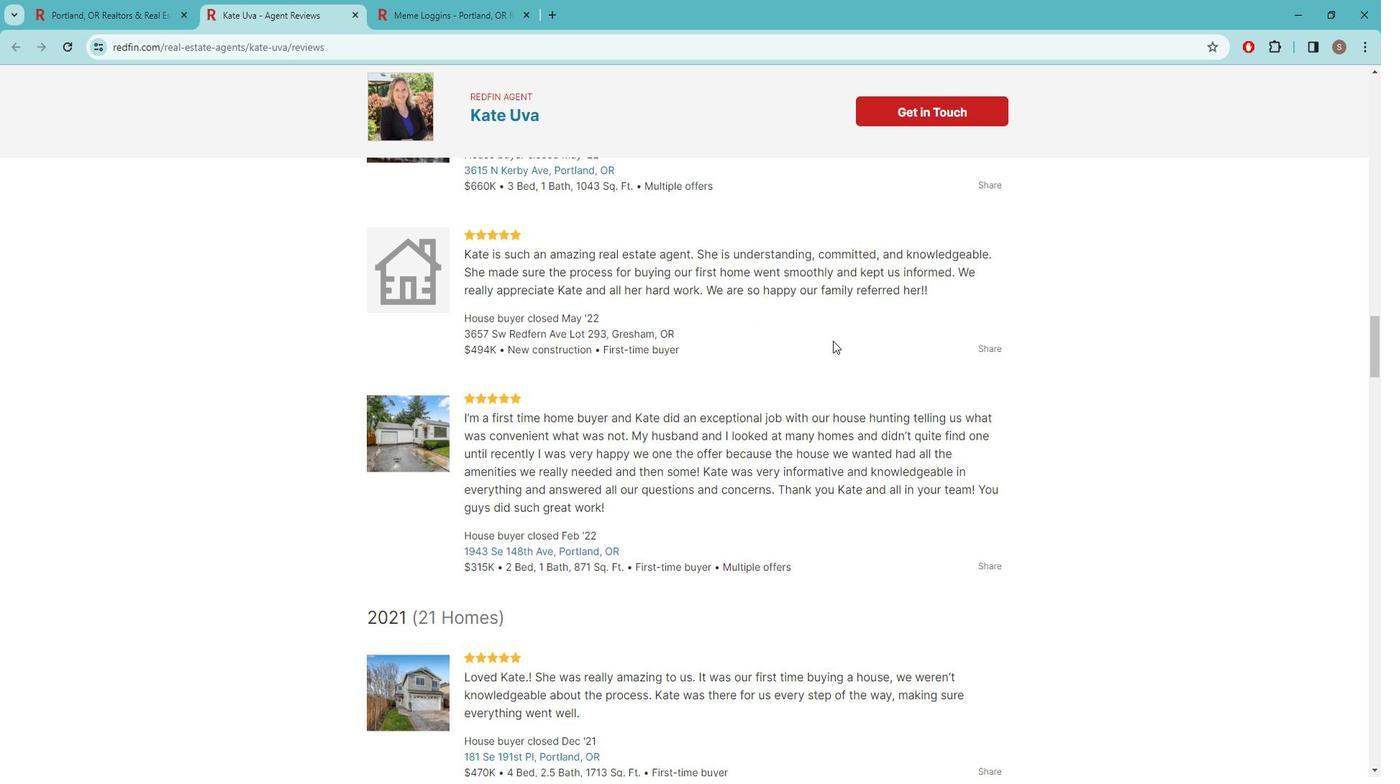 
Action: Mouse scrolled (839, 338) with delta (0, 0)
Screenshot: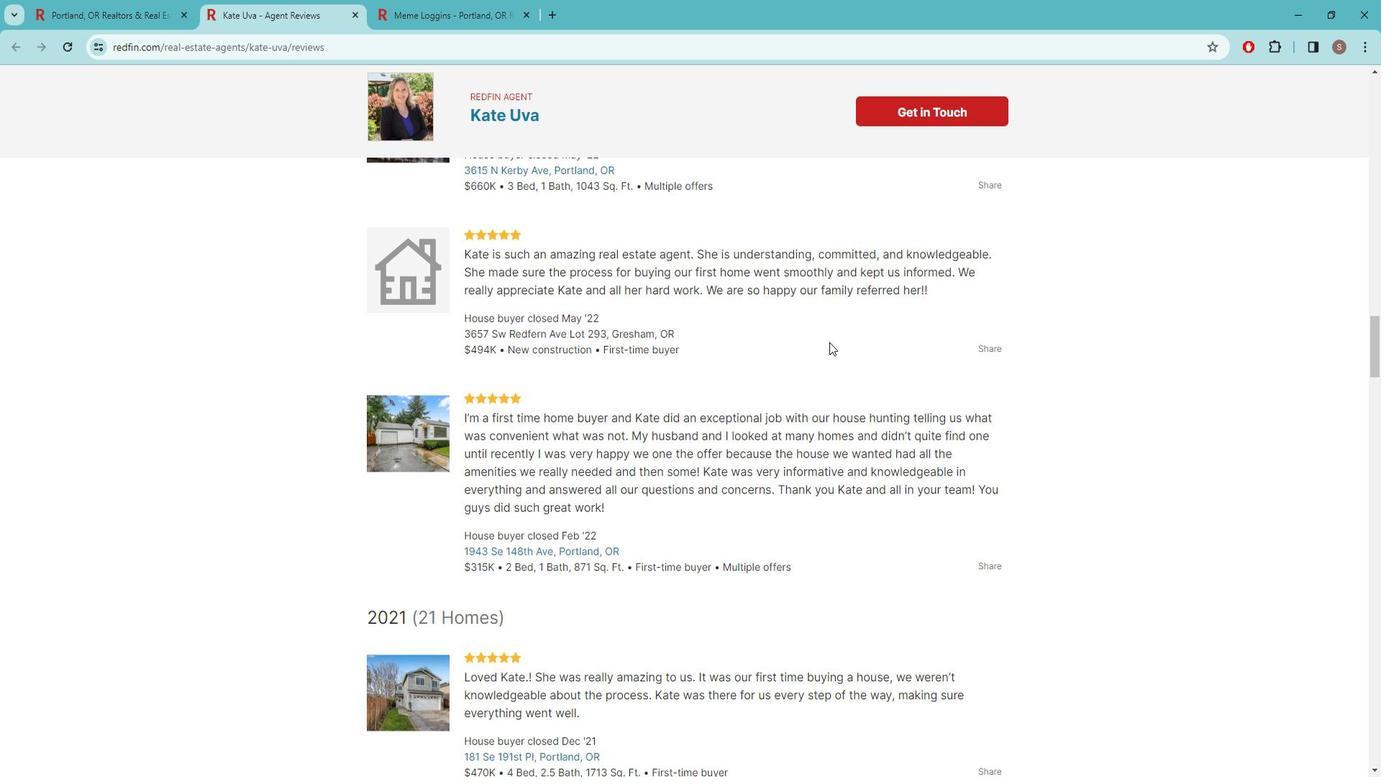
Action: Mouse scrolled (839, 338) with delta (0, 0)
Screenshot: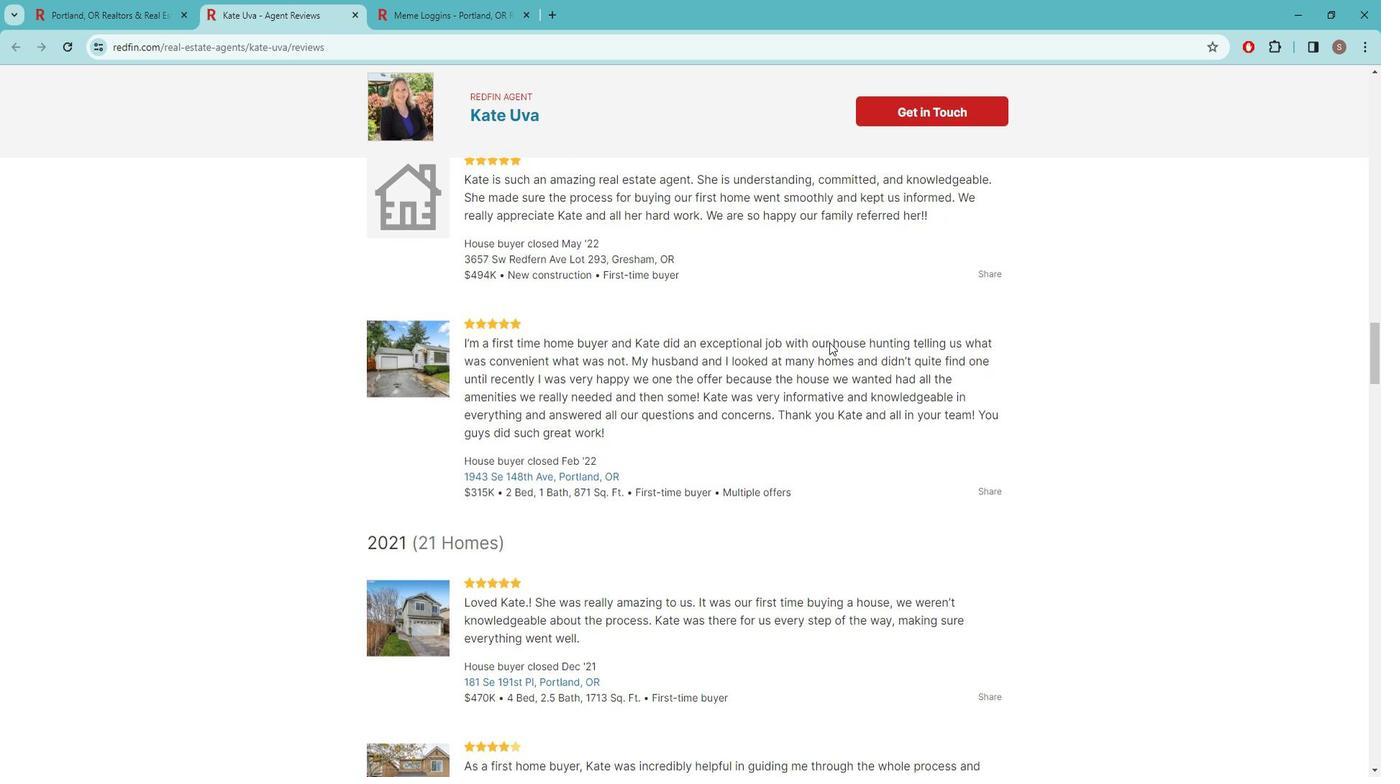 
Action: Mouse scrolled (839, 338) with delta (0, 0)
Screenshot: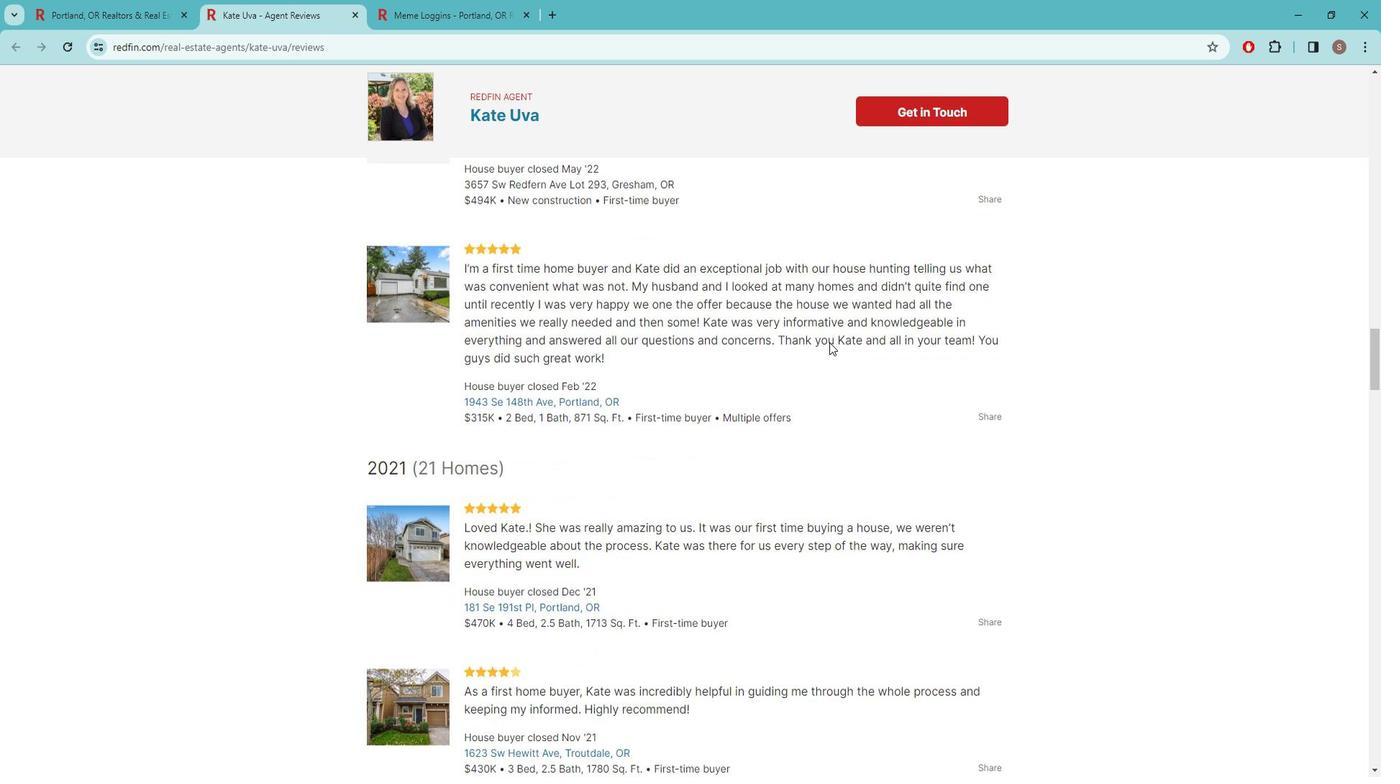 
Action: Mouse moved to (783, 323)
Screenshot: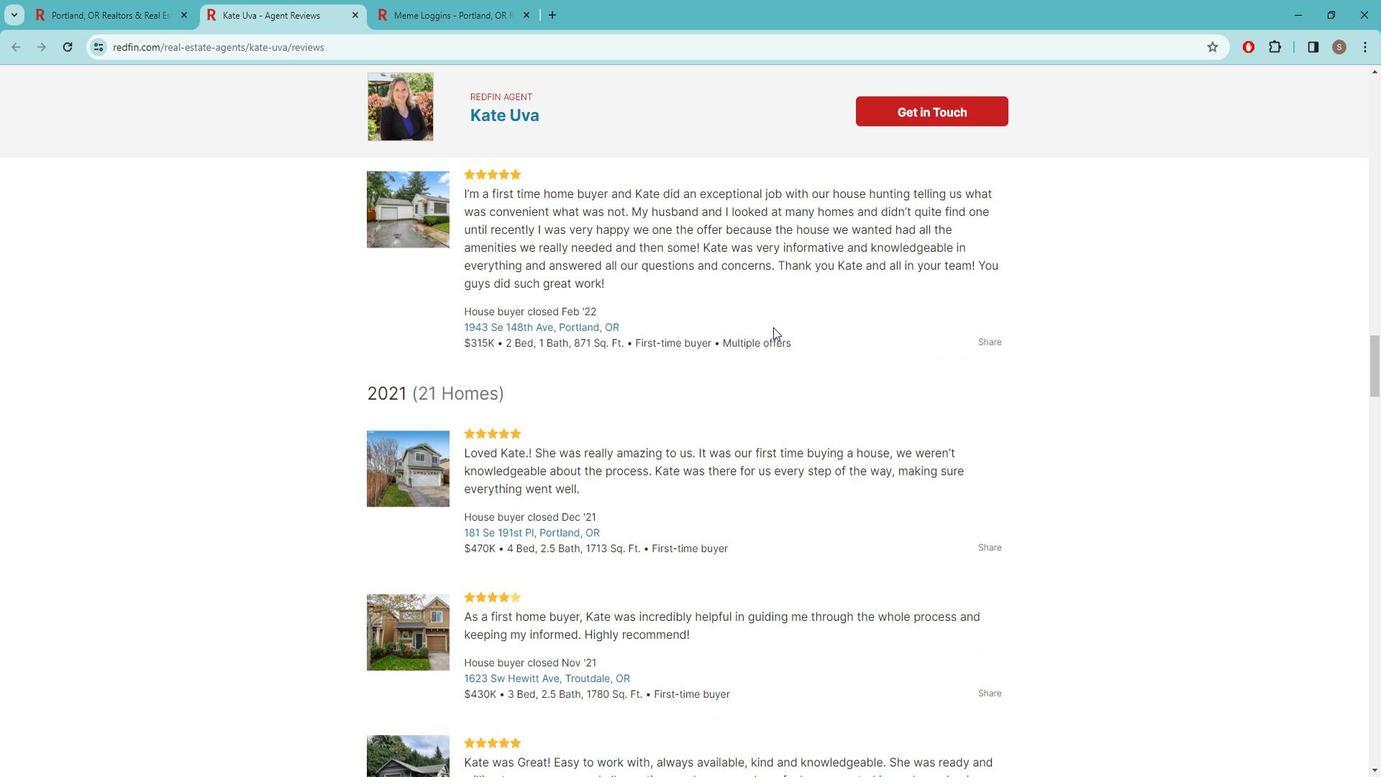 
Action: Mouse scrolled (783, 324) with delta (0, 0)
Screenshot: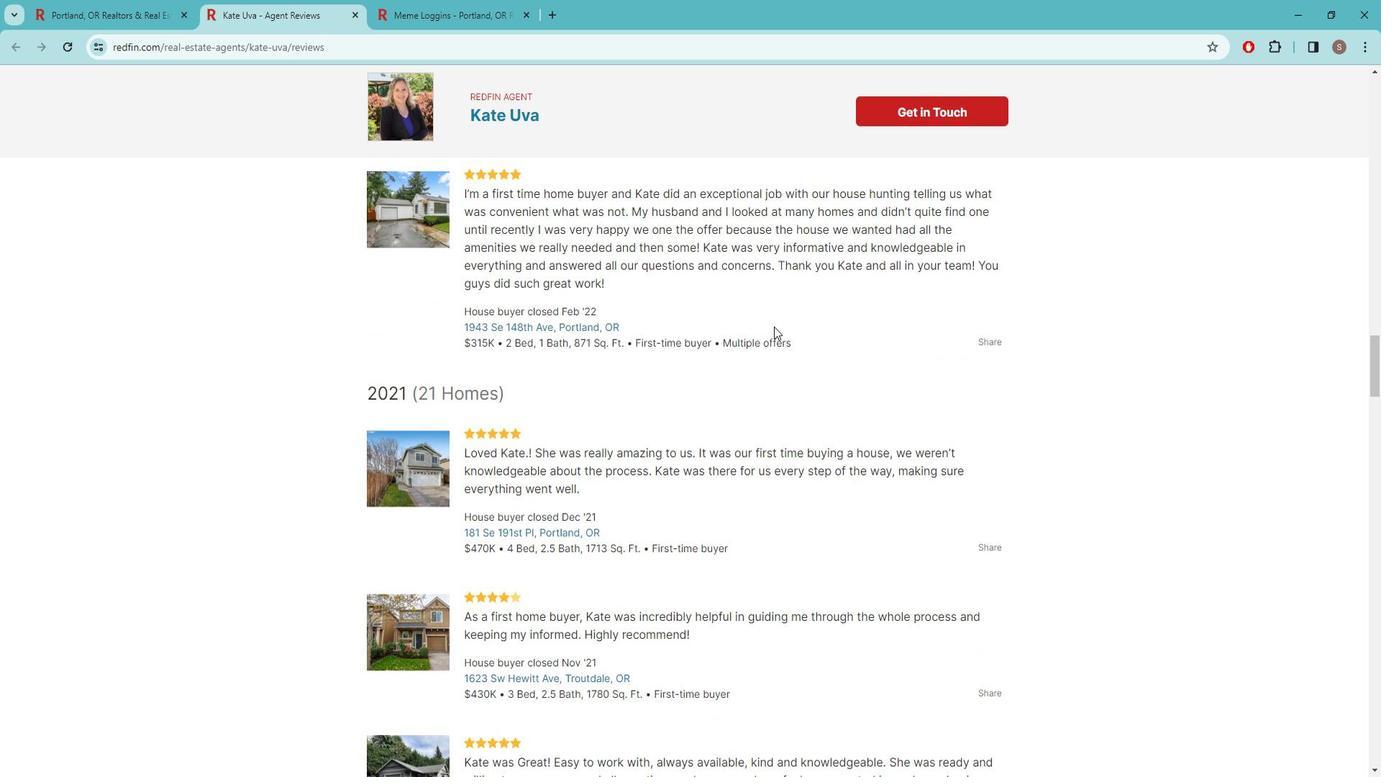 
Action: Mouse moved to (780, 381)
Screenshot: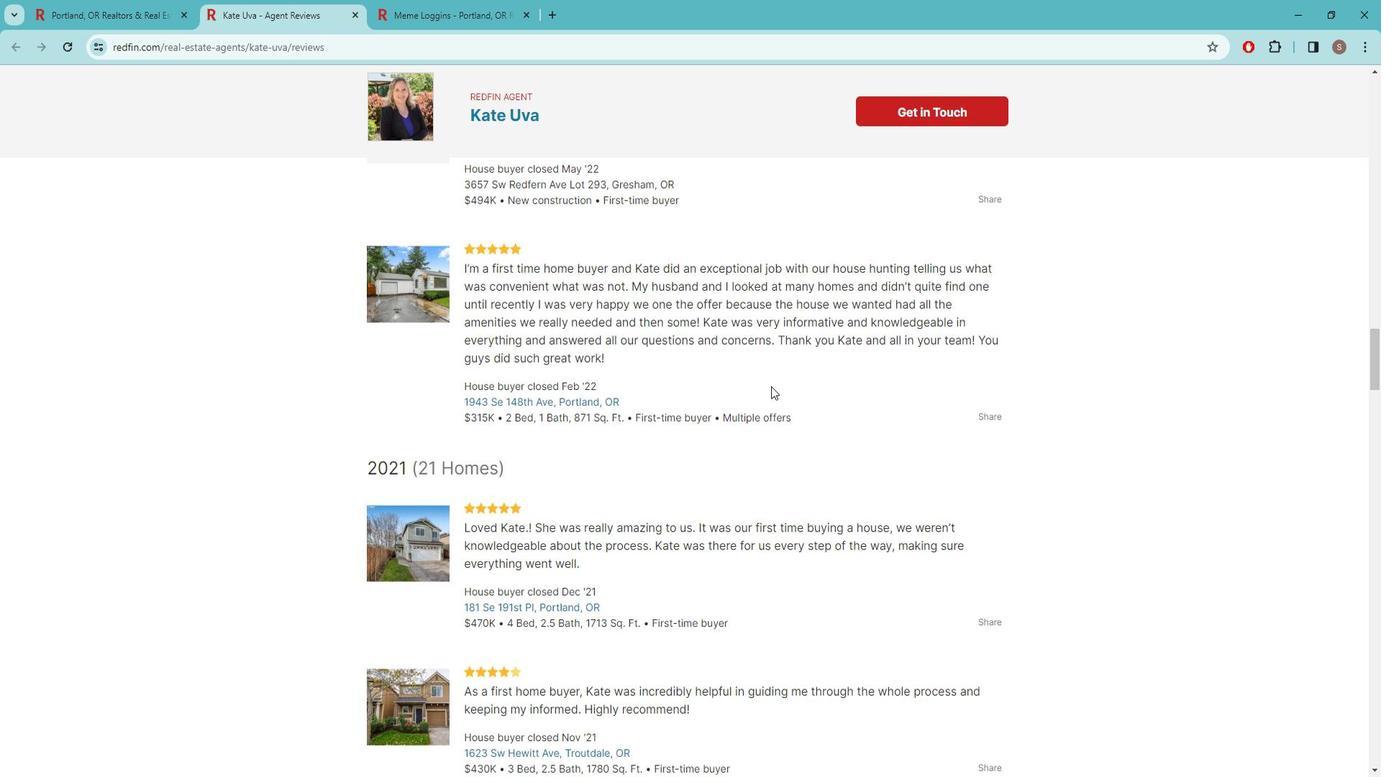 
Action: Mouse scrolled (780, 380) with delta (0, 0)
Screenshot: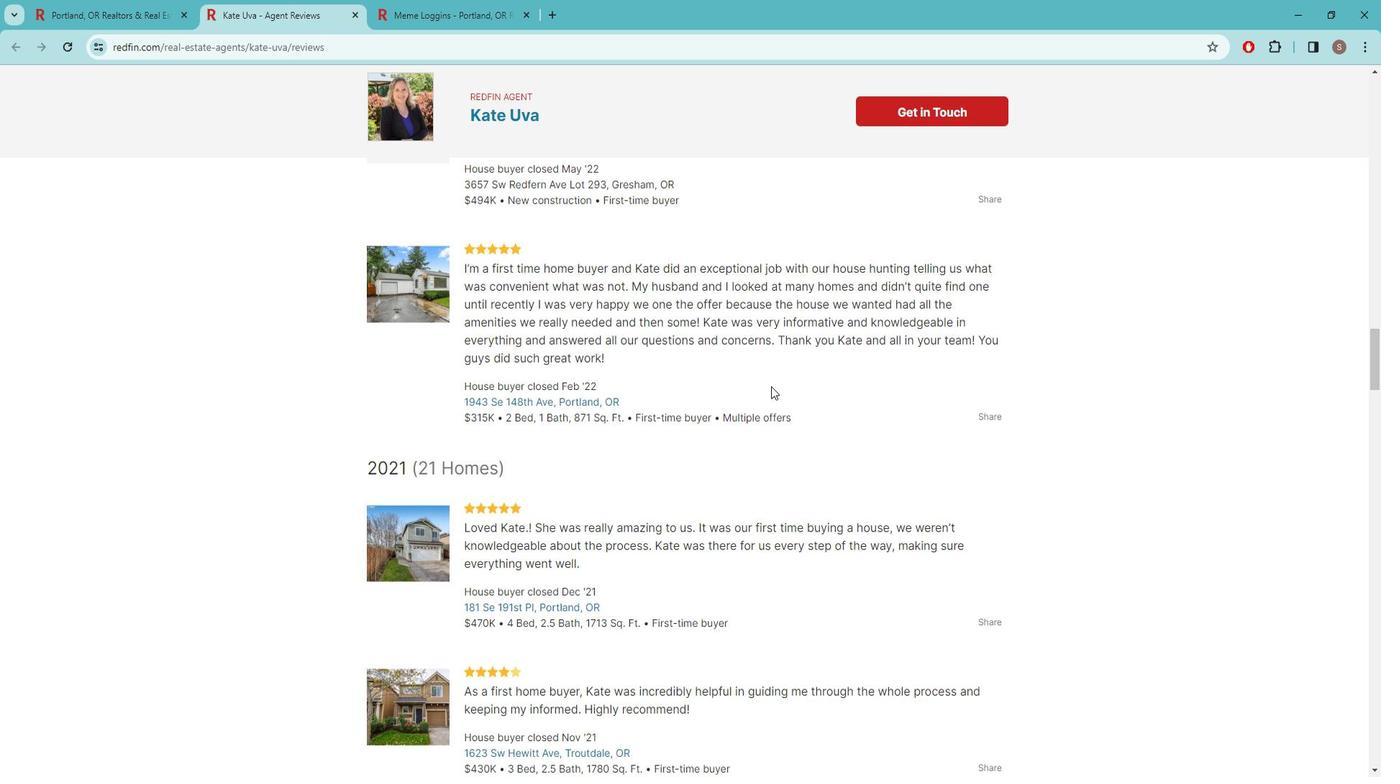 
Action: Mouse scrolled (780, 380) with delta (0, 0)
Screenshot: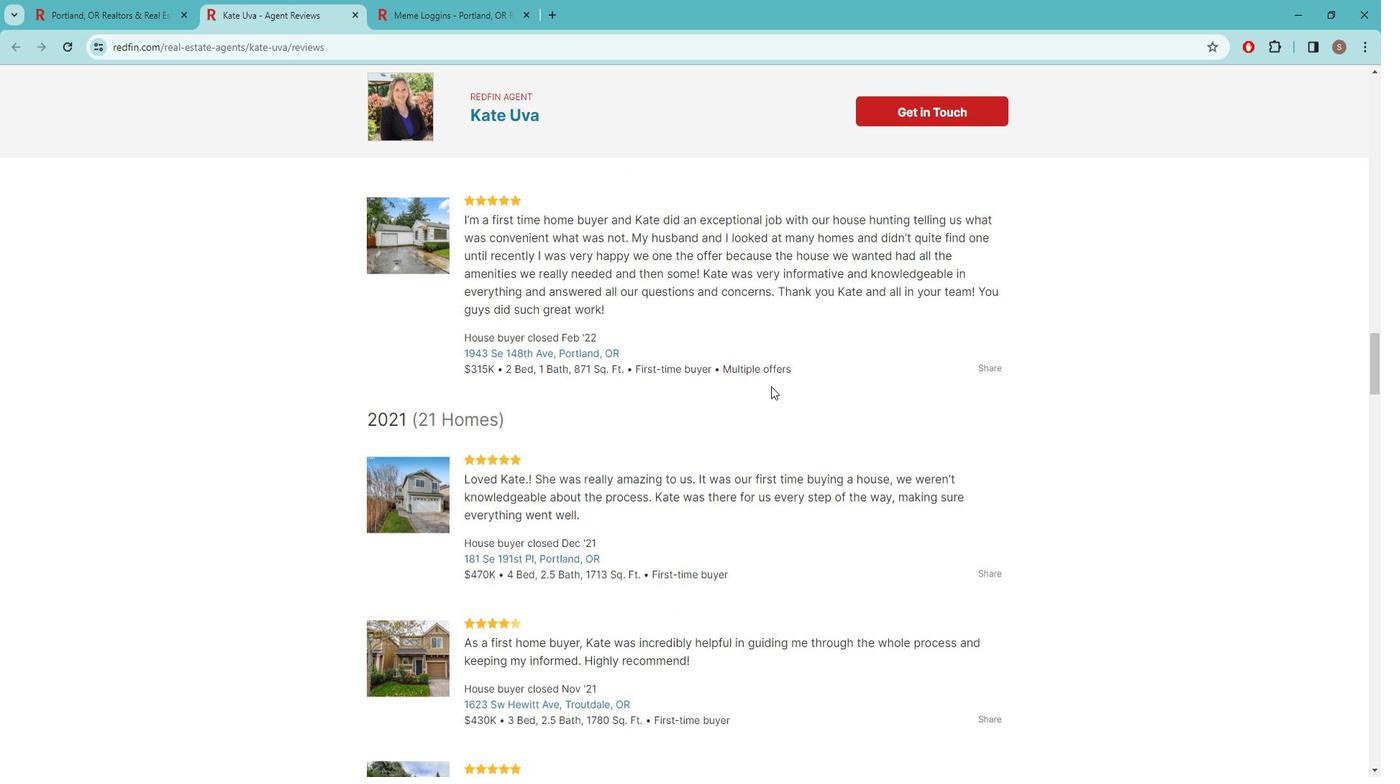 
Action: Mouse moved to (780, 381)
Screenshot: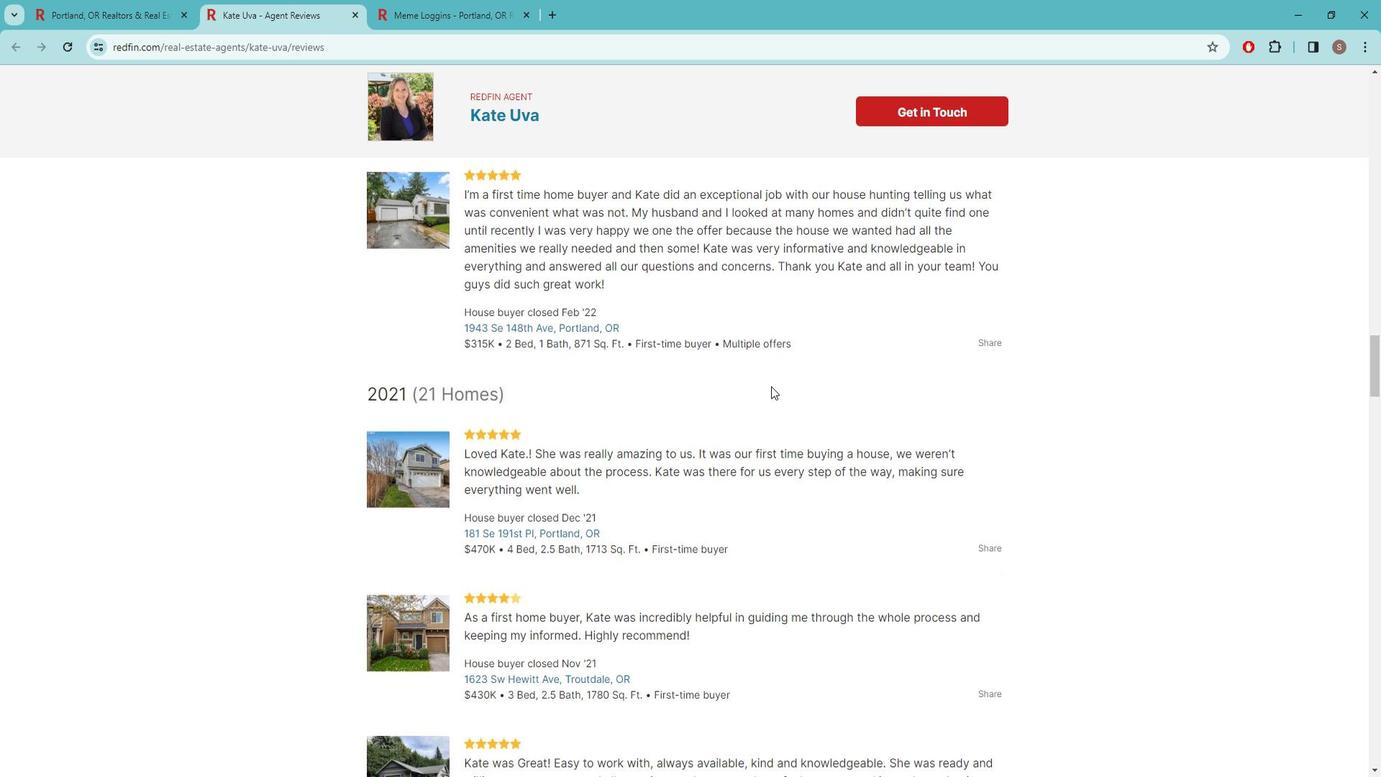 
Action: Mouse scrolled (780, 380) with delta (0, 0)
Screenshot: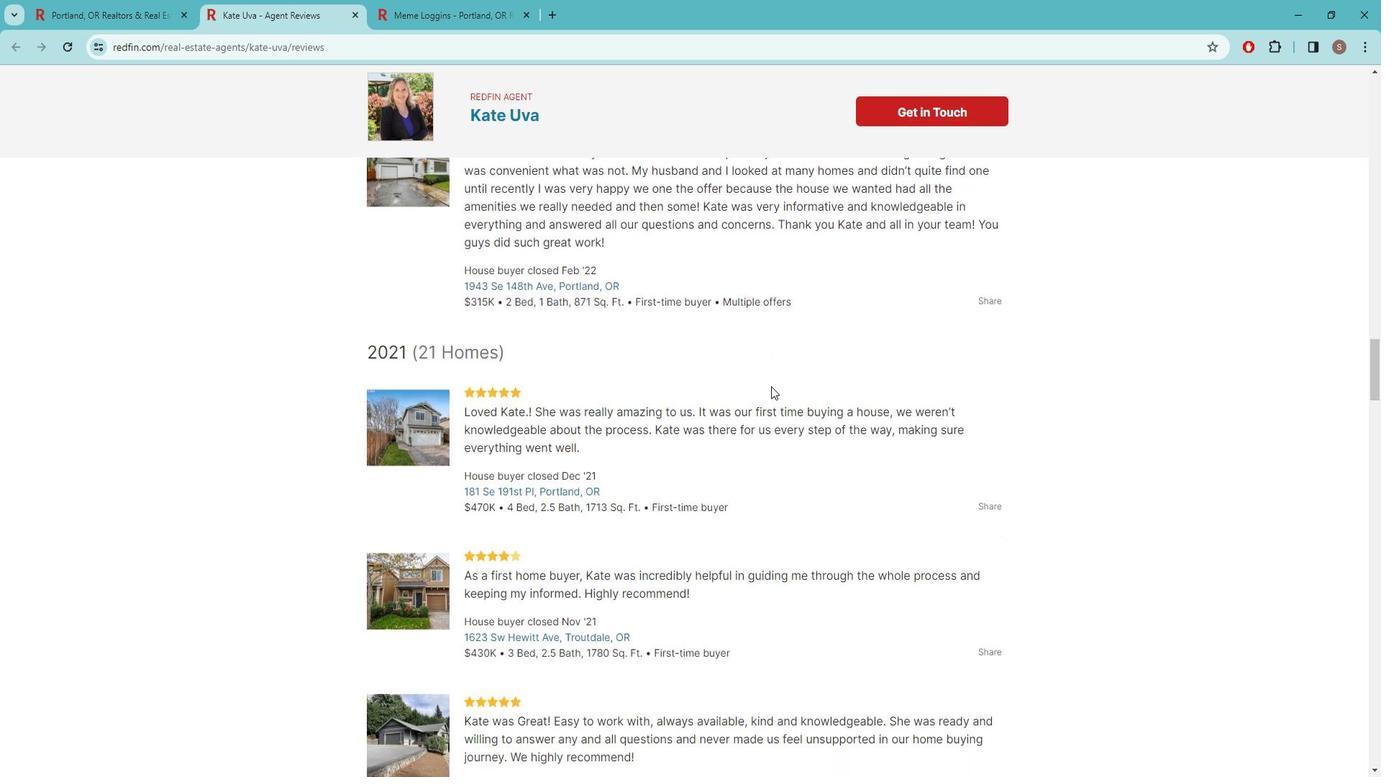 
Action: Mouse moved to (780, 381)
Screenshot: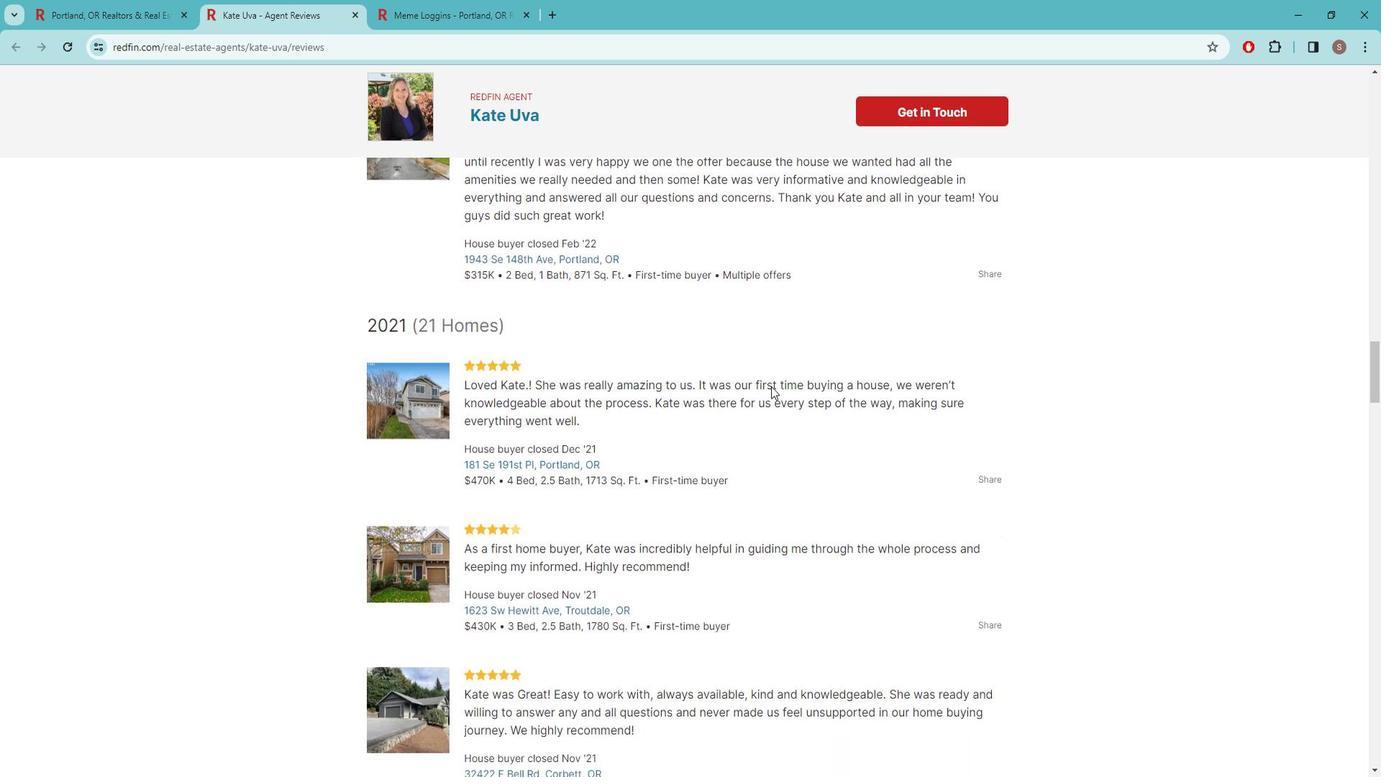 
Action: Mouse scrolled (780, 380) with delta (0, 0)
Screenshot: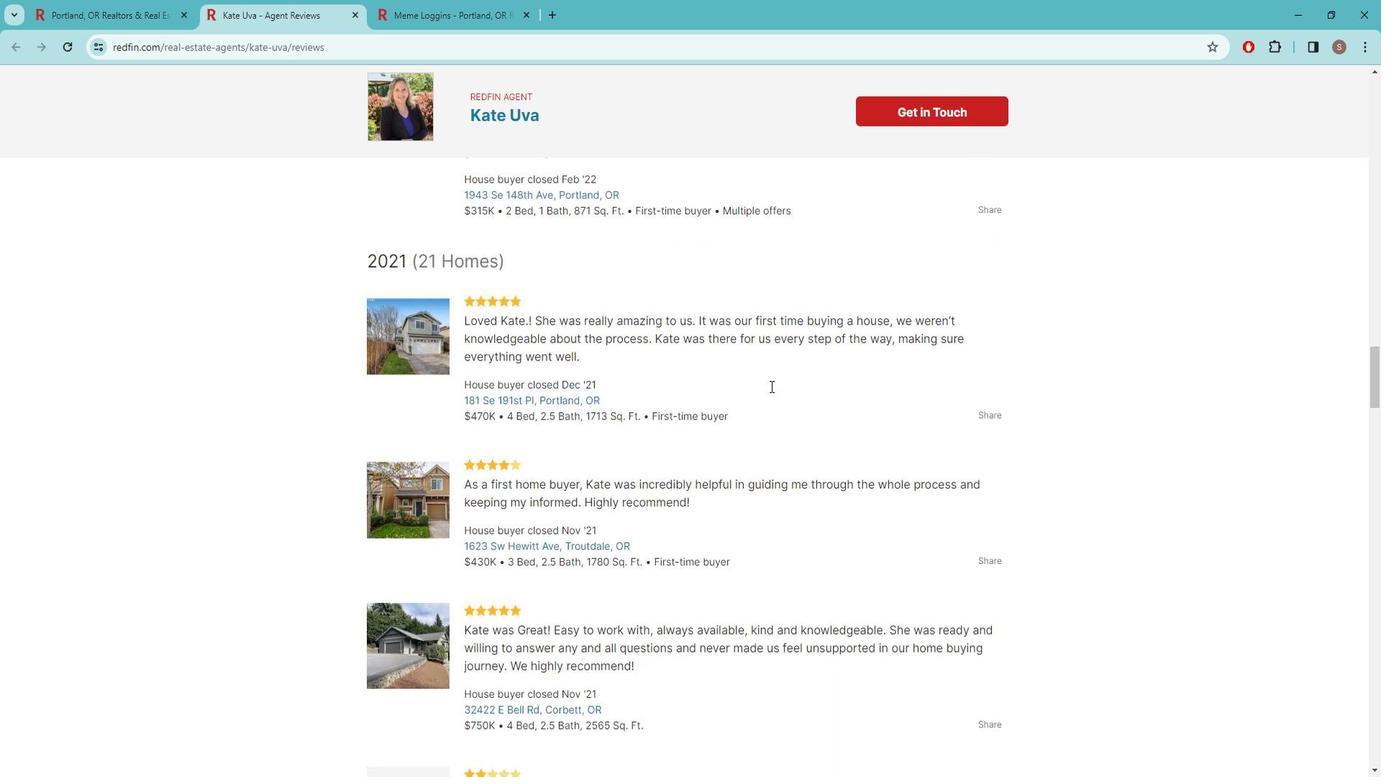 
Action: Mouse moved to (831, 334)
Screenshot: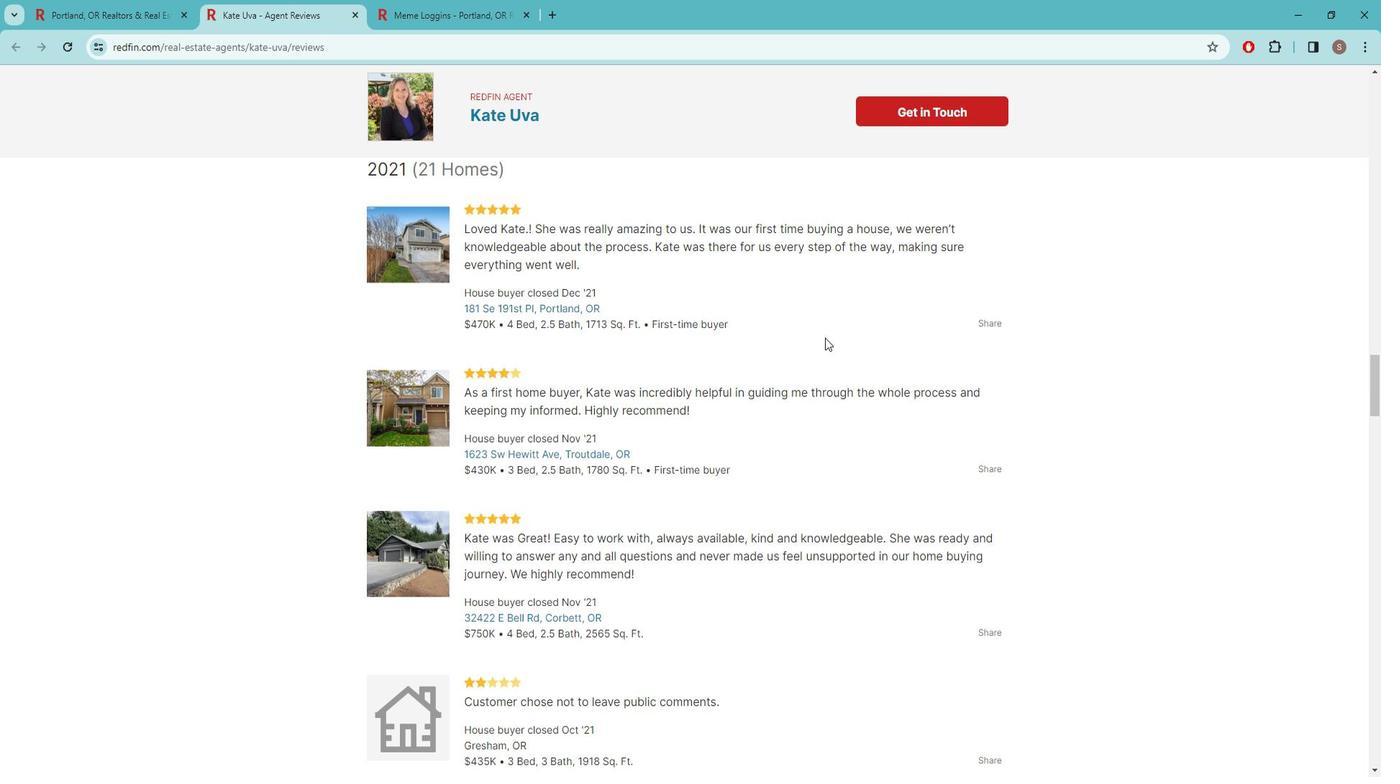 
Action: Mouse scrolled (831, 333) with delta (0, 0)
Screenshot: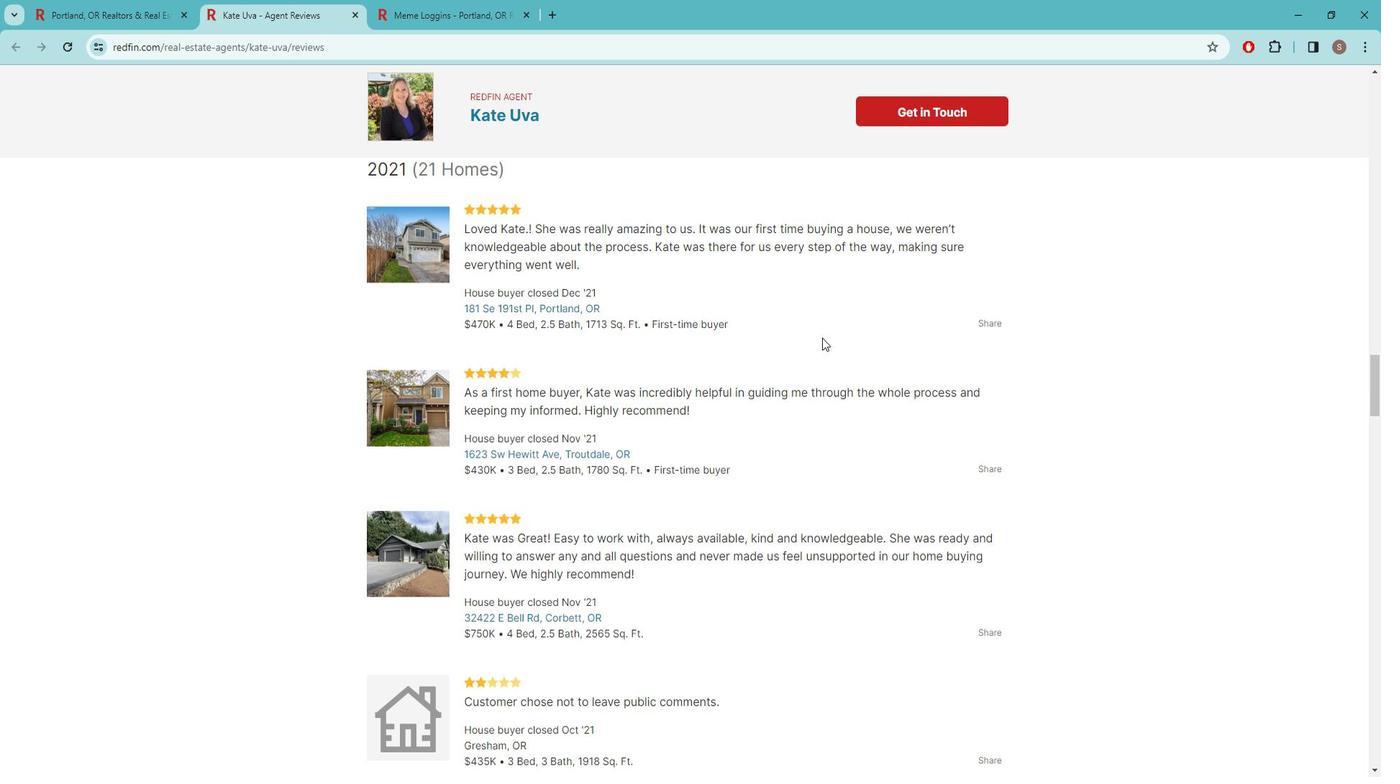 
Action: Mouse scrolled (831, 333) with delta (0, 0)
Screenshot: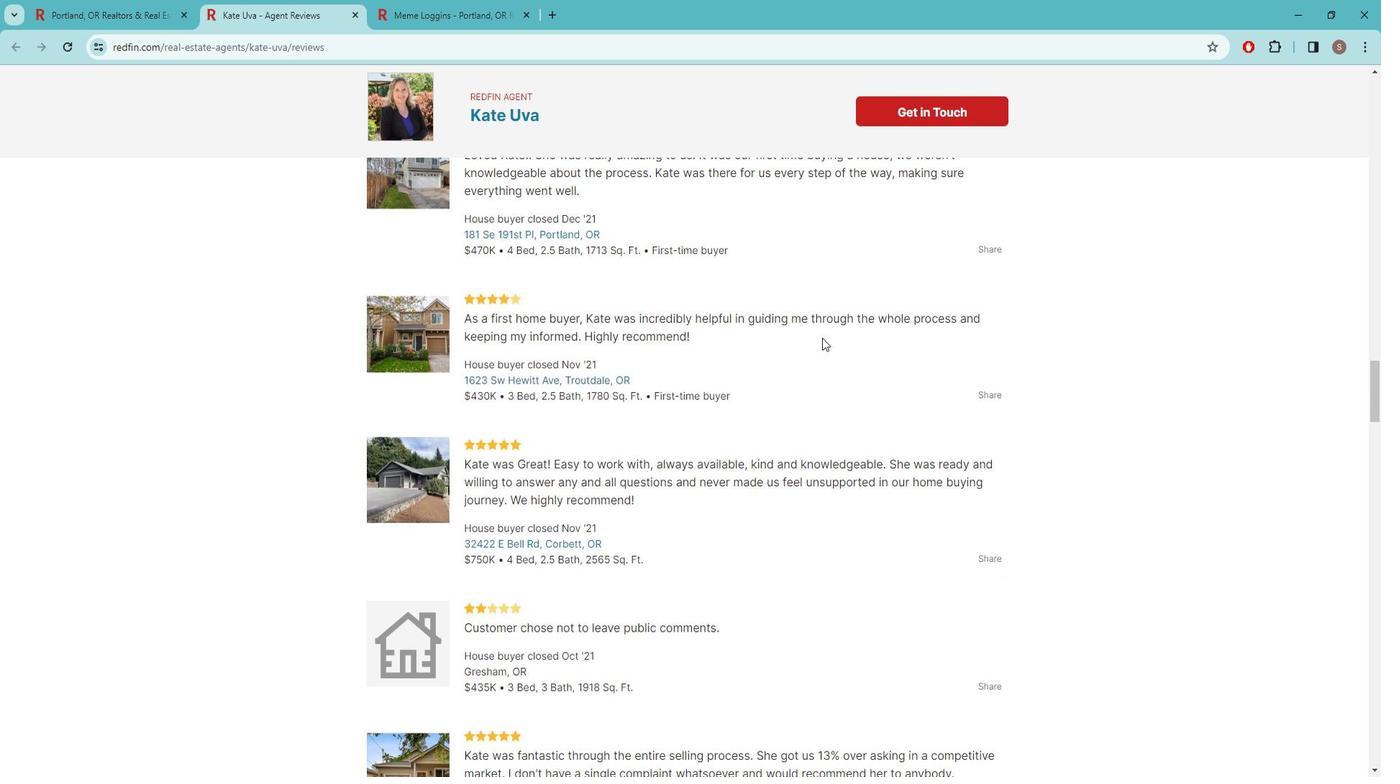 
Action: Mouse moved to (728, 320)
Screenshot: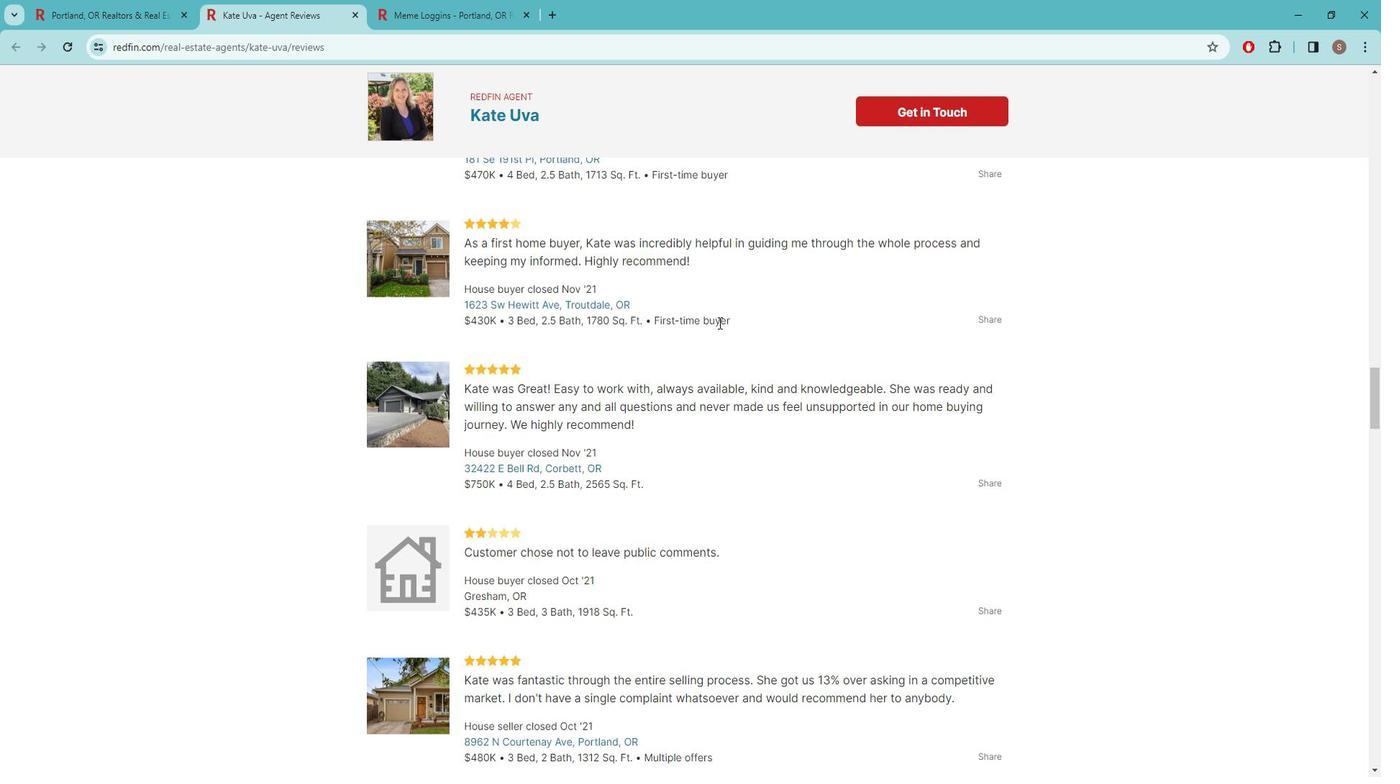
Action: Mouse scrolled (728, 319) with delta (0, 0)
Screenshot: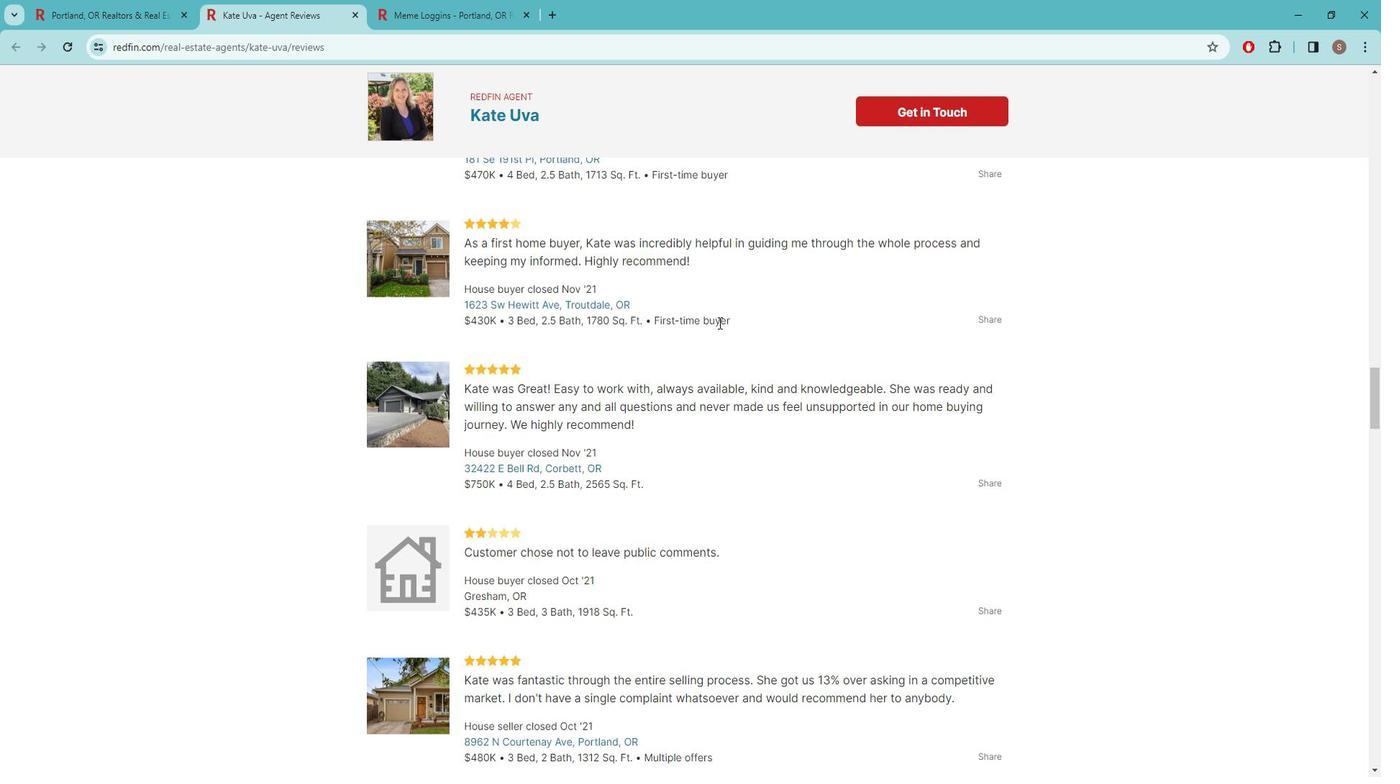 
Action: Mouse scrolled (728, 319) with delta (0, 0)
Screenshot: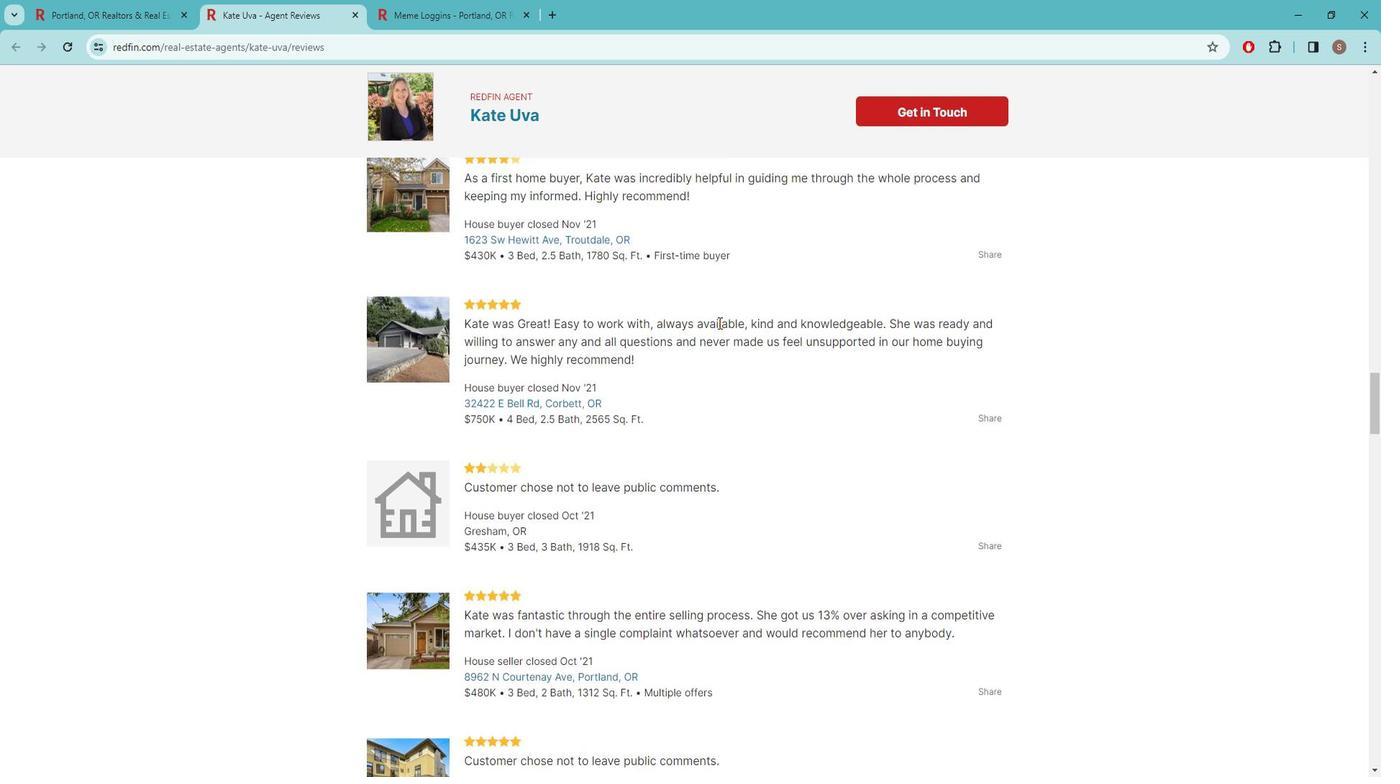 
Action: Mouse moved to (770, 346)
Screenshot: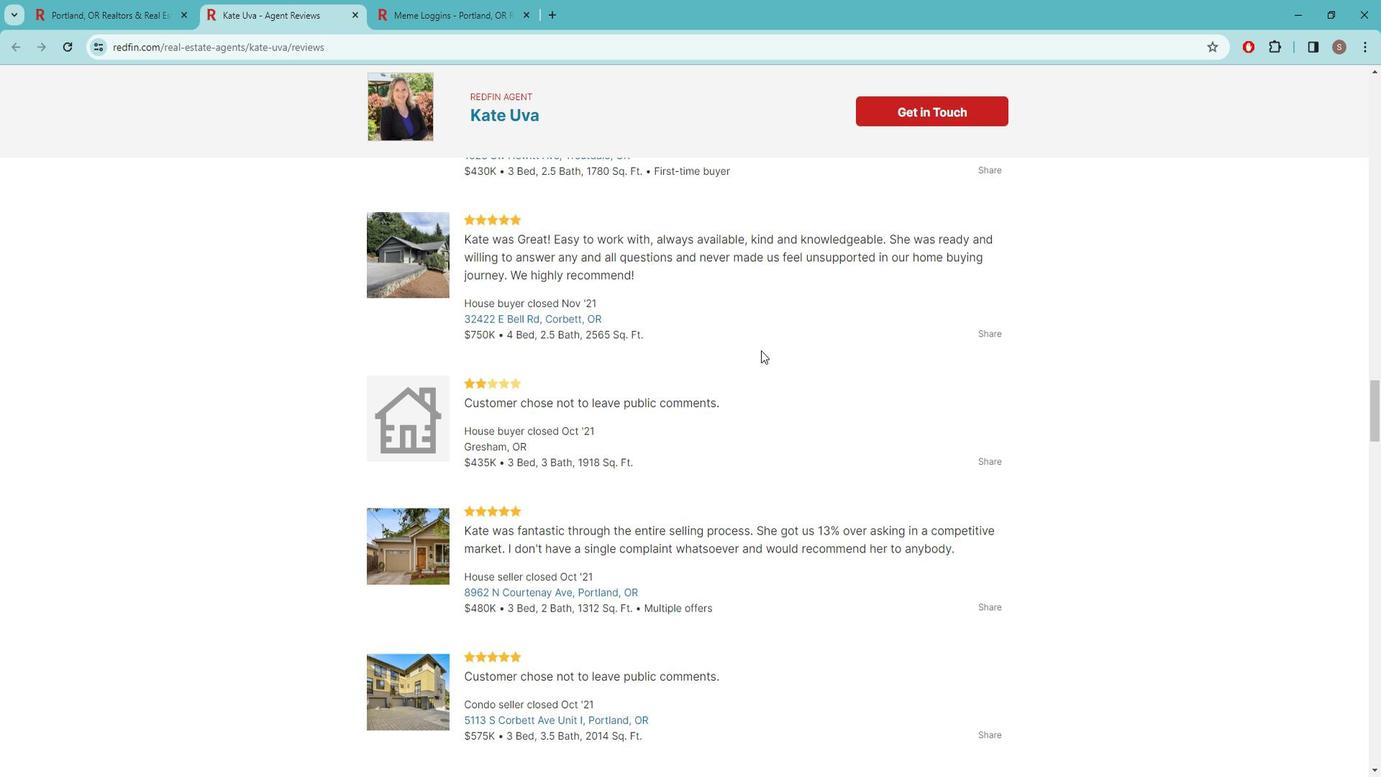 
Action: Mouse scrolled (770, 346) with delta (0, 0)
Screenshot: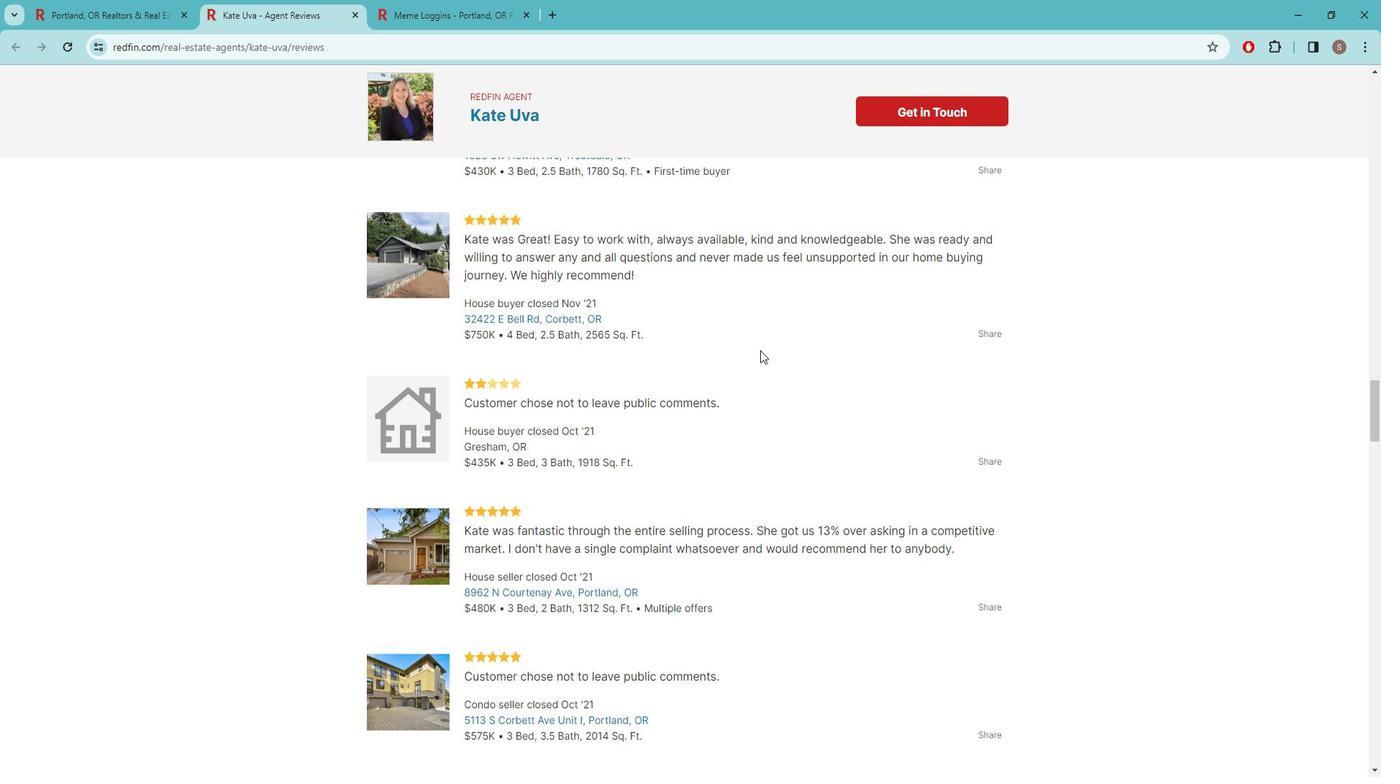 
Action: Mouse scrolled (770, 346) with delta (0, 0)
Screenshot: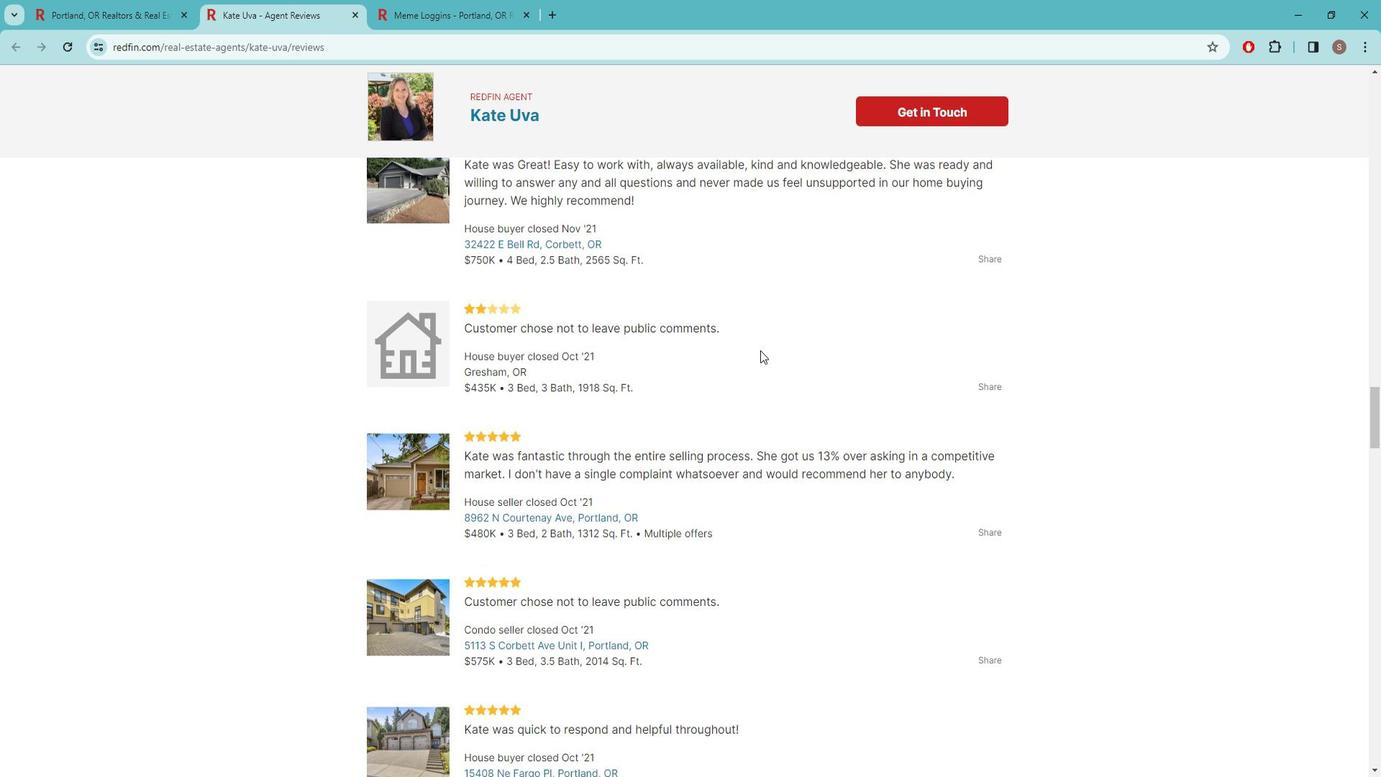 
Action: Mouse moved to (707, 358)
Screenshot: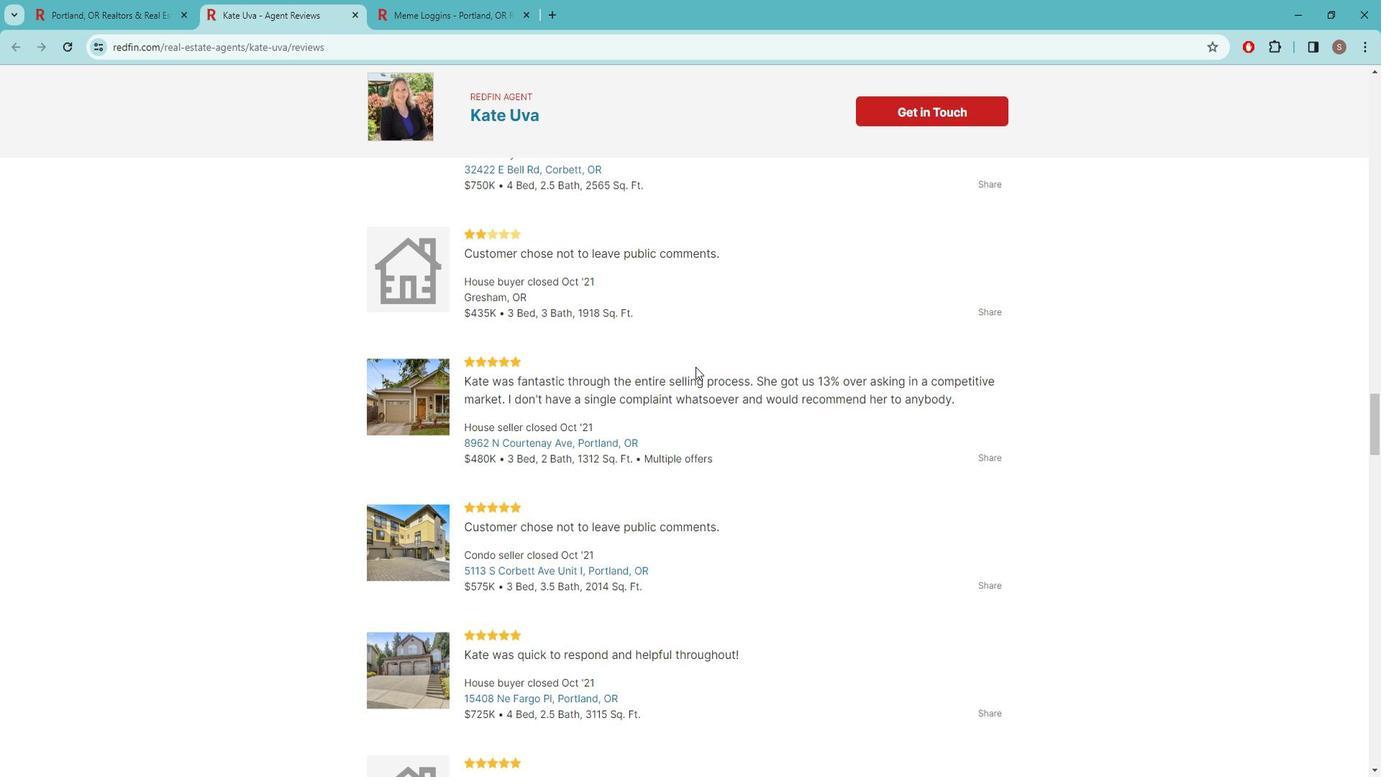 
Action: Mouse scrolled (707, 357) with delta (0, 0)
Screenshot: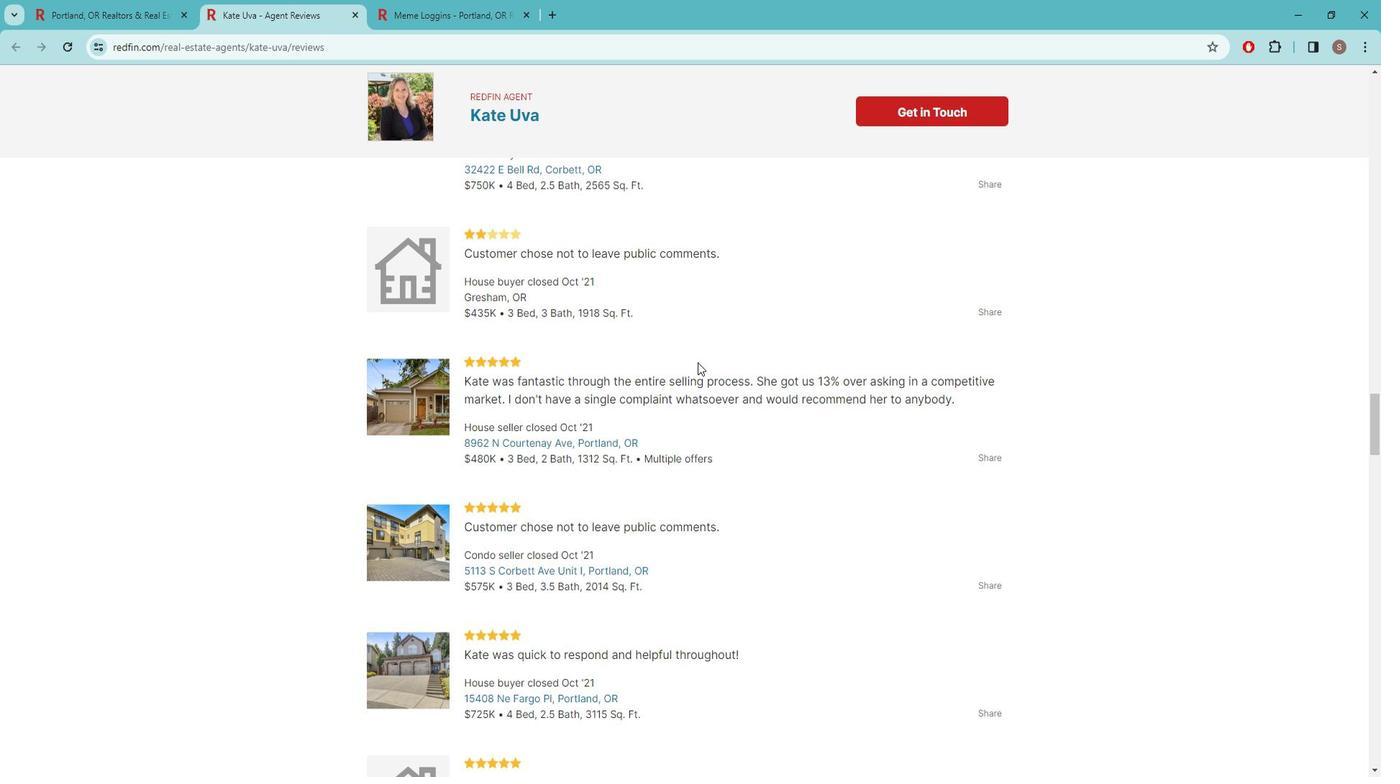 
Action: Mouse moved to (708, 358)
Screenshot: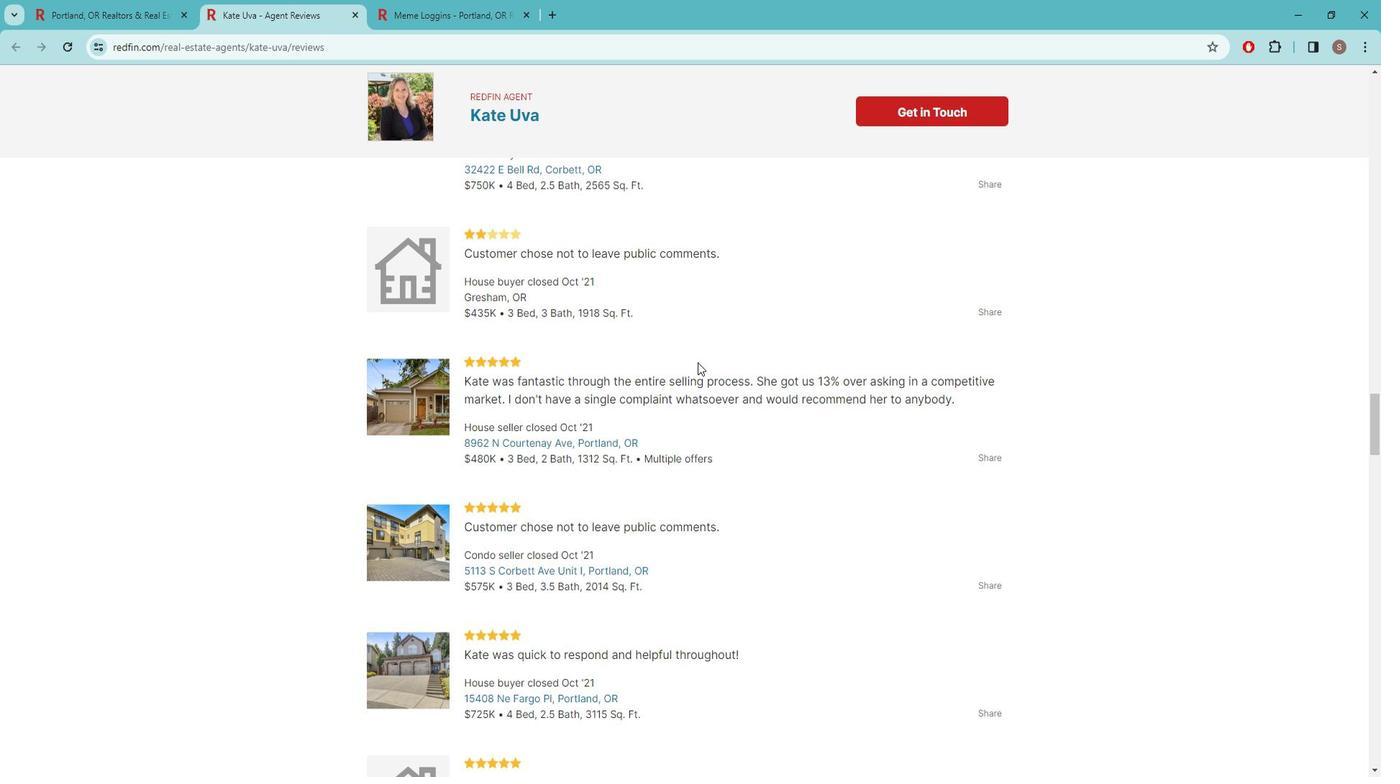 
Action: Mouse scrolled (708, 357) with delta (0, 0)
Screenshot: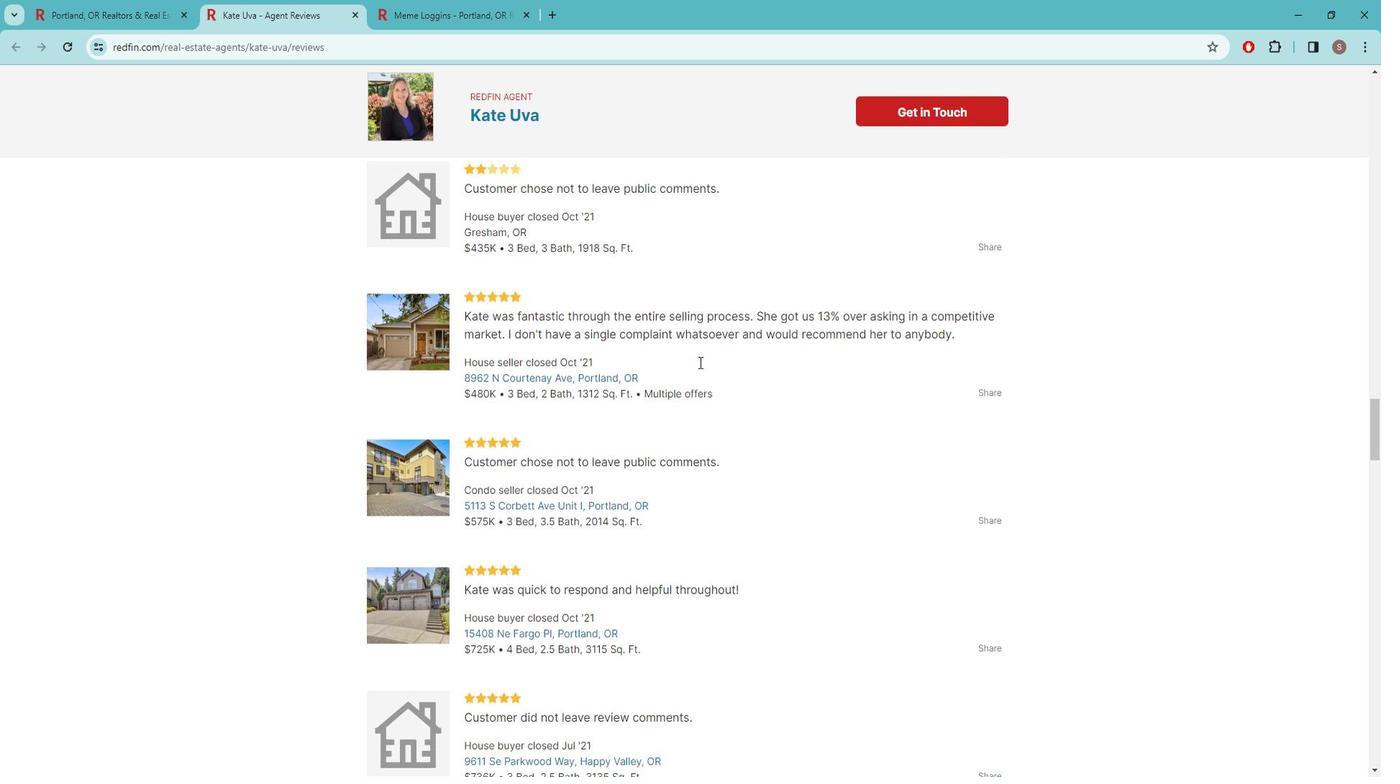 
Action: Mouse moved to (716, 349)
Screenshot: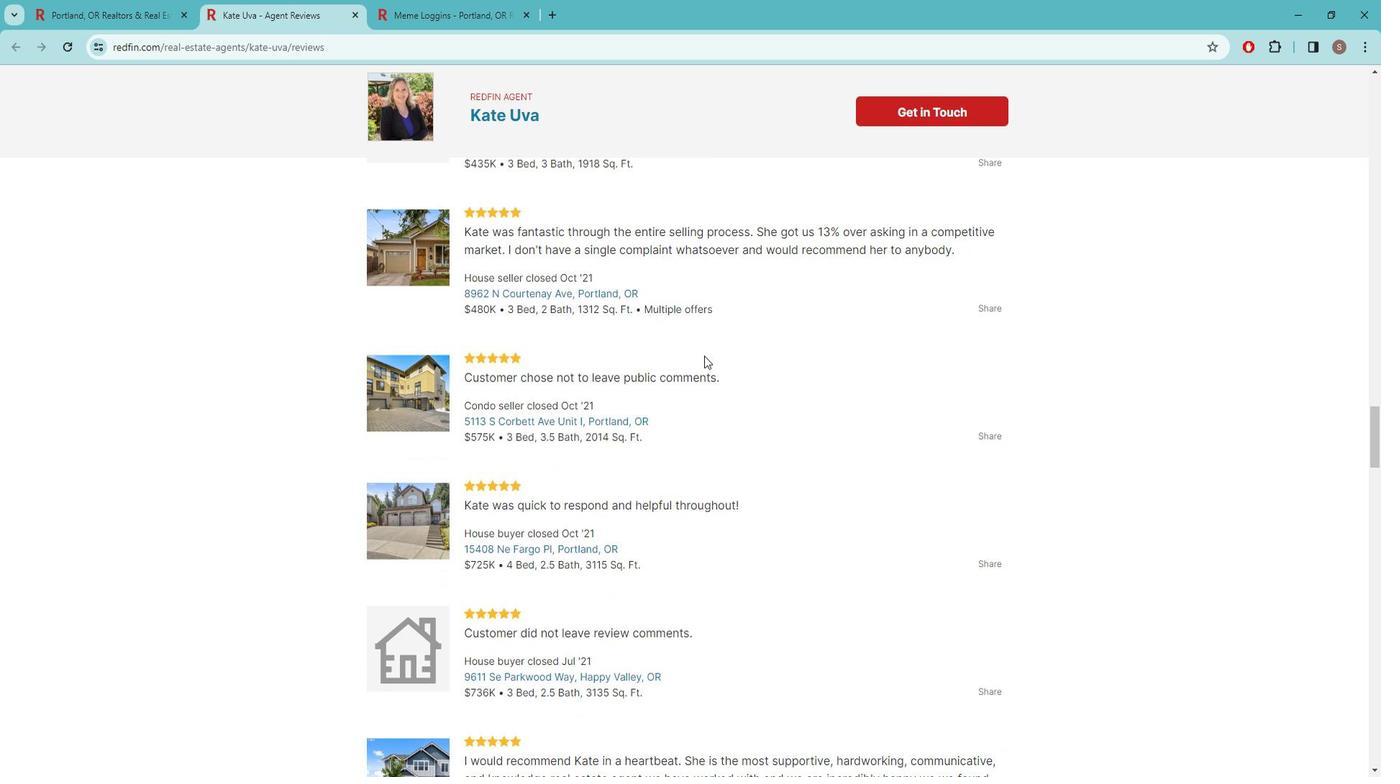 
Action: Mouse scrolled (716, 349) with delta (0, 0)
Screenshot: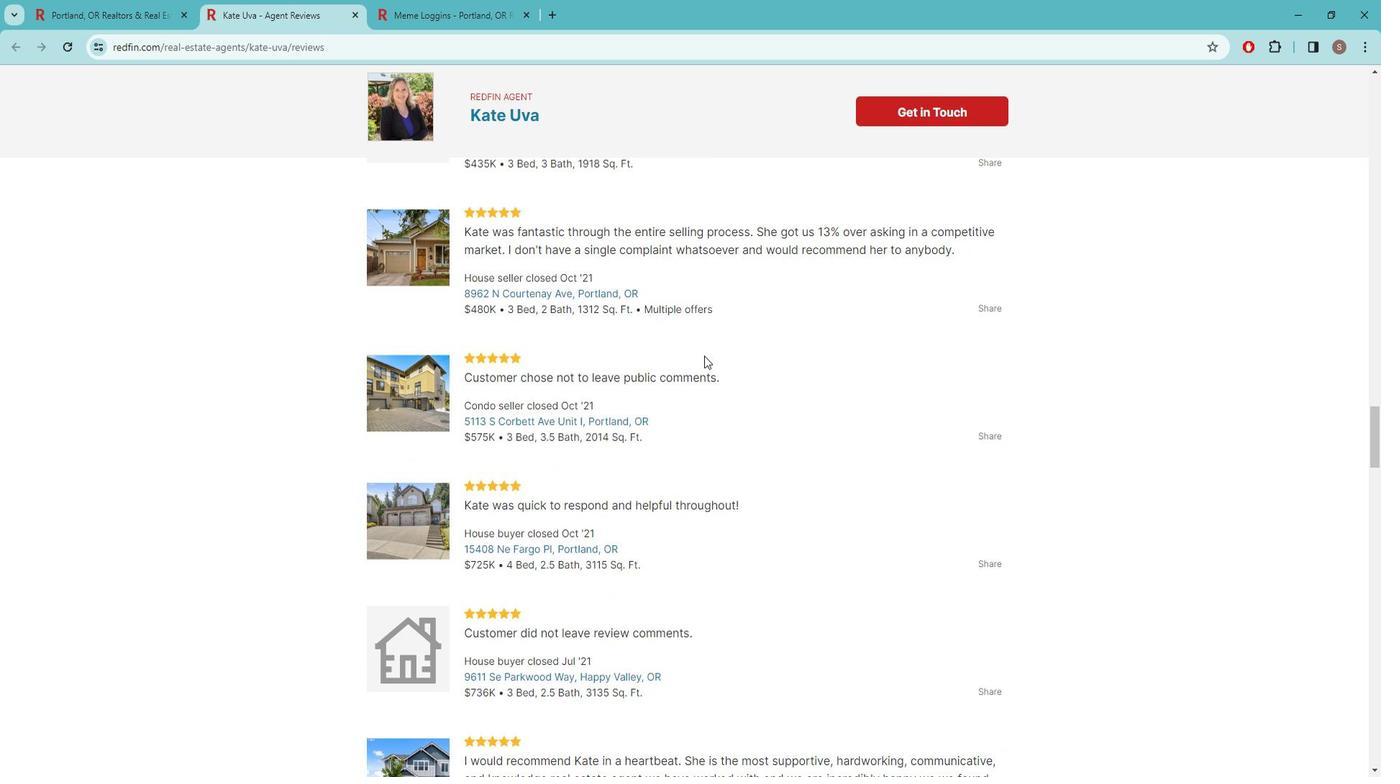 
Action: Mouse moved to (712, 362)
Screenshot: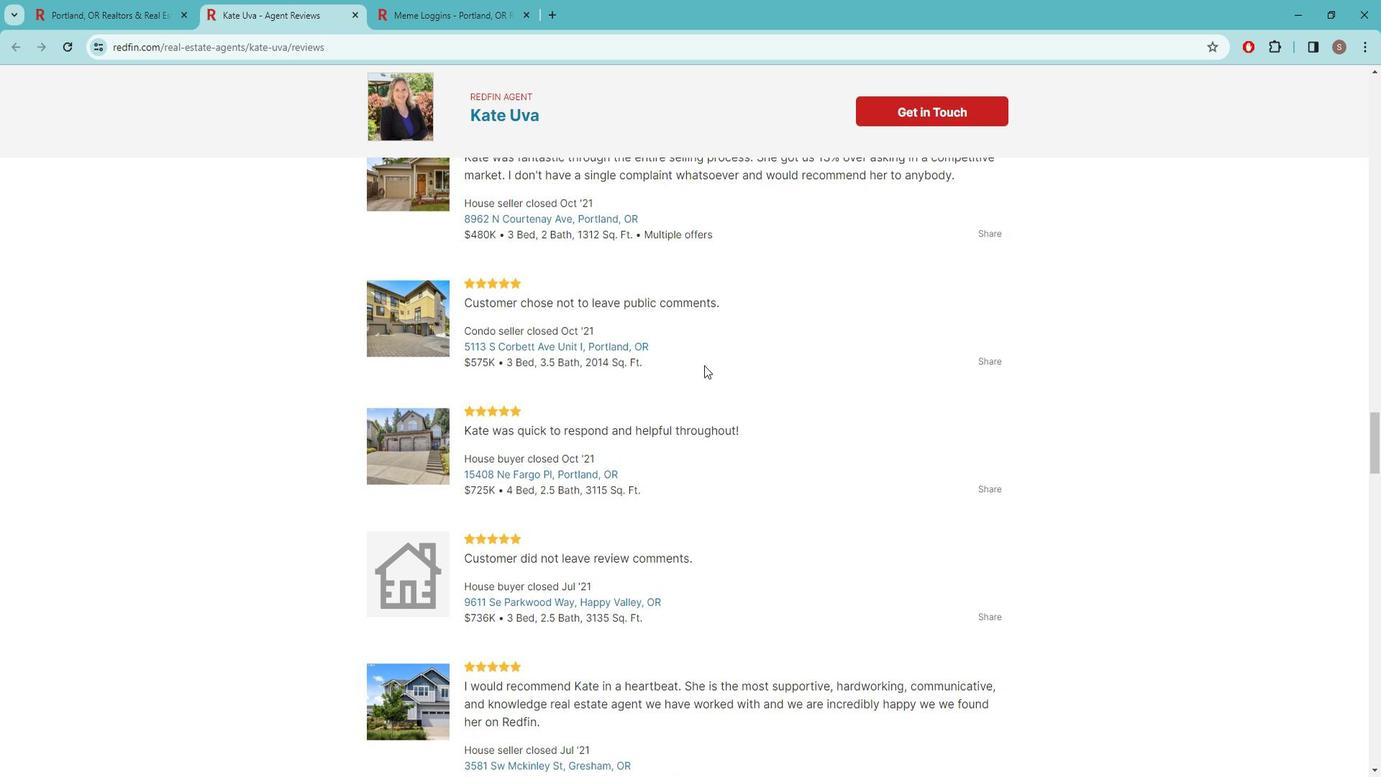 
Action: Mouse scrolled (712, 361) with delta (0, 0)
Screenshot: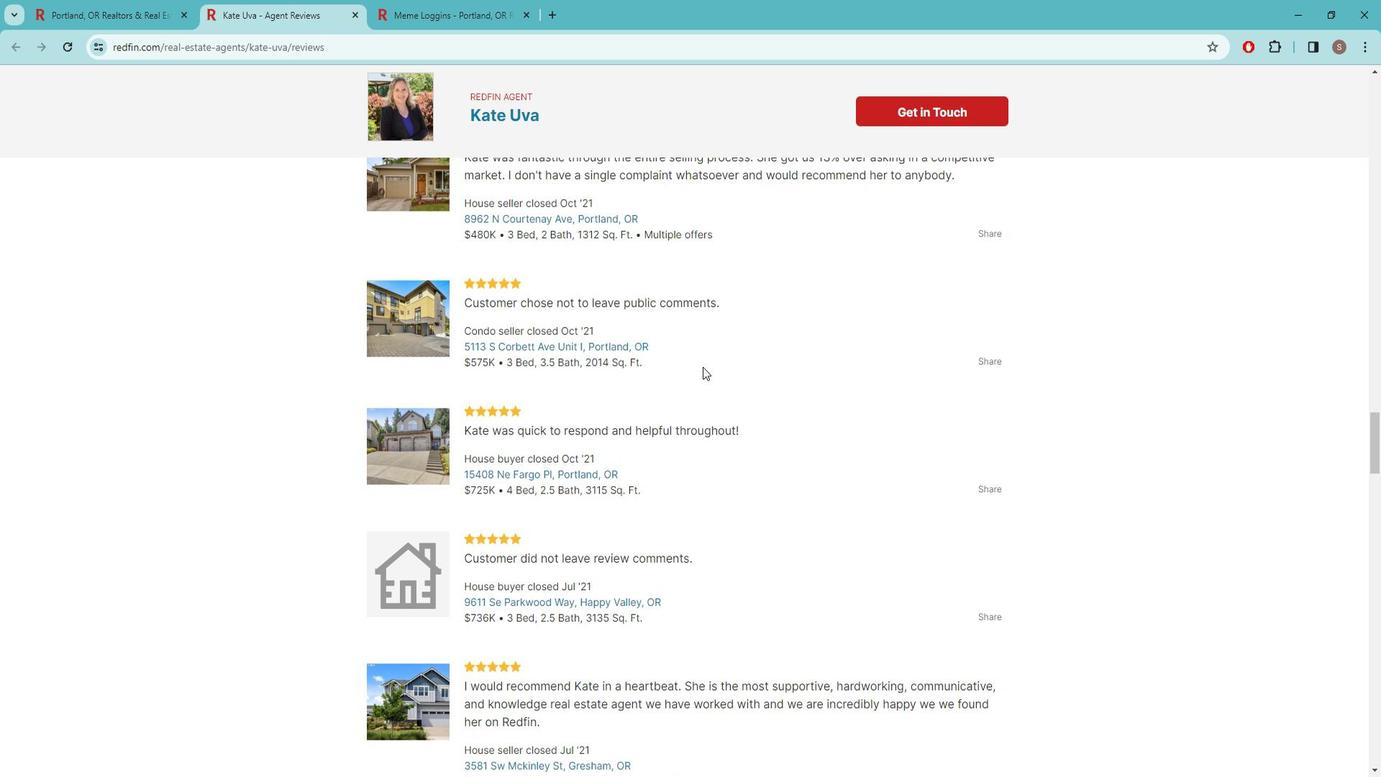 
Action: Mouse moved to (700, 364)
Screenshot: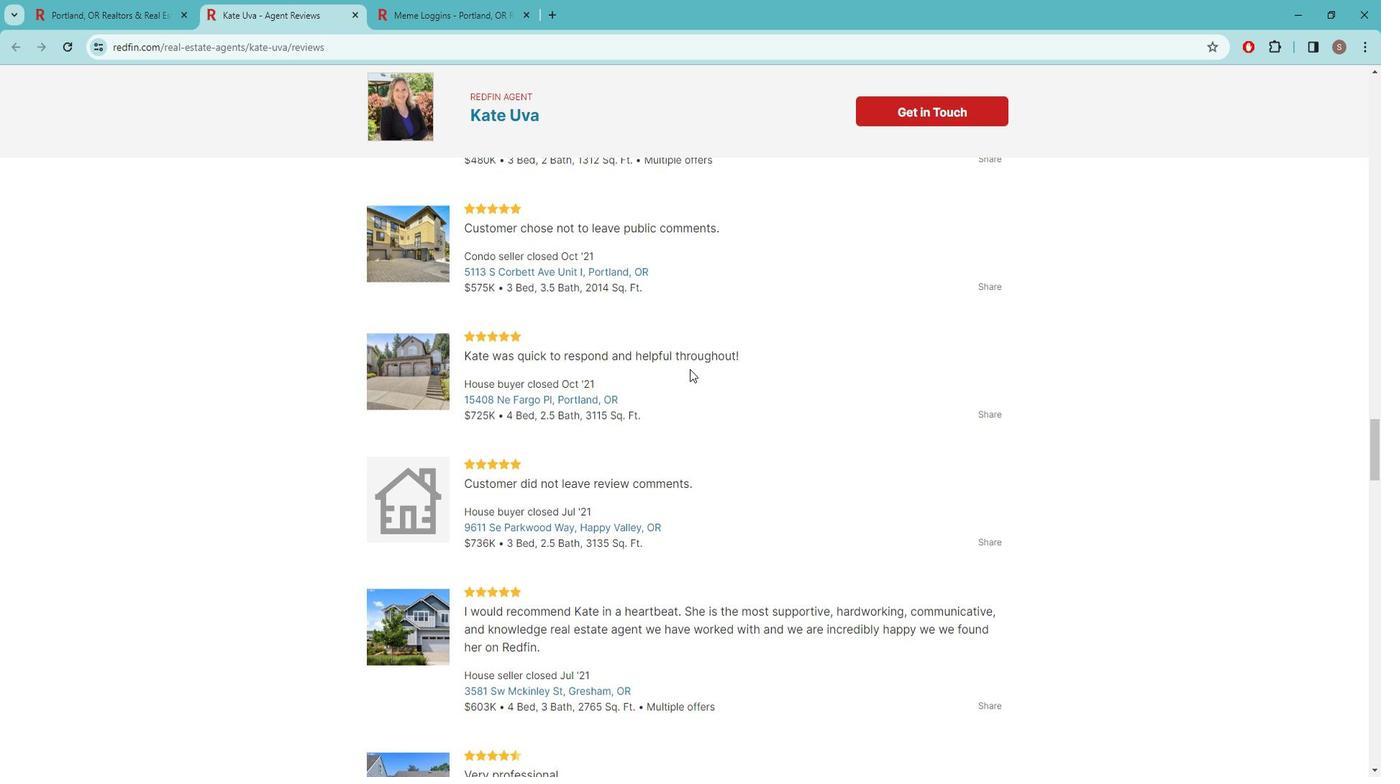 
Action: Mouse scrolled (700, 364) with delta (0, 0)
Screenshot: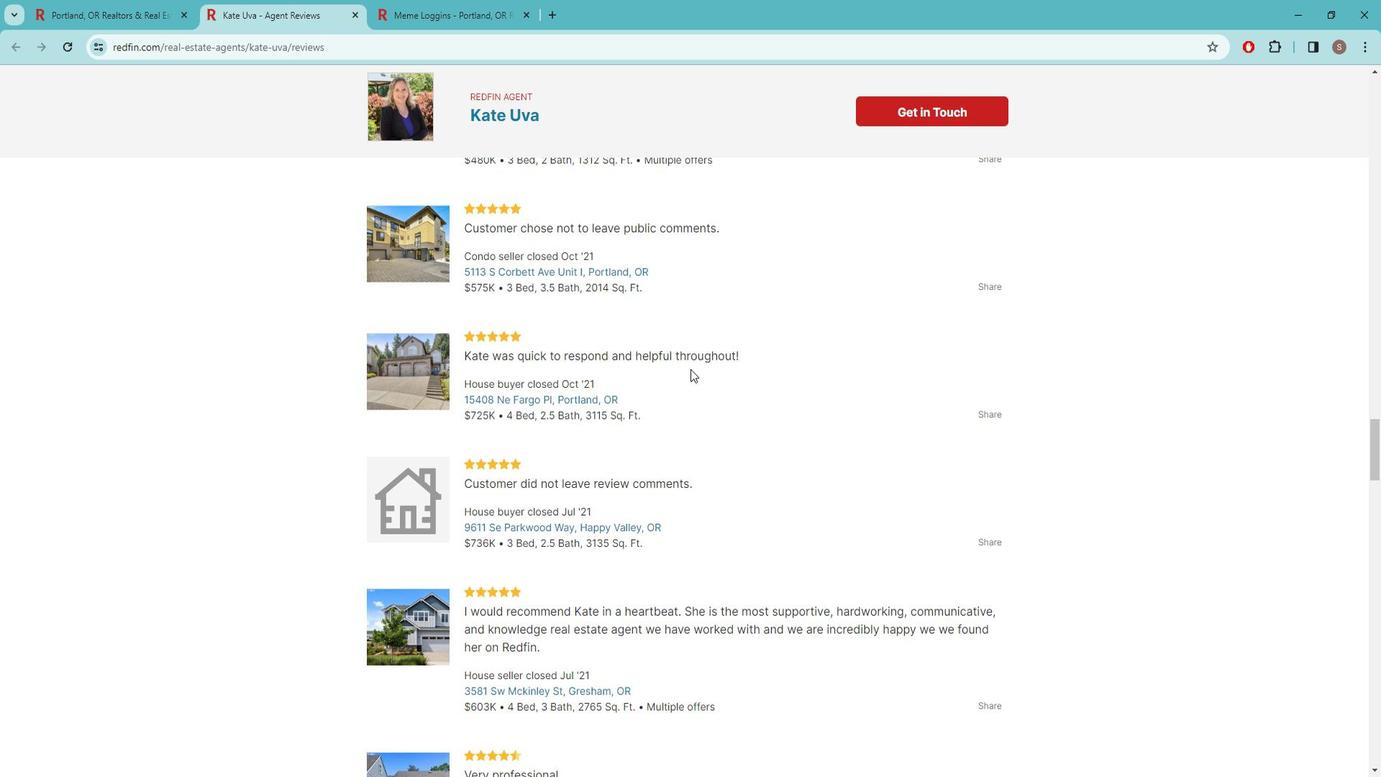 
Action: Mouse moved to (698, 363)
Screenshot: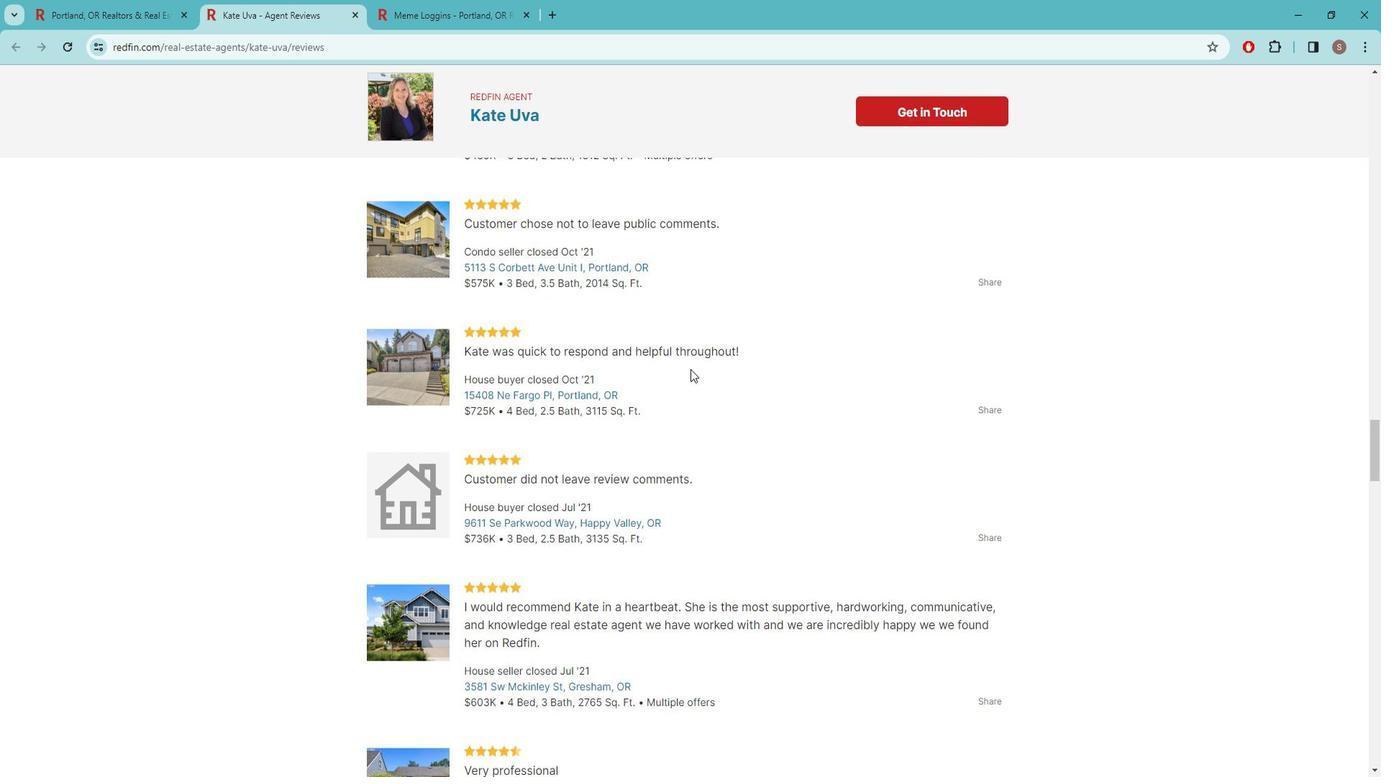 
Action: Mouse scrolled (698, 362) with delta (0, 0)
Screenshot: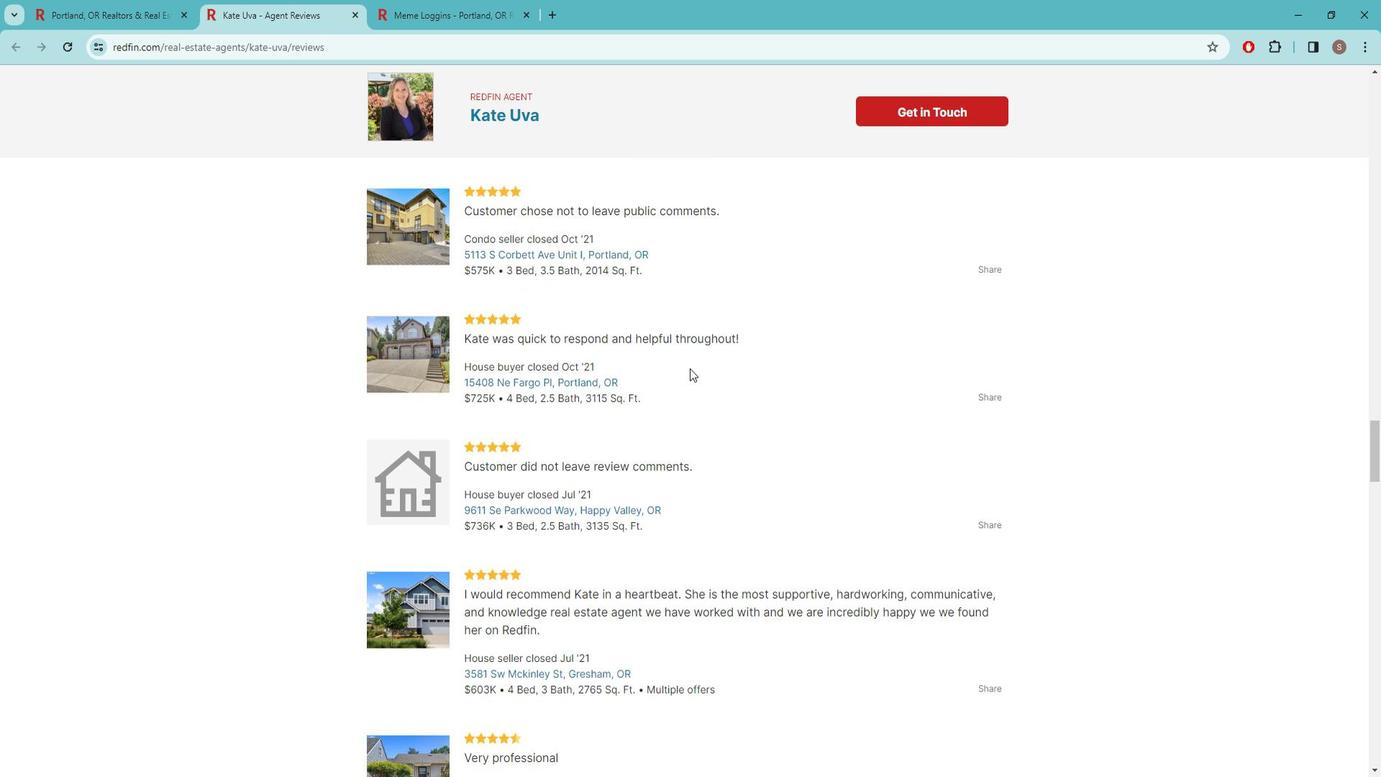 
Action: Mouse moved to (690, 367)
Screenshot: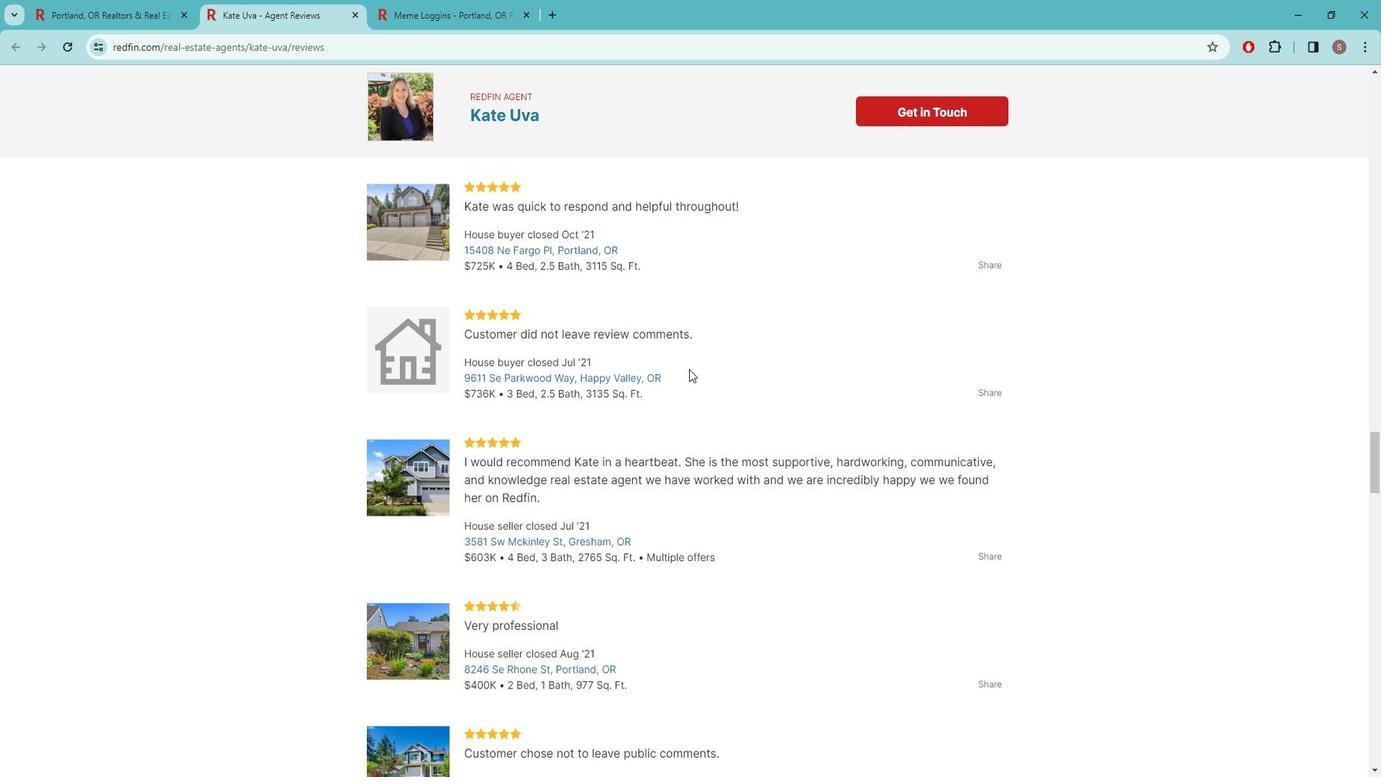 
Action: Mouse scrolled (690, 367) with delta (0, 0)
Screenshot: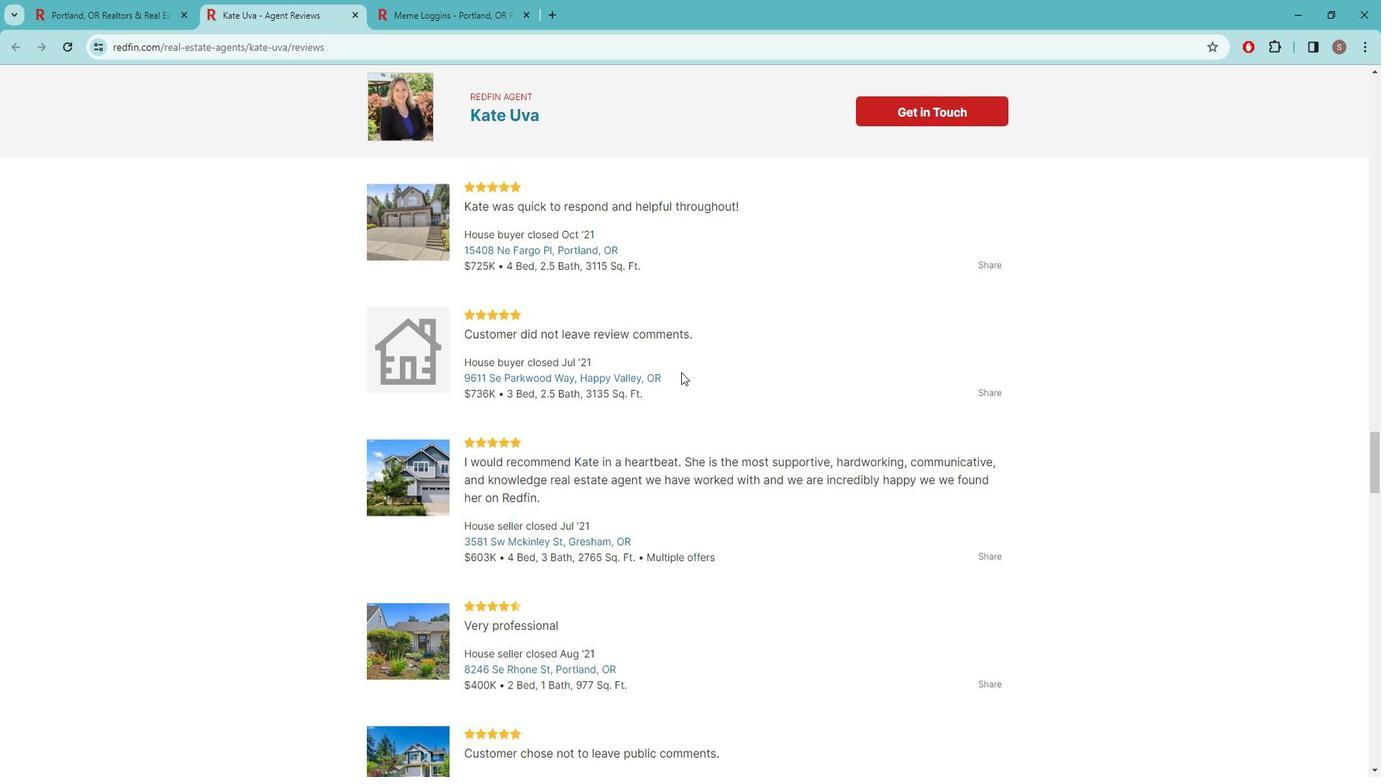
Action: Mouse moved to (689, 367)
Screenshot: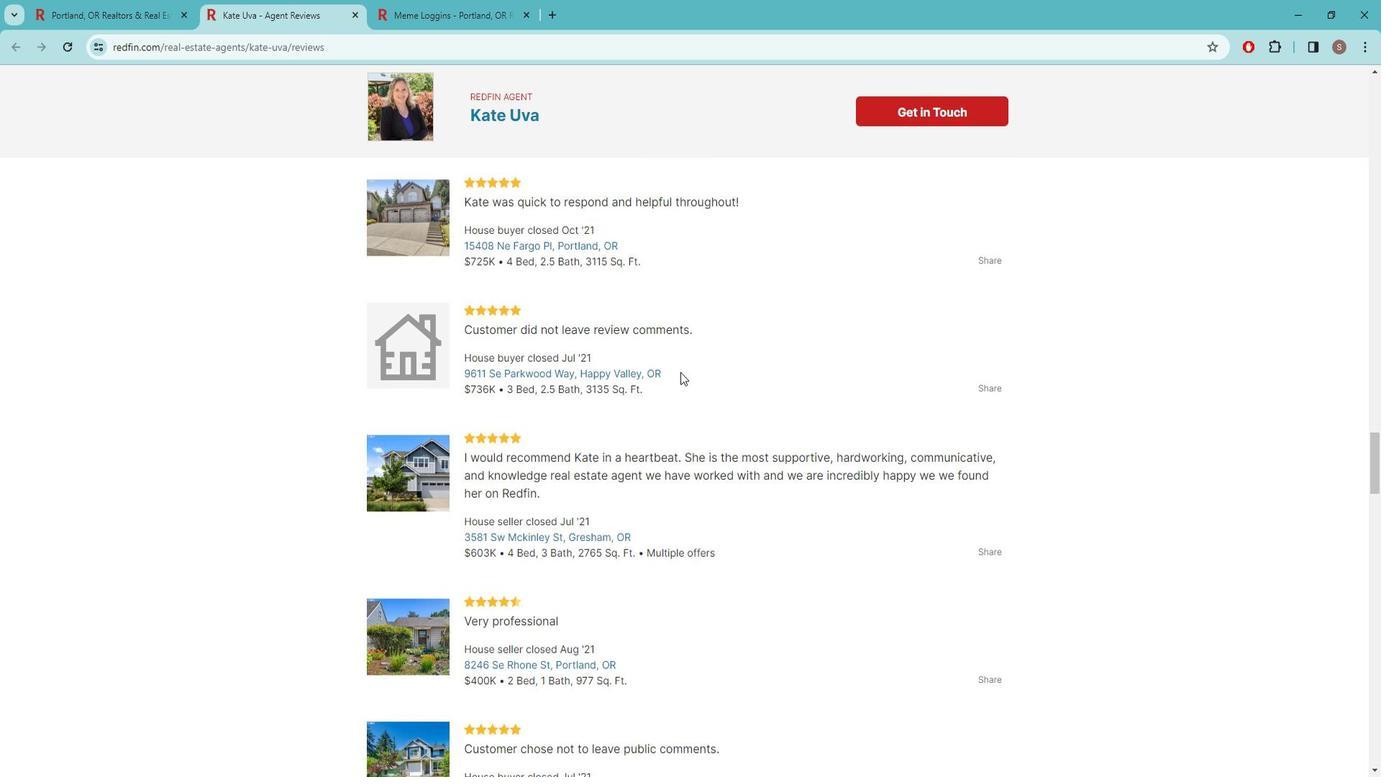 
Action: Mouse scrolled (689, 367) with delta (0, 0)
Screenshot: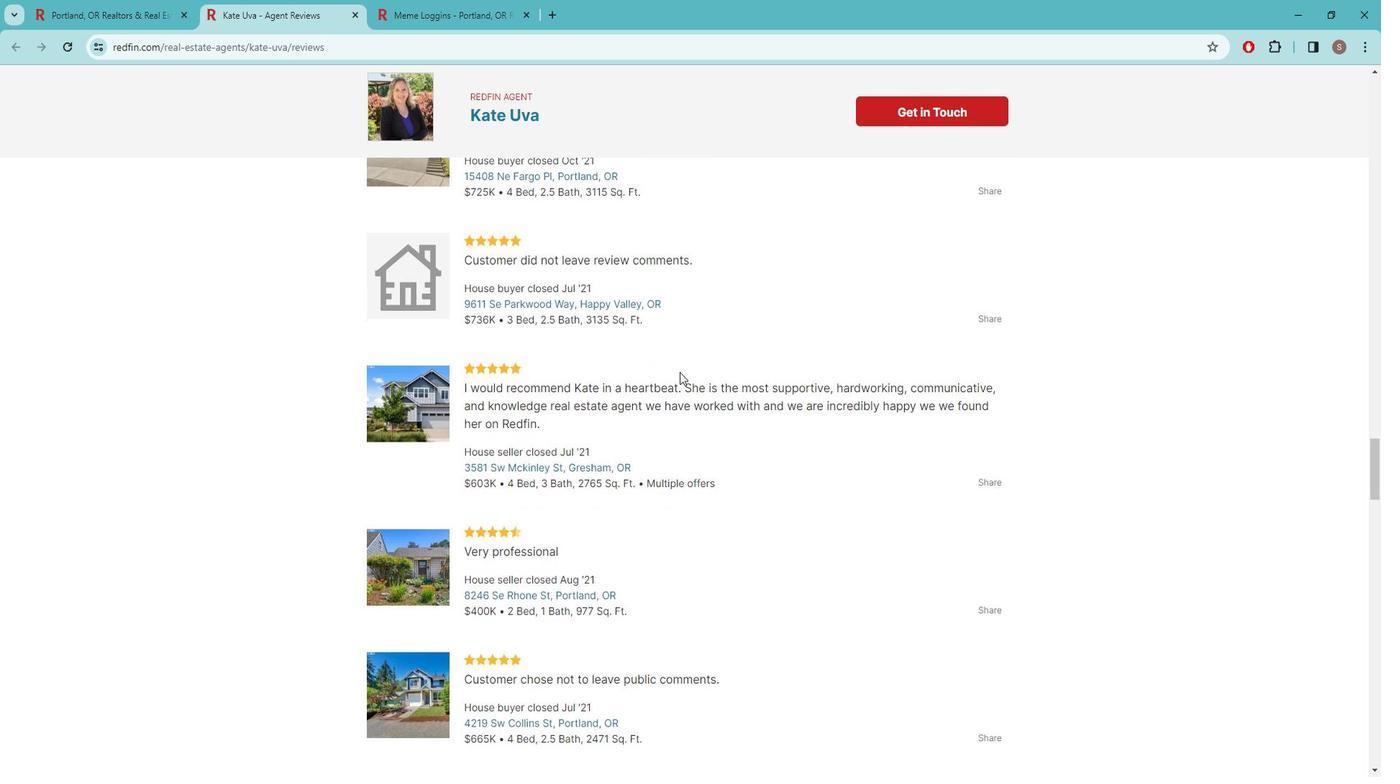 
Action: Mouse moved to (687, 367)
Screenshot: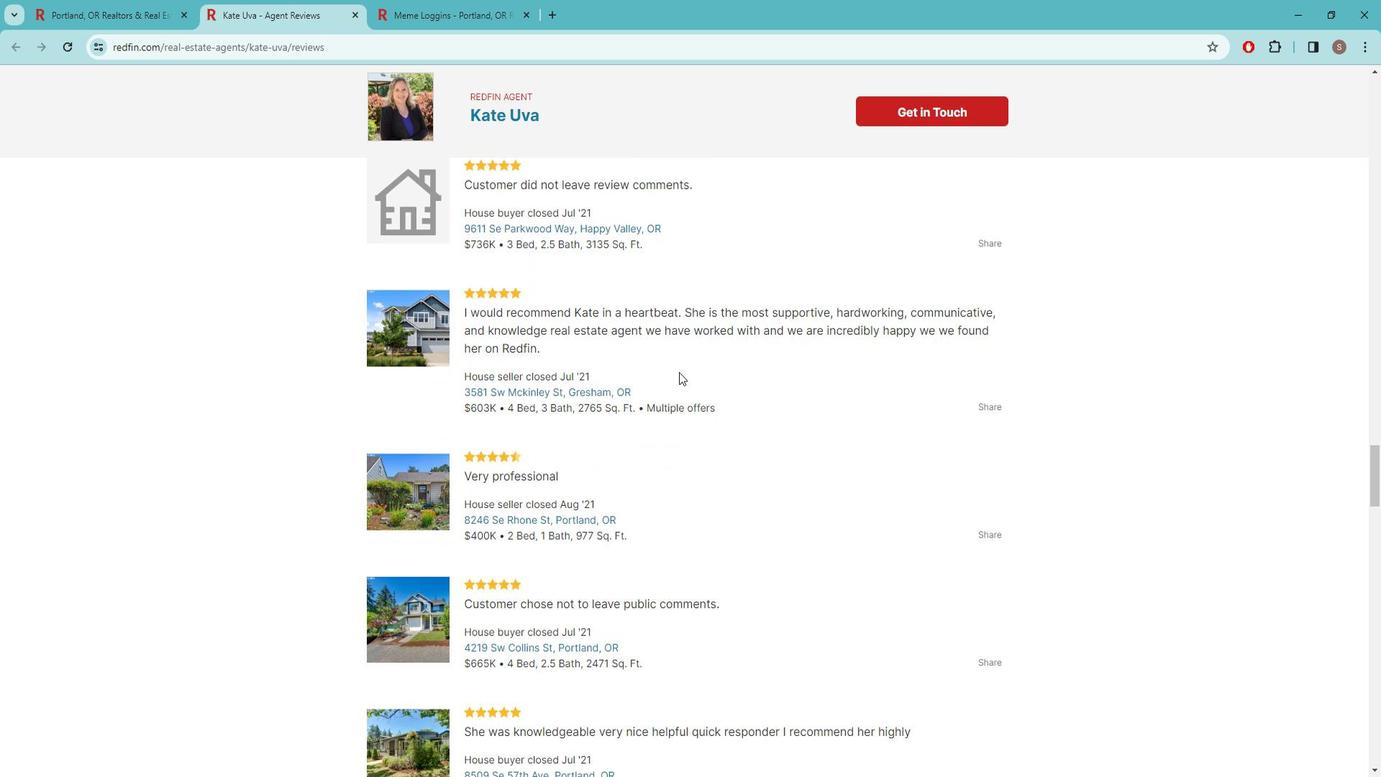 
Action: Mouse scrolled (687, 366) with delta (0, 0)
Screenshot: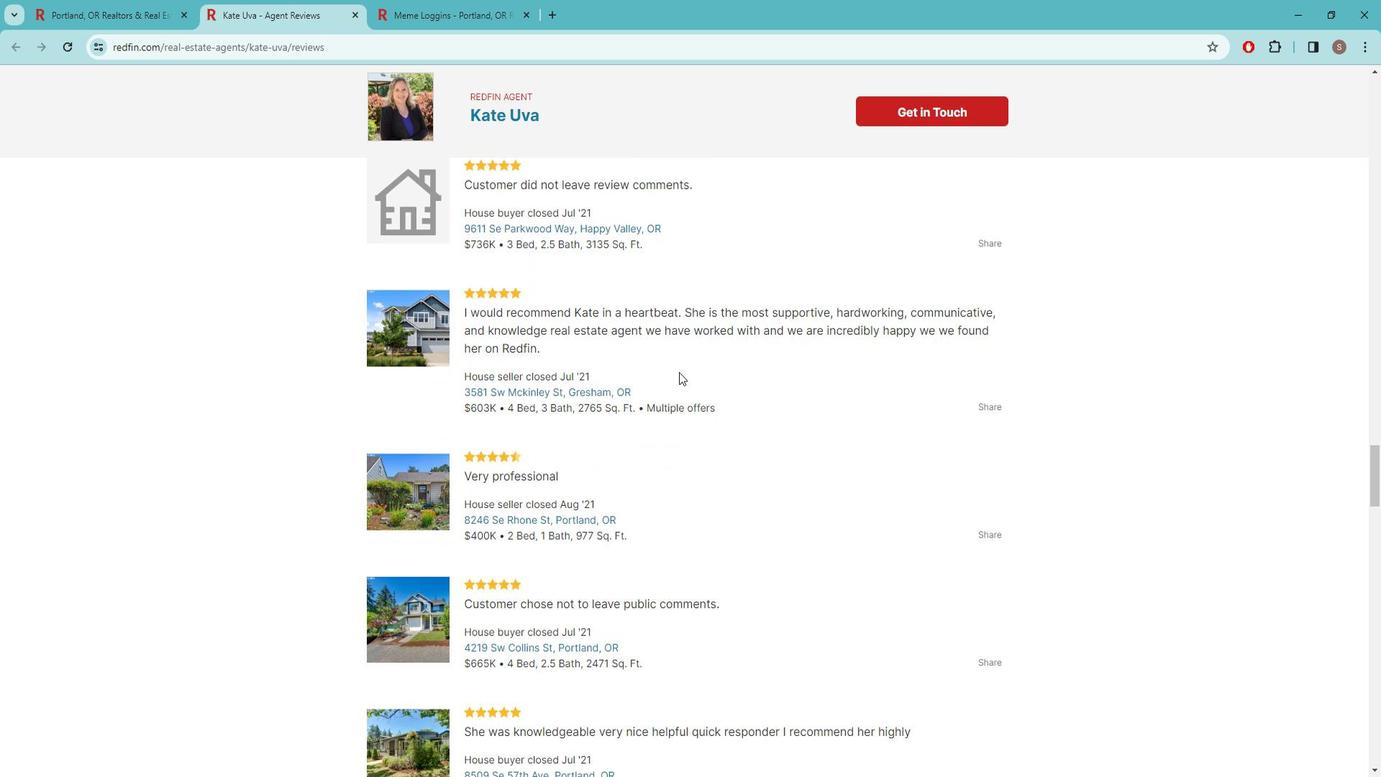 
Action: Mouse moved to (754, 368)
Screenshot: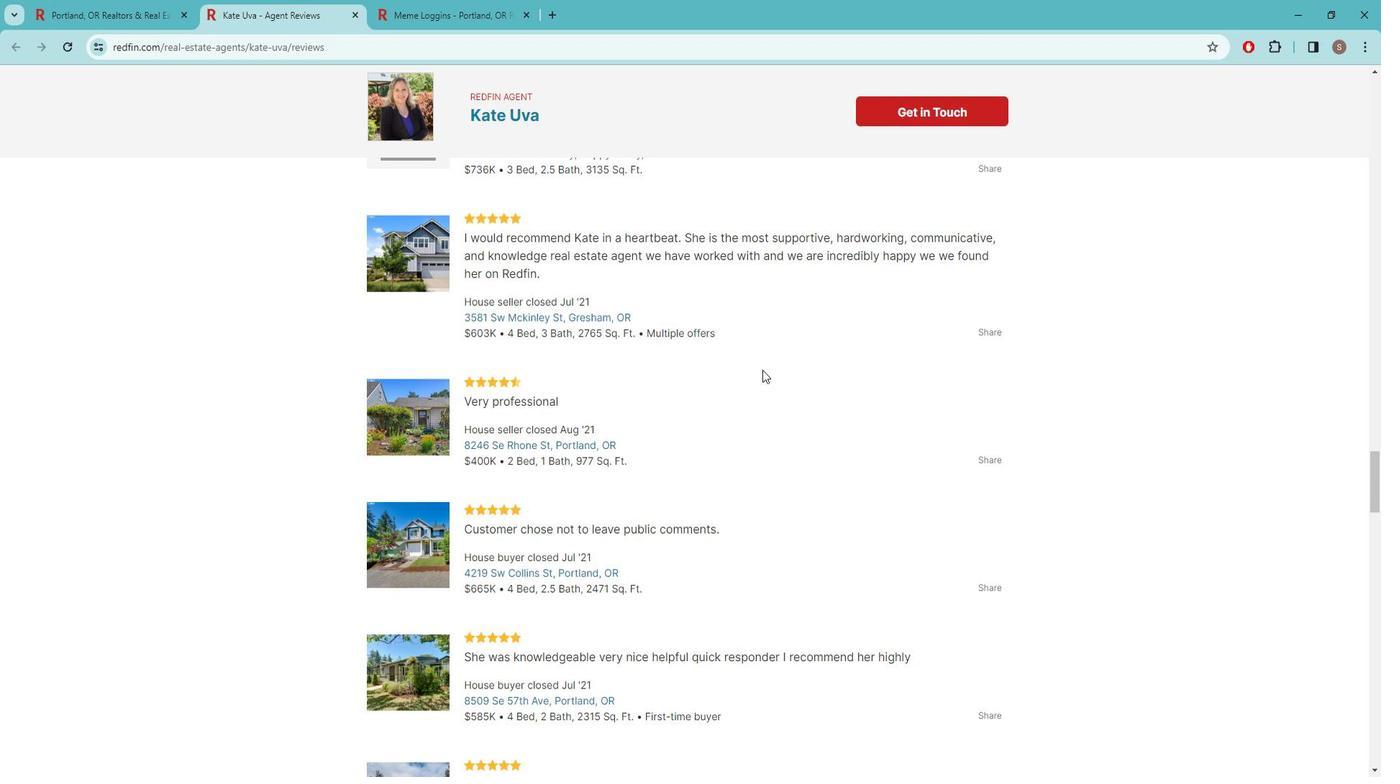 
Action: Mouse scrolled (754, 367) with delta (0, 0)
Screenshot: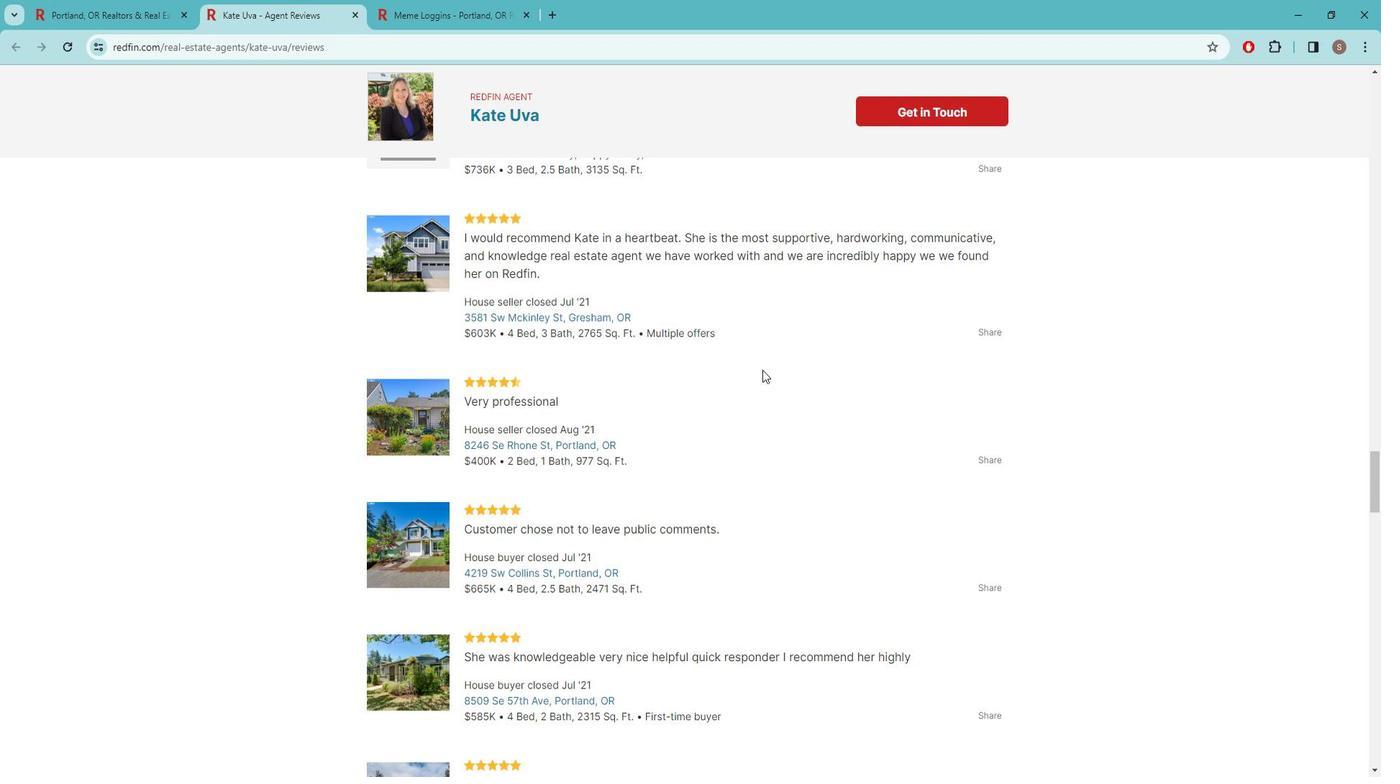 
Action: Mouse moved to (746, 369)
Screenshot: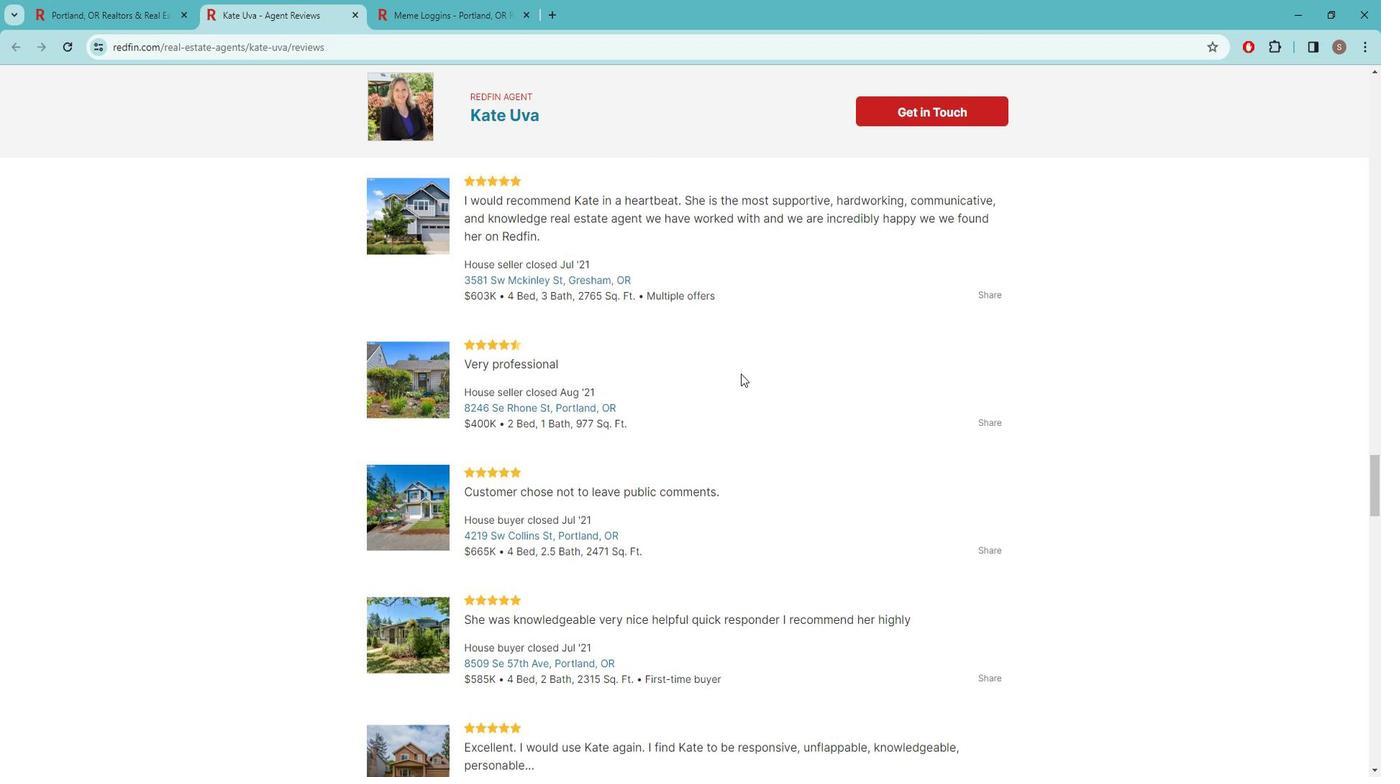 
Action: Mouse scrolled (746, 369) with delta (0, 0)
Screenshot: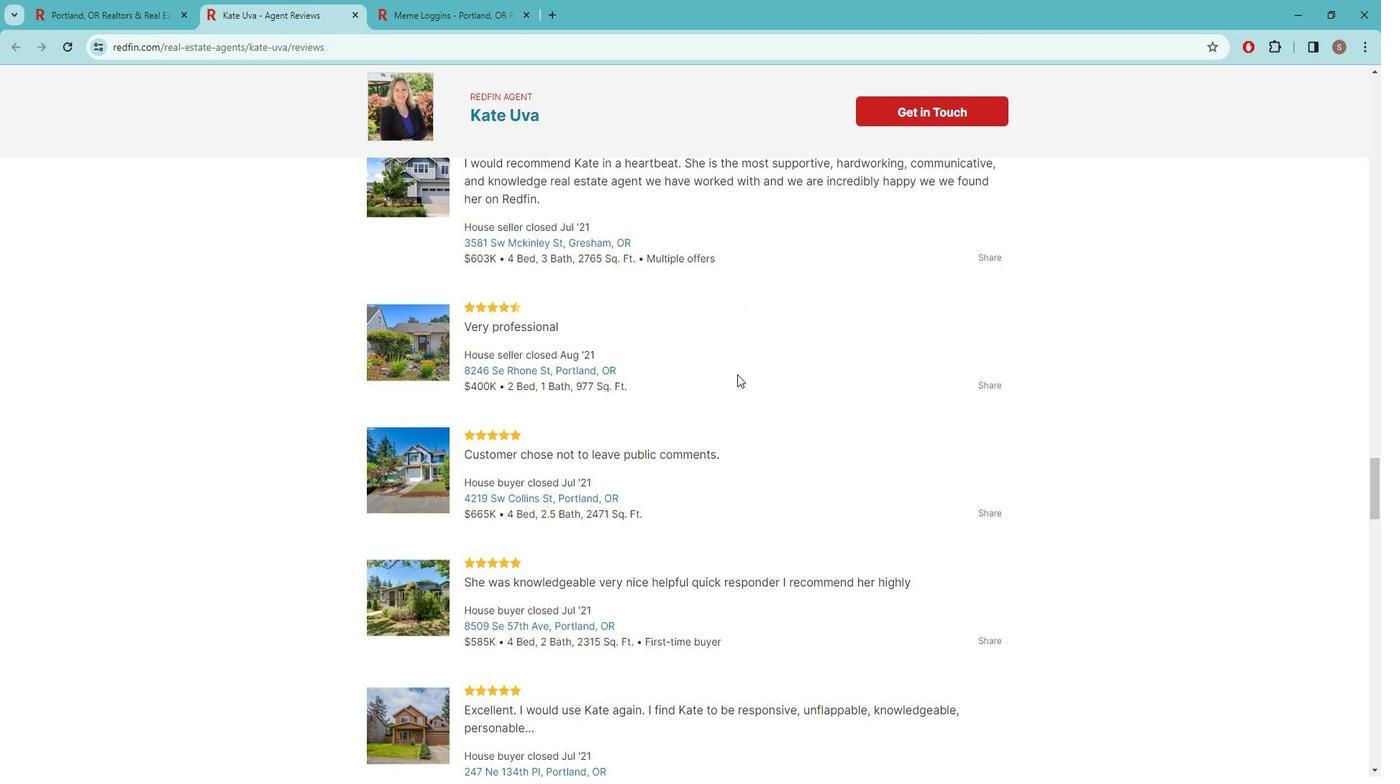 
Action: Mouse moved to (687, 375)
Screenshot: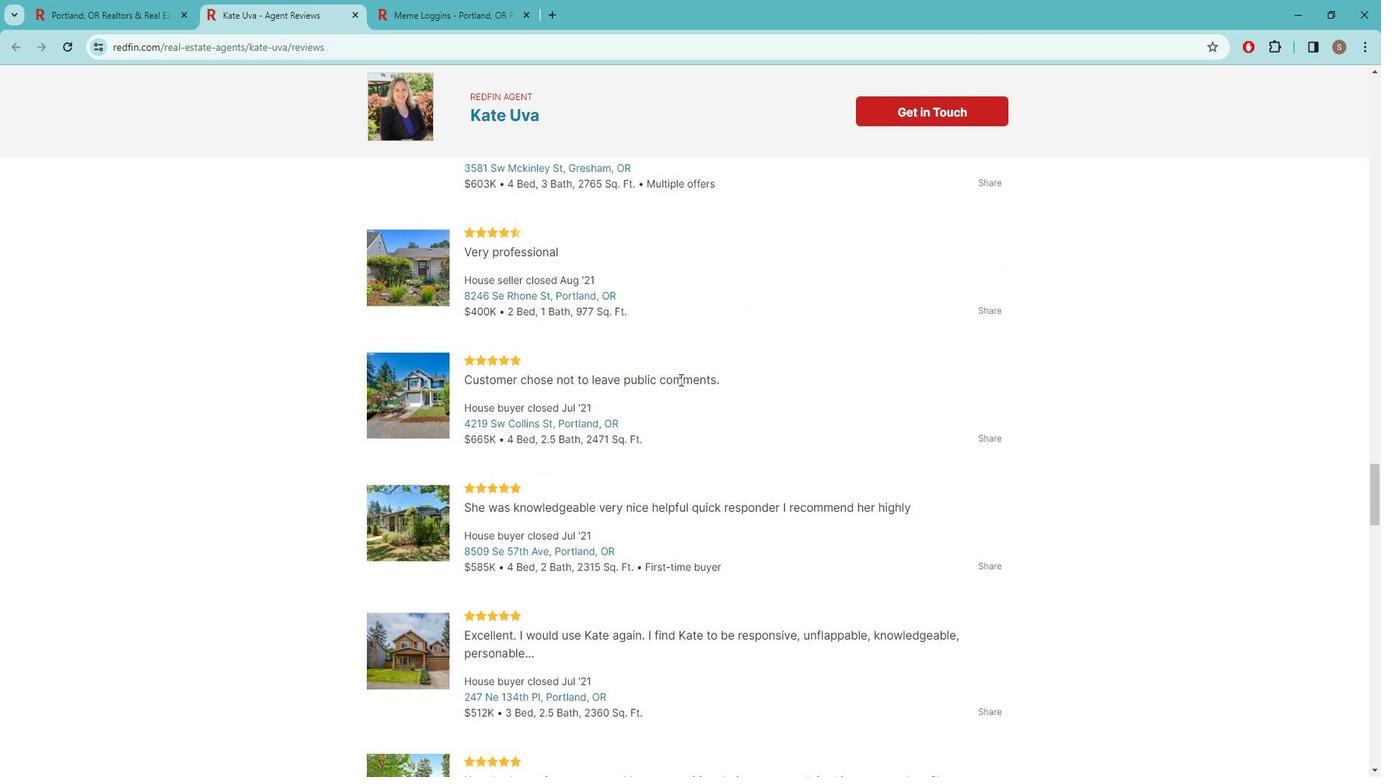 
Action: Mouse scrolled (687, 374) with delta (0, 0)
Screenshot: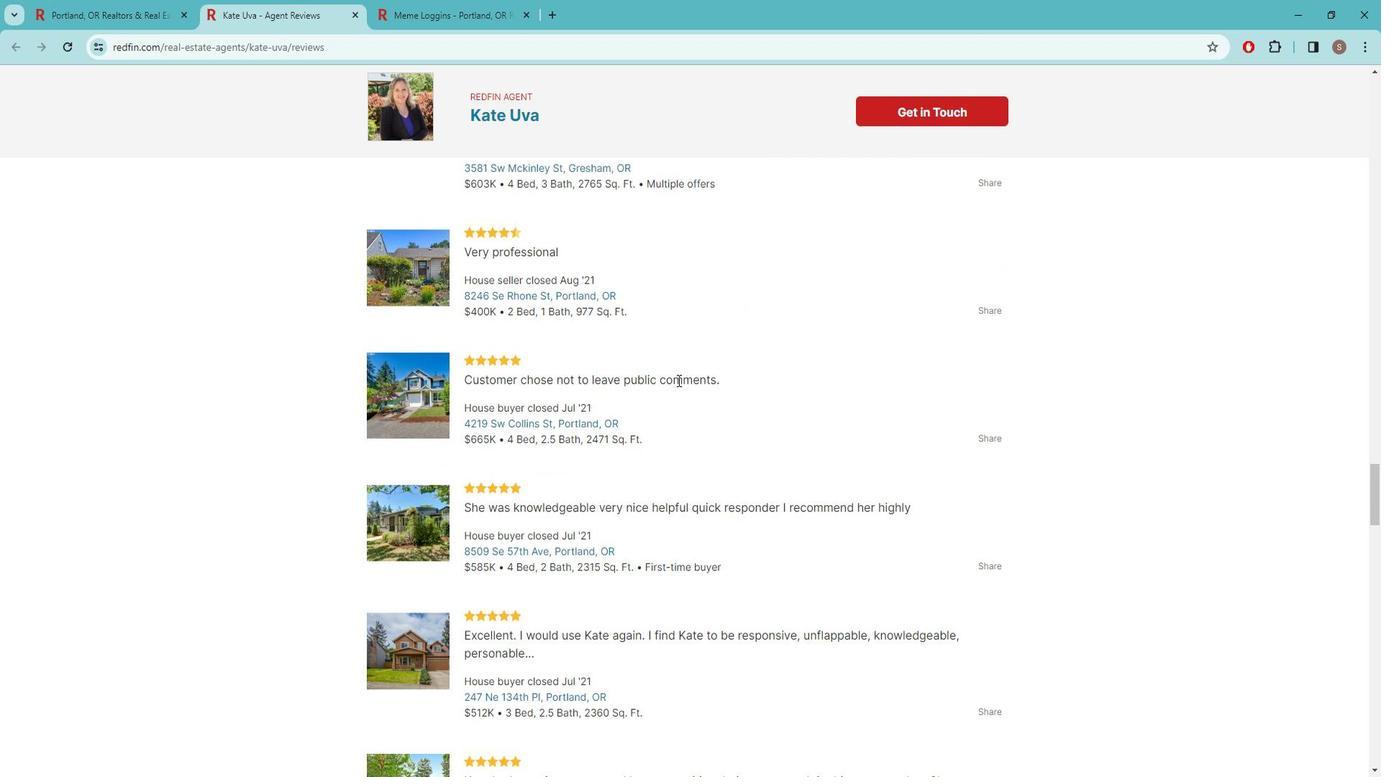 
Action: Mouse moved to (705, 372)
Screenshot: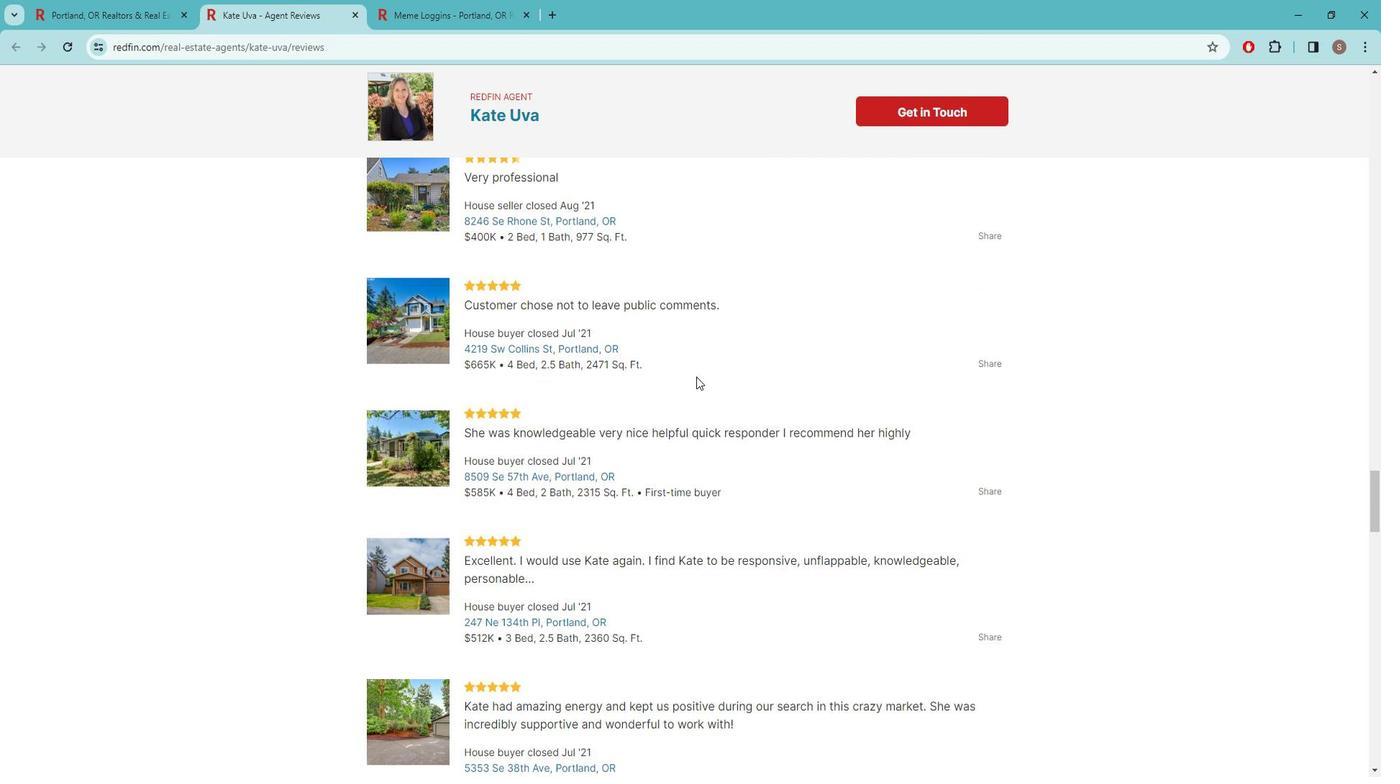 
Action: Mouse scrolled (705, 372) with delta (0, 0)
Screenshot: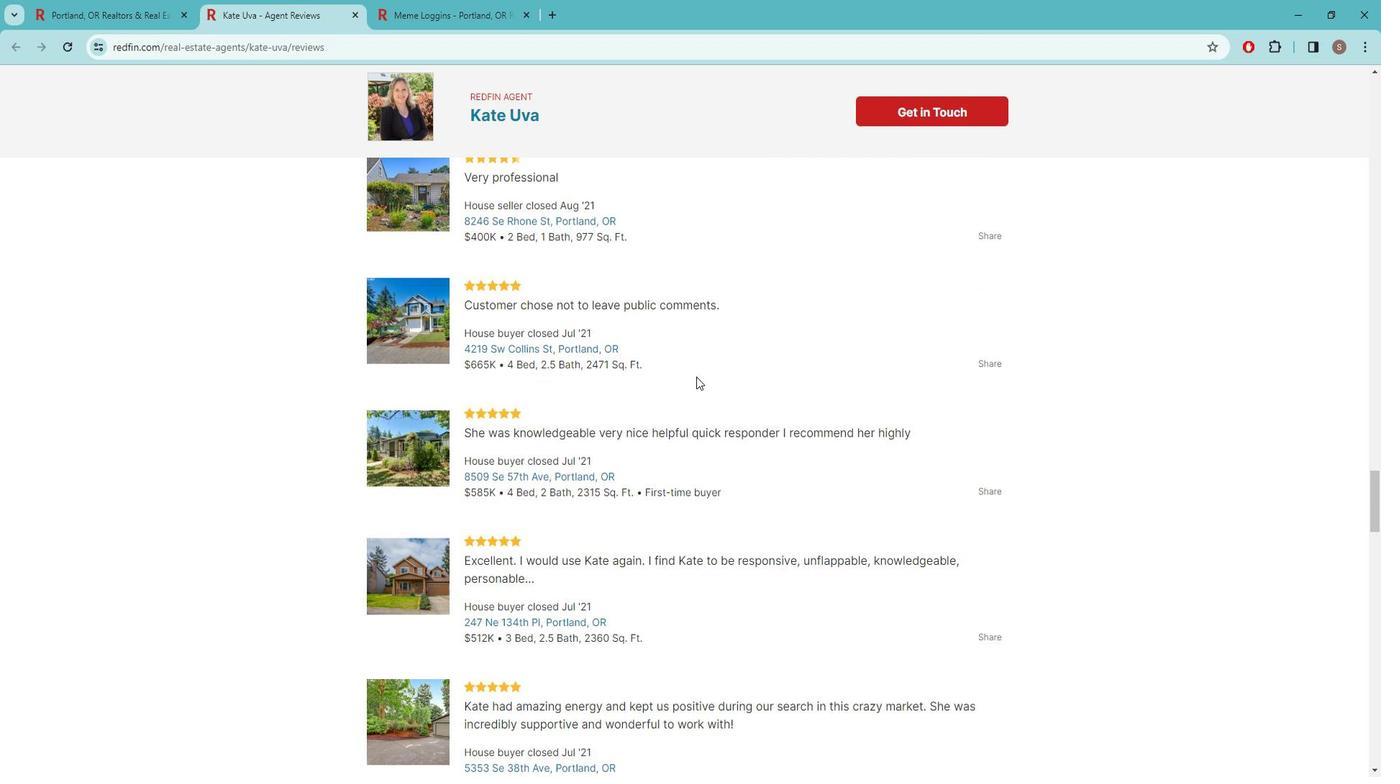 
Action: Mouse scrolled (705, 372) with delta (0, 0)
Screenshot: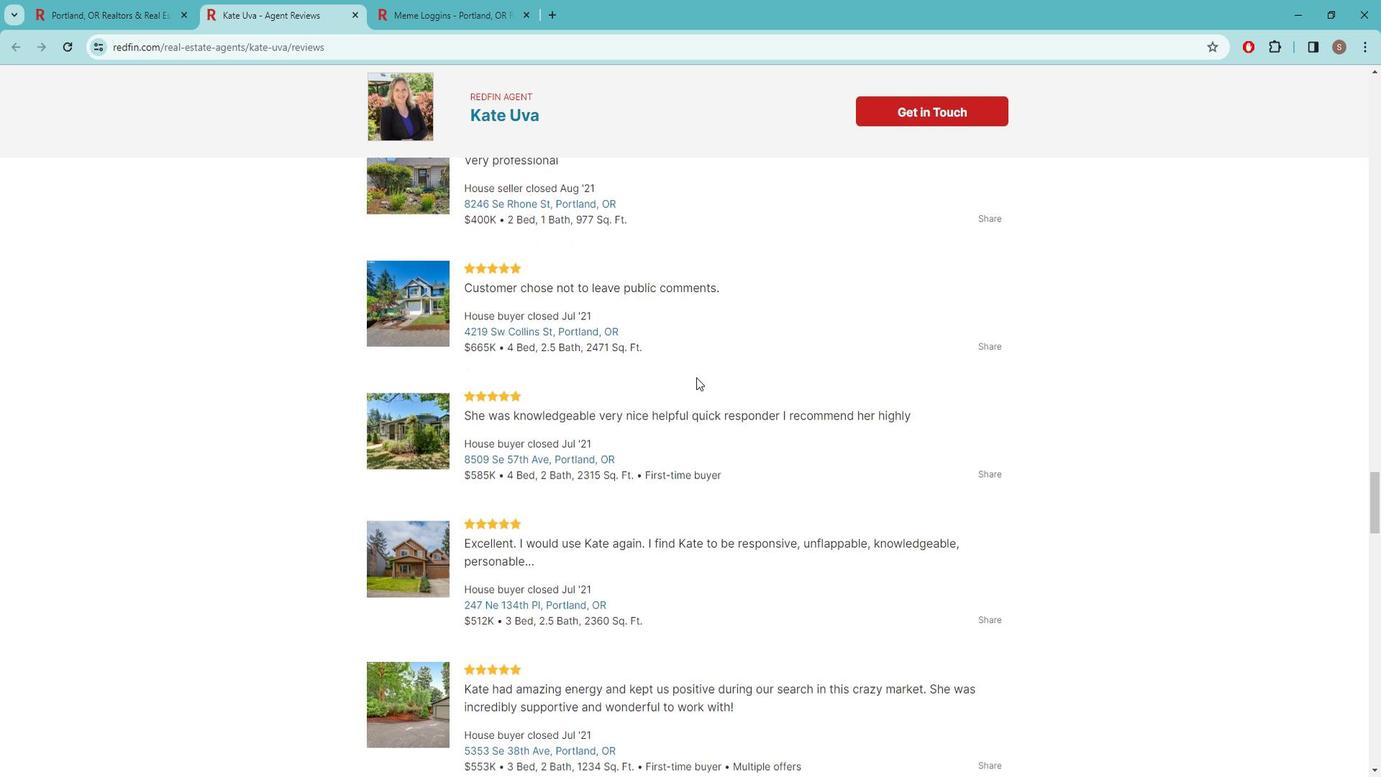
Action: Mouse scrolled (705, 372) with delta (0, 0)
Screenshot: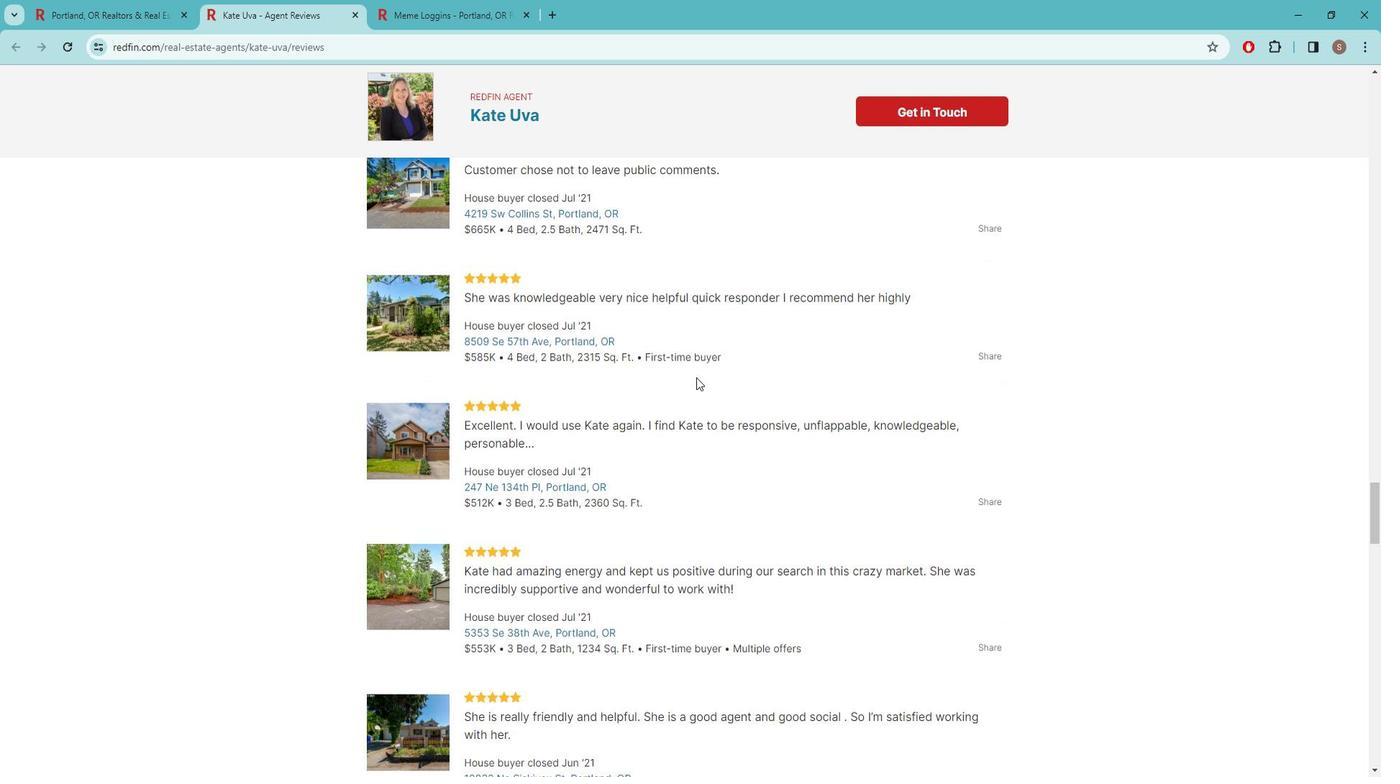 
Action: Mouse moved to (734, 377)
Screenshot: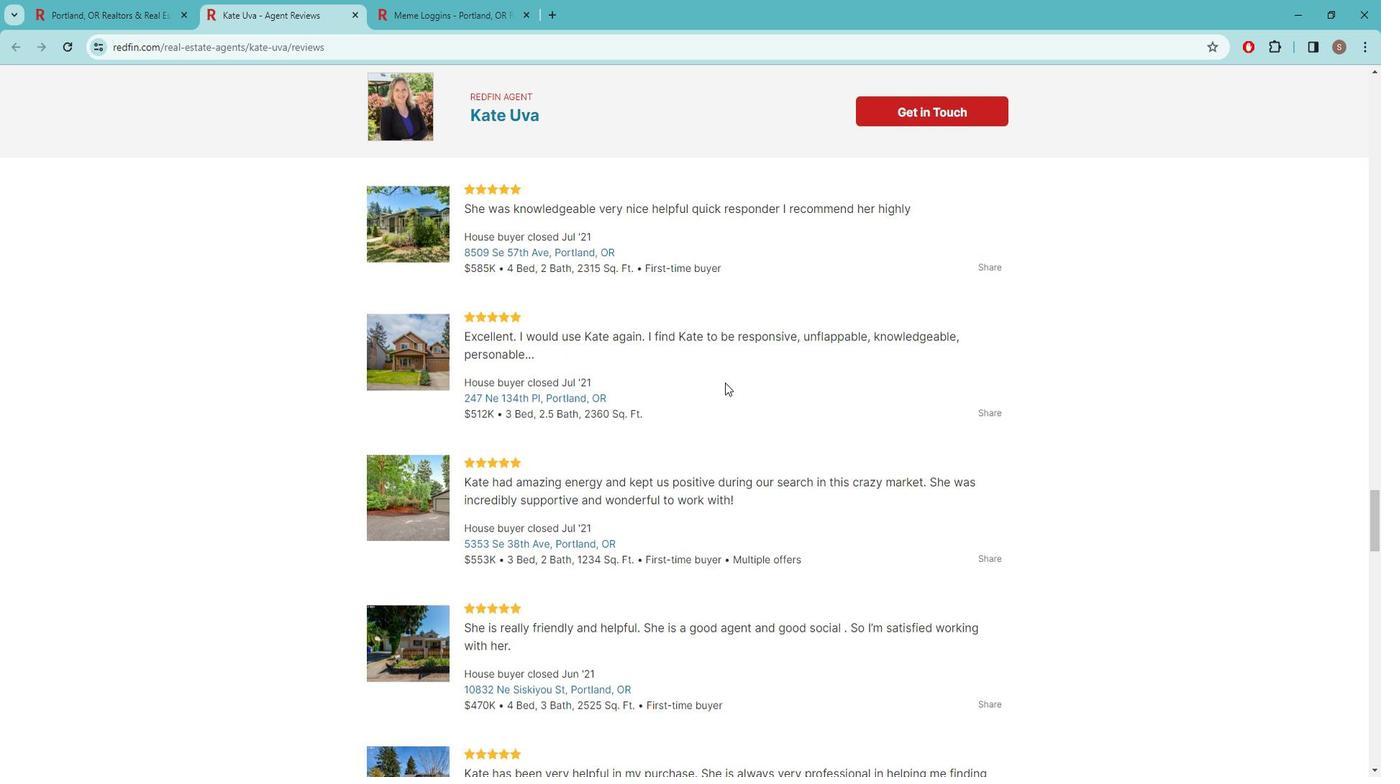 
Action: Mouse scrolled (734, 377) with delta (0, 0)
Screenshot: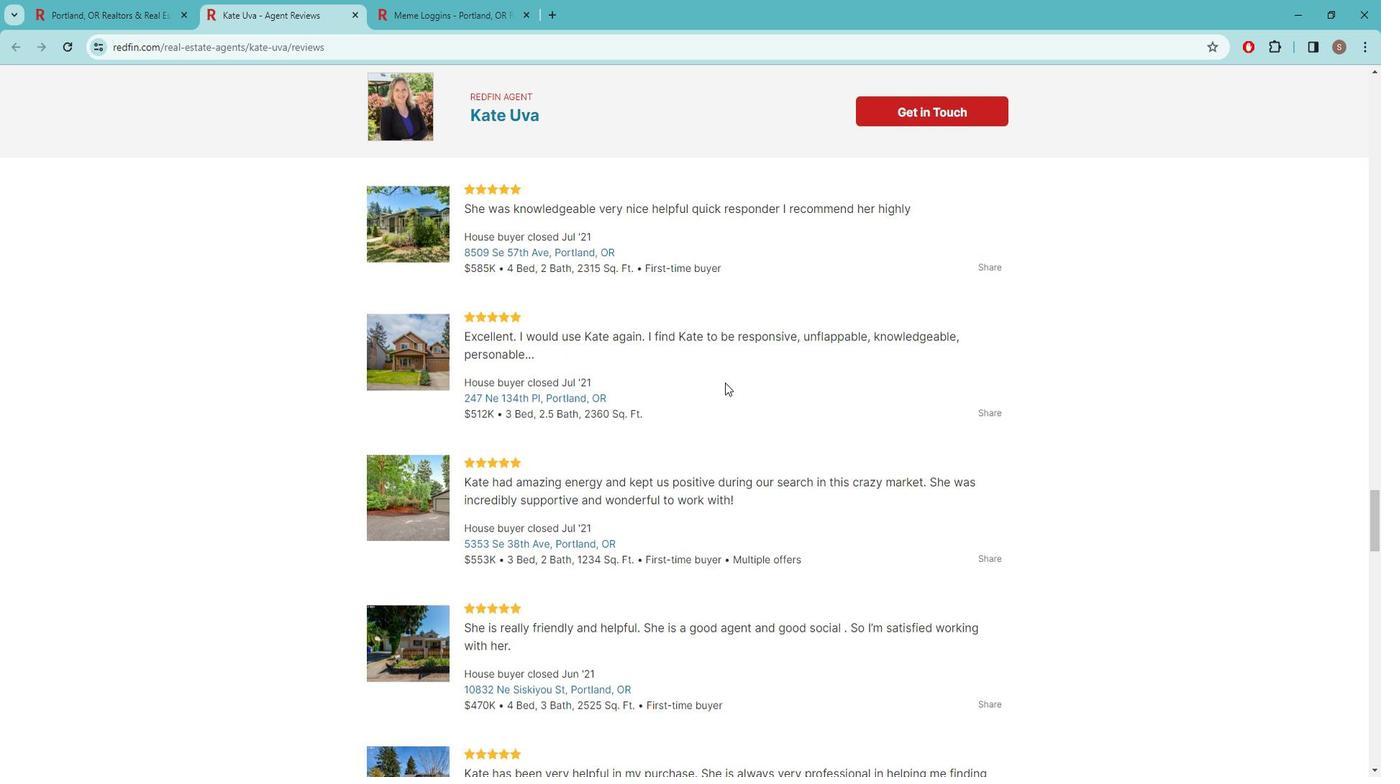 
Action: Mouse moved to (693, 376)
Screenshot: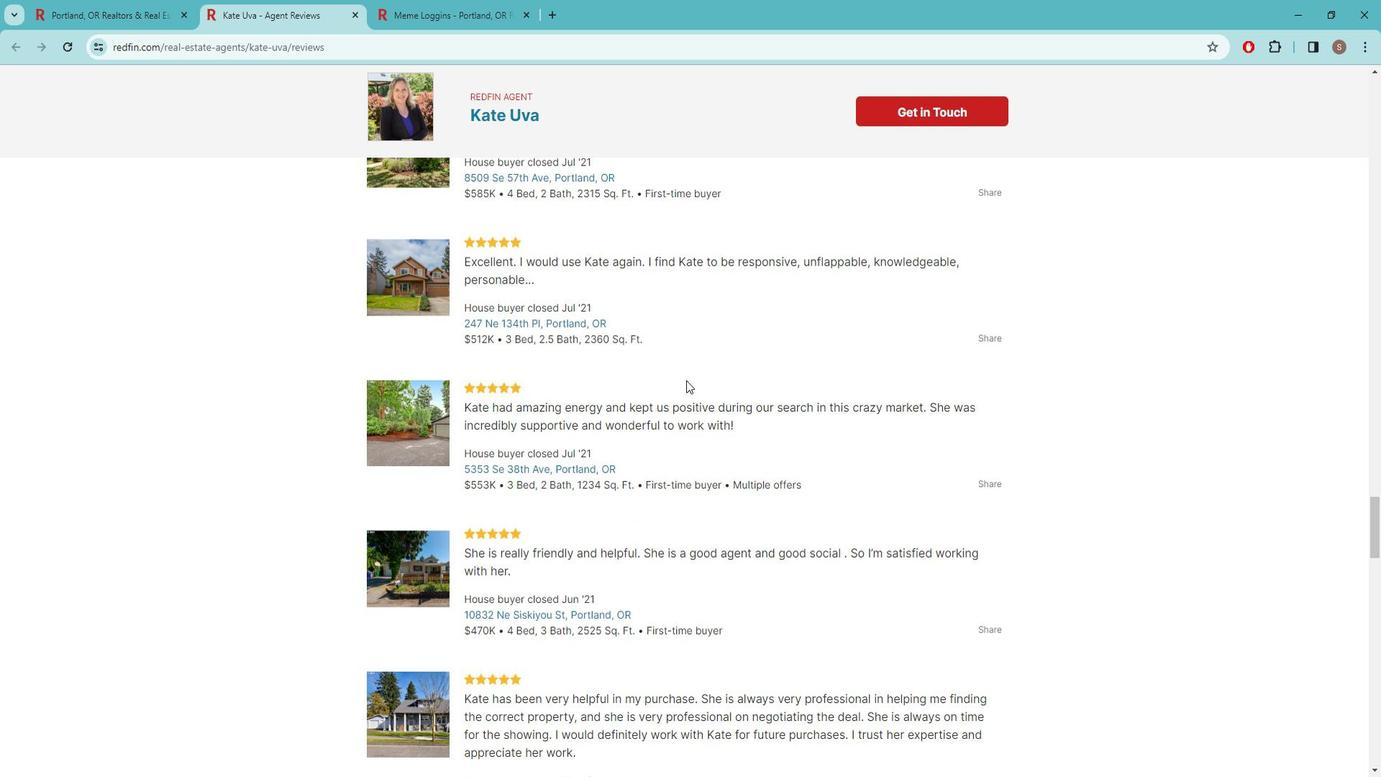 
Action: Mouse scrolled (693, 375) with delta (0, 0)
Screenshot: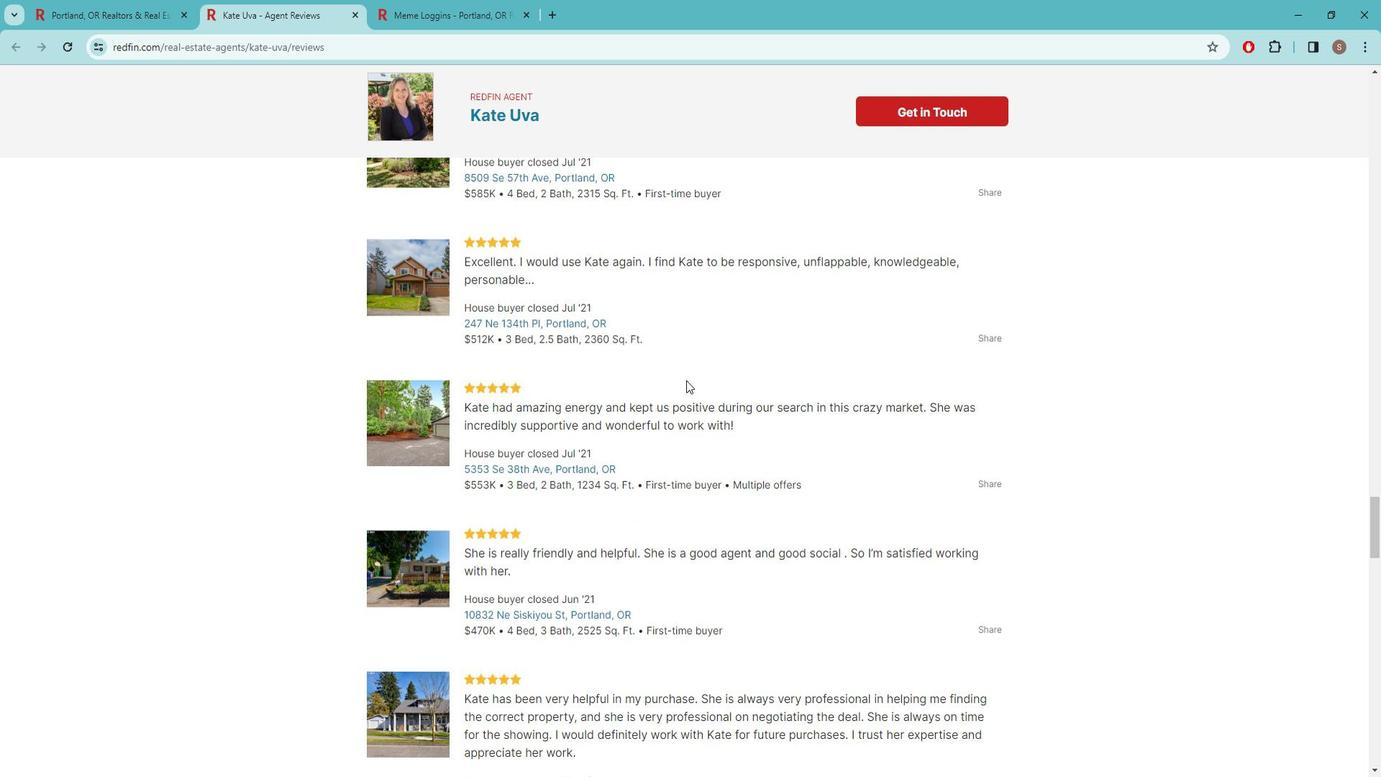 
Action: Mouse moved to (694, 351)
Screenshot: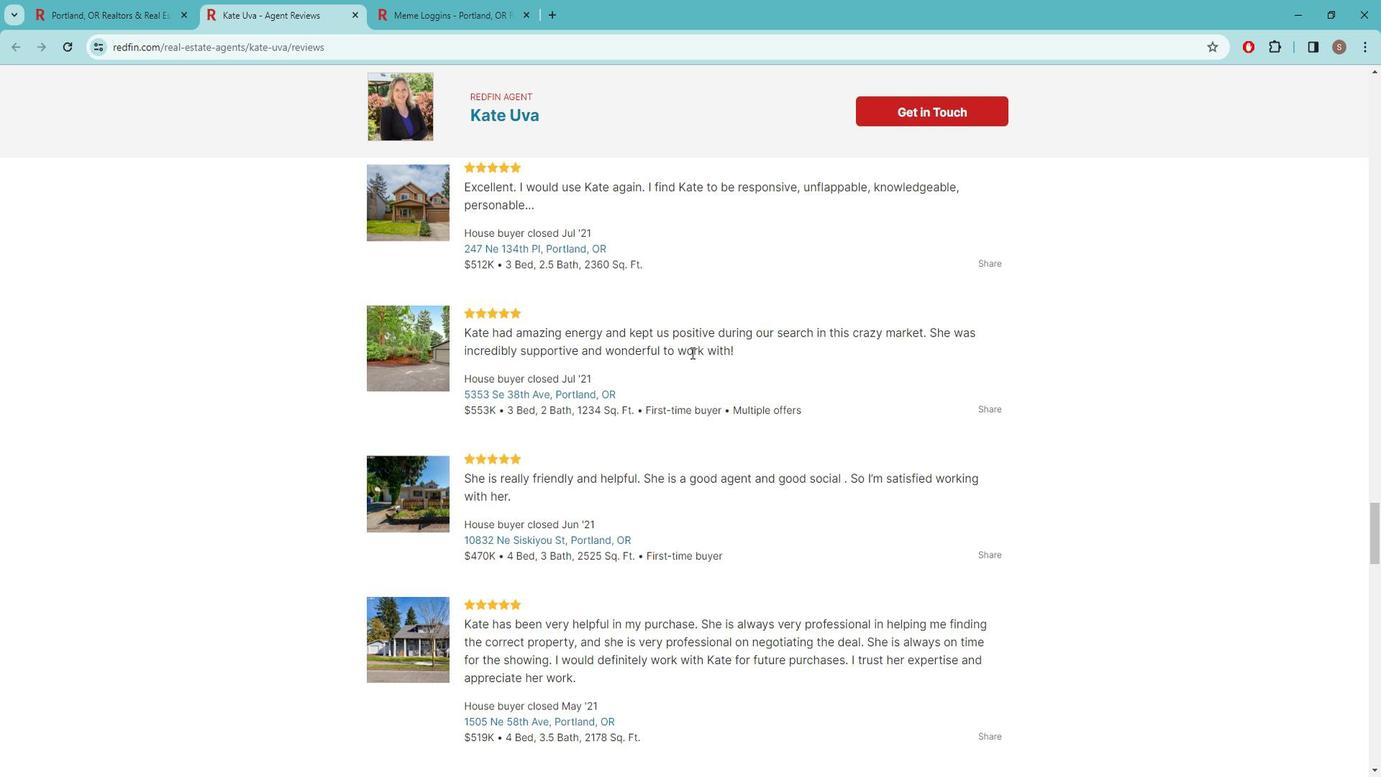 
Action: Mouse scrolled (694, 350) with delta (0, 0)
Screenshot: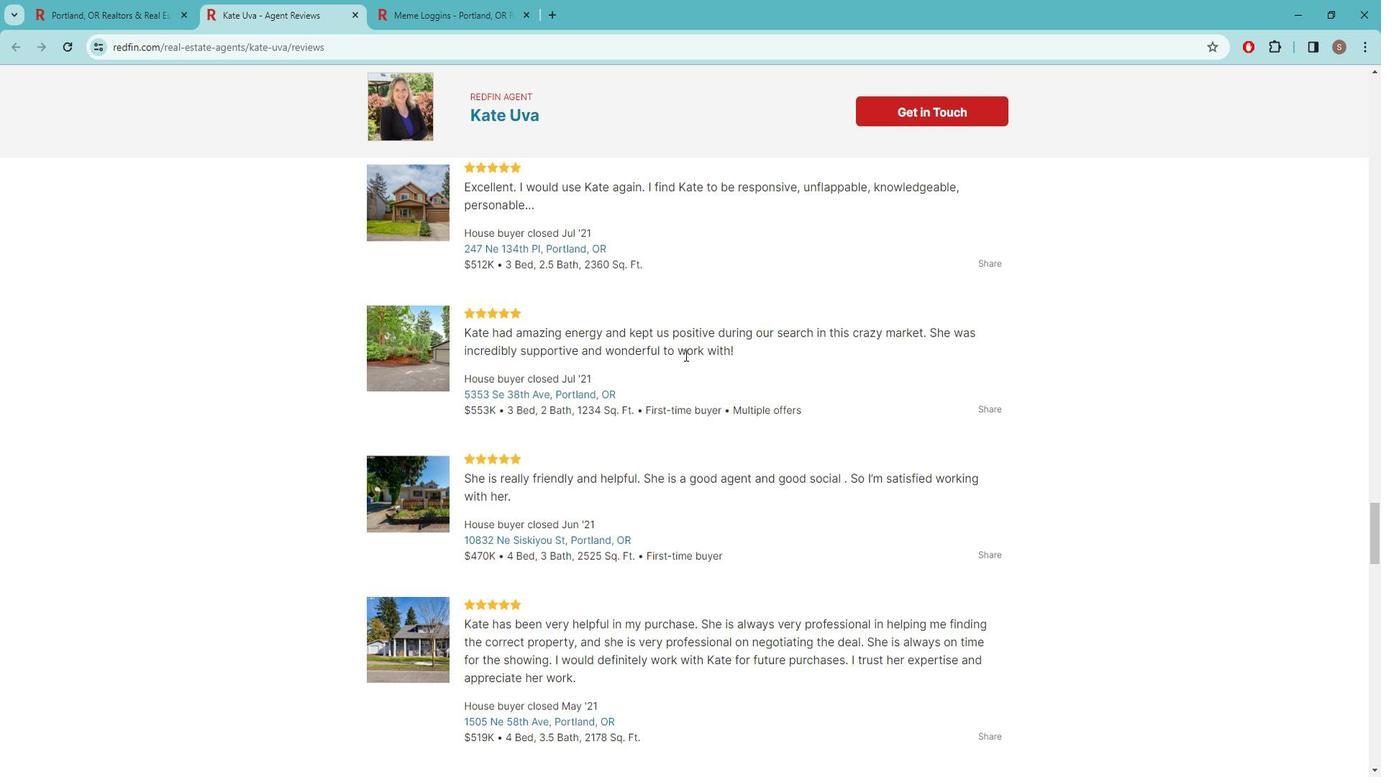 
Action: Mouse moved to (693, 351)
Screenshot: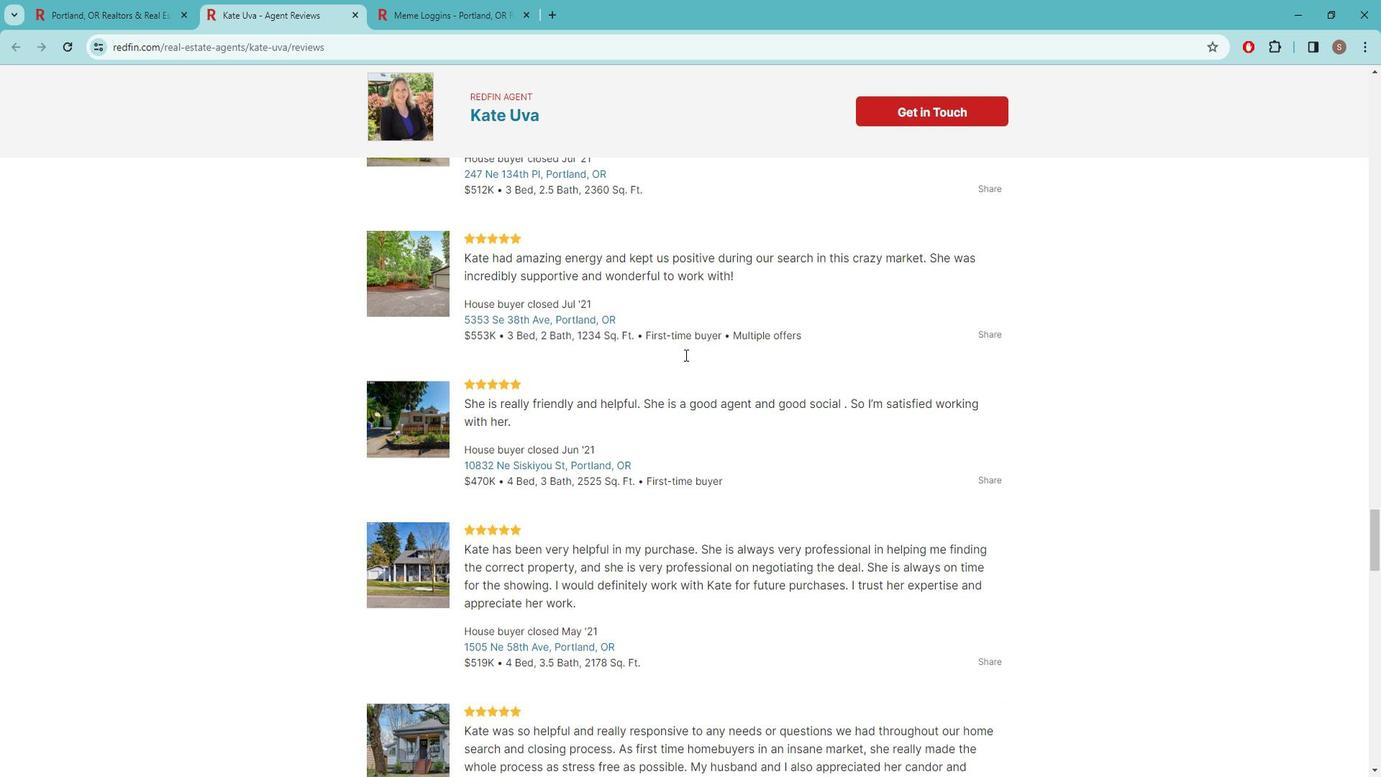 
Action: Mouse scrolled (693, 350) with delta (0, 0)
Screenshot: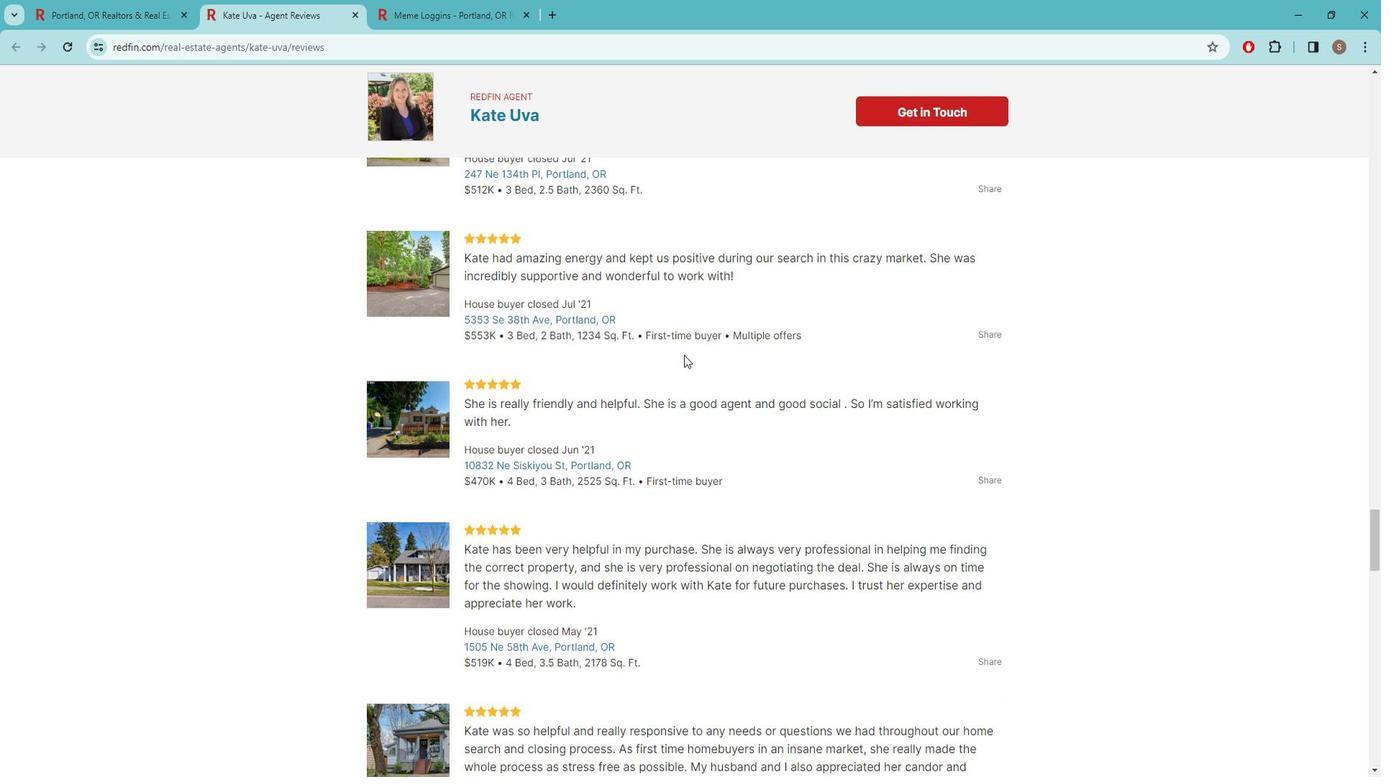 
Action: Mouse moved to (679, 358)
Screenshot: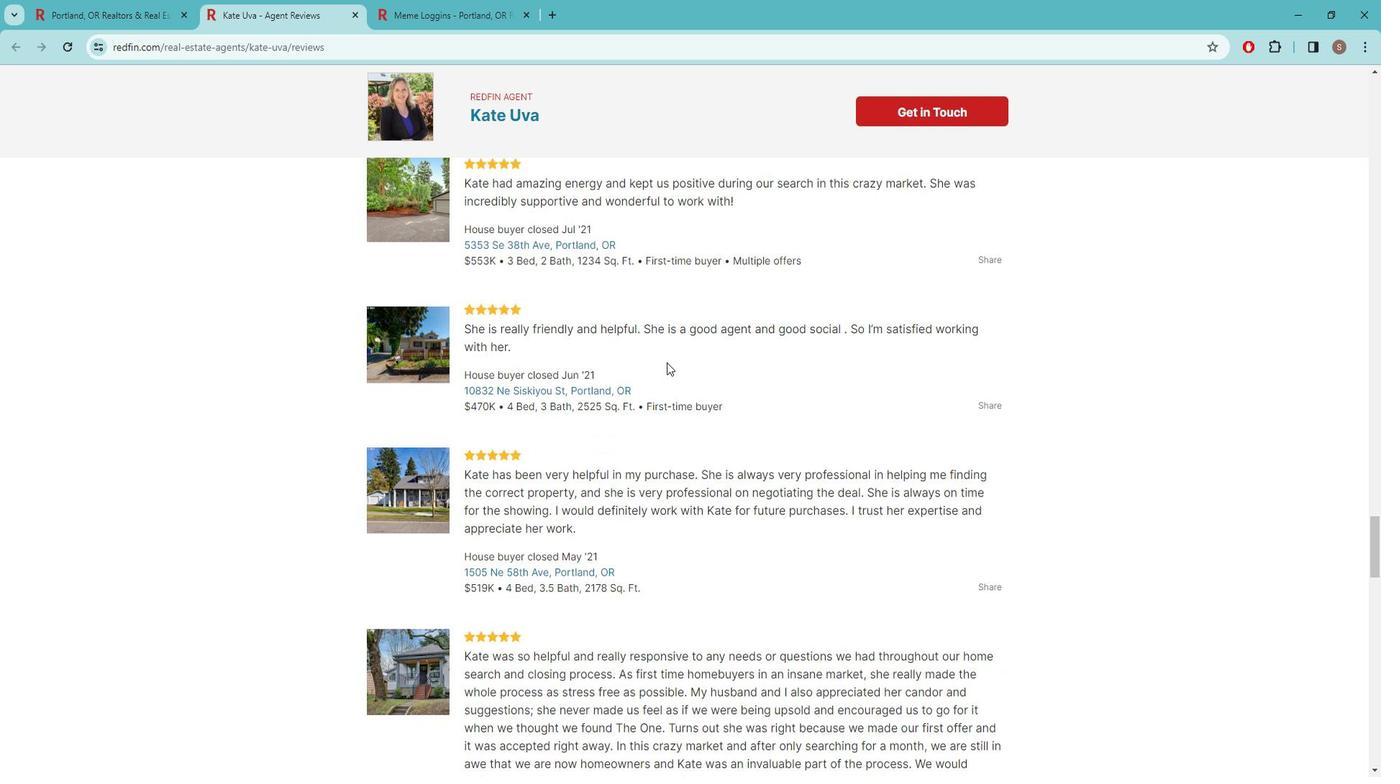
Action: Mouse scrolled (679, 357) with delta (0, 0)
Screenshot: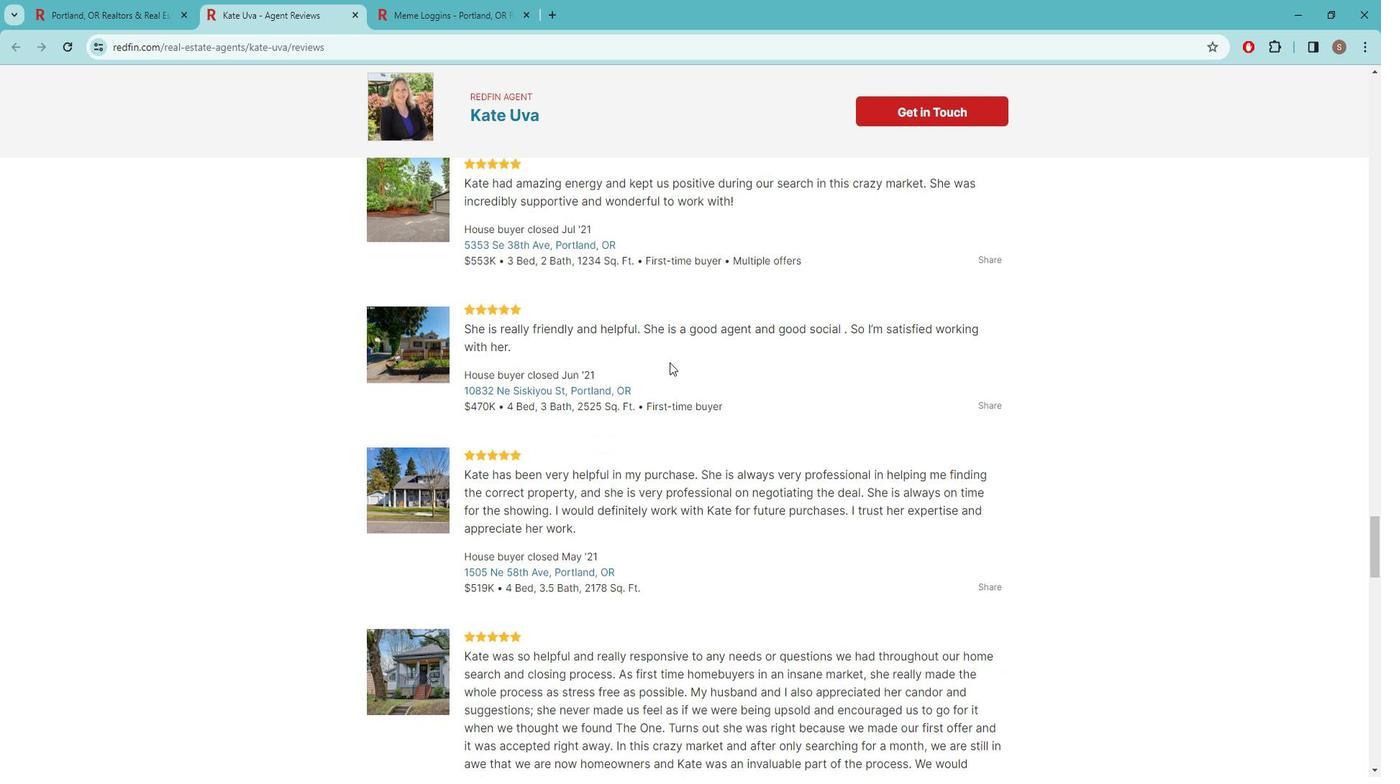 
Action: Mouse scrolled (679, 357) with delta (0, 0)
Screenshot: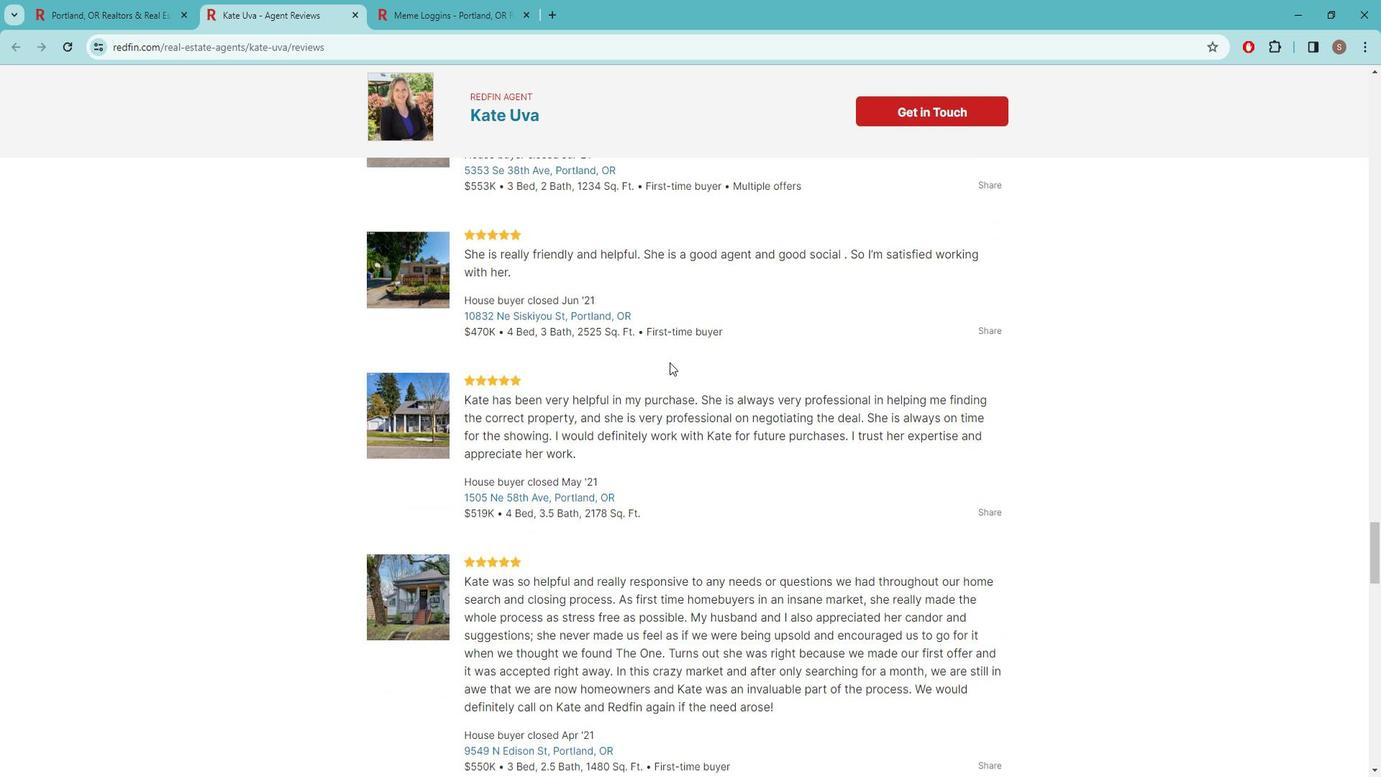 
Action: Mouse moved to (678, 357)
Screenshot: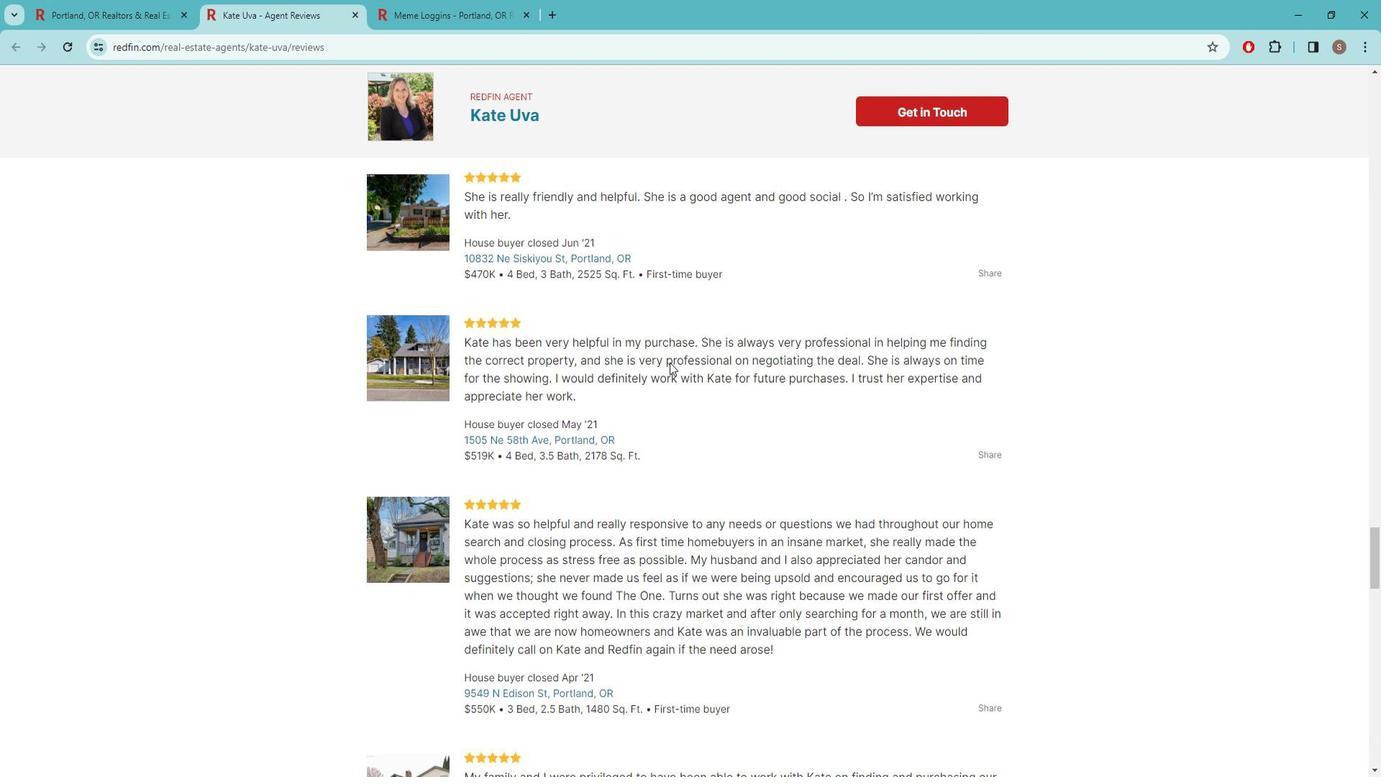 
Action: Mouse scrolled (678, 356) with delta (0, 0)
Screenshot: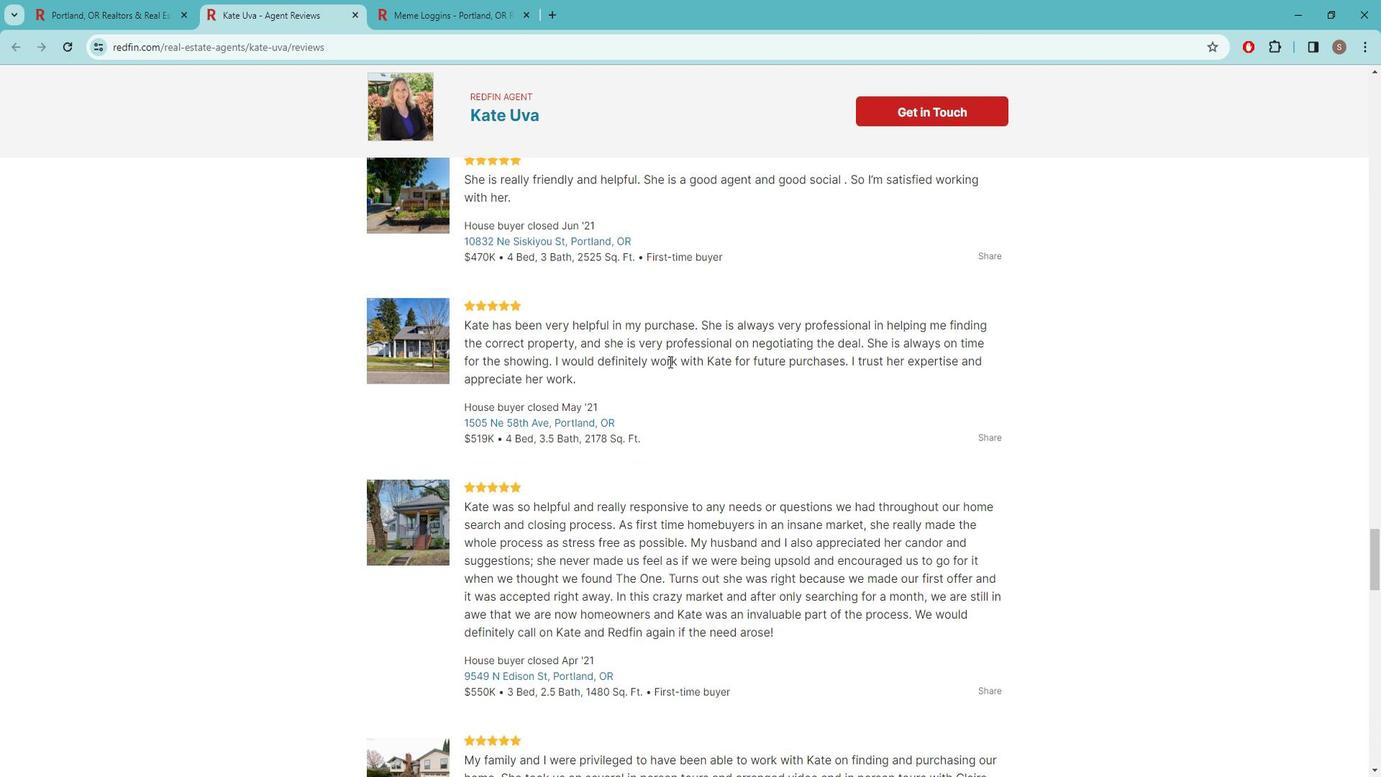 
Action: Mouse moved to (796, 379)
Screenshot: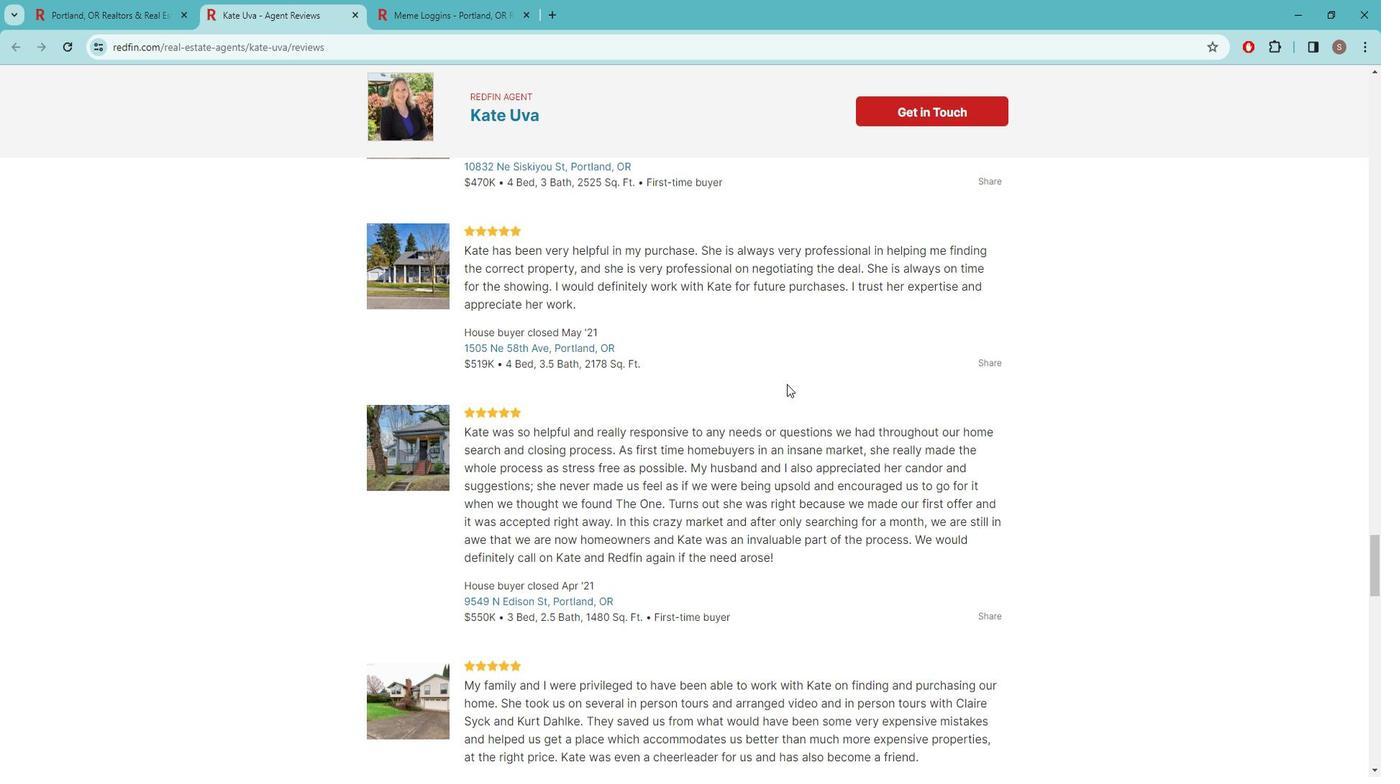 
Action: Mouse scrolled (796, 378) with delta (0, 0)
Screenshot: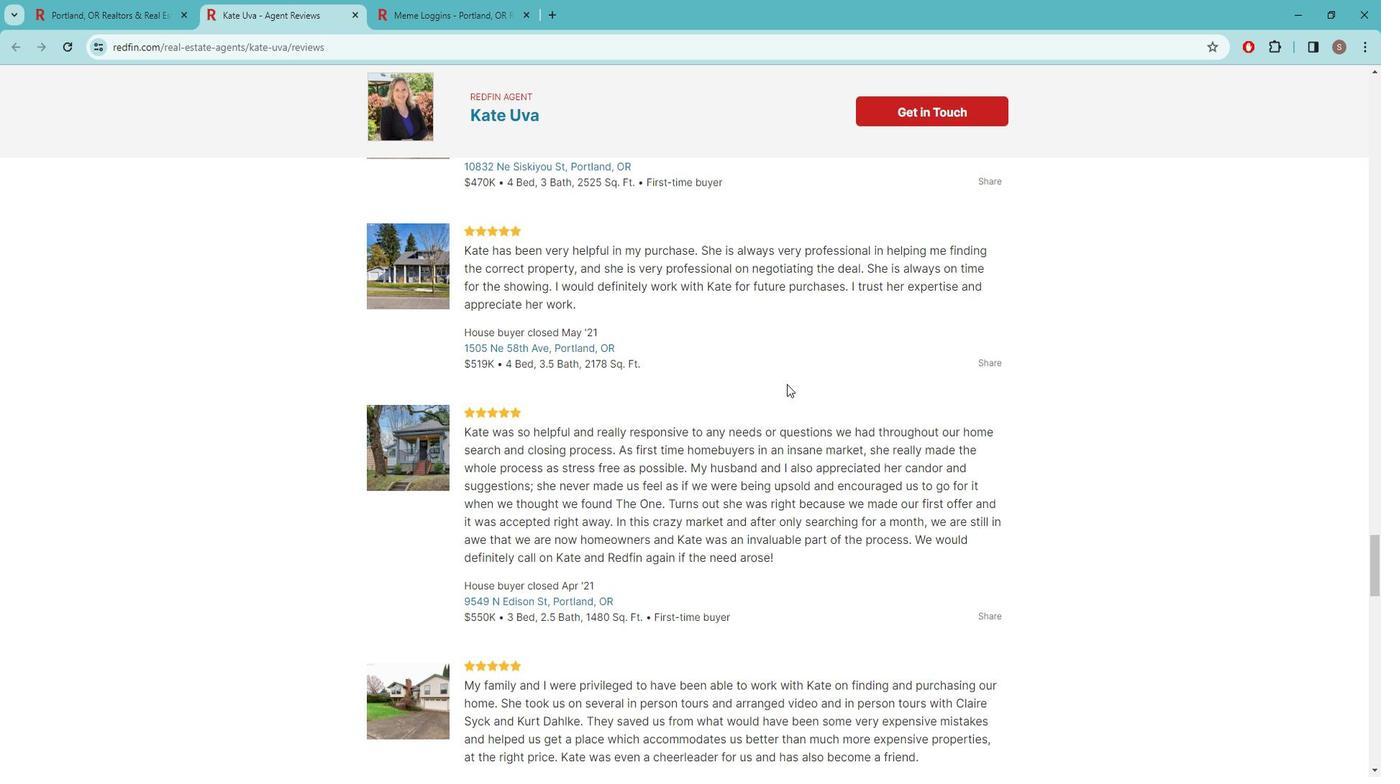 
Action: Mouse moved to (795, 377)
Screenshot: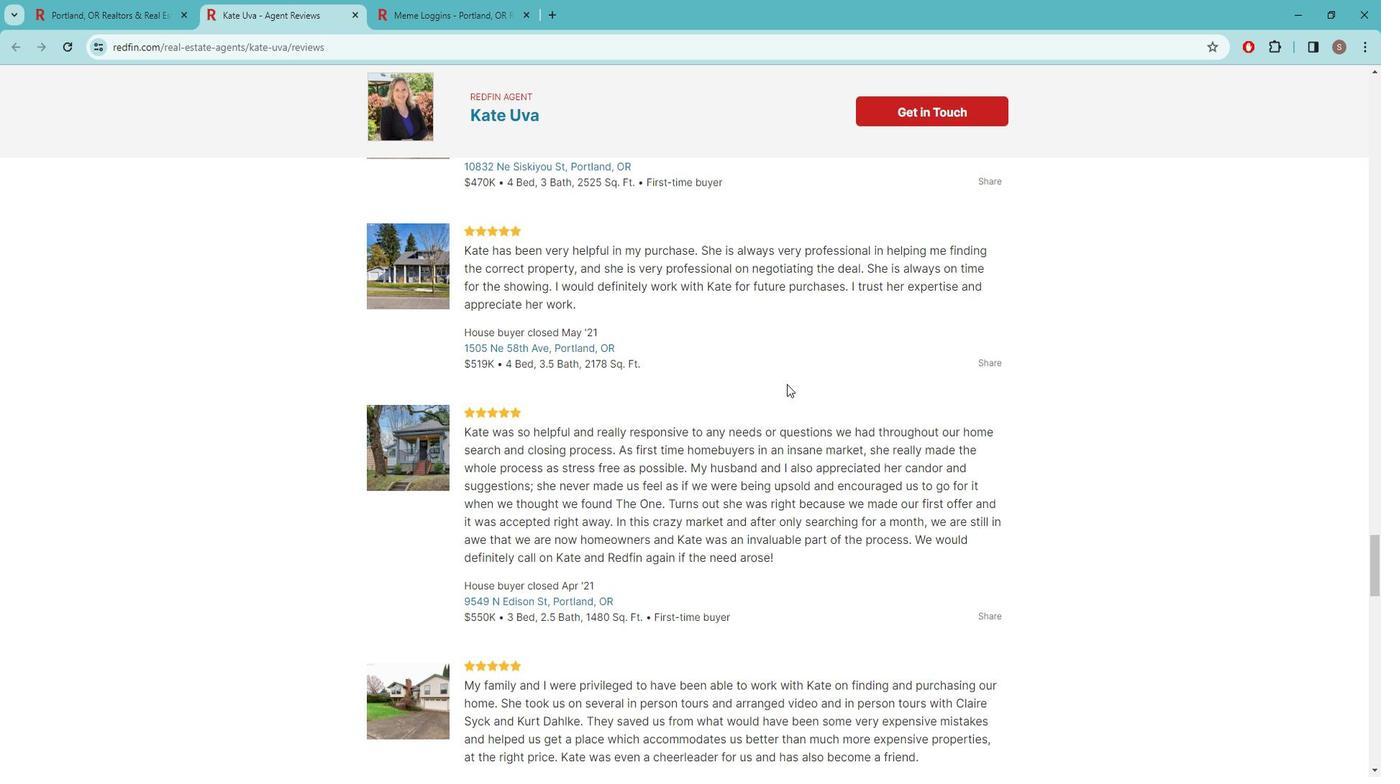
Action: Mouse scrolled (795, 377) with delta (0, 0)
Screenshot: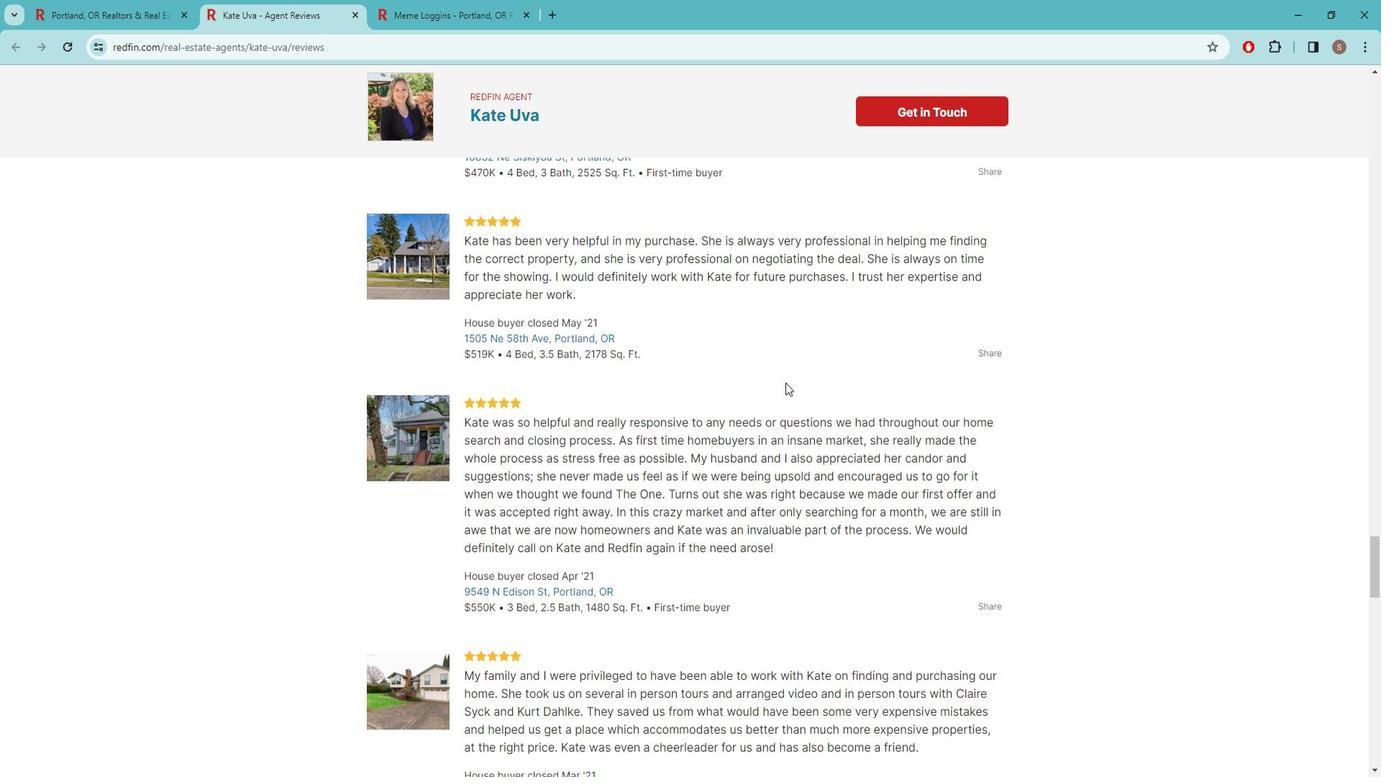 
Action: Mouse scrolled (795, 377) with delta (0, 0)
Screenshot: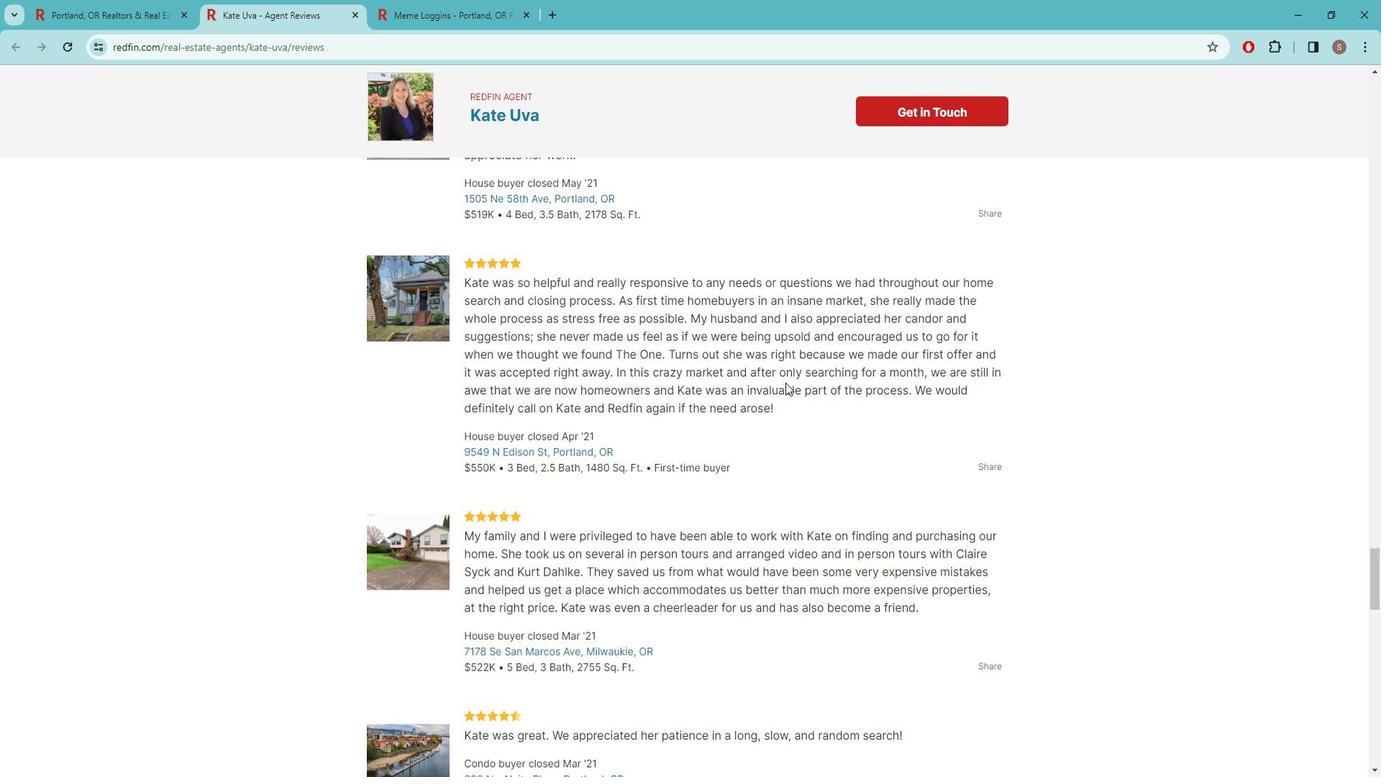 
Action: Mouse moved to (794, 376)
Screenshot: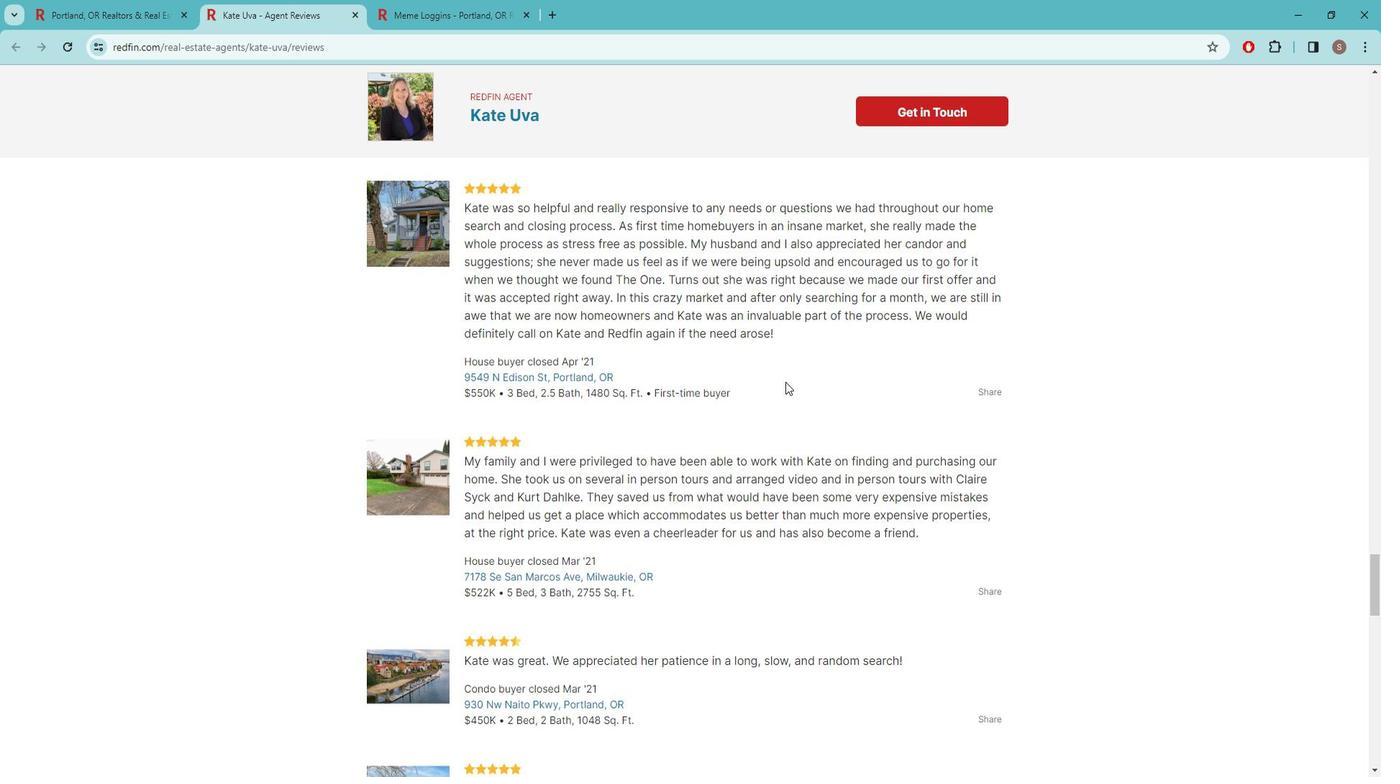 
Action: Mouse scrolled (794, 377) with delta (0, 0)
Screenshot: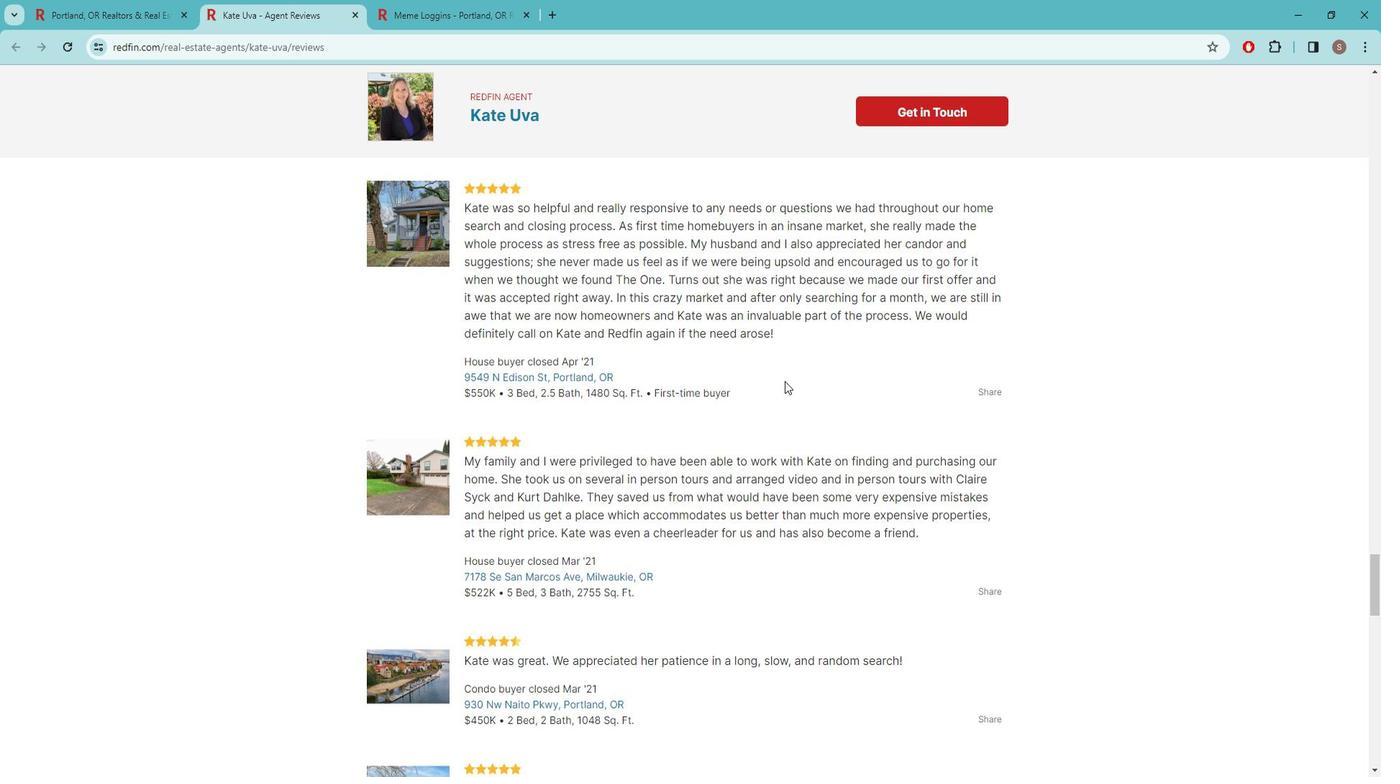 
Action: Mouse moved to (556, 363)
Screenshot: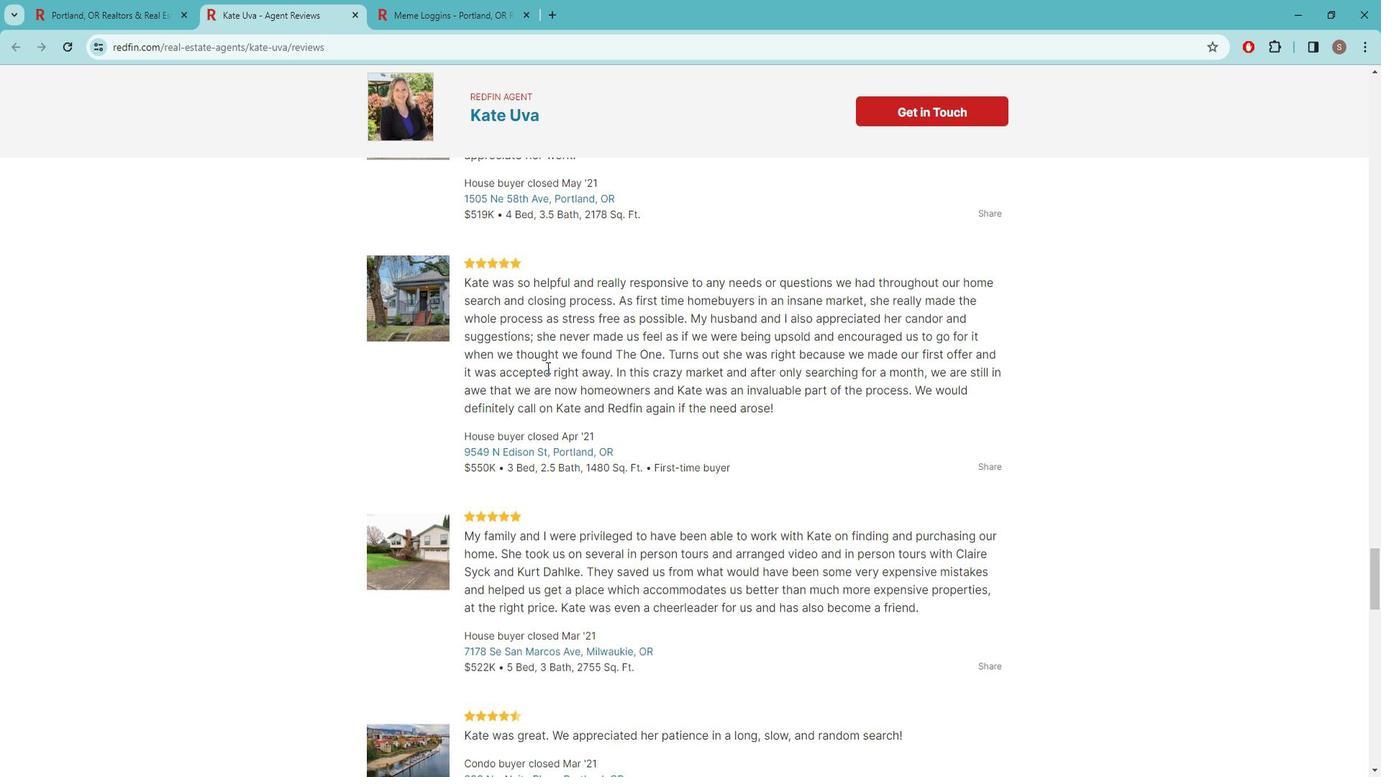 
Action: Mouse scrolled (556, 362) with delta (0, 0)
Screenshot: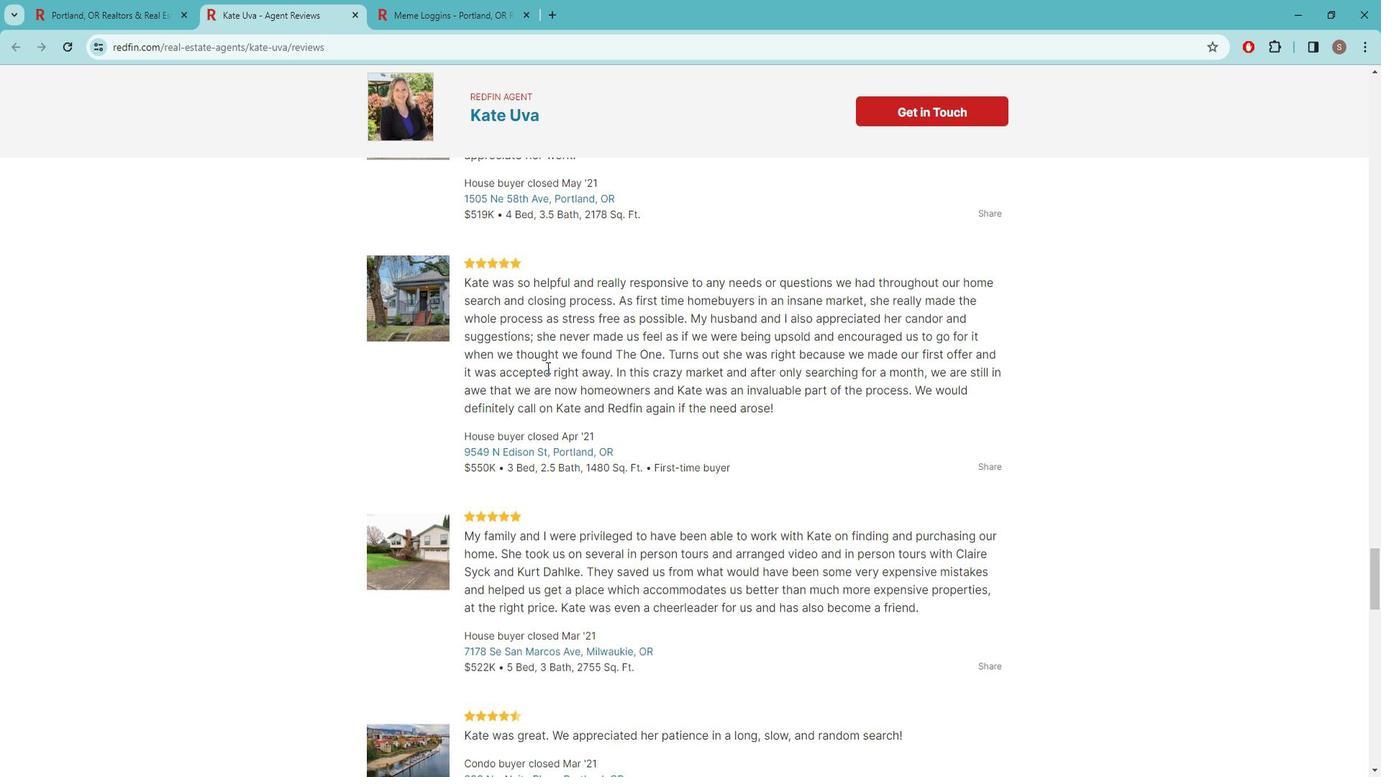 
Action: Mouse scrolled (556, 362) with delta (0, 0)
Screenshot: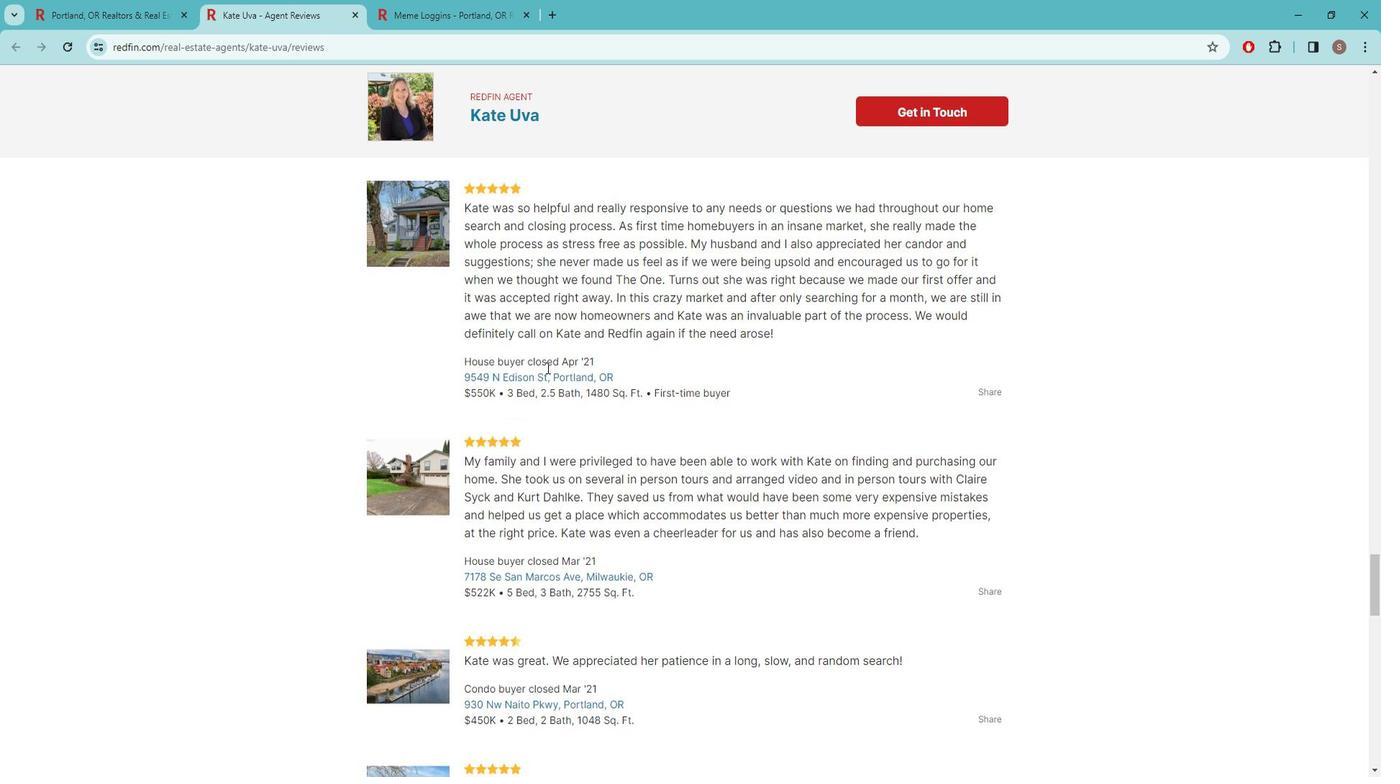 
Action: Mouse scrolled (556, 362) with delta (0, 0)
Screenshot: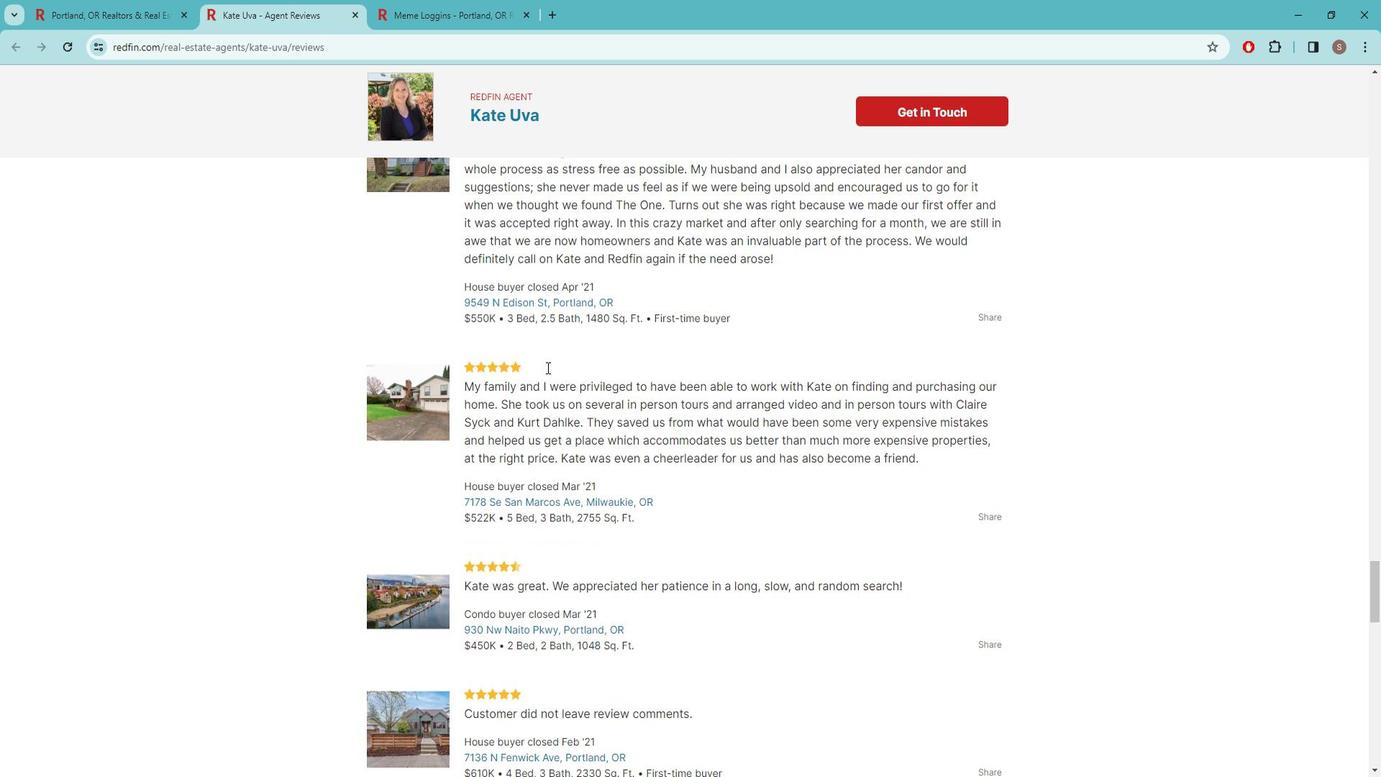 
Action: Mouse scrolled (556, 362) with delta (0, 0)
Screenshot: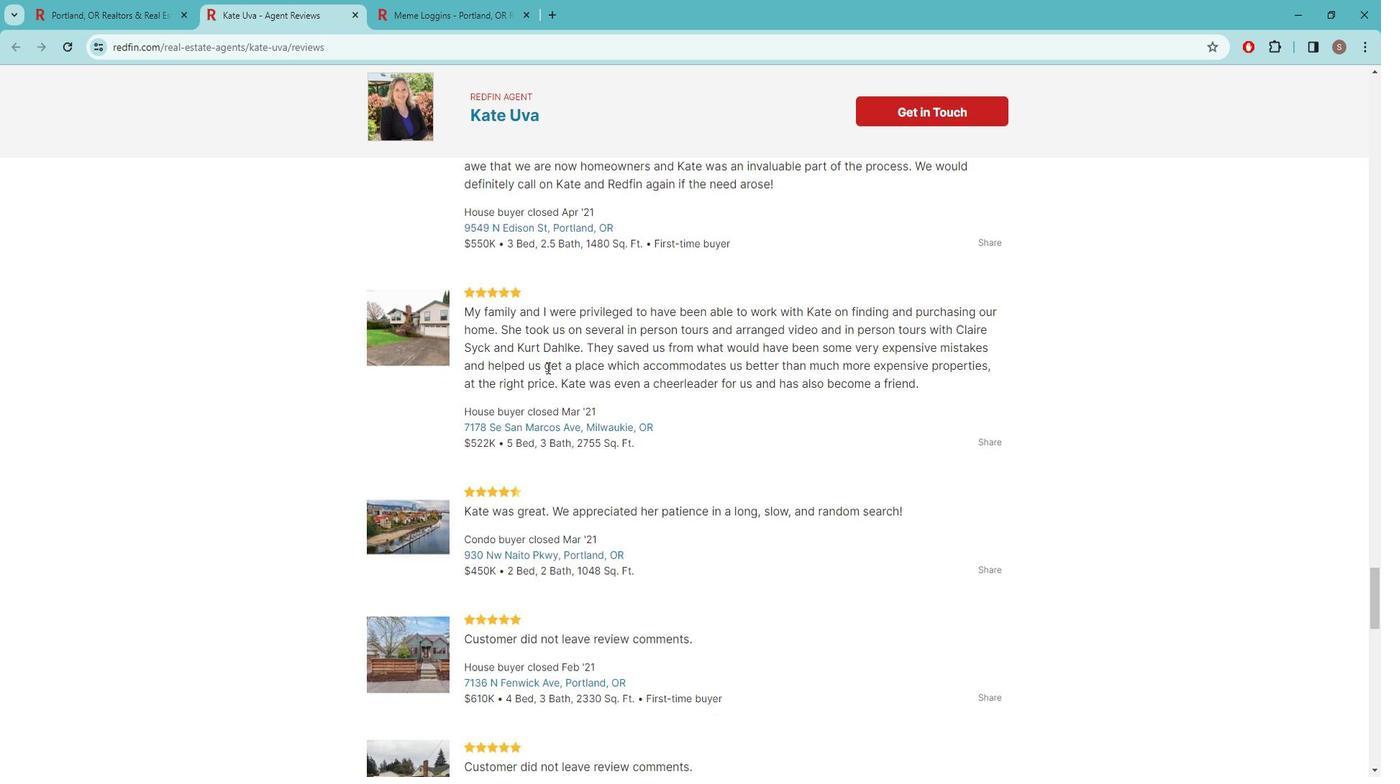 
Action: Mouse moved to (908, 331)
Screenshot: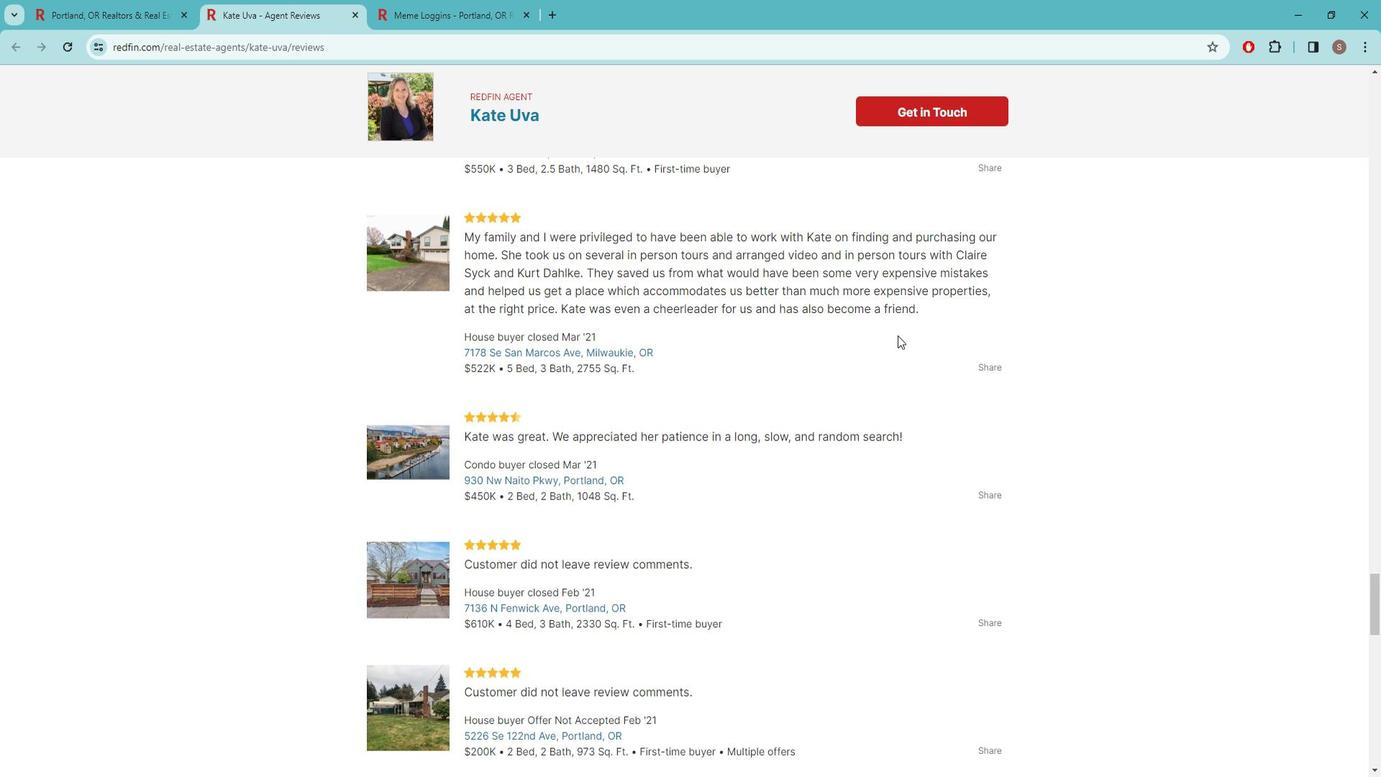 
Action: Mouse scrolled (908, 331) with delta (0, 0)
Screenshot: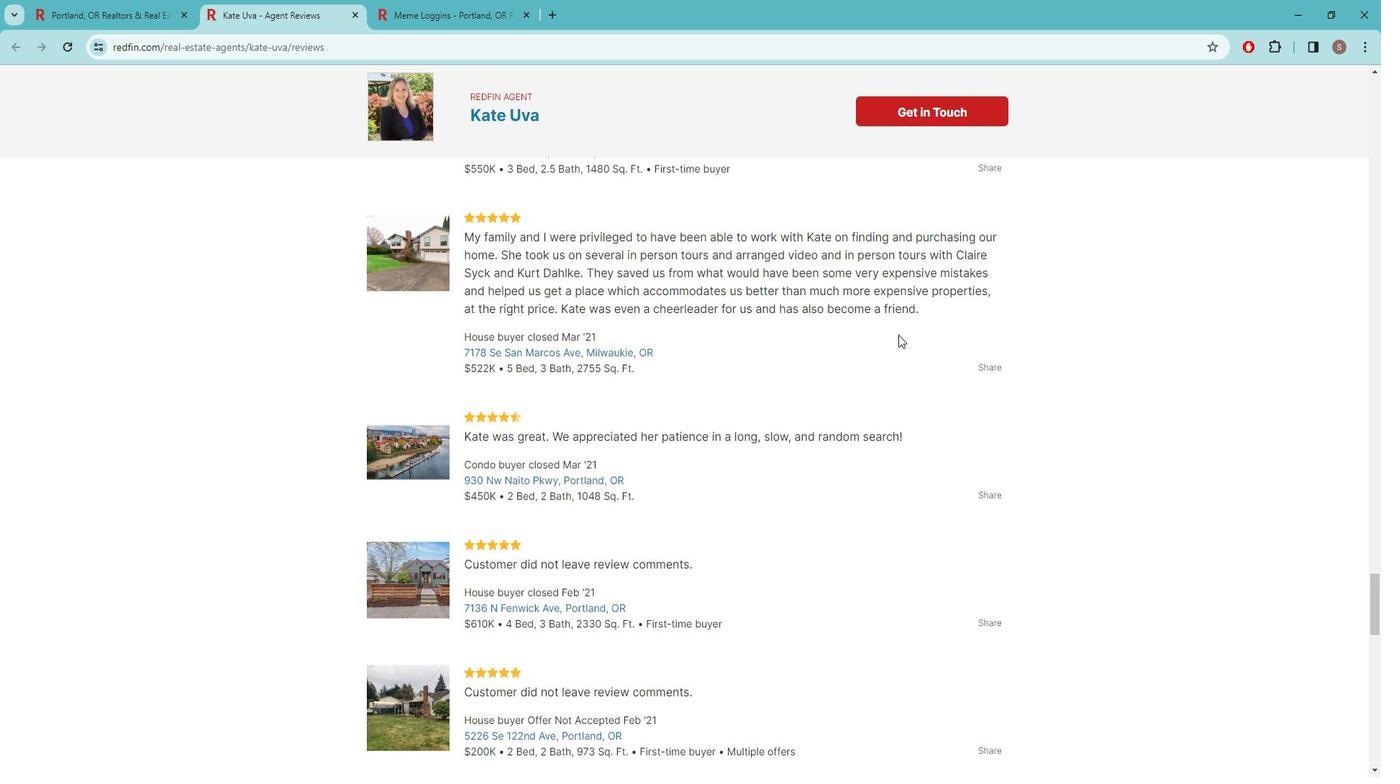 
Action: Mouse scrolled (908, 331) with delta (0, 0)
Screenshot: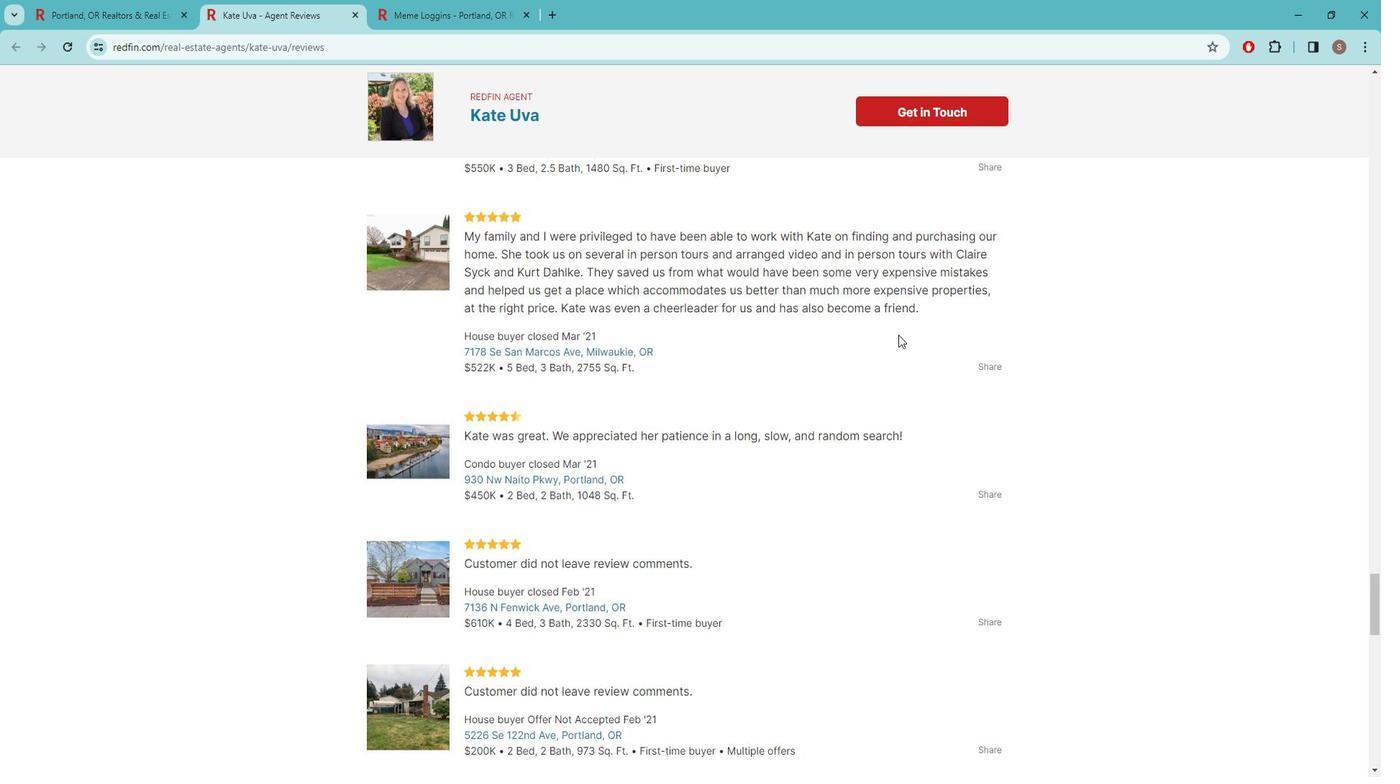 
Action: Mouse moved to (816, 346)
Screenshot: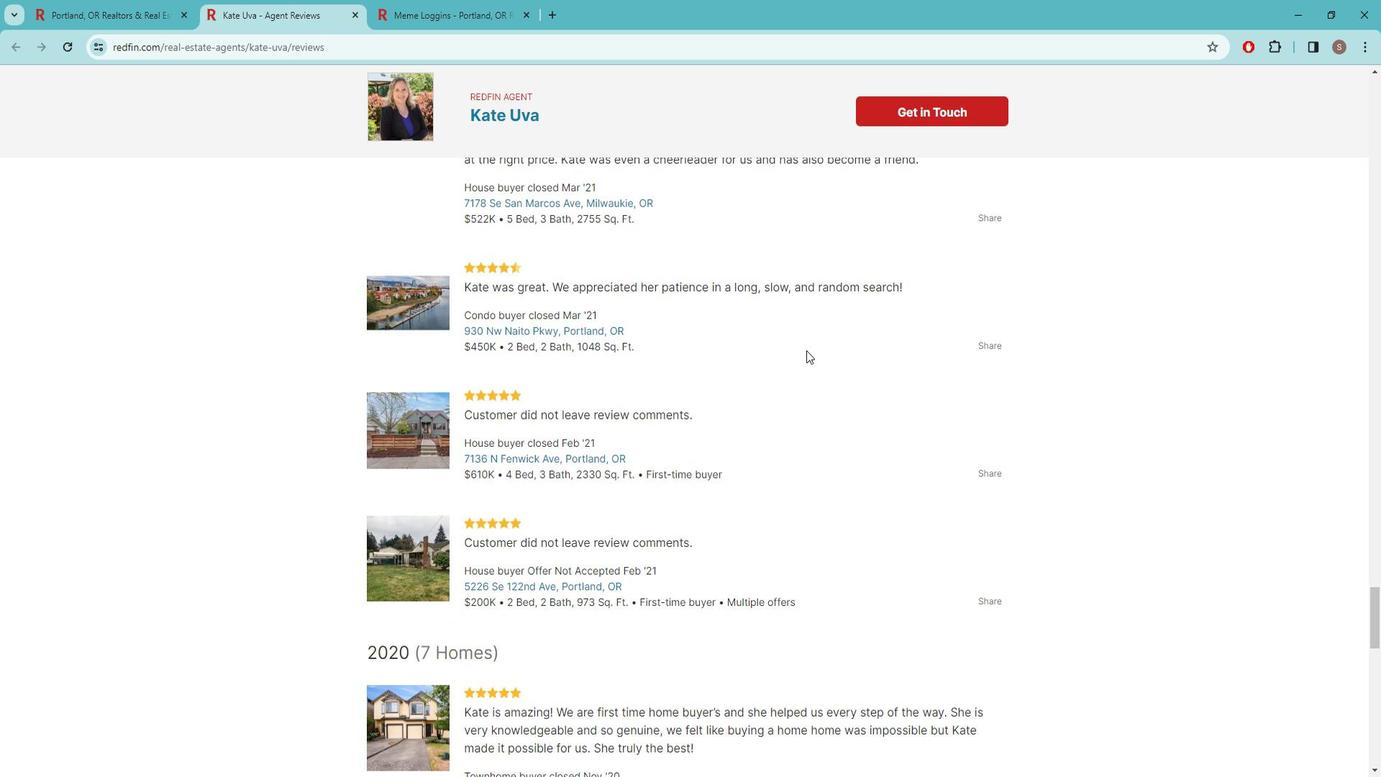 
Action: Mouse scrolled (816, 346) with delta (0, 0)
Screenshot: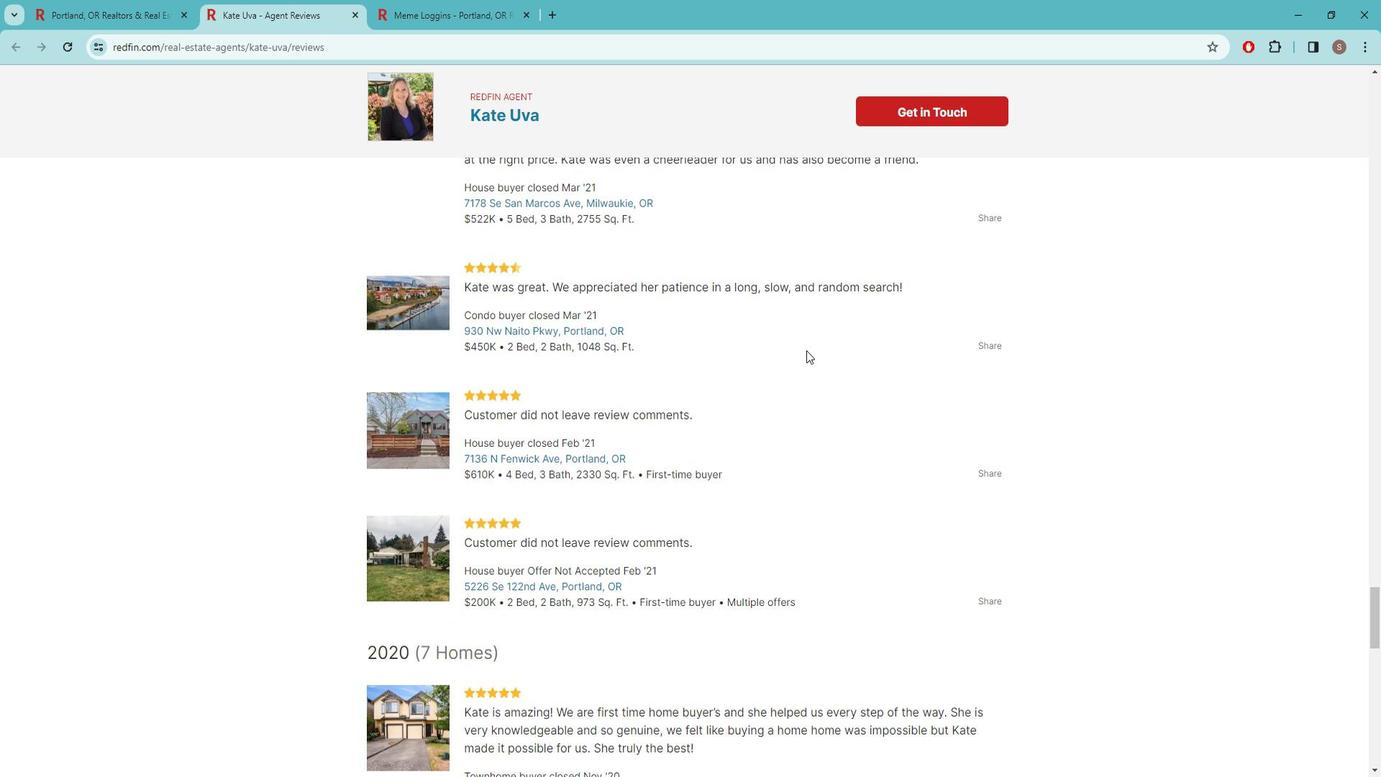 
Action: Mouse scrolled (816, 346) with delta (0, 0)
Screenshot: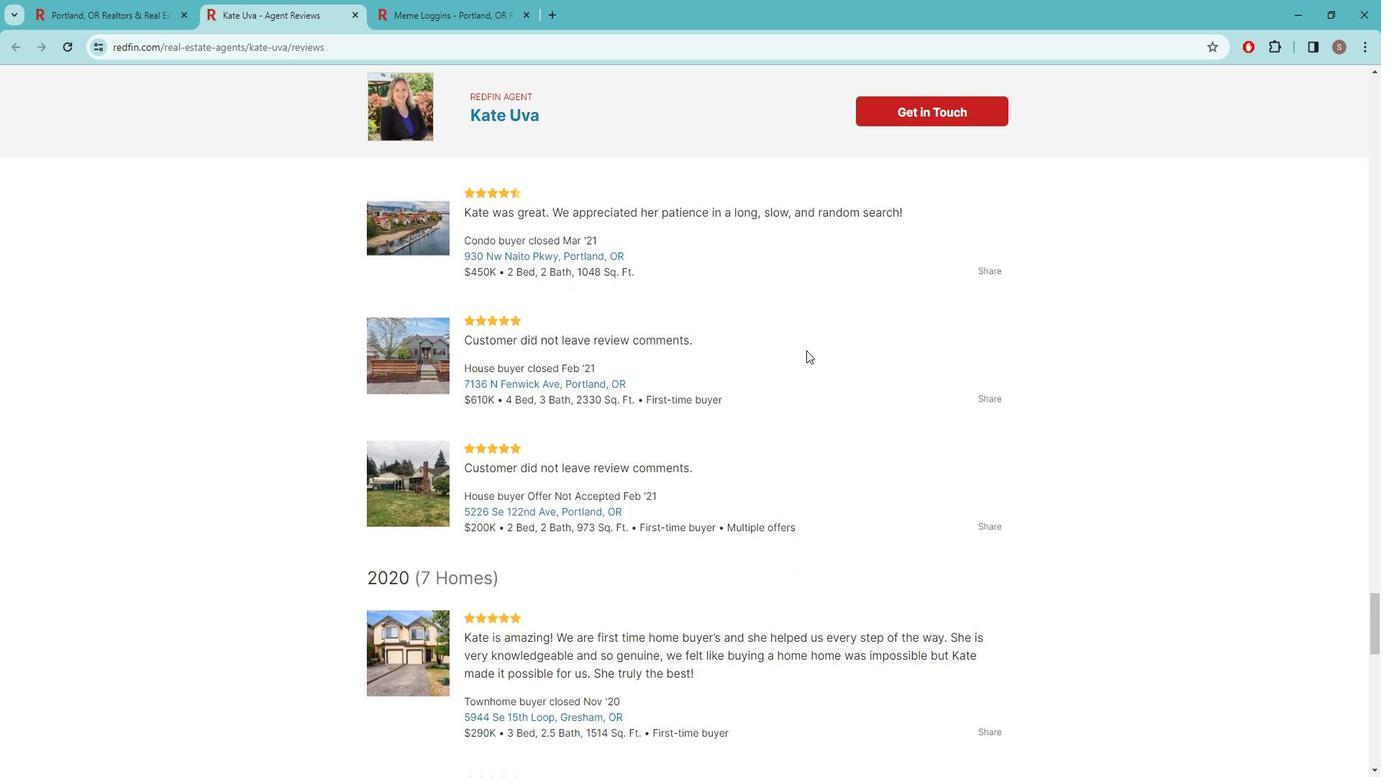 
Action: Mouse moved to (687, 343)
Screenshot: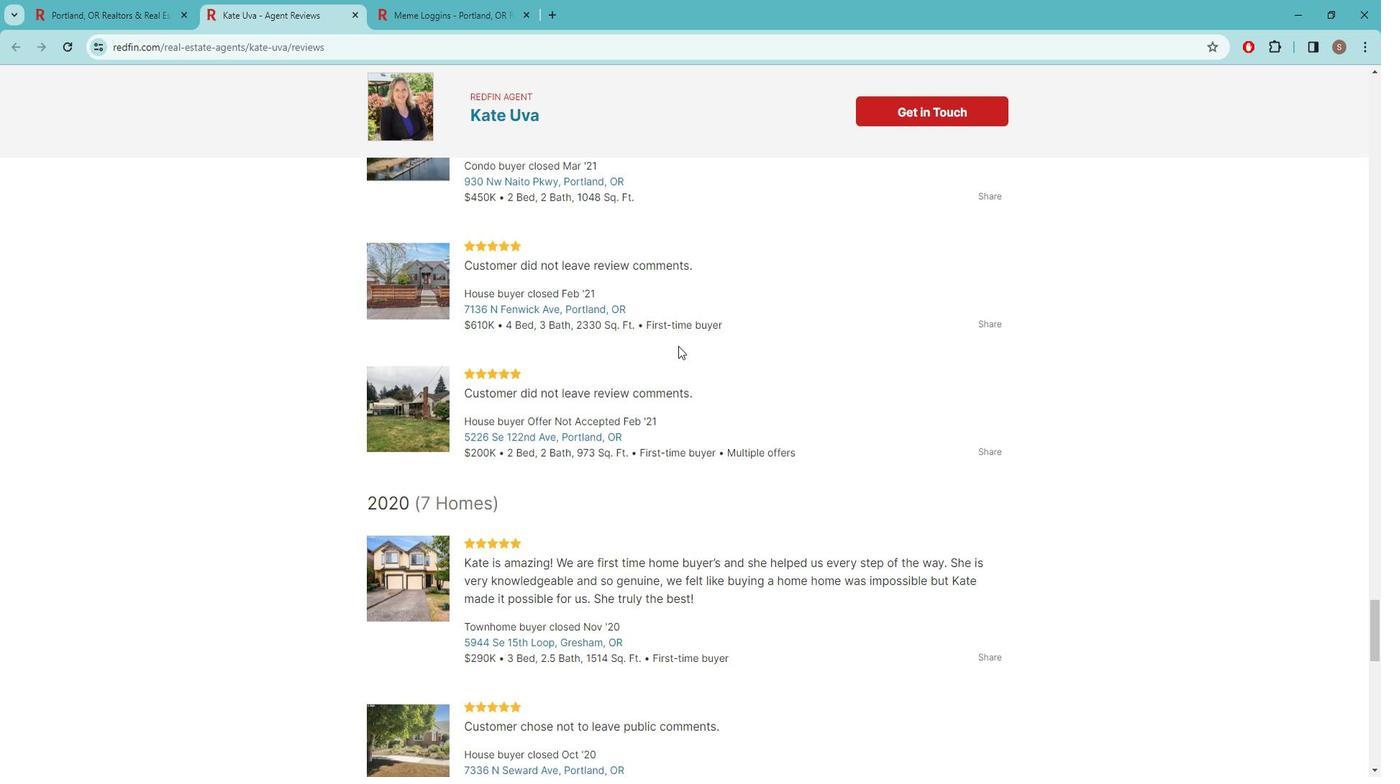 
Action: Mouse scrolled (687, 342) with delta (0, 0)
Screenshot: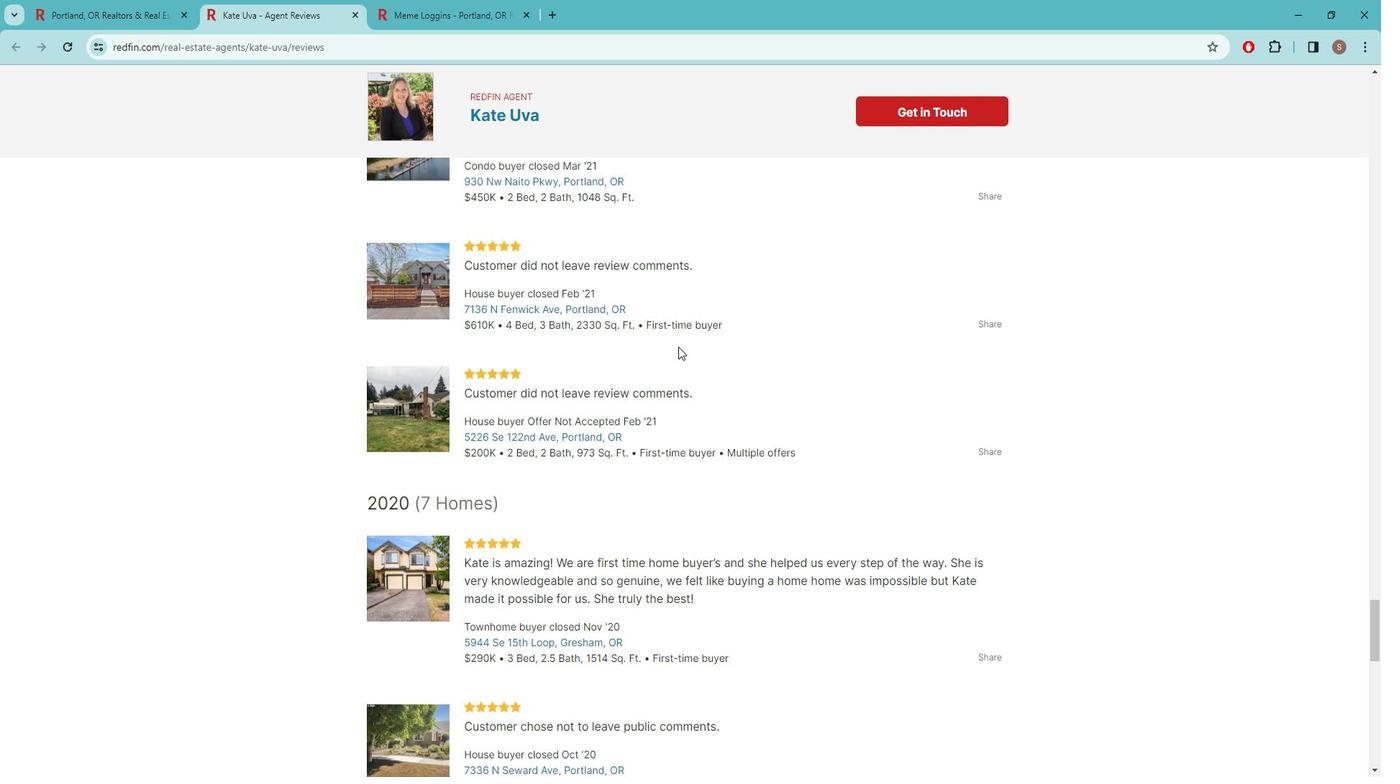 
Action: Mouse scrolled (687, 342) with delta (0, 0)
Screenshot: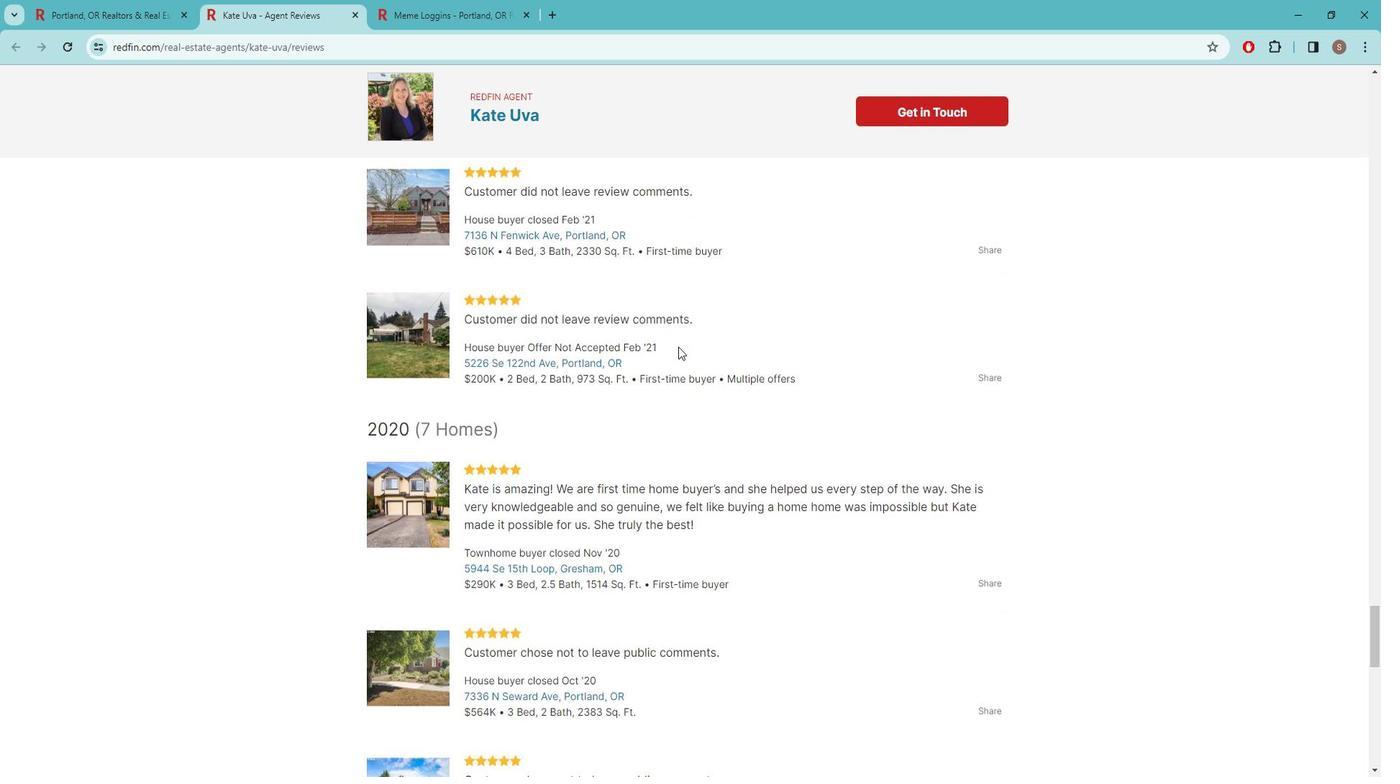 
Action: Mouse moved to (678, 345)
Screenshot: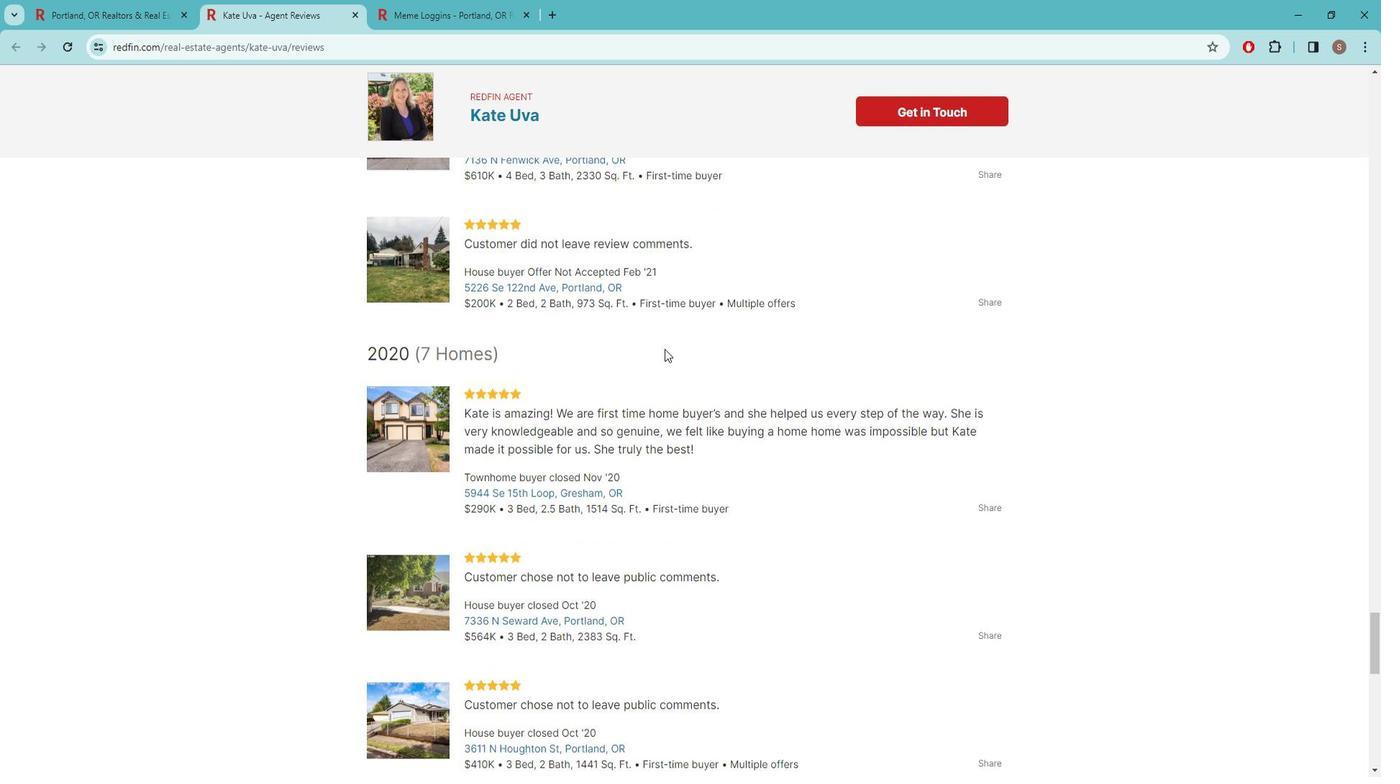 
Action: Mouse scrolled (678, 344) with delta (0, 0)
Screenshot: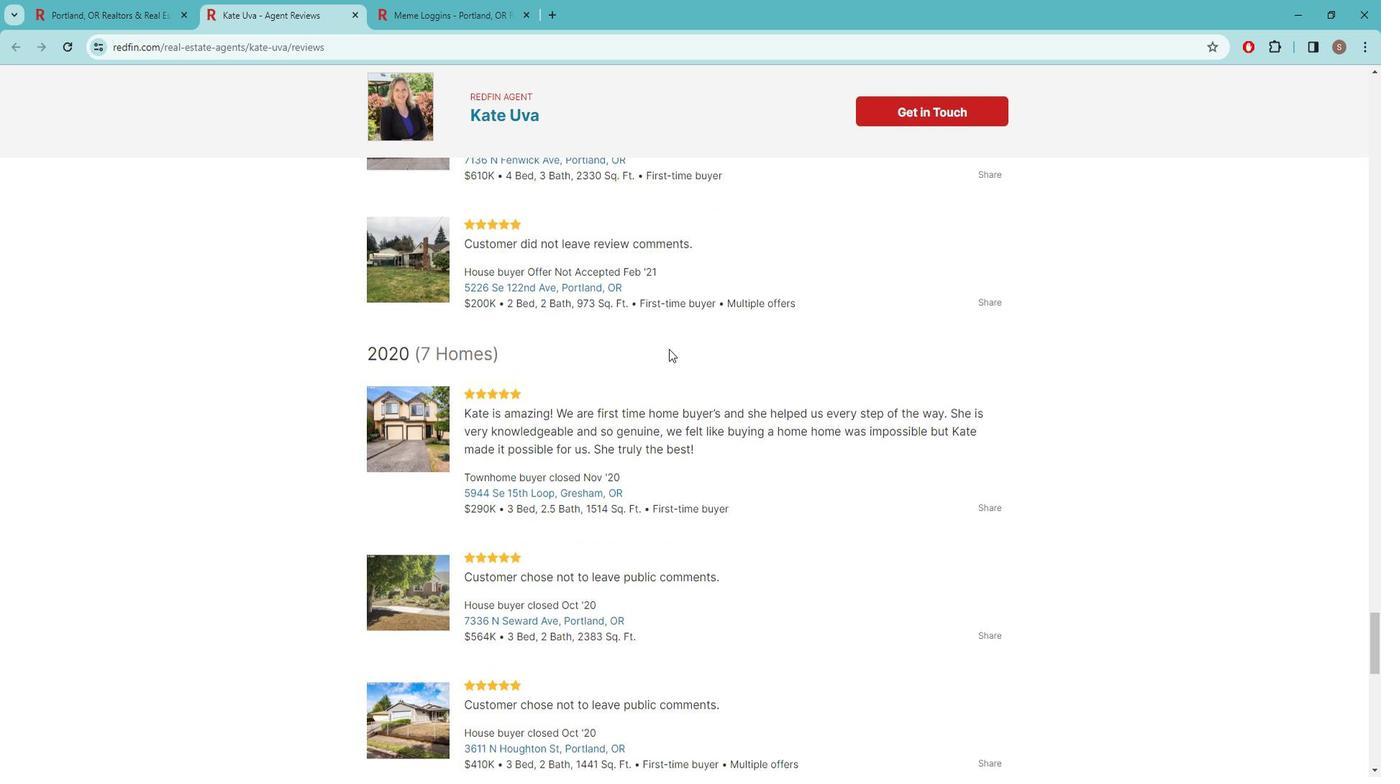 
Action: Mouse scrolled (678, 344) with delta (0, 0)
Screenshot: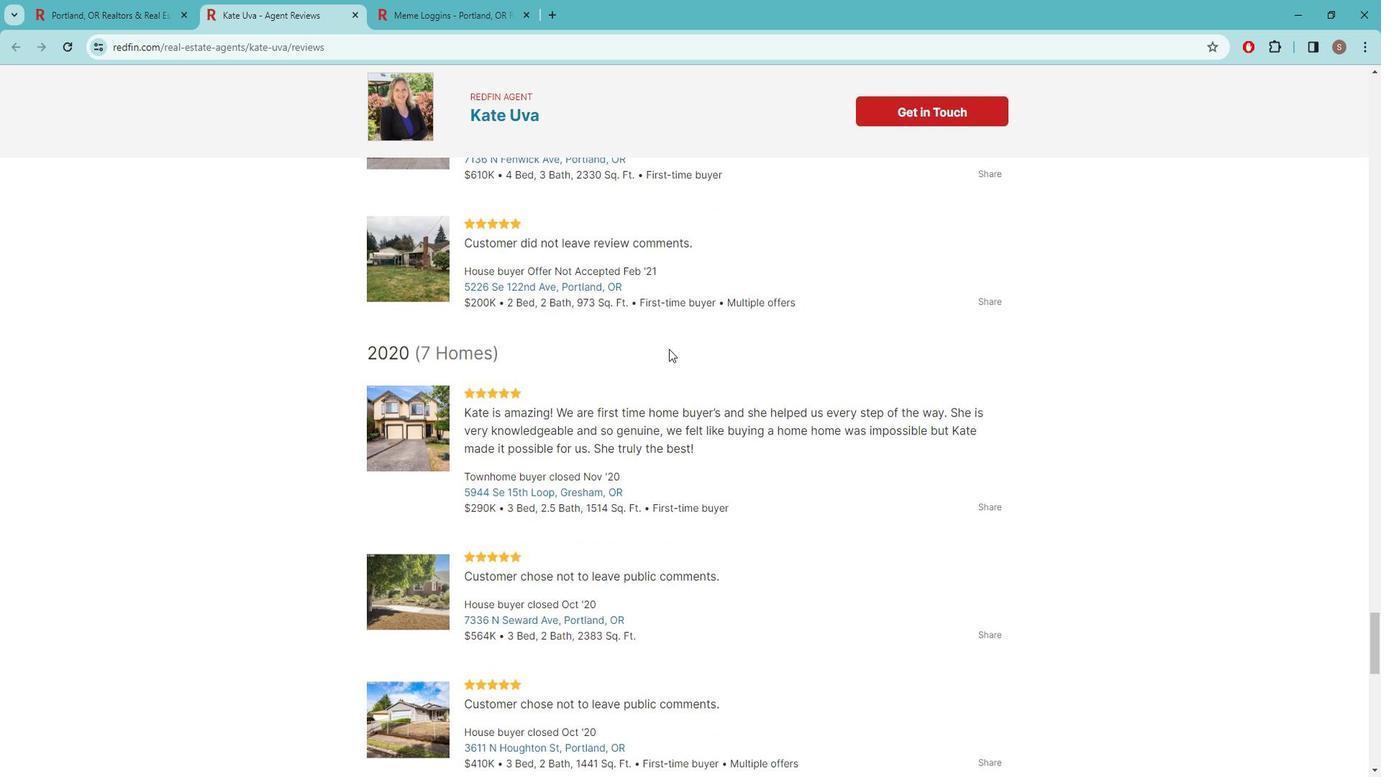 
Action: Mouse scrolled (678, 344) with delta (0, 0)
Screenshot: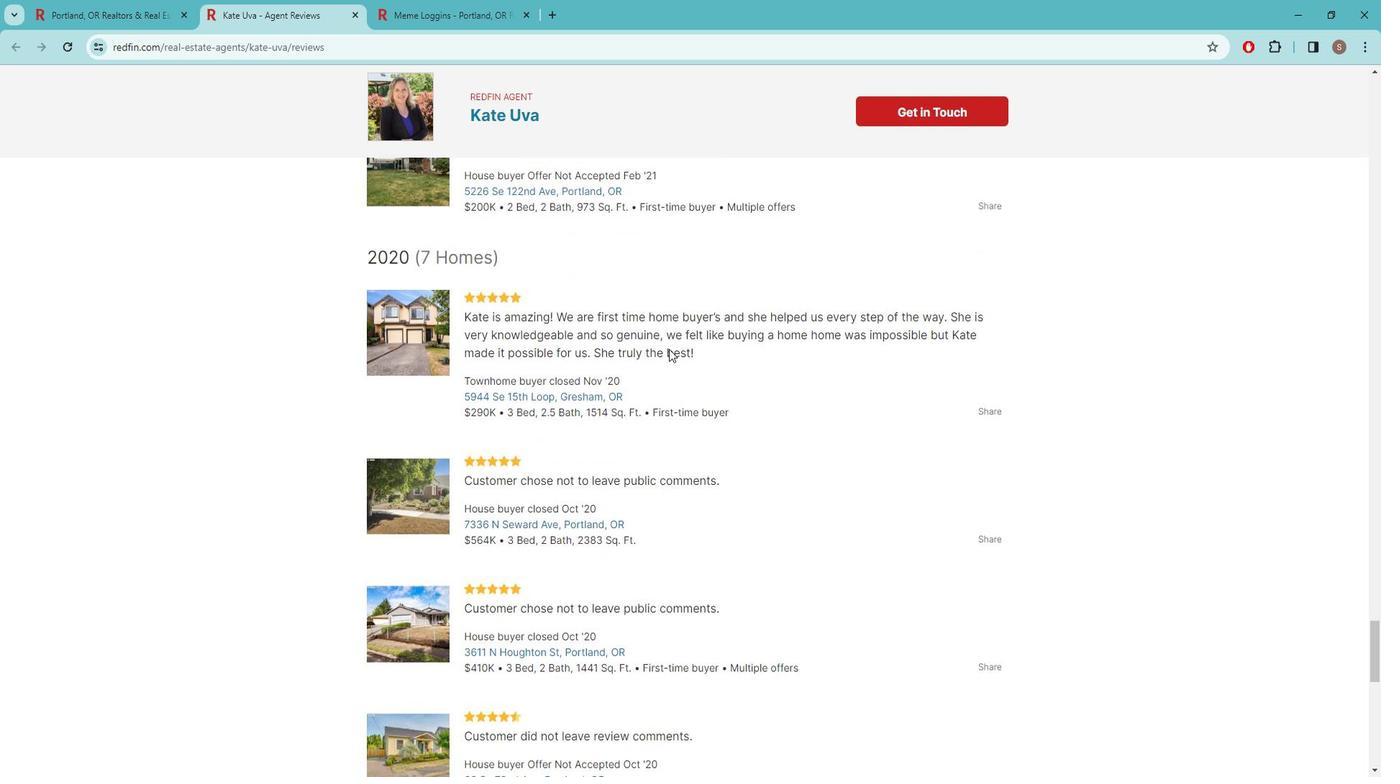 
Action: Mouse moved to (675, 325)
Screenshot: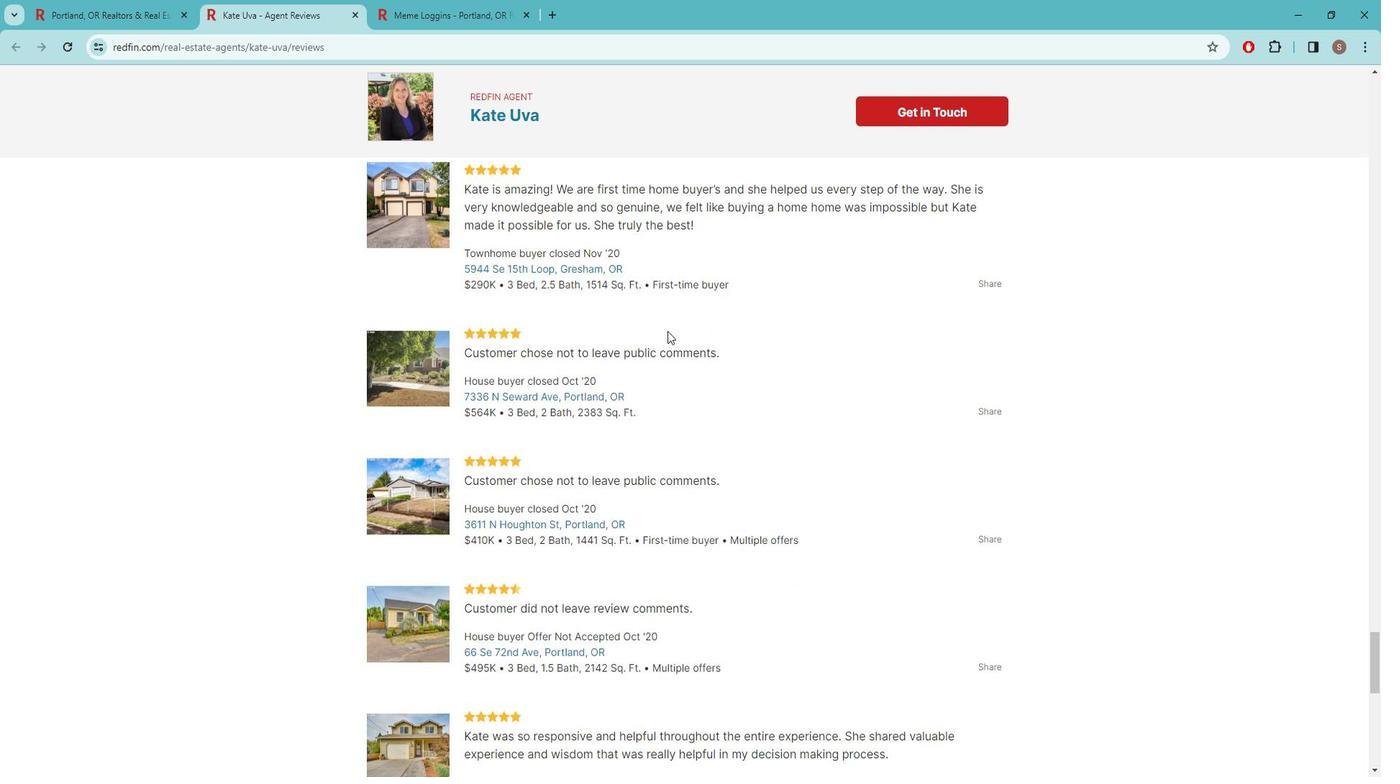 
Action: Mouse scrolled (675, 325) with delta (0, 0)
Screenshot: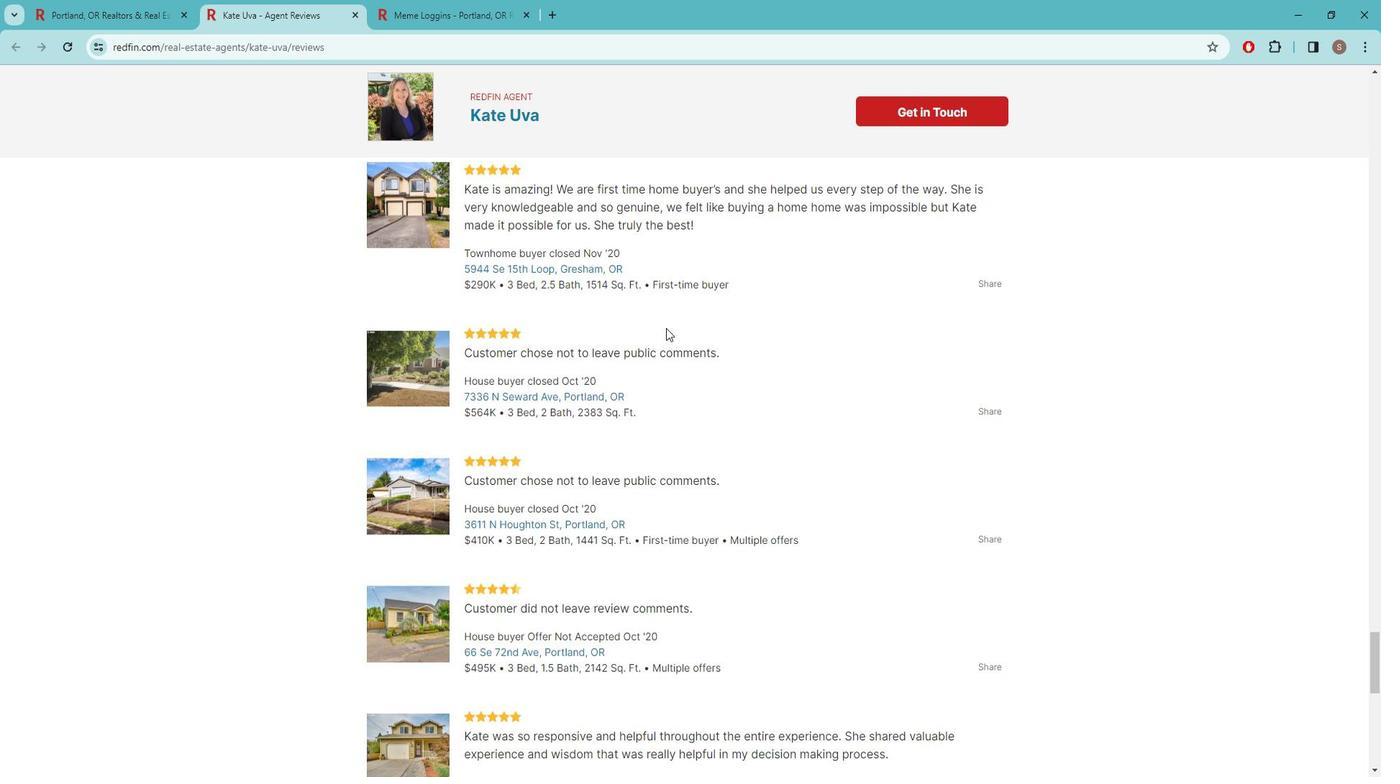 
Action: Mouse moved to (657, 346)
Screenshot: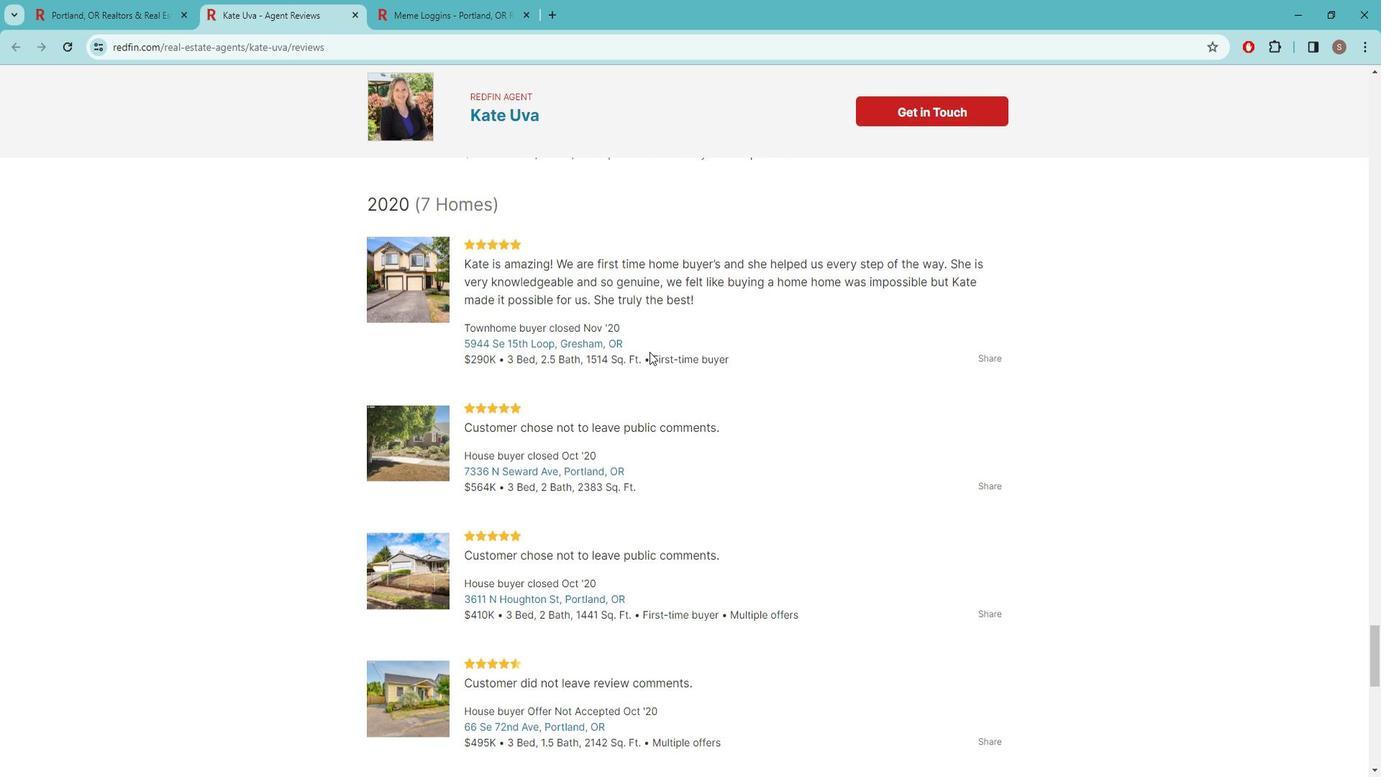 
Action: Mouse scrolled (657, 345) with delta (0, 0)
Screenshot: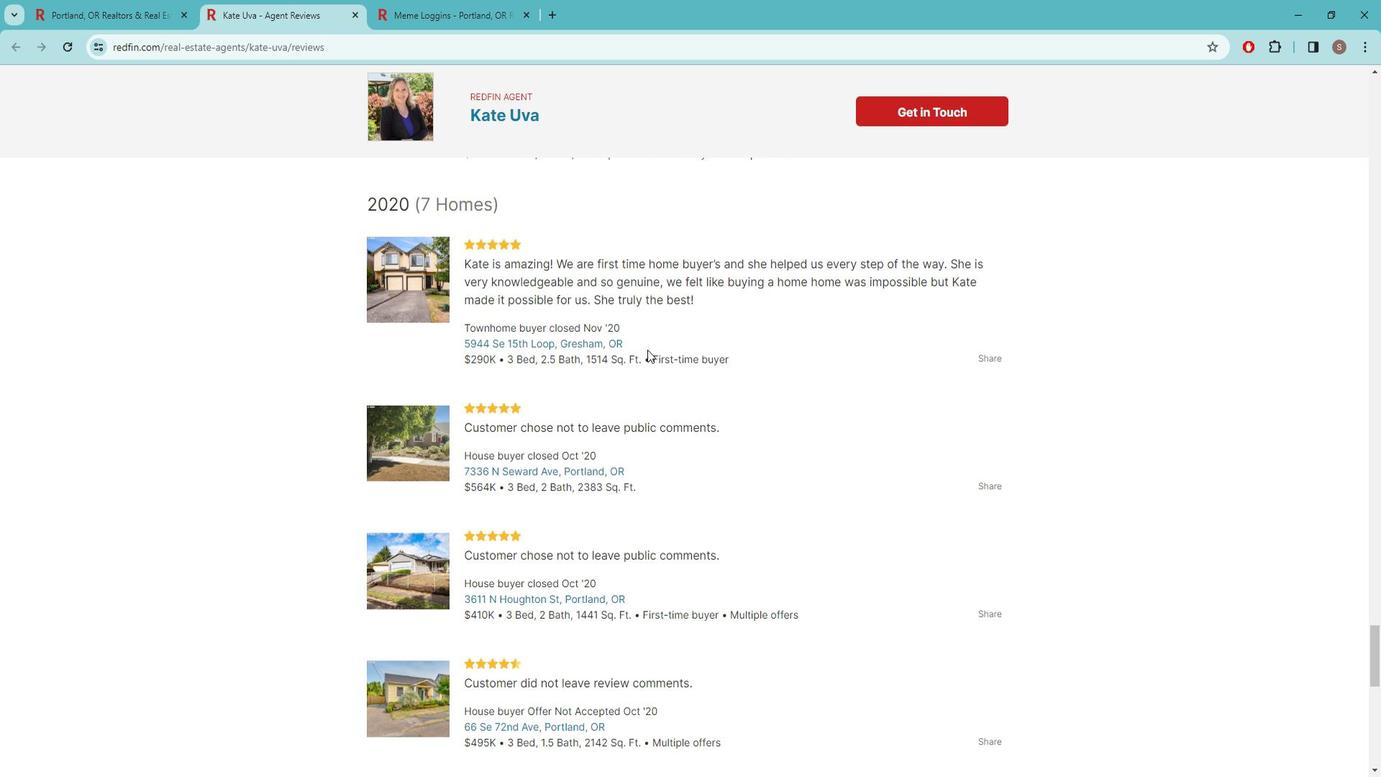 
Action: Mouse scrolled (657, 345) with delta (0, 0)
Screenshot: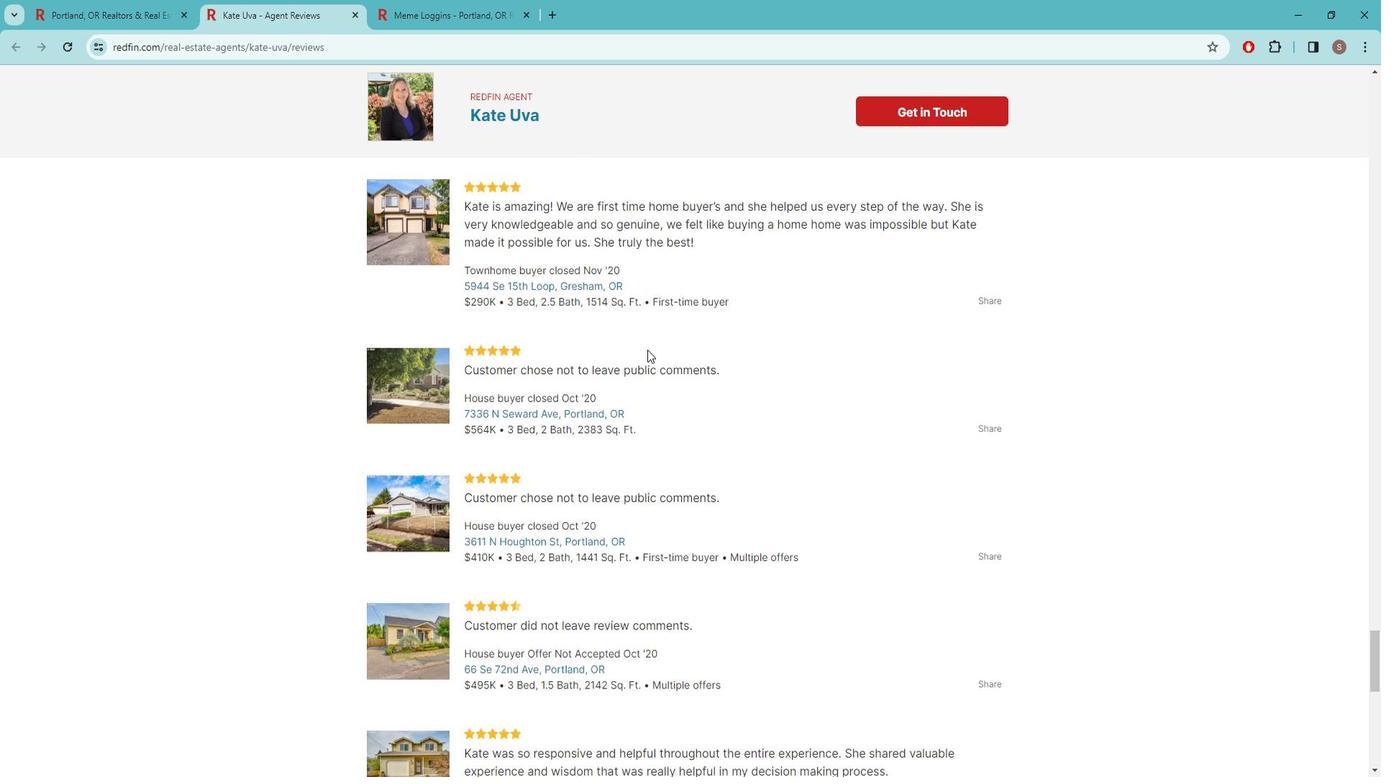 
Action: Mouse moved to (628, 360)
Screenshot: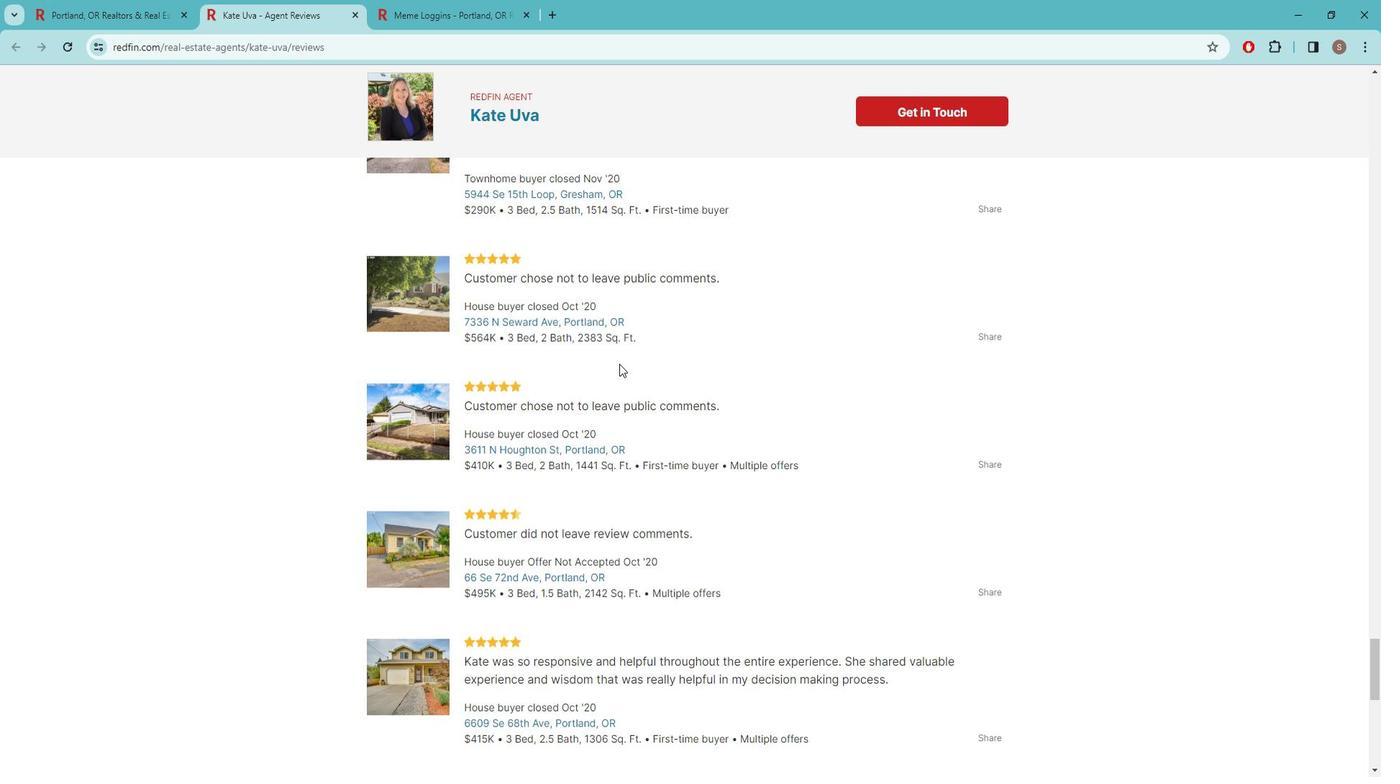 
Action: Mouse scrolled (628, 359) with delta (0, 0)
Screenshot: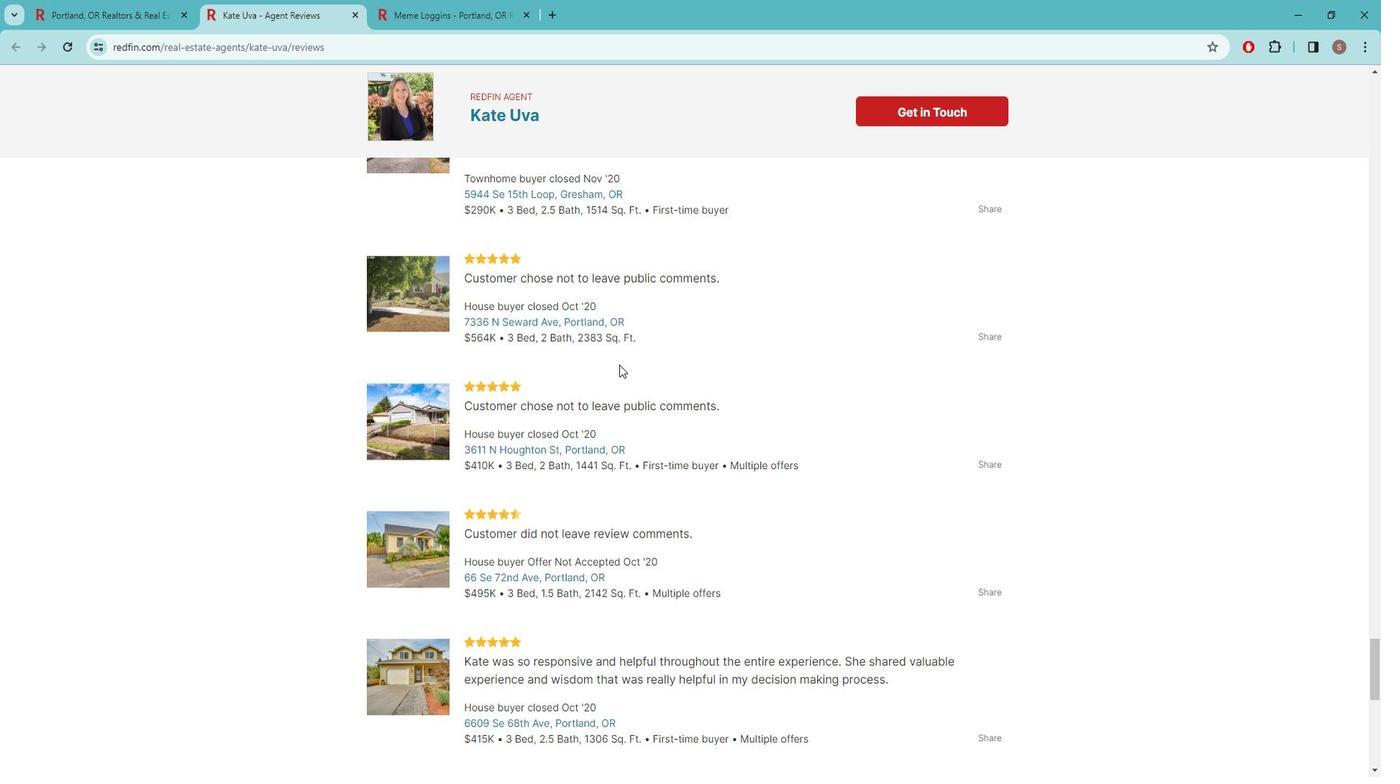 
Action: Mouse scrolled (628, 359) with delta (0, 0)
Screenshot: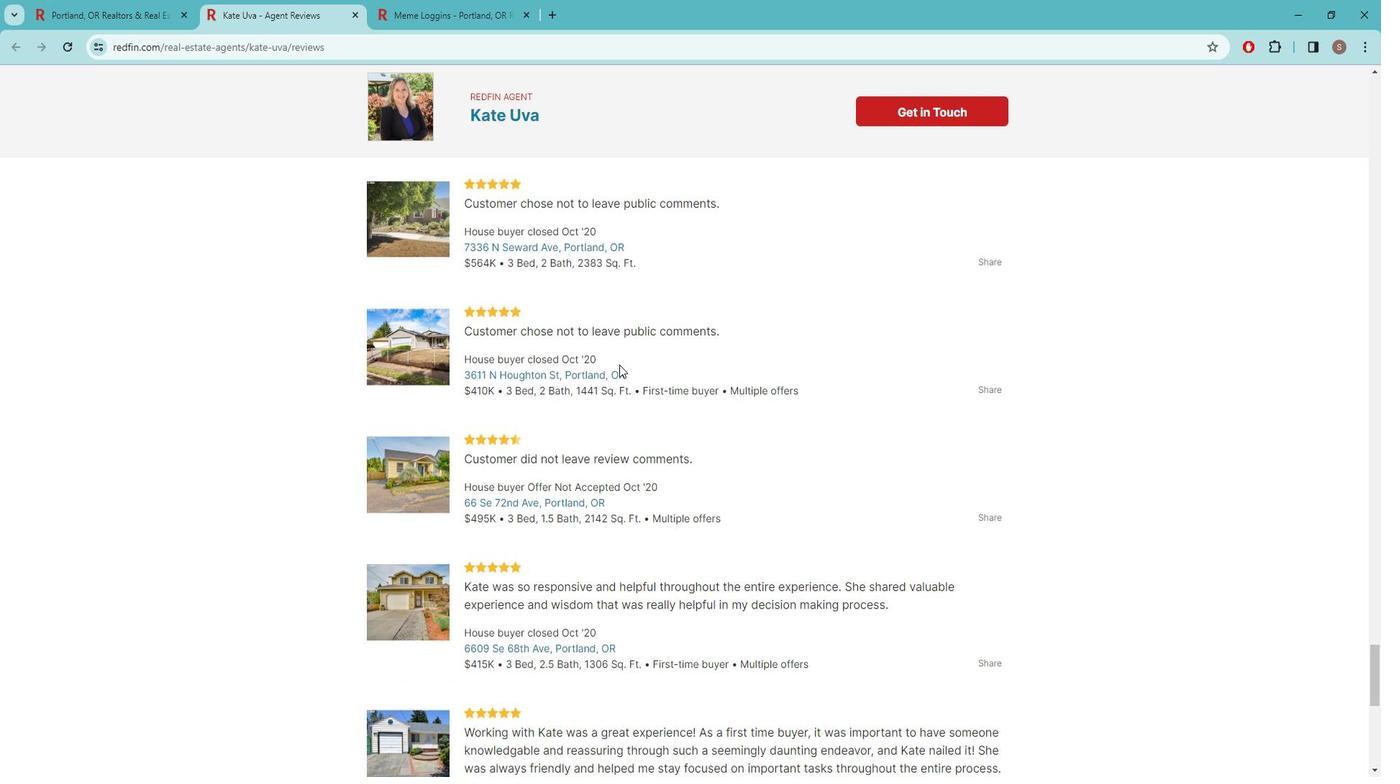 
Action: Mouse moved to (627, 365)
Screenshot: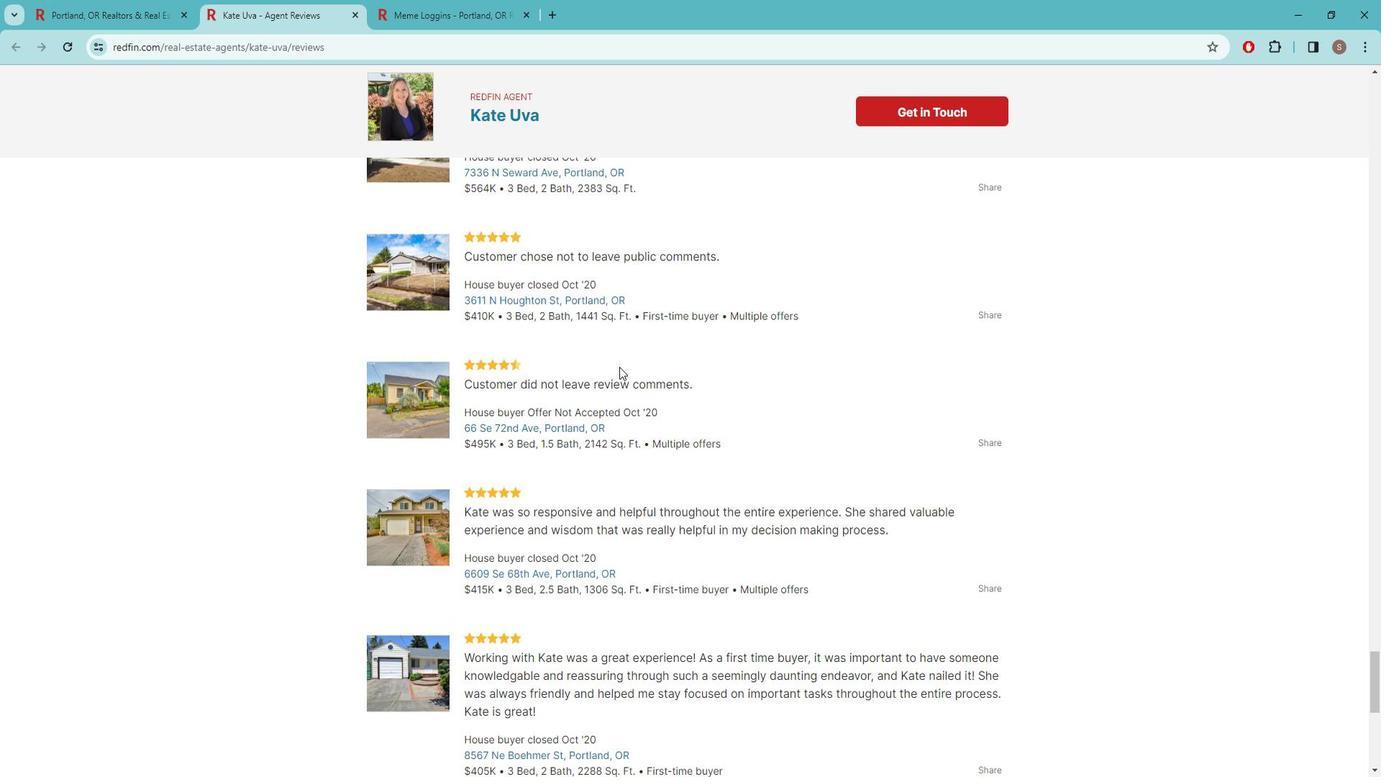 
Action: Mouse scrolled (627, 364) with delta (0, 0)
Screenshot: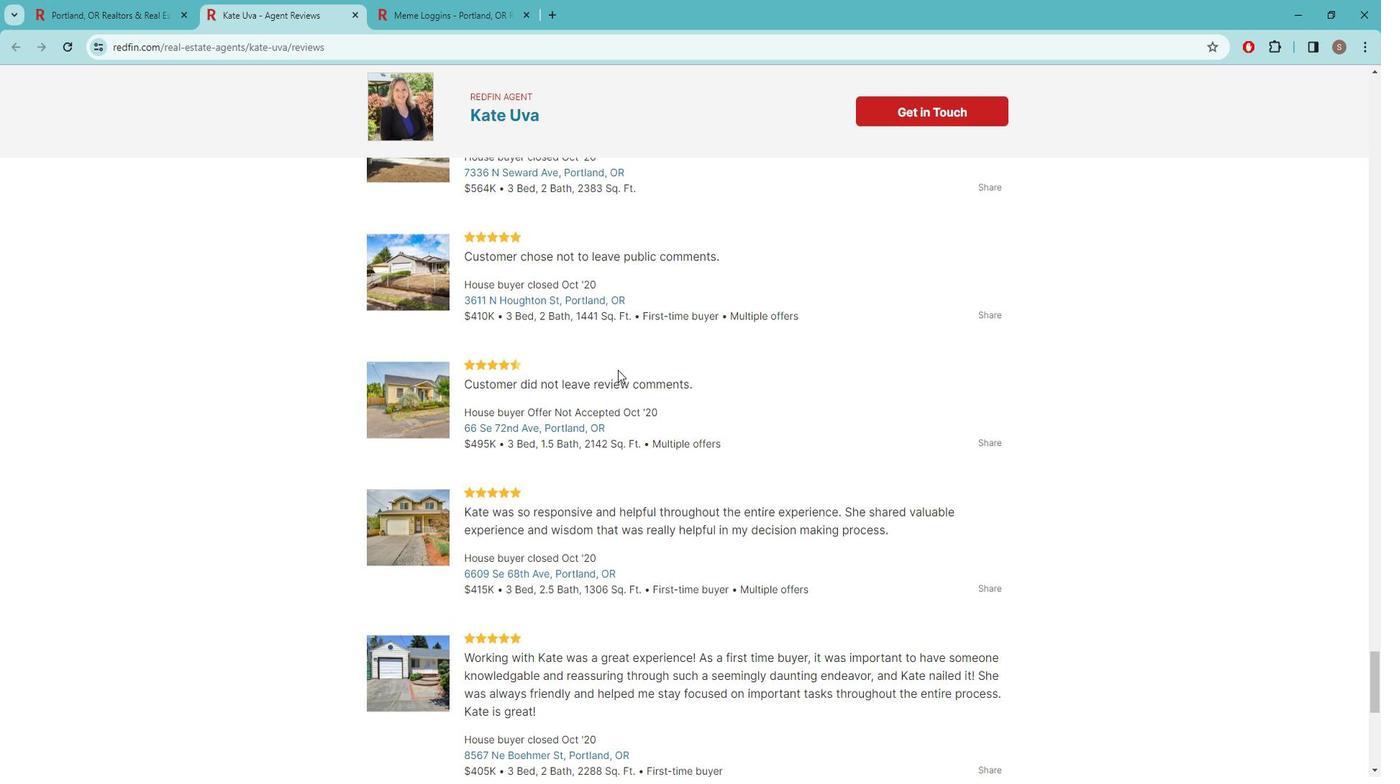 
Action: Mouse moved to (597, 387)
Screenshot: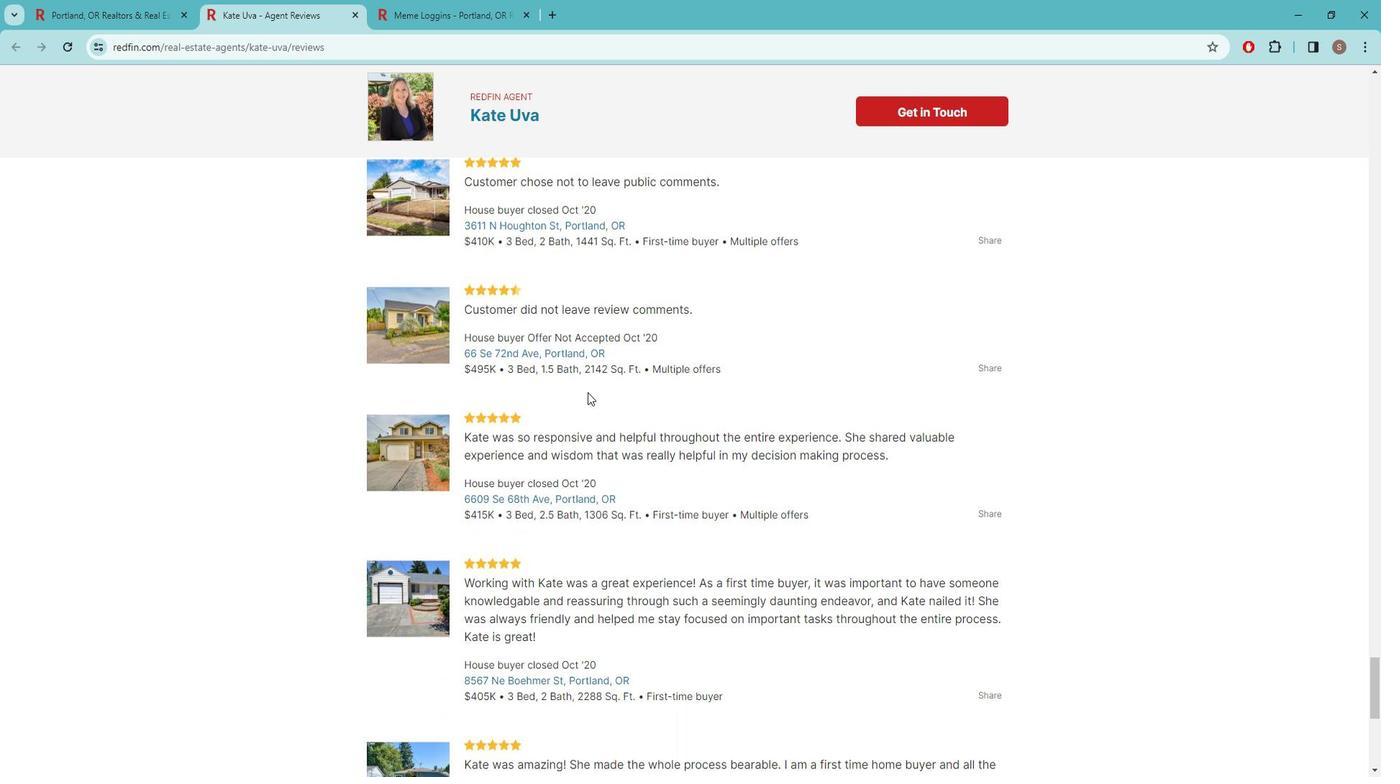 
Action: Mouse scrolled (597, 386) with delta (0, 0)
Screenshot: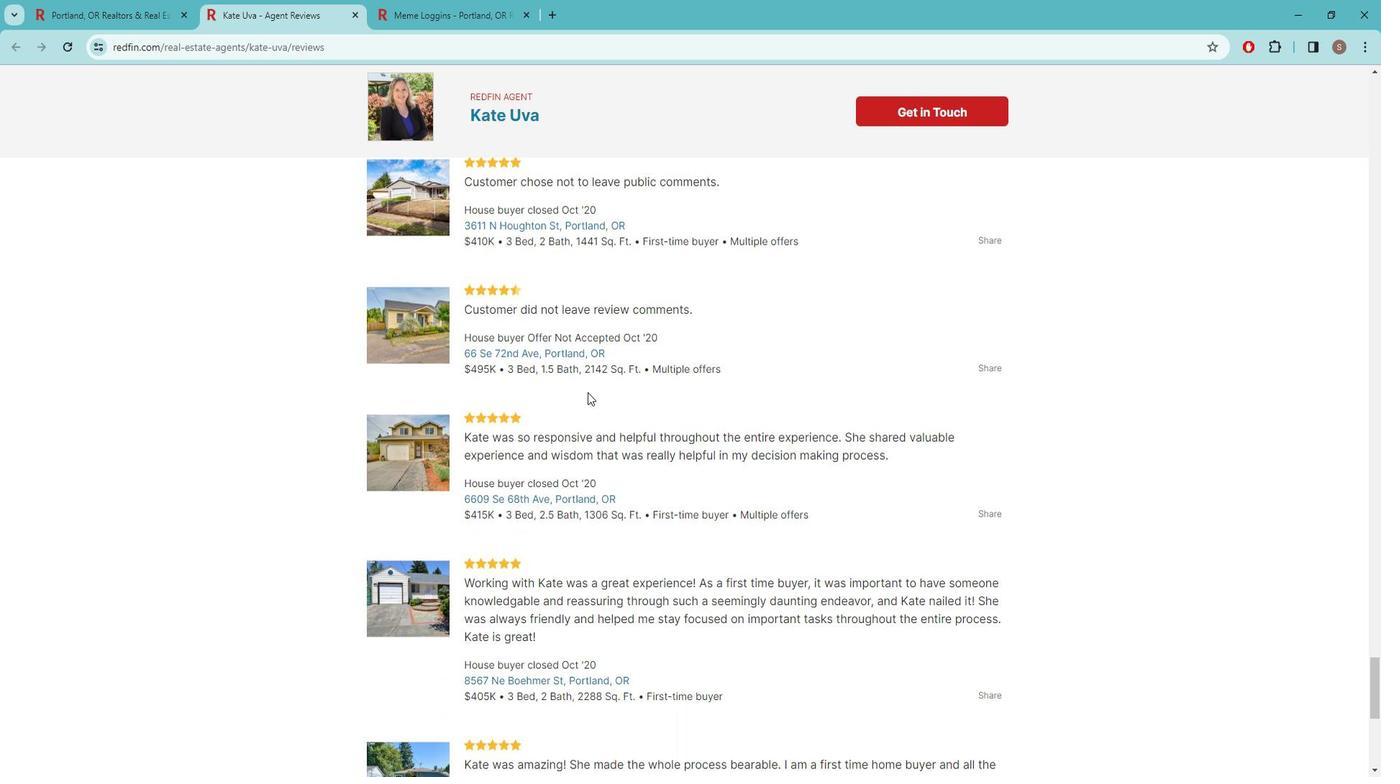 
Action: Mouse moved to (586, 436)
Screenshot: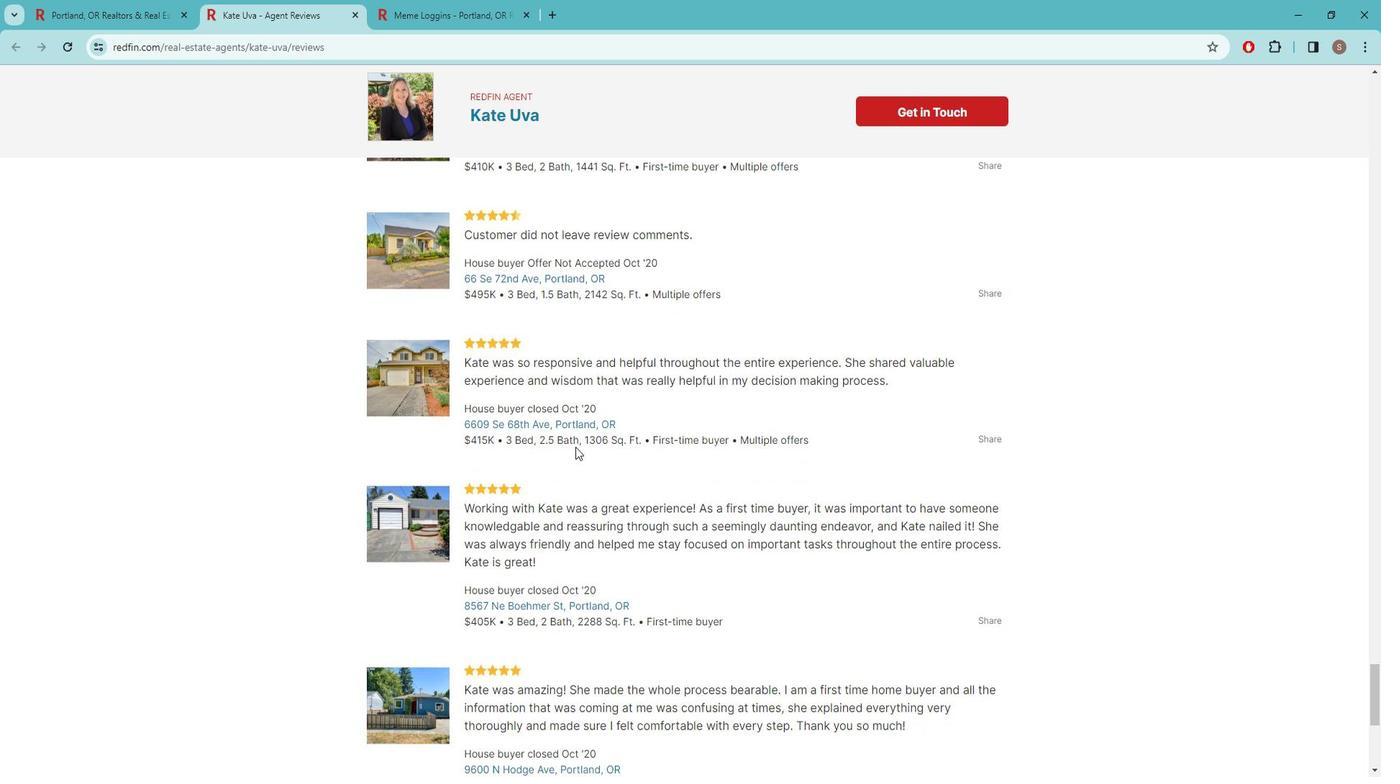 
Action: Mouse scrolled (586, 436) with delta (0, 0)
Screenshot: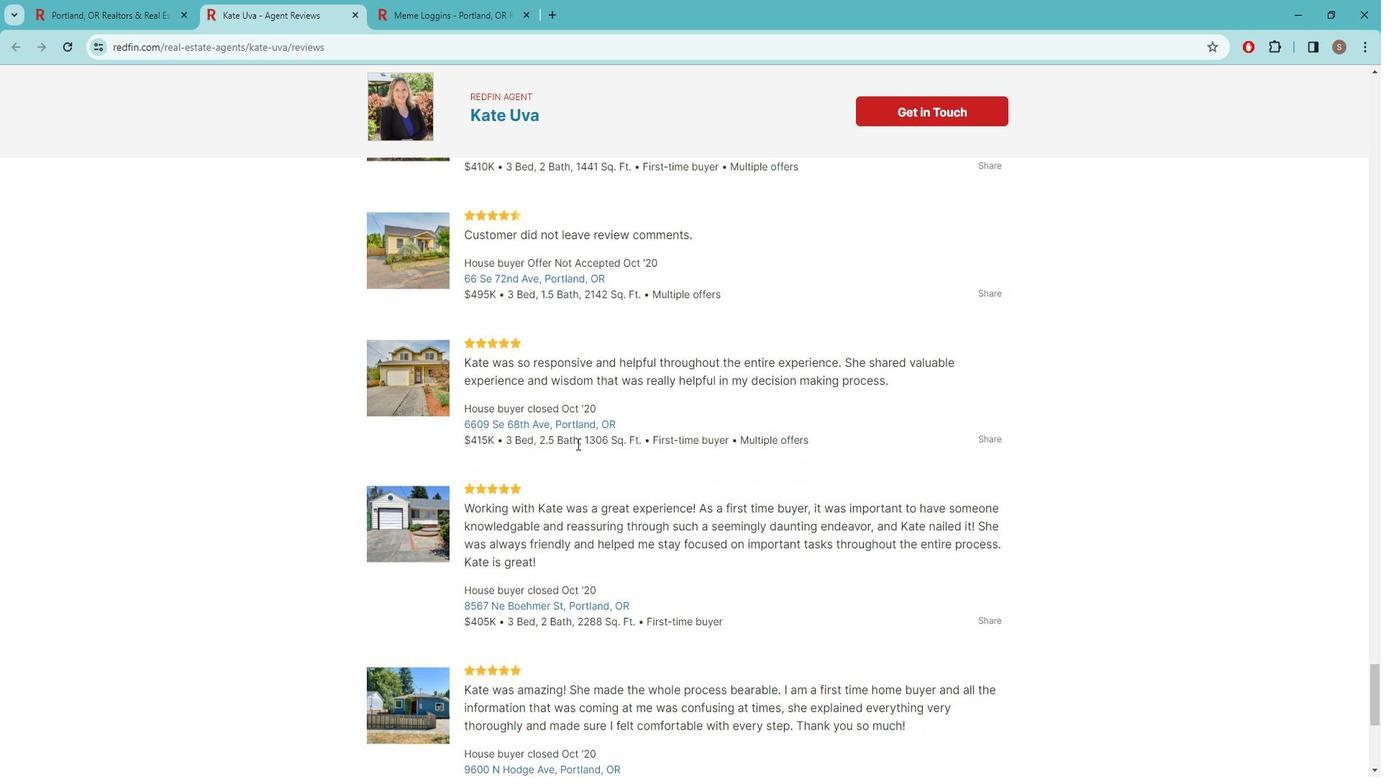 
Action: Mouse scrolled (586, 436) with delta (0, 0)
Screenshot: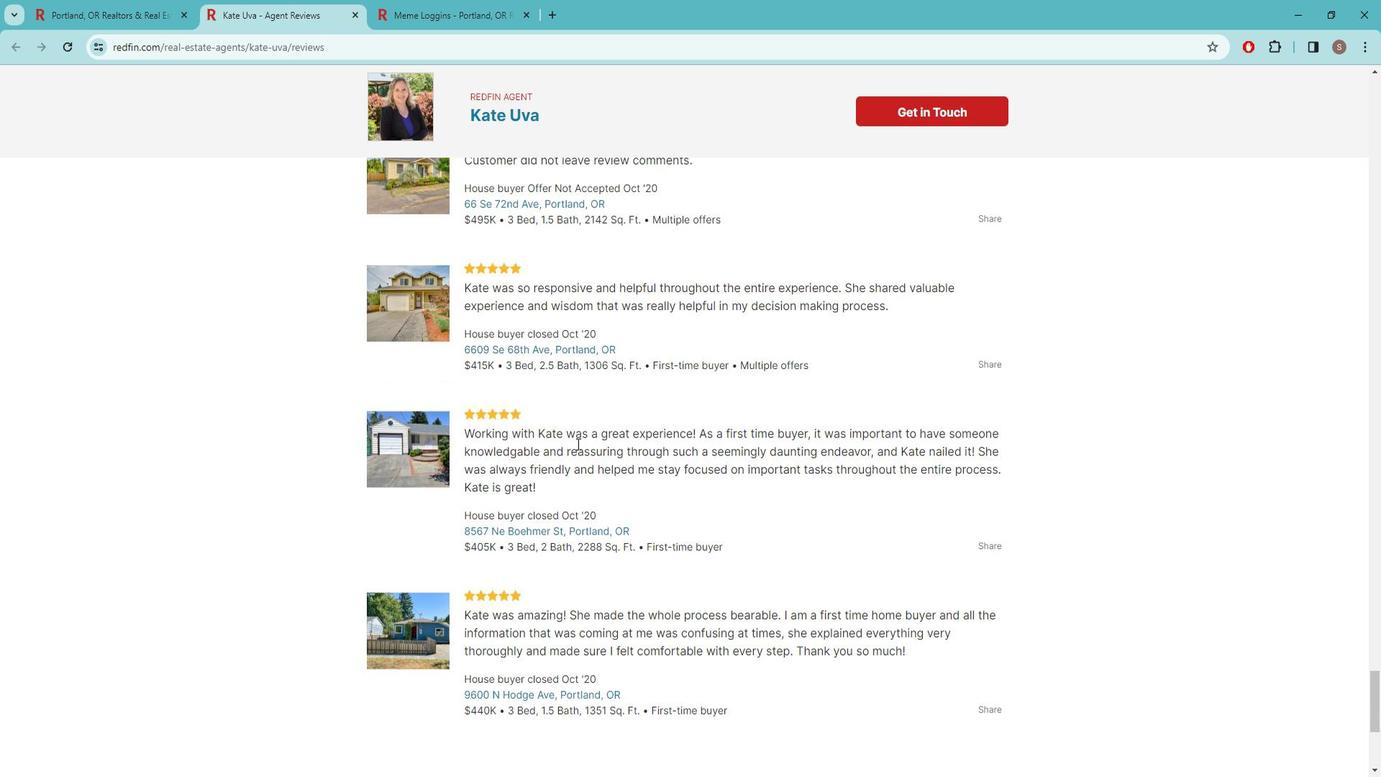 
Action: Mouse scrolled (586, 436) with delta (0, 0)
Screenshot: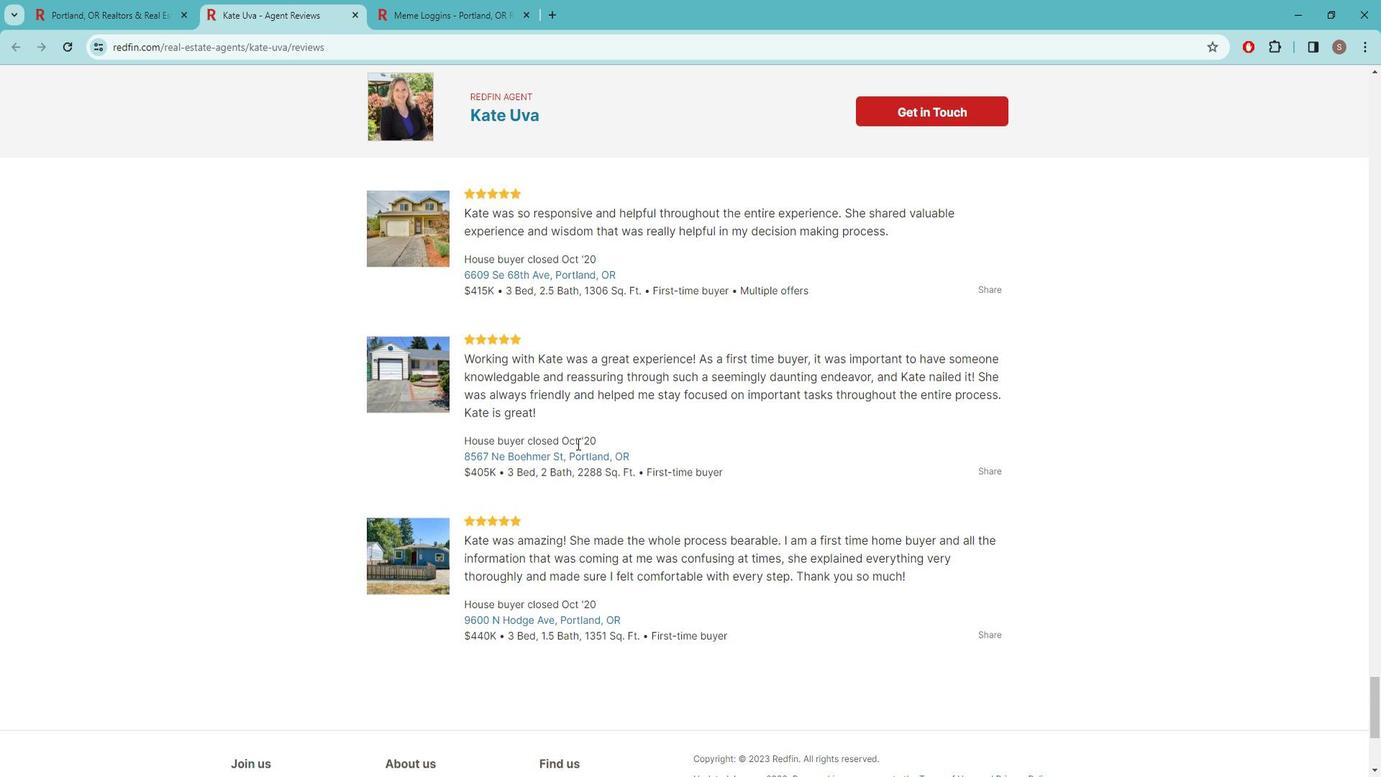 
Action: Mouse scrolled (586, 436) with delta (0, 0)
Screenshot: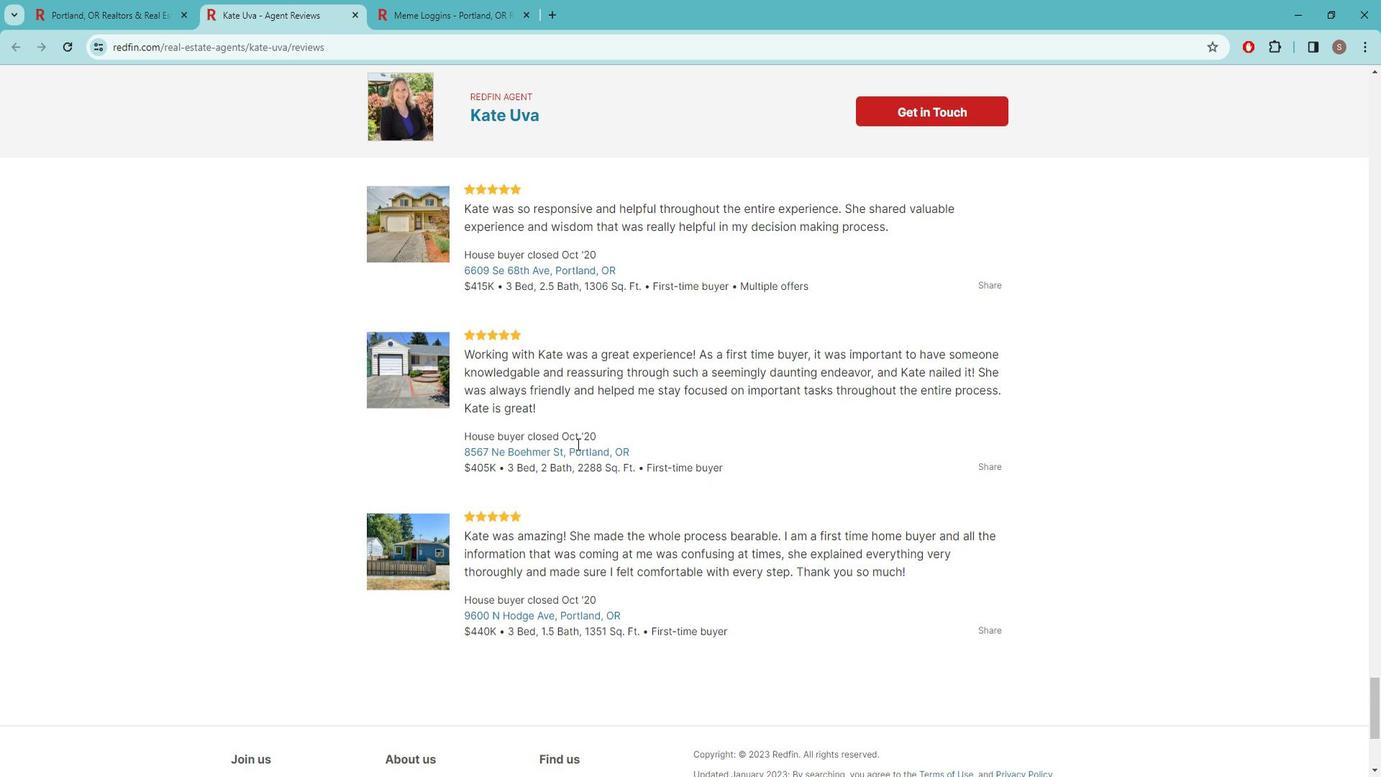 
Action: Mouse moved to (717, 546)
Screenshot: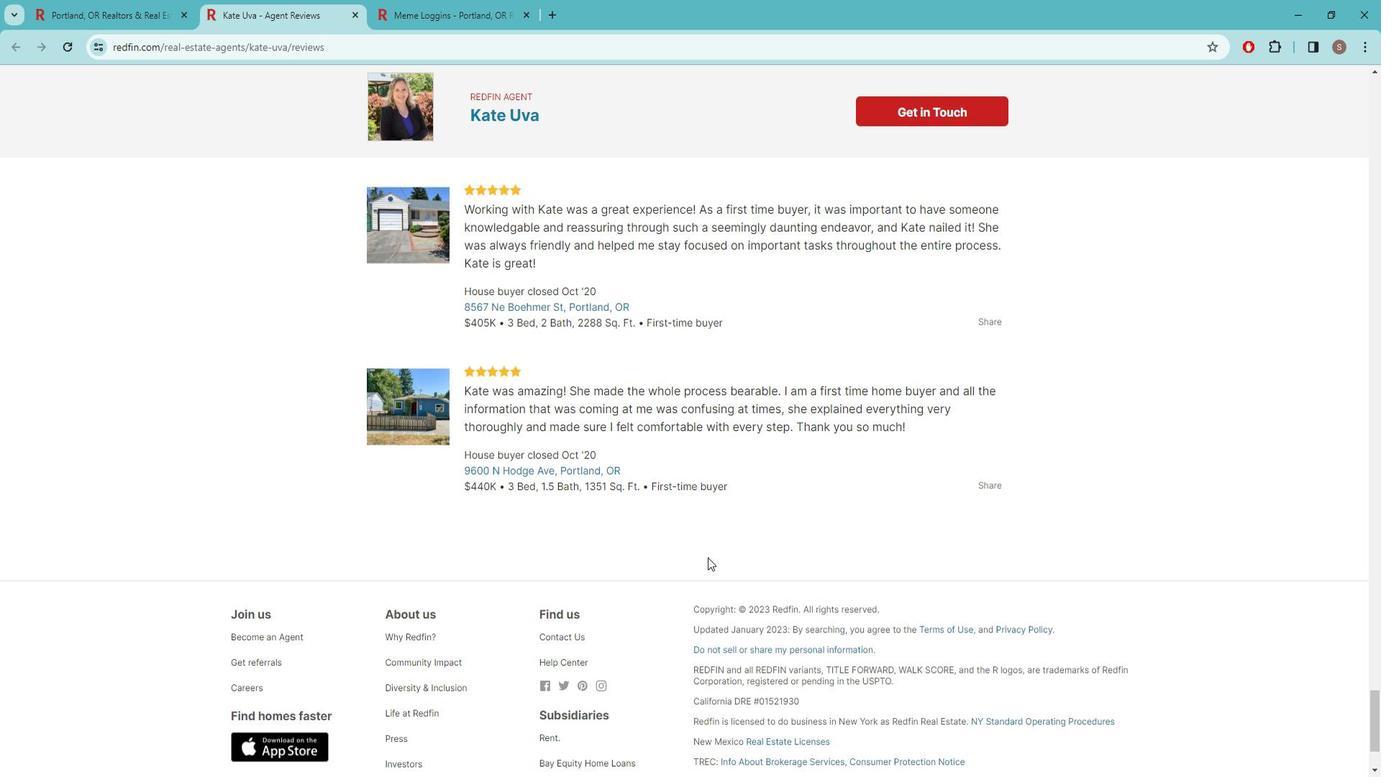 
